 Task: Change the status of the Jira issue to 'Done' and review the automation rules related to issue transitions.
Action: Mouse moved to (794, 640)
Screenshot: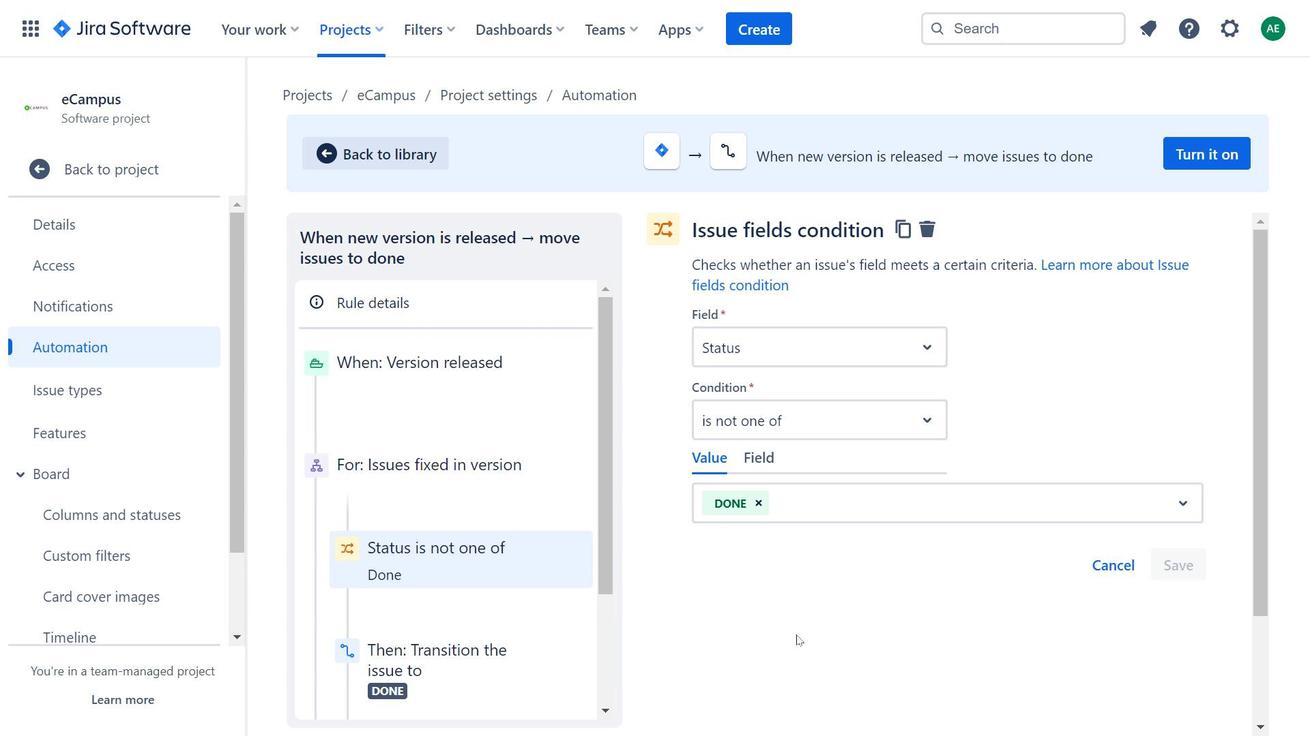 
Action: Mouse pressed left at (794, 640)
Screenshot: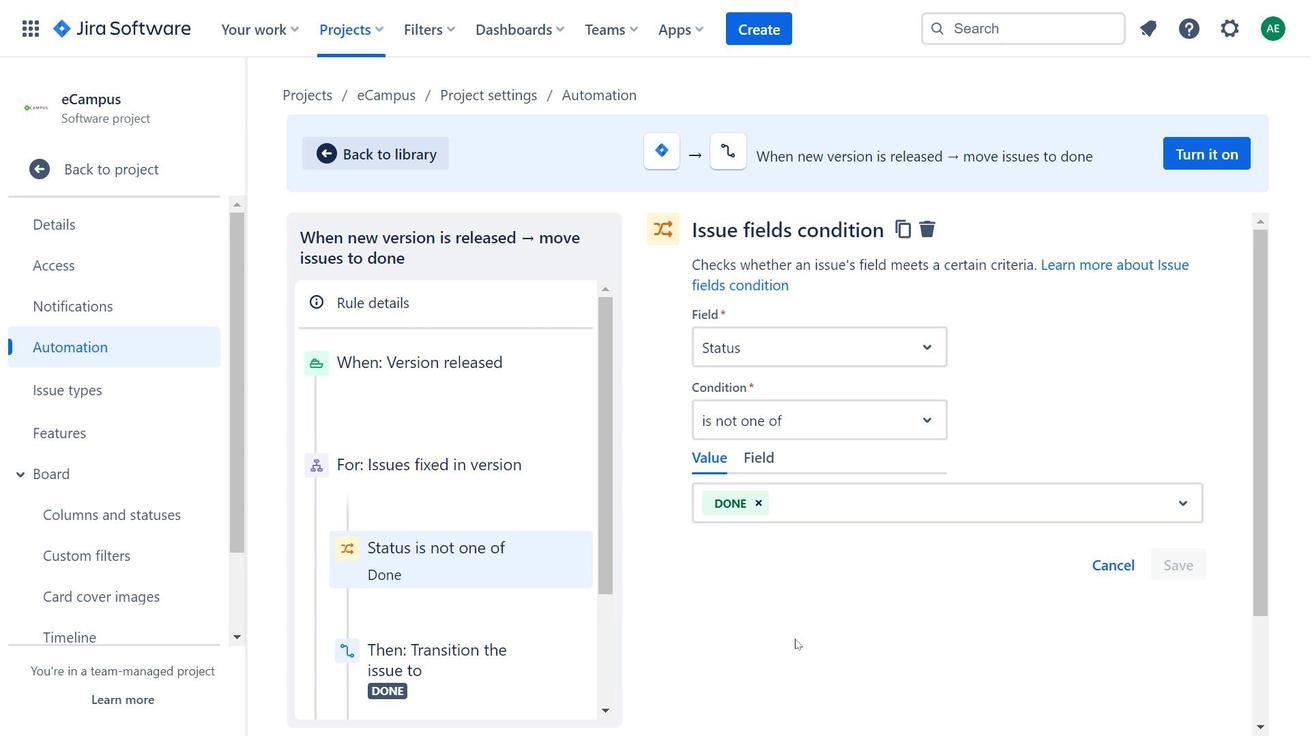 
Action: Mouse moved to (954, 638)
Screenshot: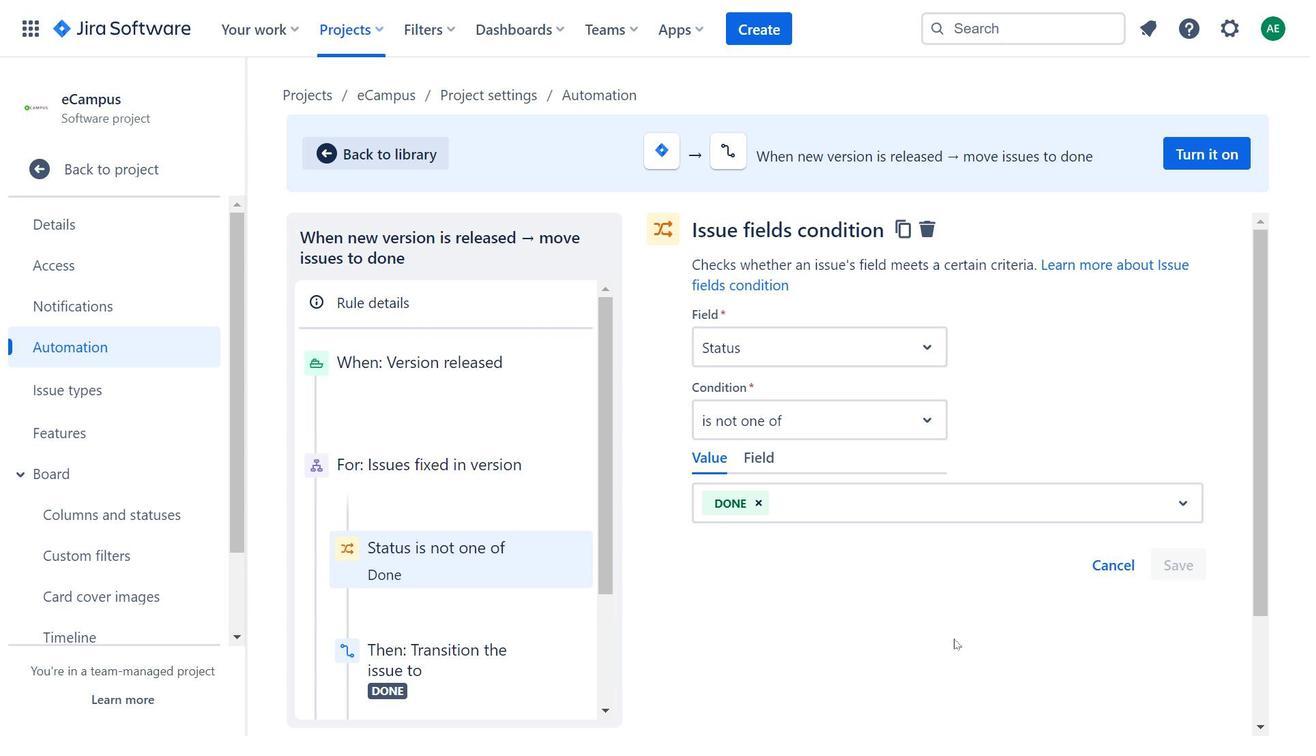 
Action: Mouse pressed left at (954, 638)
Screenshot: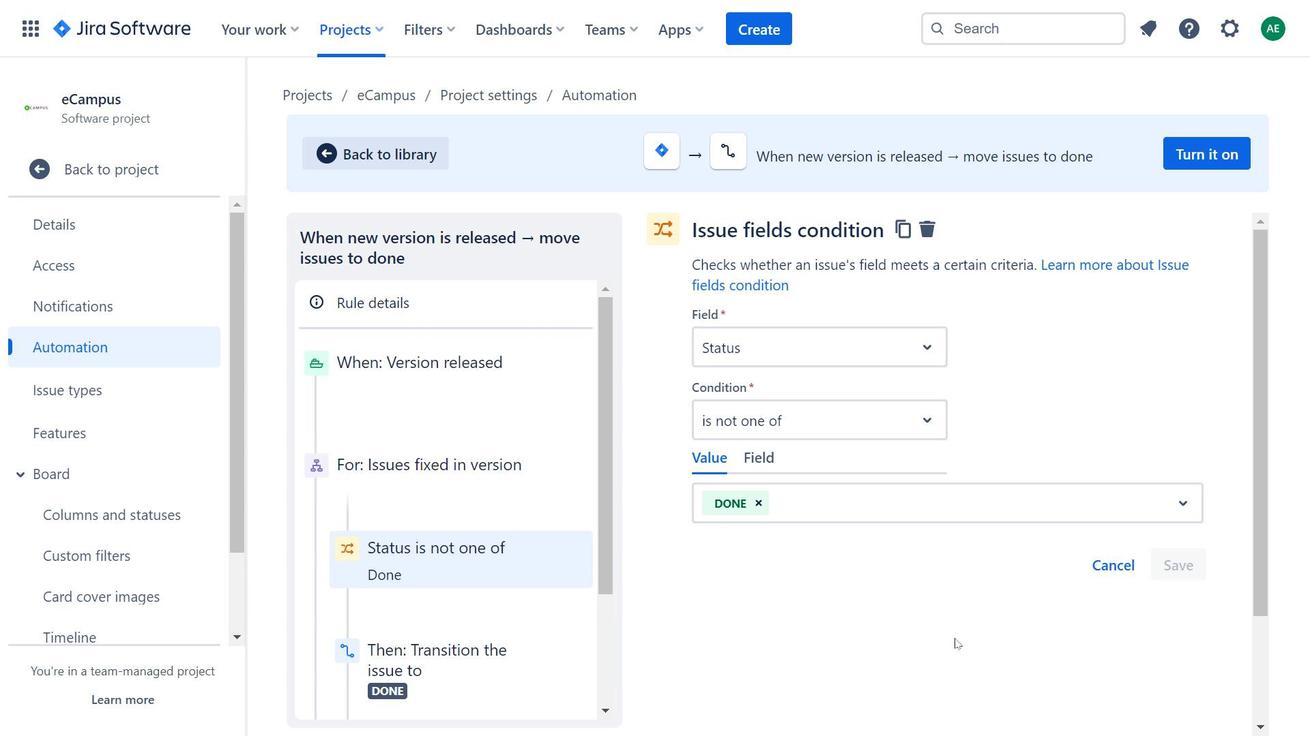 
Action: Mouse moved to (1004, 633)
Screenshot: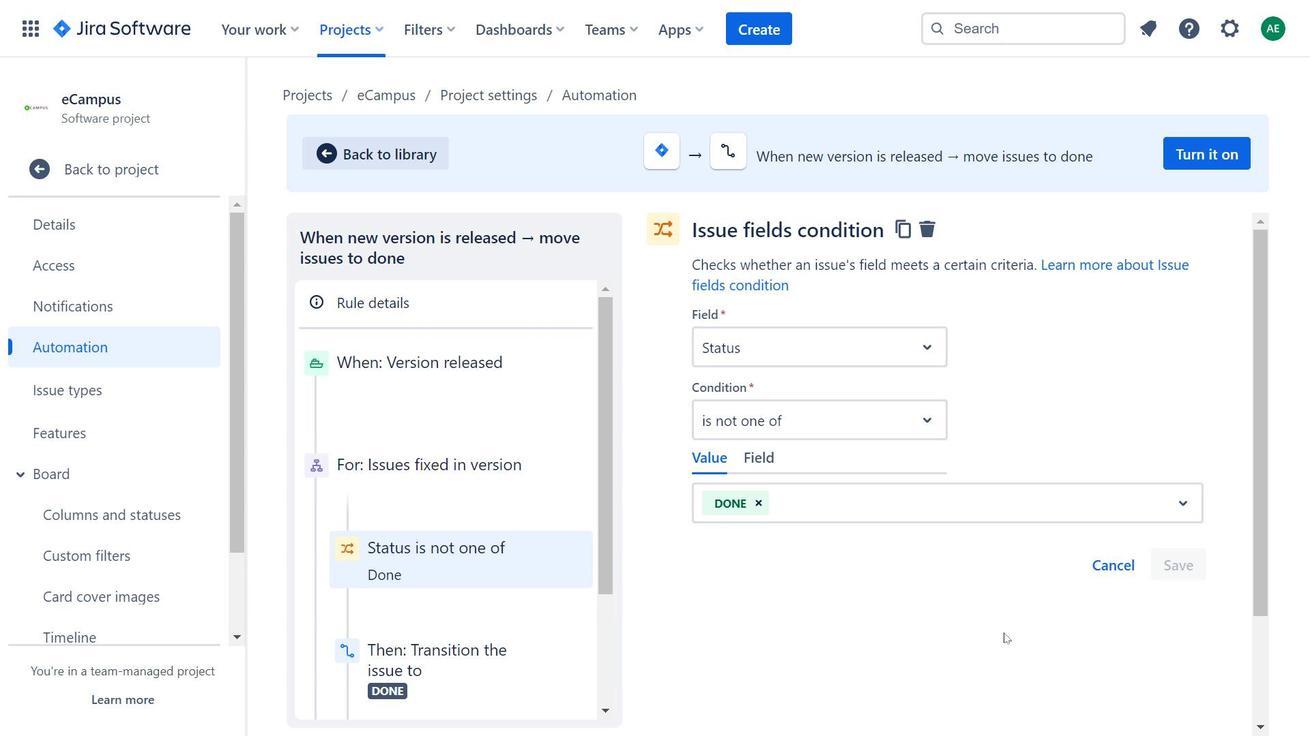 
Action: Mouse pressed left at (1004, 633)
Screenshot: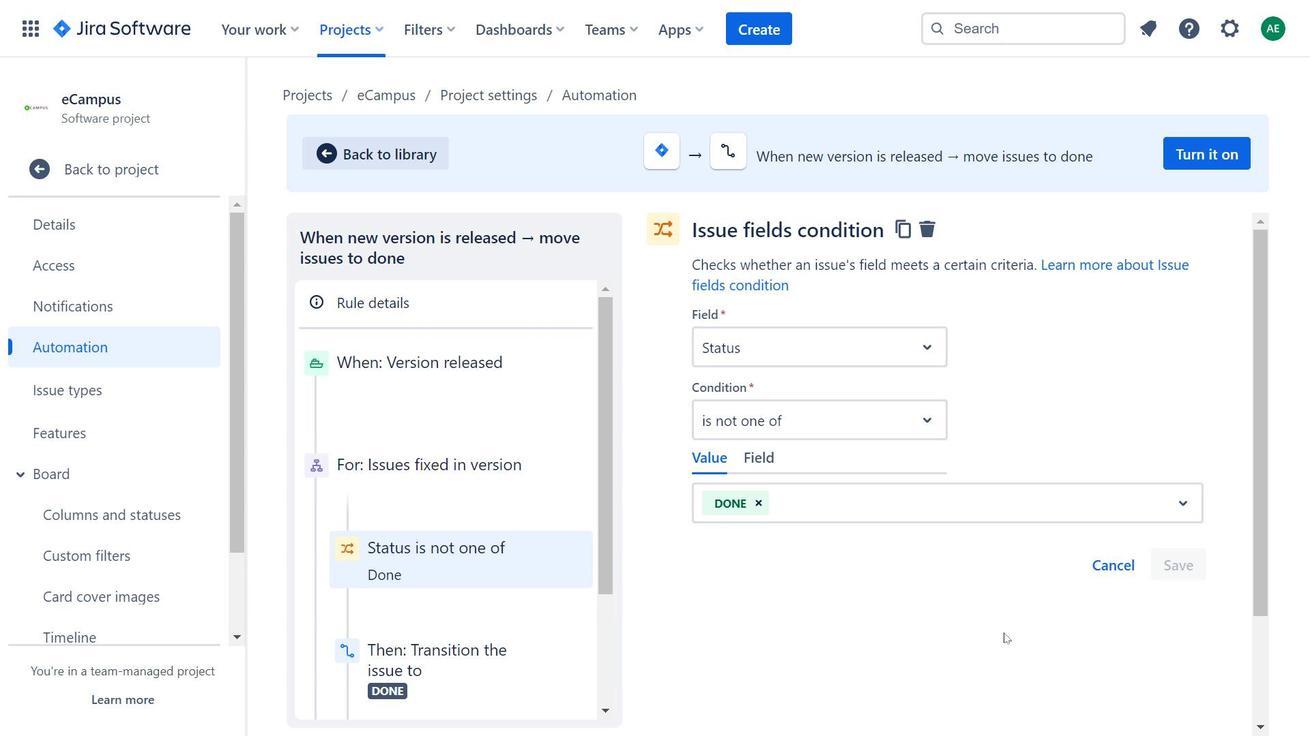 
Action: Mouse moved to (1004, 632)
Screenshot: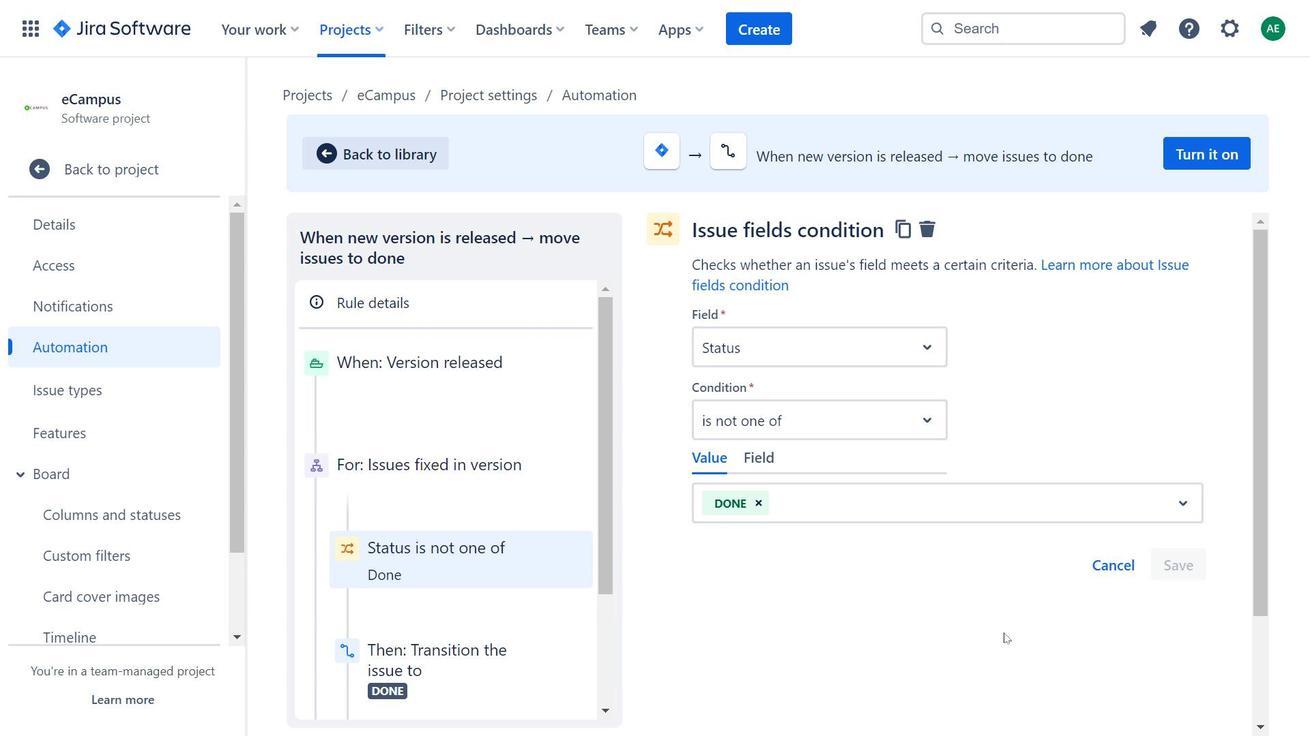 
Action: Mouse pressed left at (1004, 632)
Screenshot: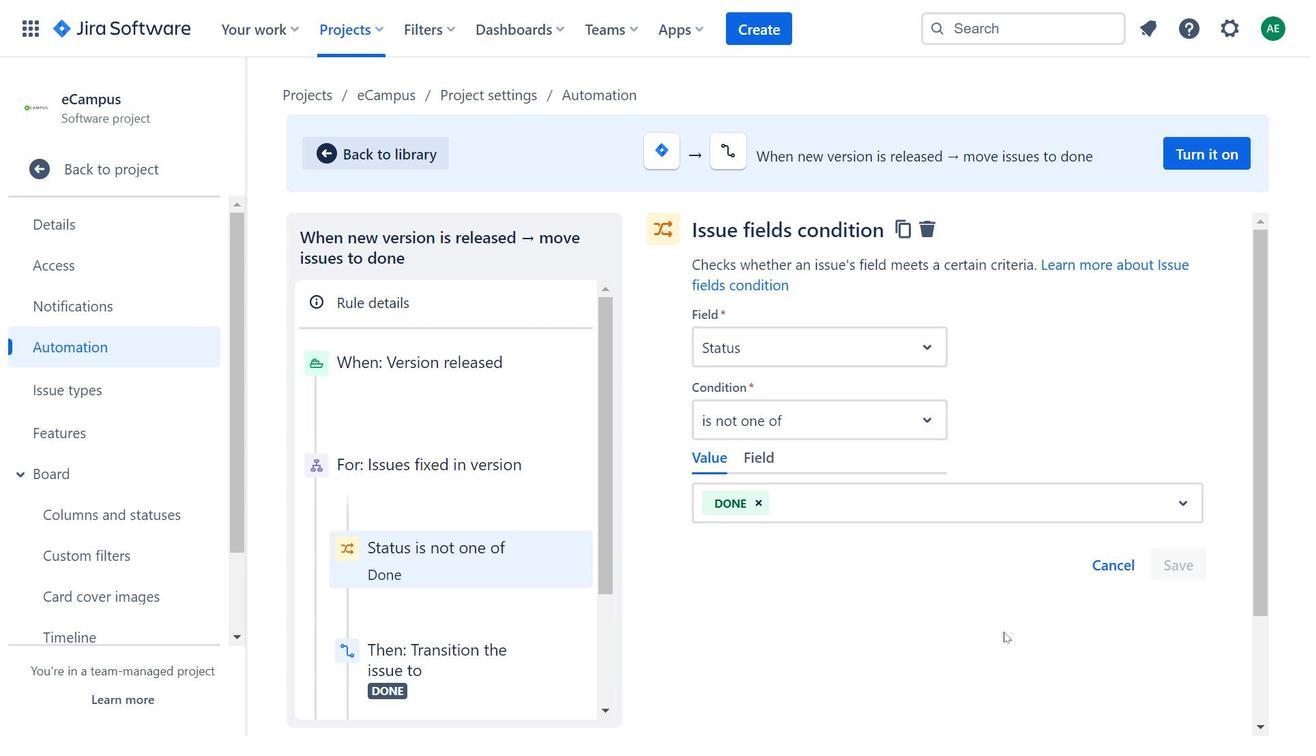
Action: Mouse moved to (846, 592)
Screenshot: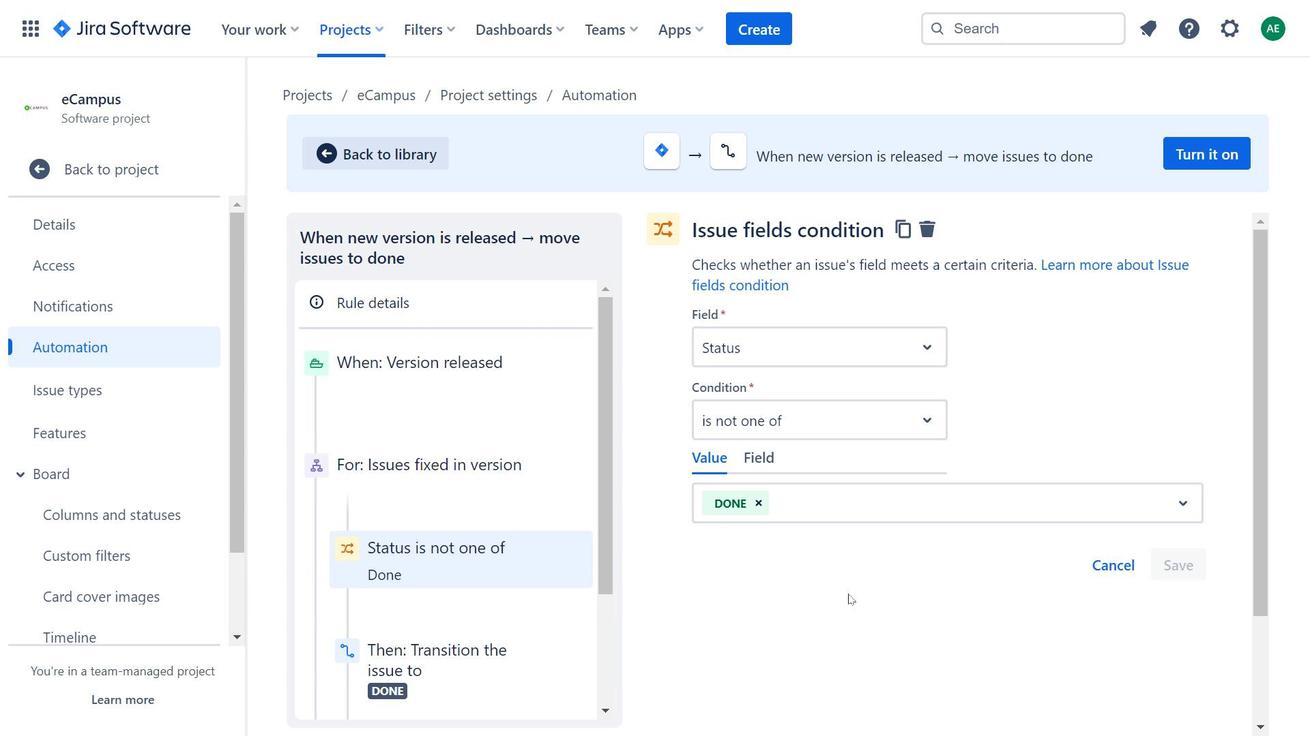 
Action: Mouse pressed left at (846, 592)
Screenshot: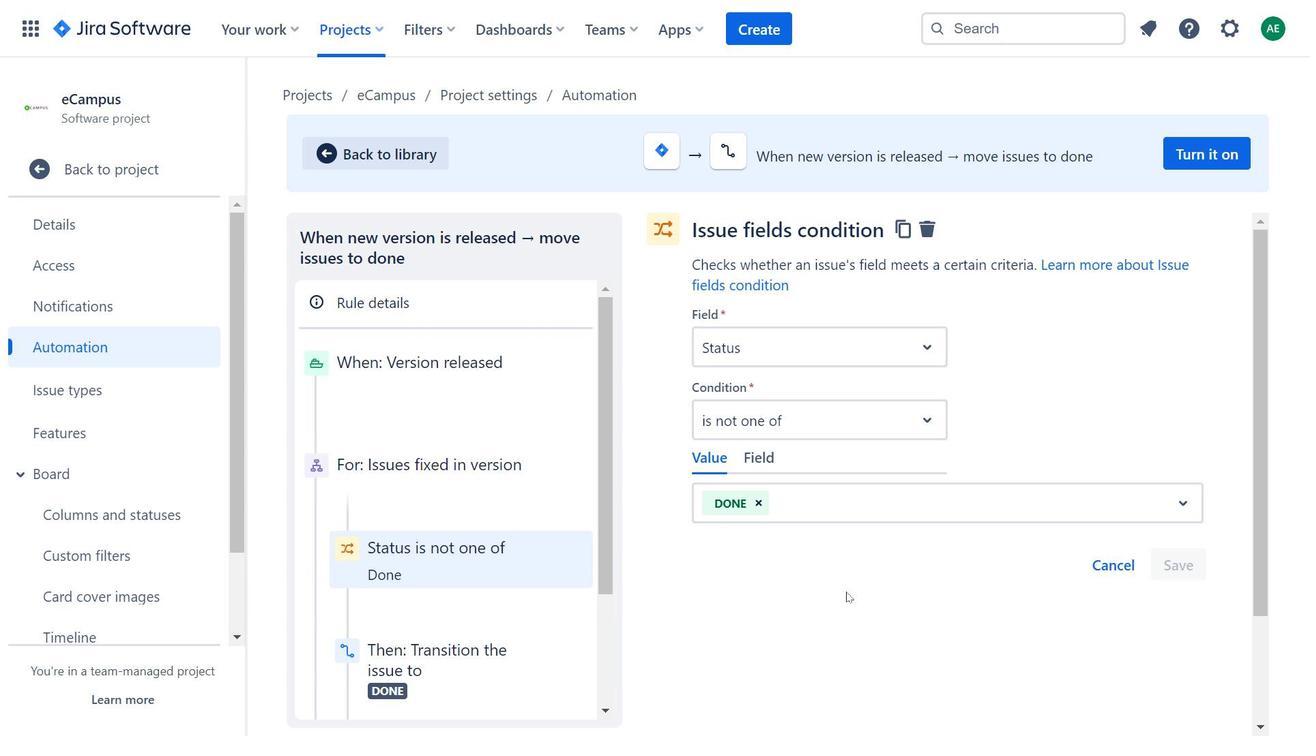 
Action: Mouse moved to (414, 157)
Screenshot: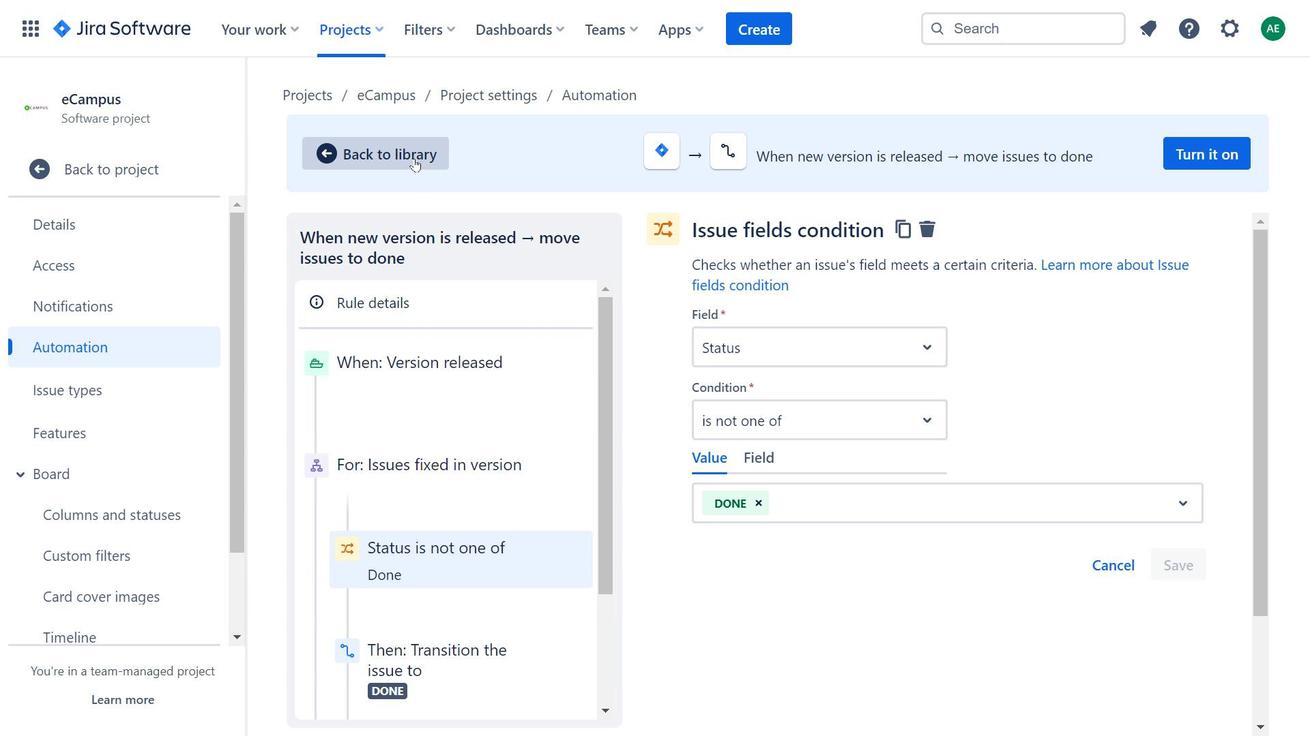 
Action: Mouse pressed left at (414, 157)
Screenshot: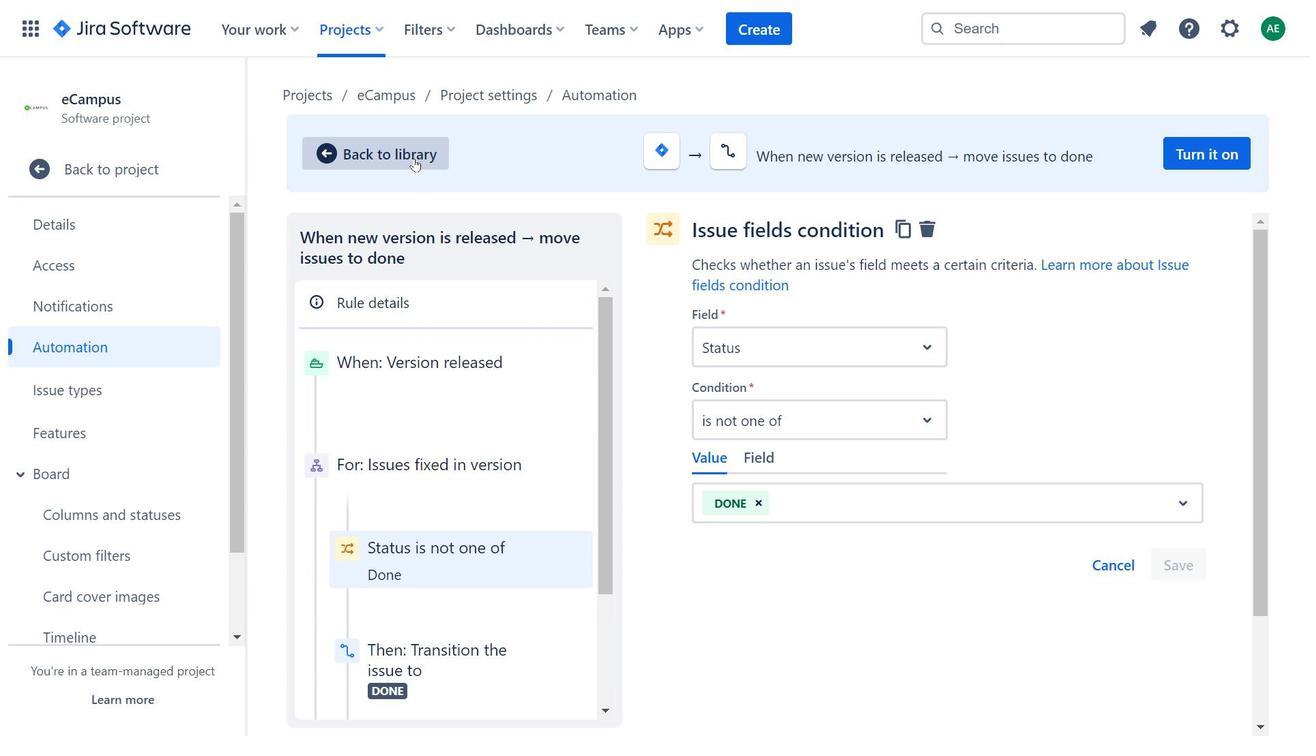 
Action: Mouse moved to (918, 186)
Screenshot: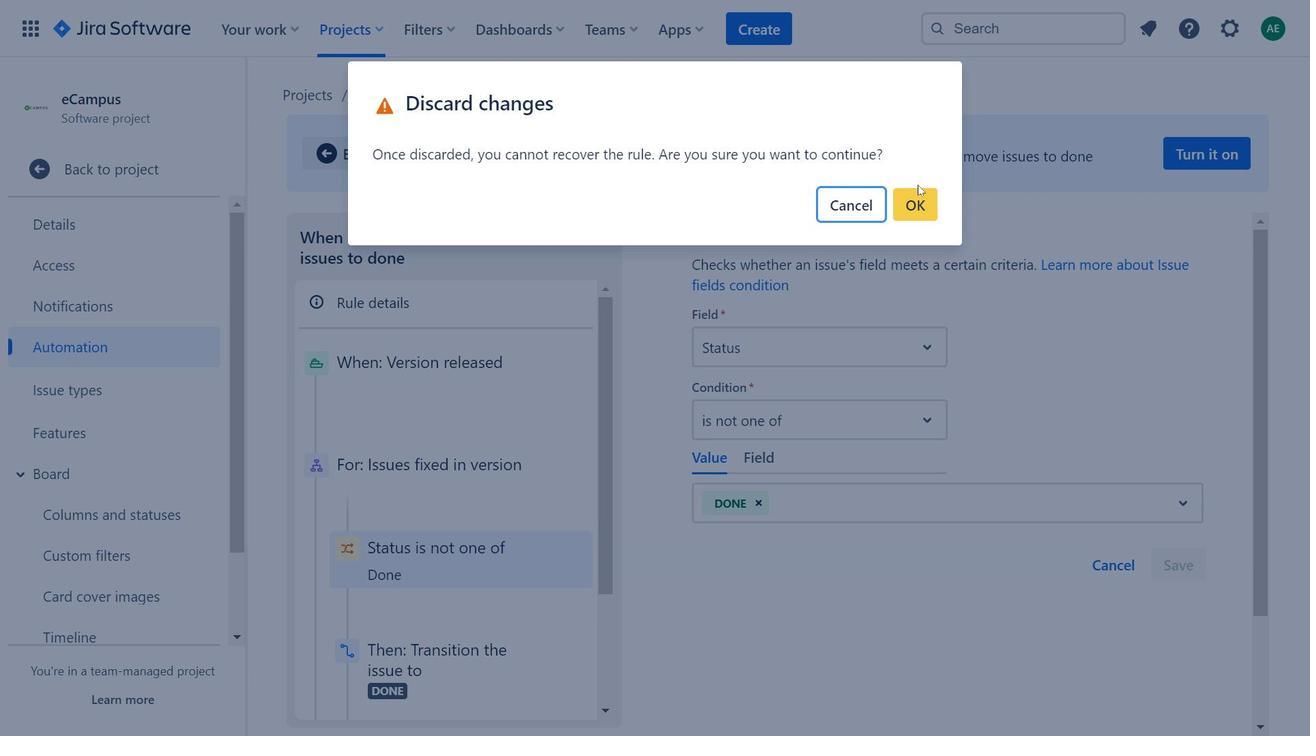 
Action: Mouse pressed left at (918, 186)
Screenshot: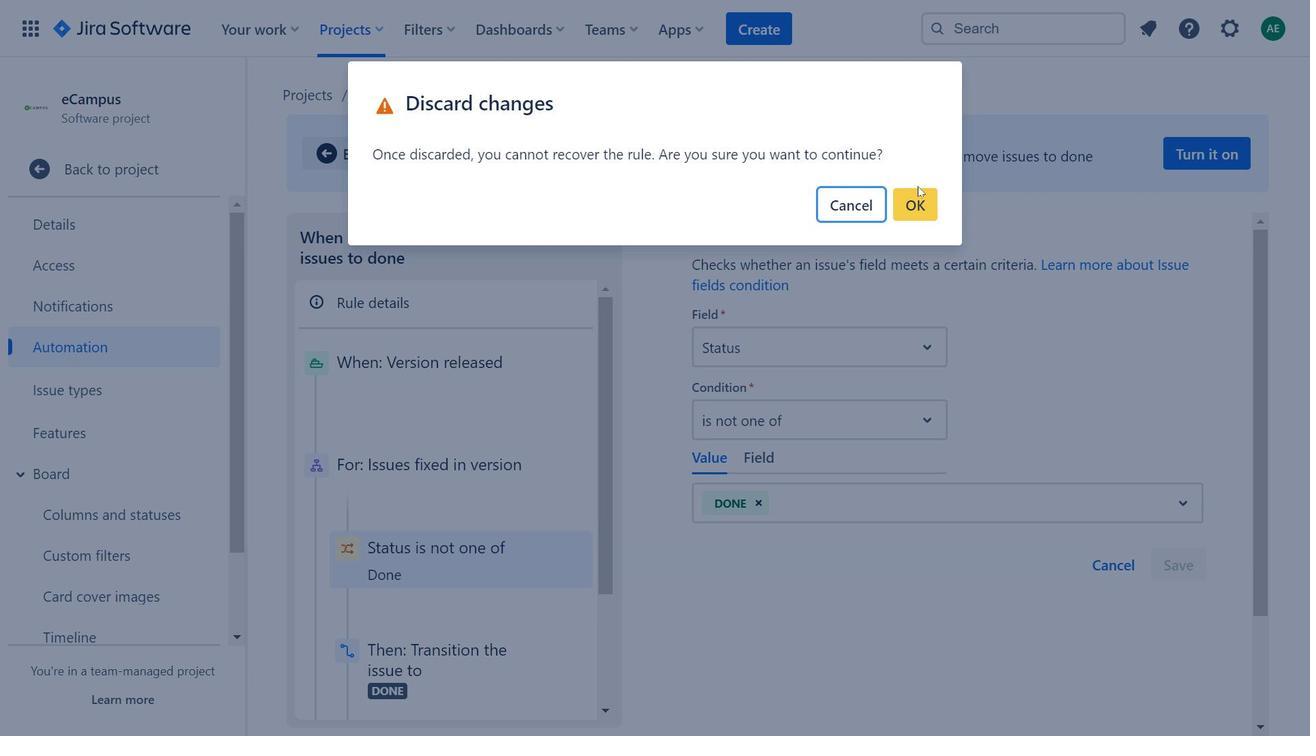 
Action: Mouse moved to (924, 195)
Screenshot: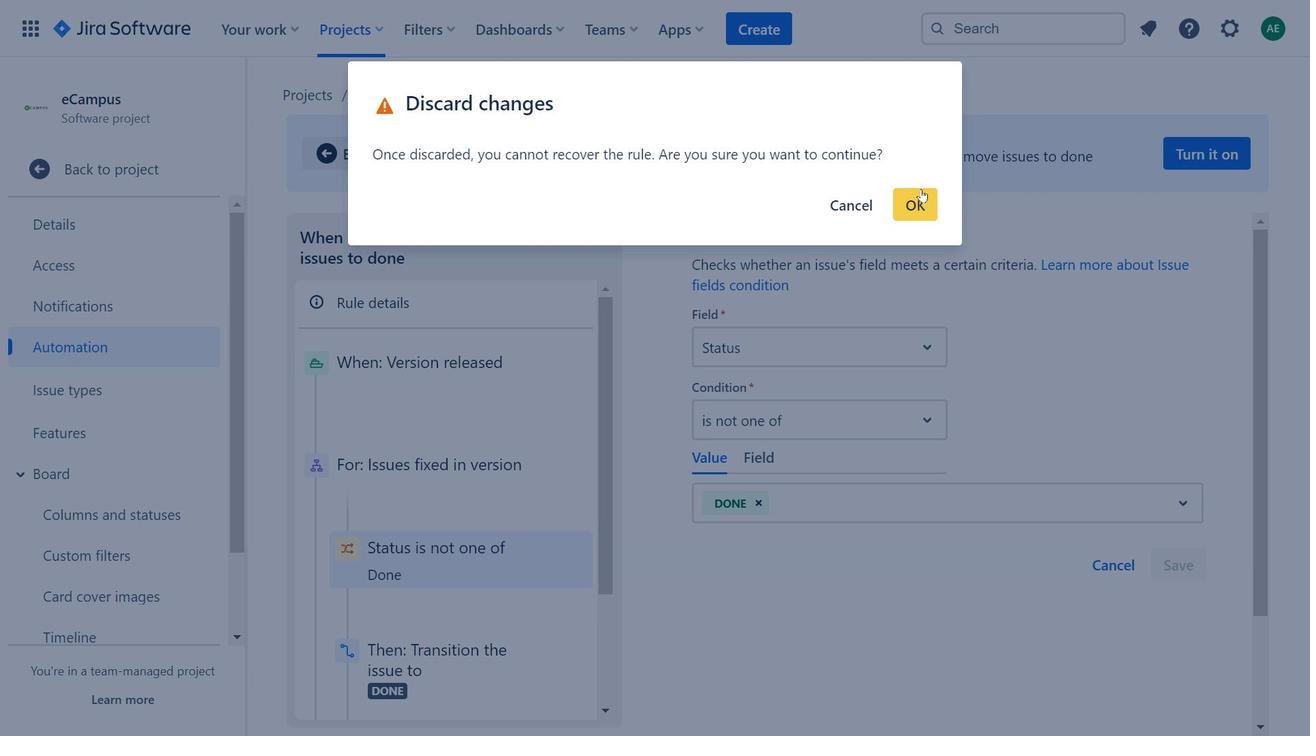 
Action: Mouse pressed left at (924, 195)
Screenshot: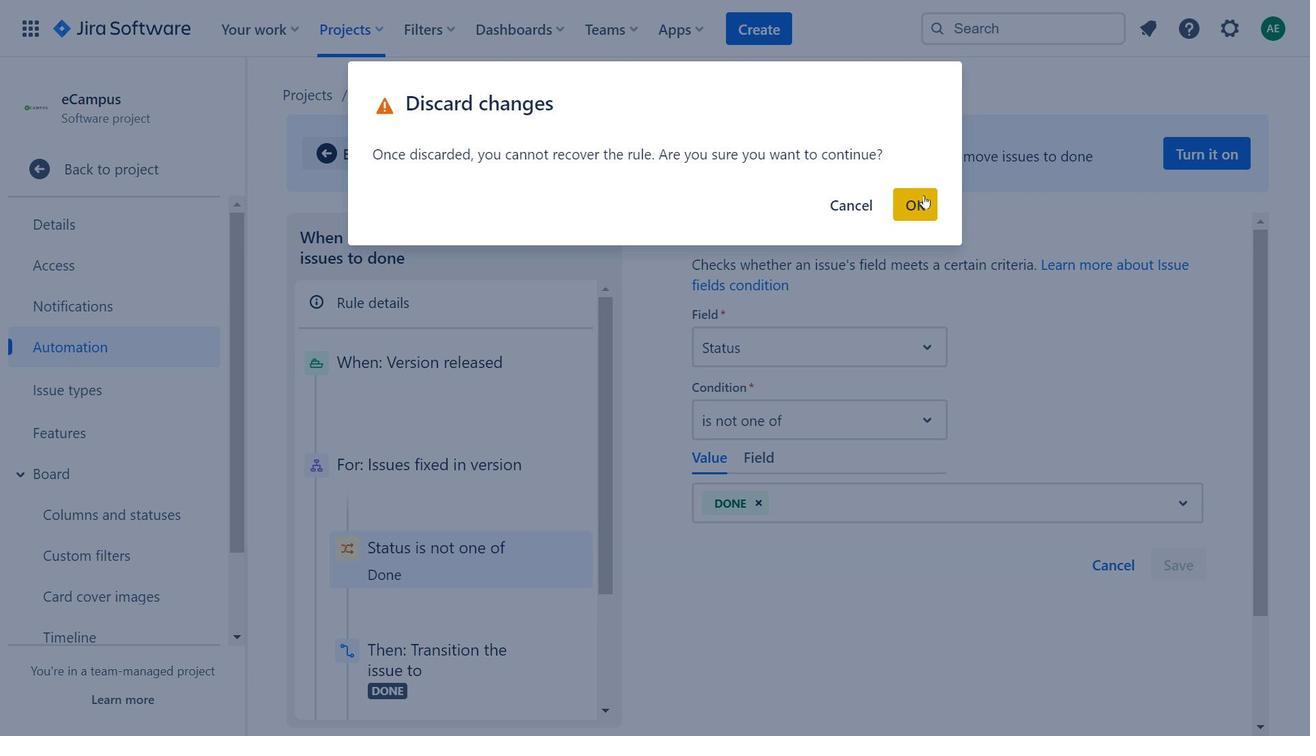 
Action: Mouse moved to (394, 94)
Screenshot: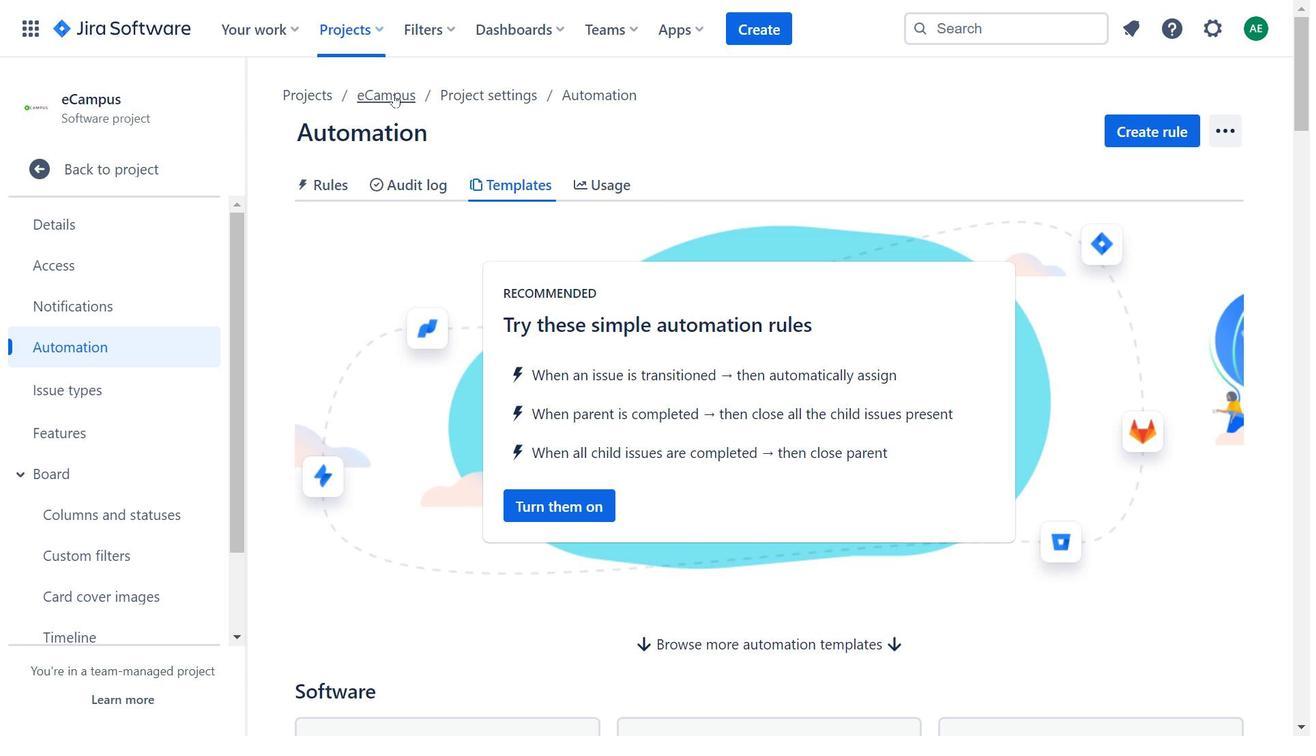 
Action: Mouse pressed left at (394, 94)
Screenshot: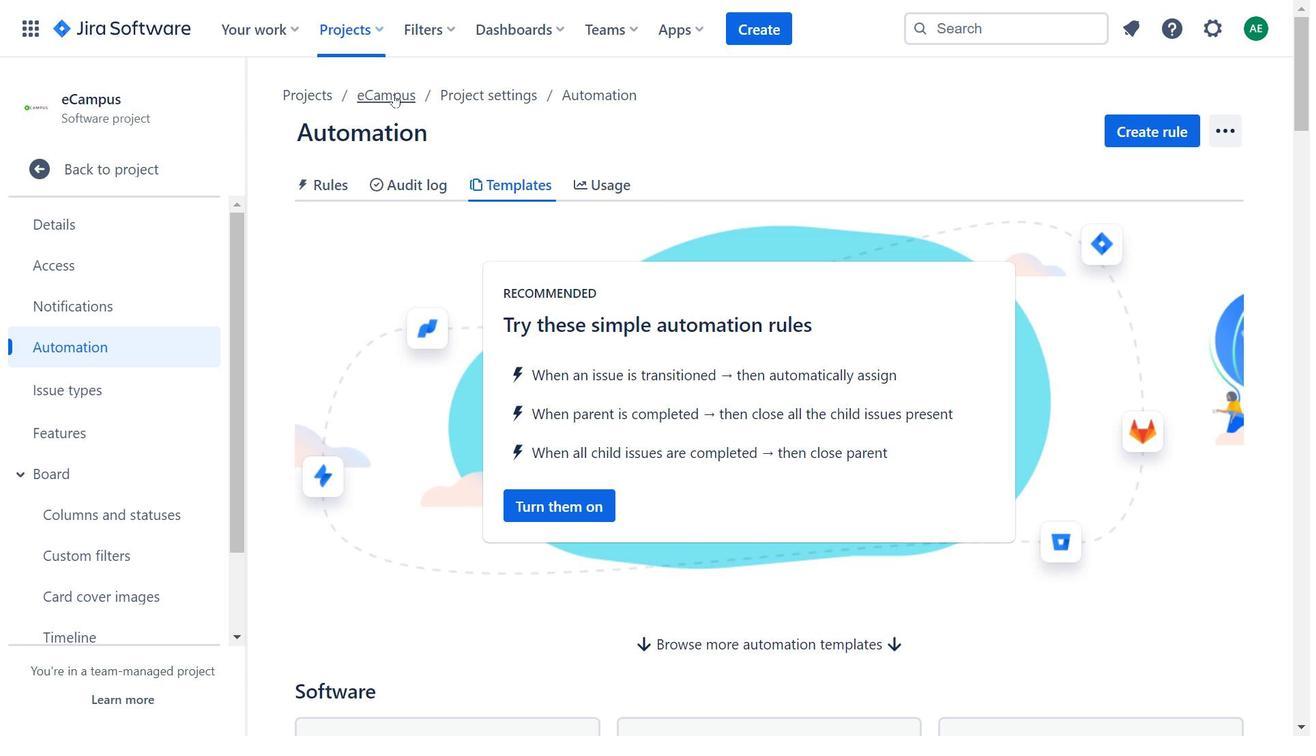 
Action: Mouse moved to (989, 160)
Screenshot: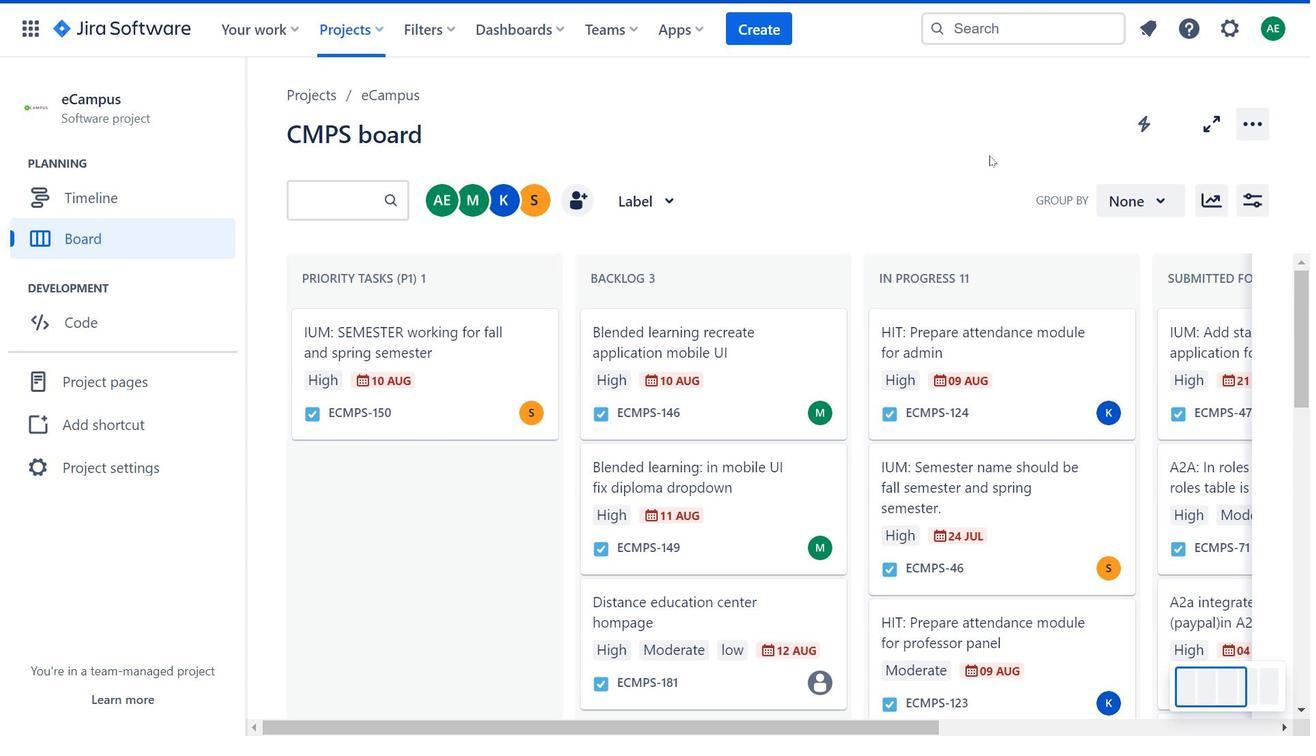 
Action: Mouse scrolled (989, 159) with delta (0, 0)
Screenshot: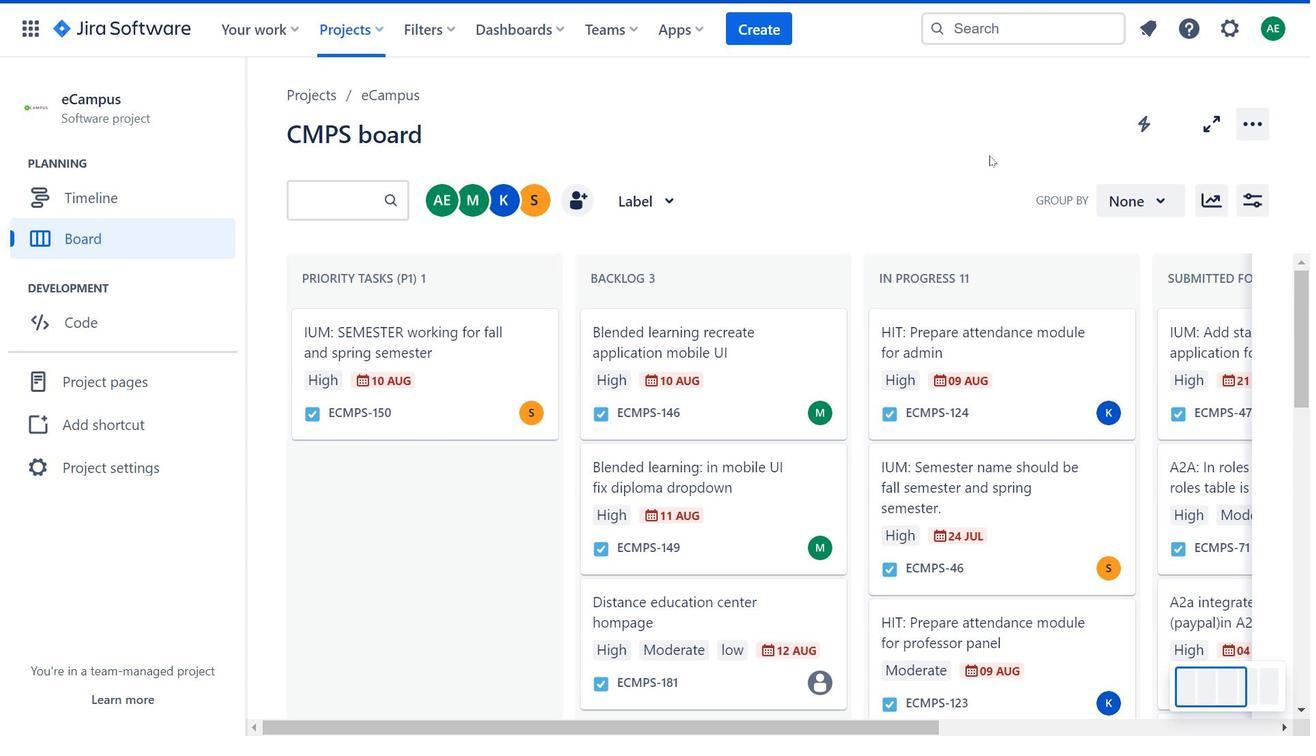 
Action: Mouse moved to (989, 161)
Screenshot: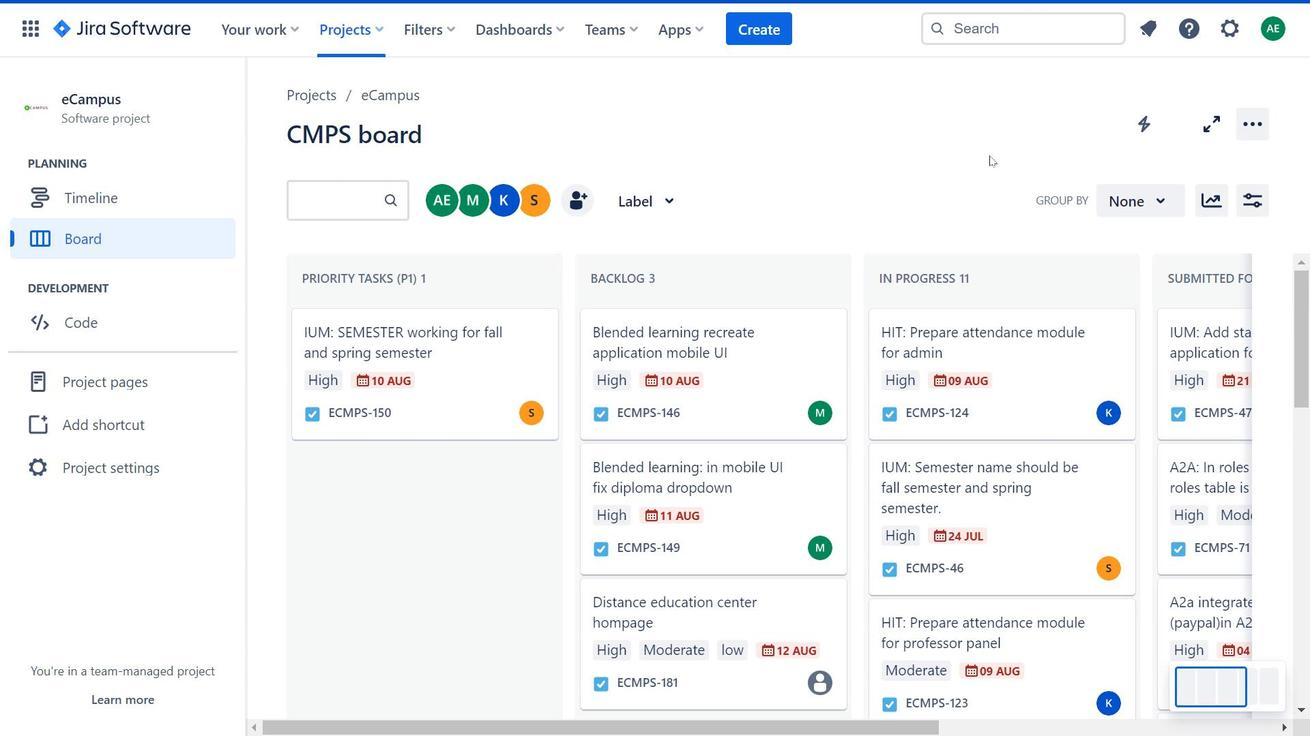 
Action: Mouse scrolled (989, 161) with delta (0, 0)
Screenshot: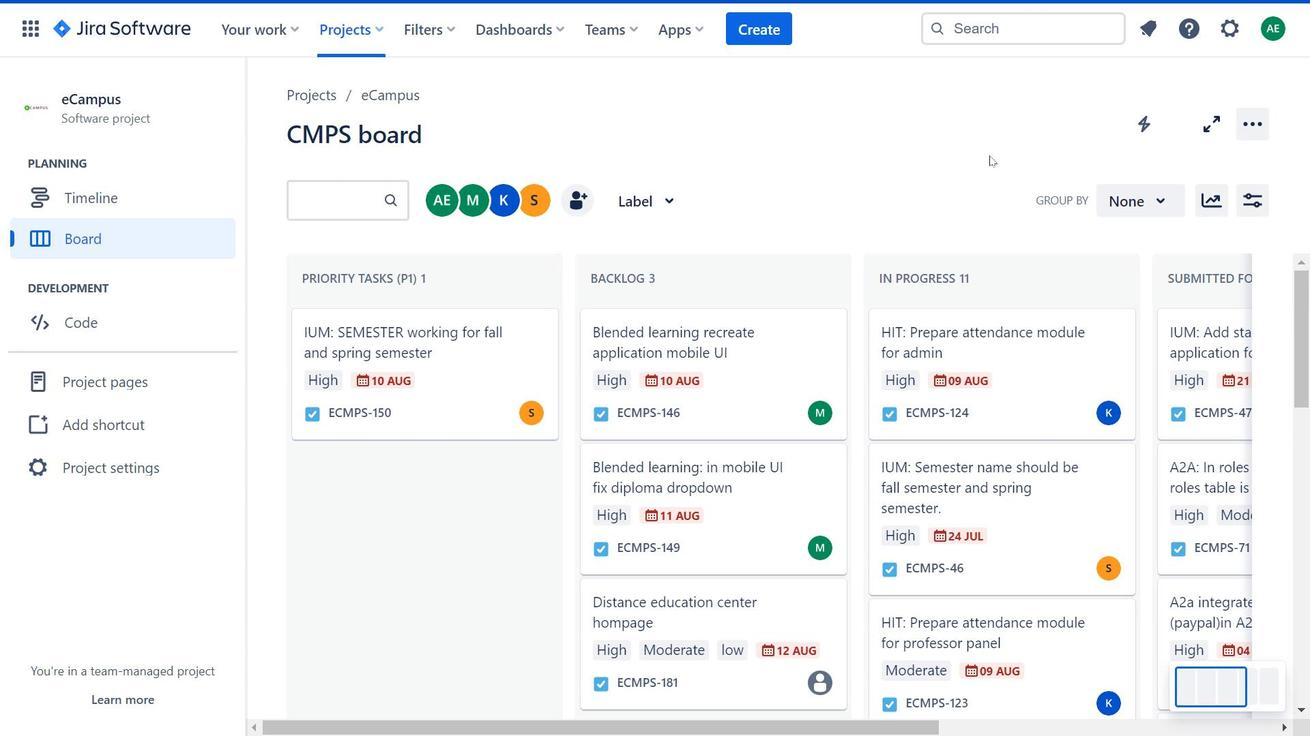 
Action: Mouse scrolled (989, 161) with delta (0, 0)
Screenshot: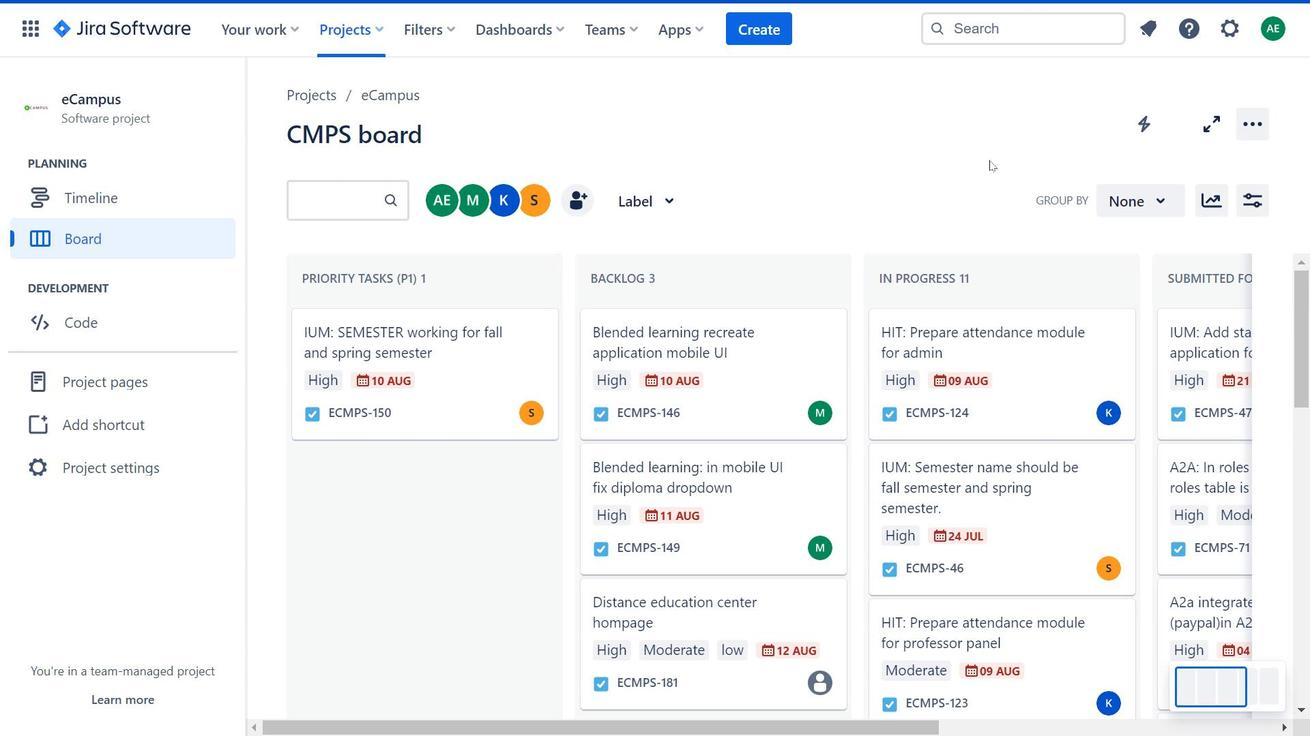 
Action: Mouse moved to (907, 348)
Screenshot: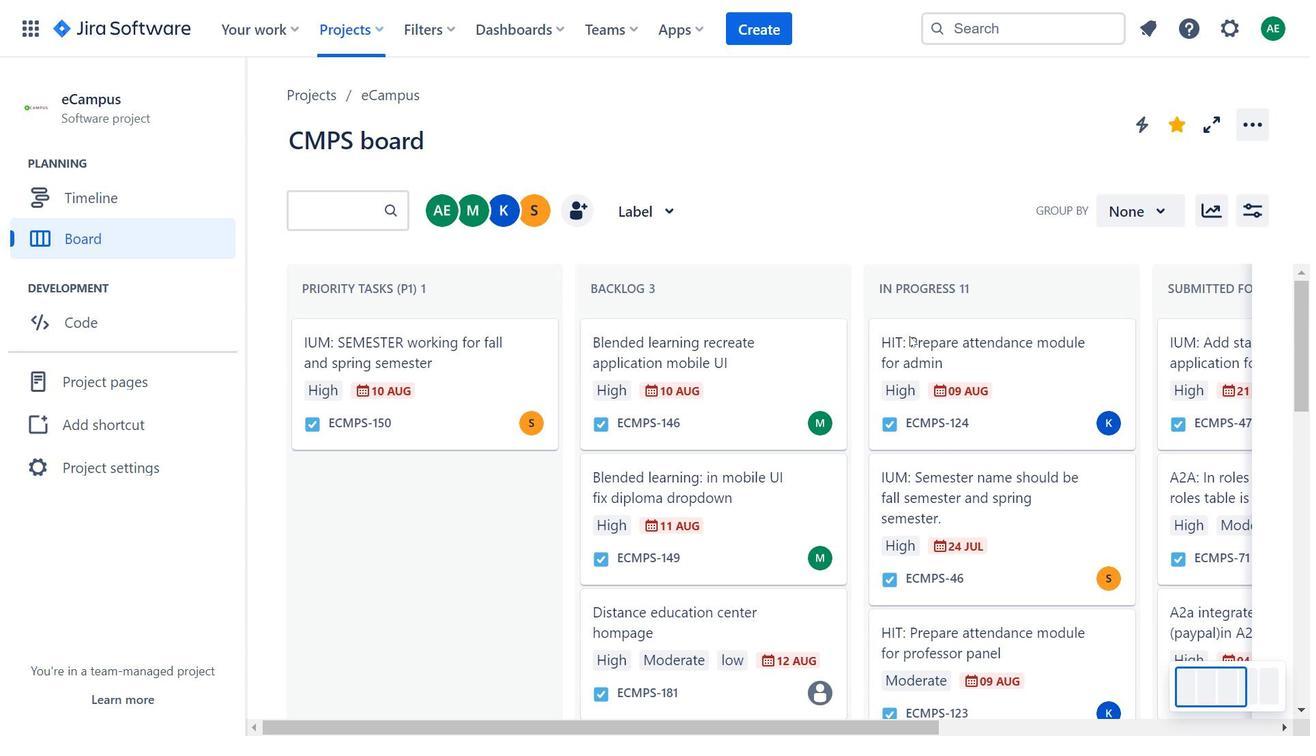 
Action: Mouse scrolled (907, 347) with delta (0, 0)
Screenshot: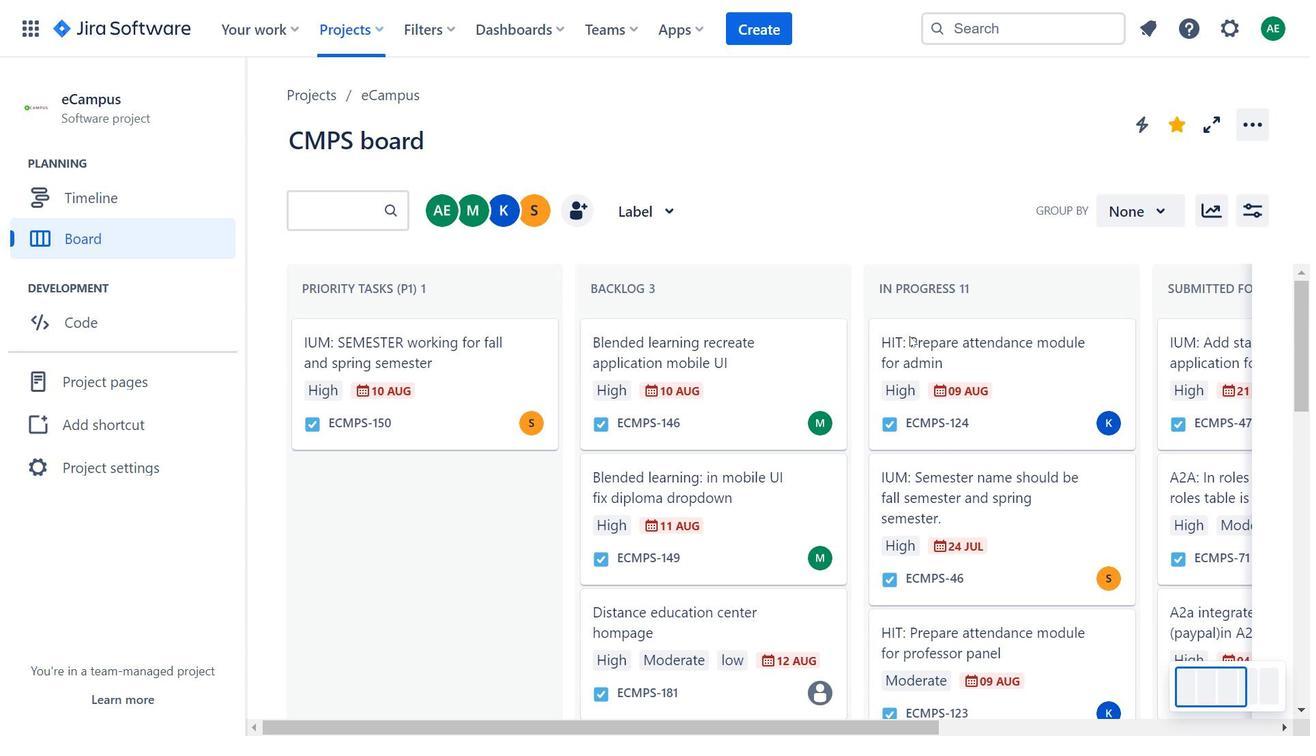 
Action: Mouse moved to (910, 380)
Screenshot: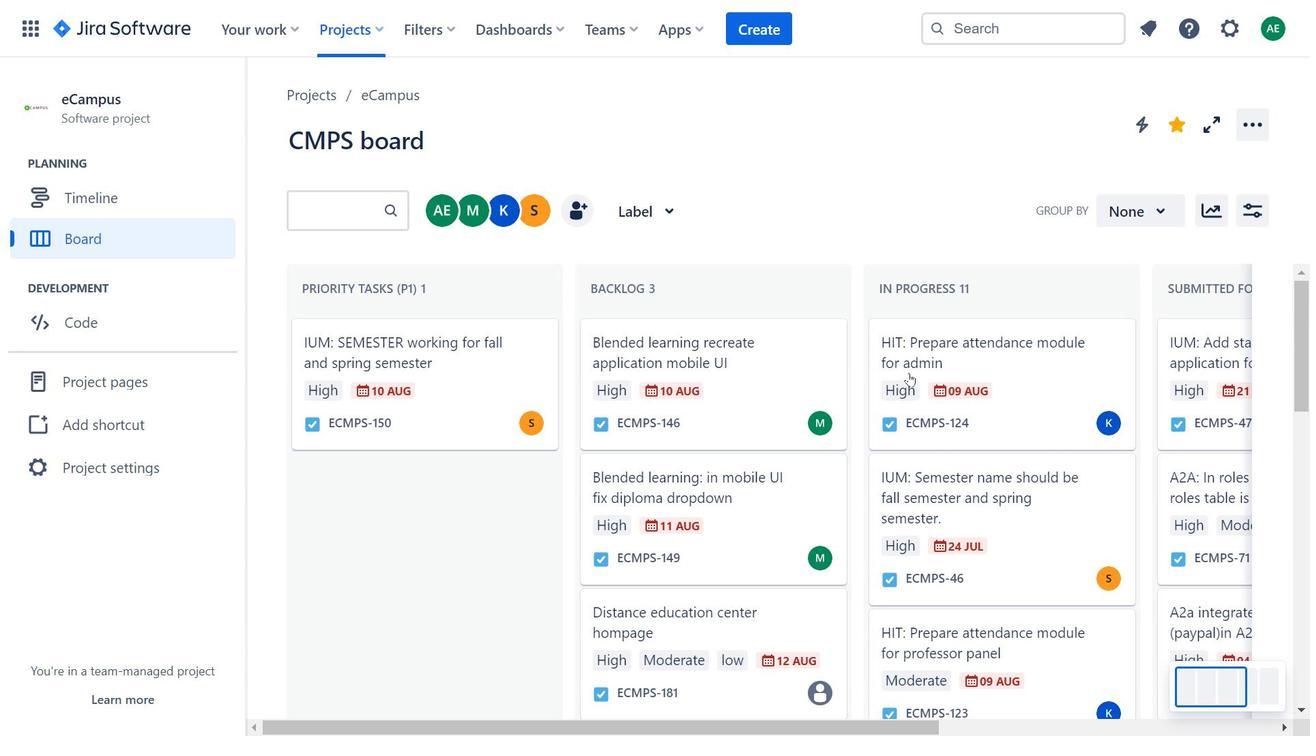 
Action: Mouse scrolled (910, 379) with delta (0, 0)
Screenshot: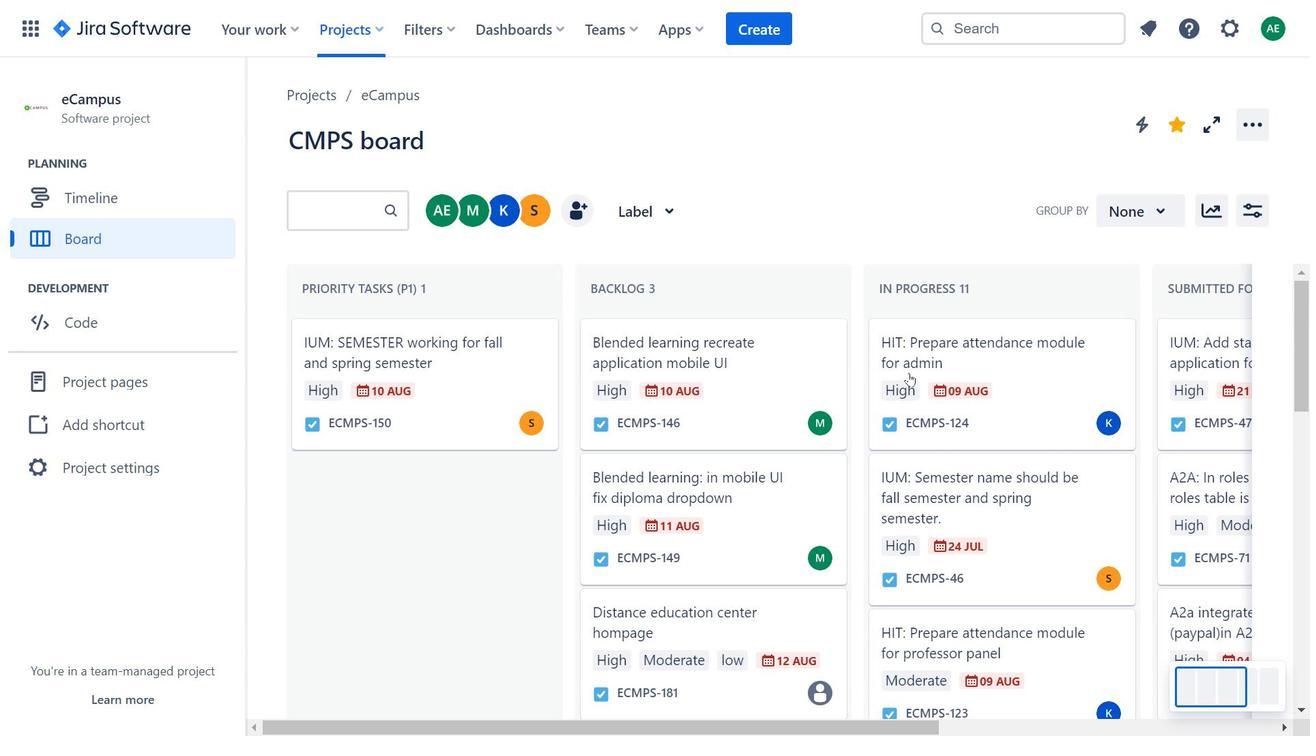 
Action: Mouse moved to (912, 381)
Screenshot: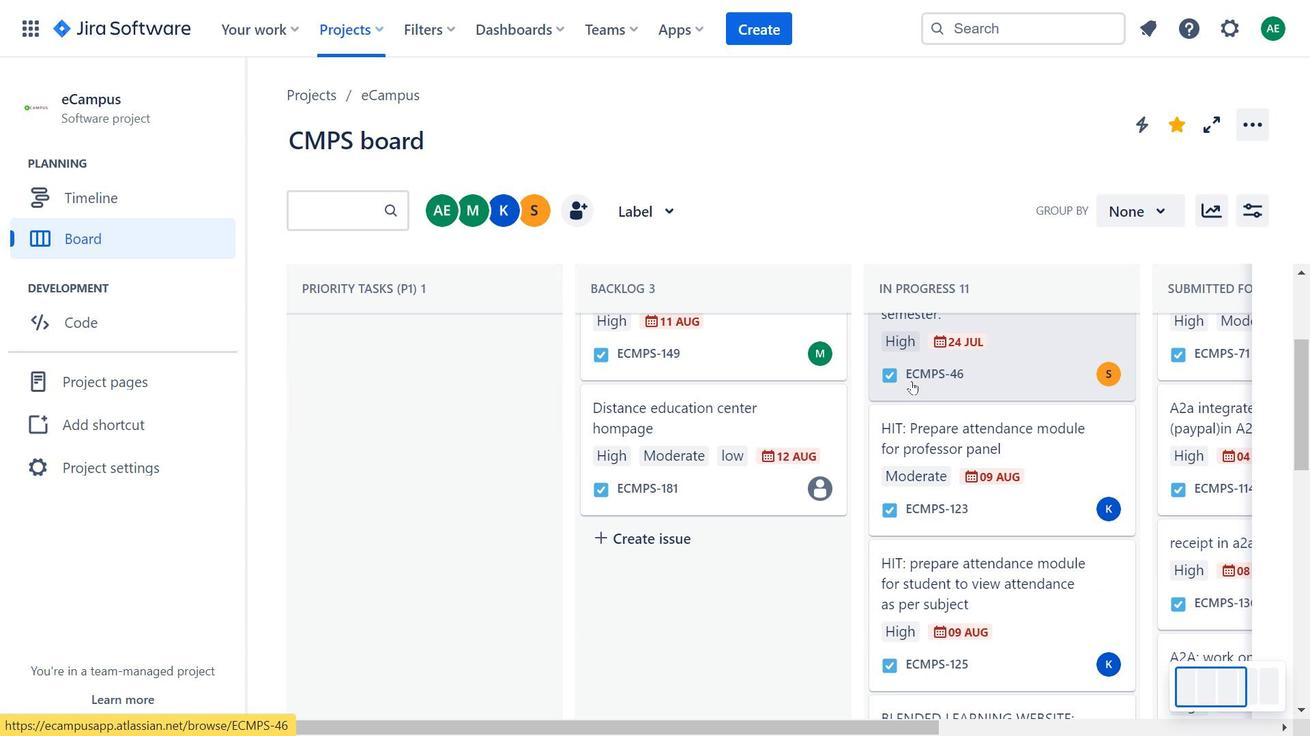 
Action: Mouse scrolled (912, 380) with delta (0, 0)
Screenshot: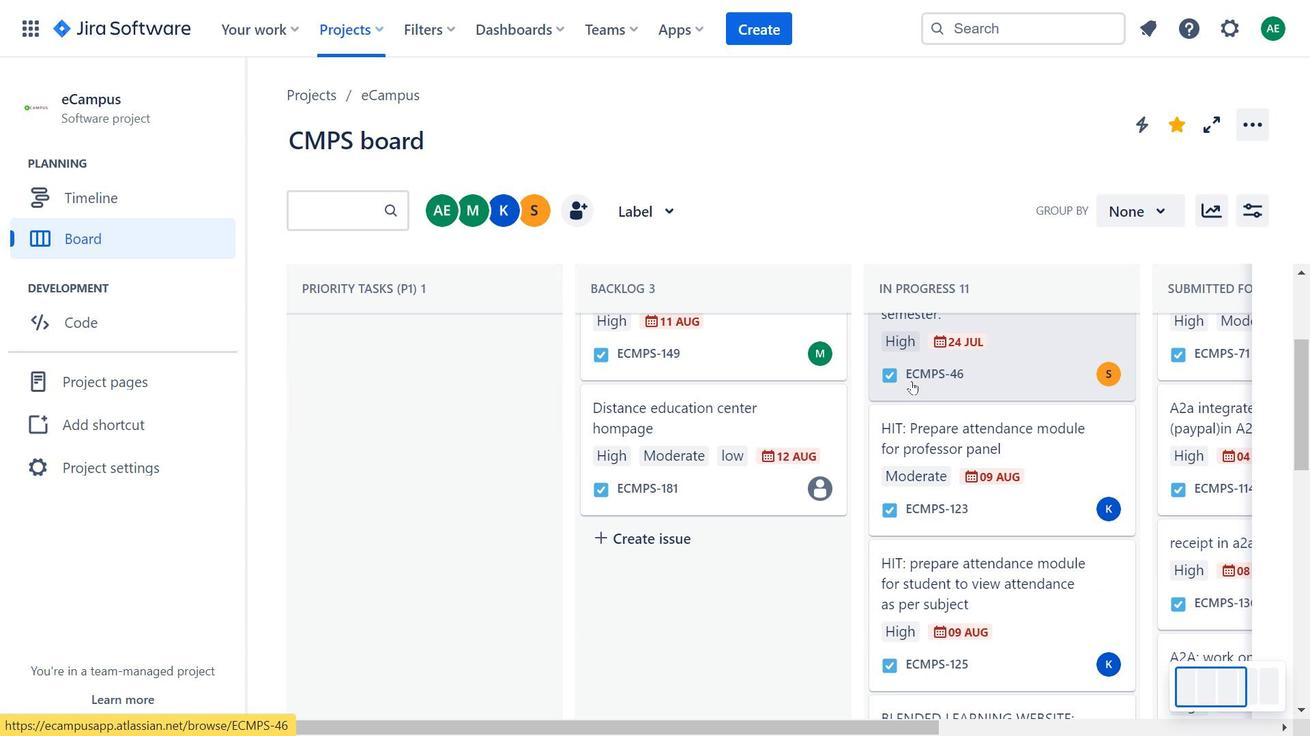 
Action: Mouse moved to (914, 384)
Screenshot: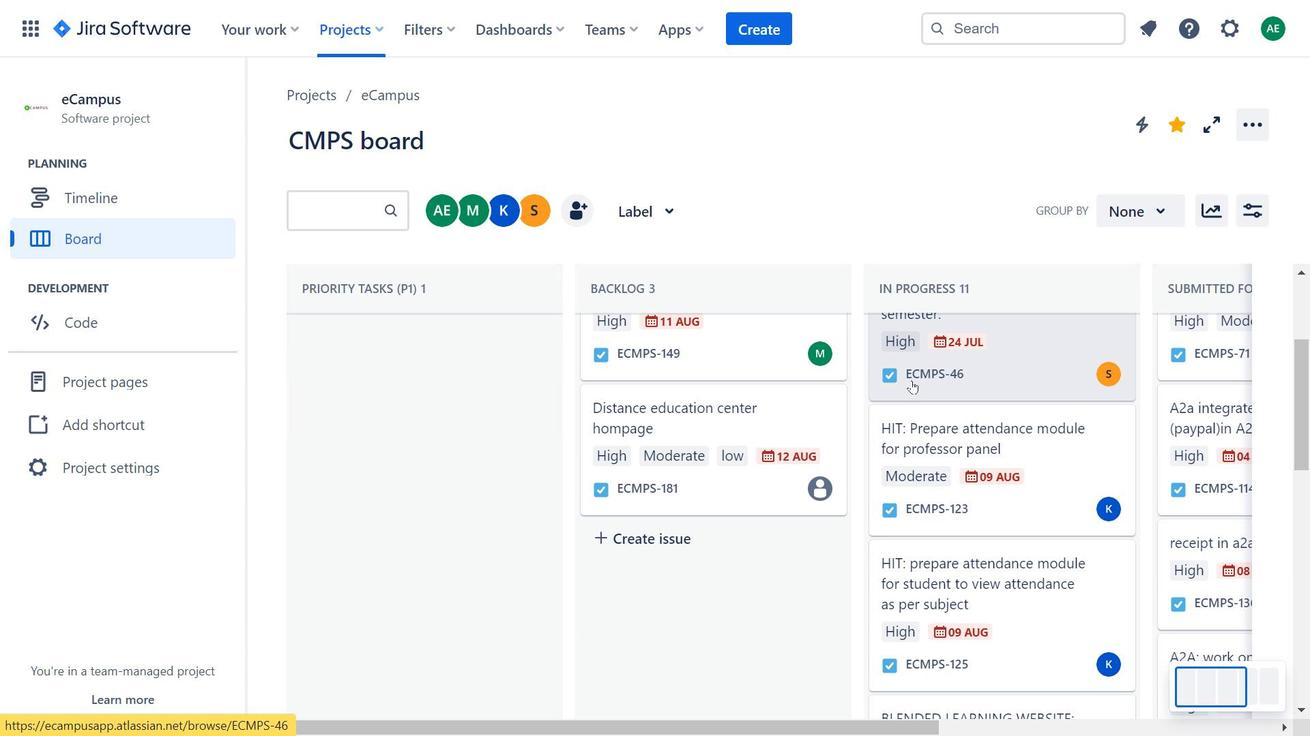 
Action: Mouse scrolled (914, 383) with delta (0, 0)
Screenshot: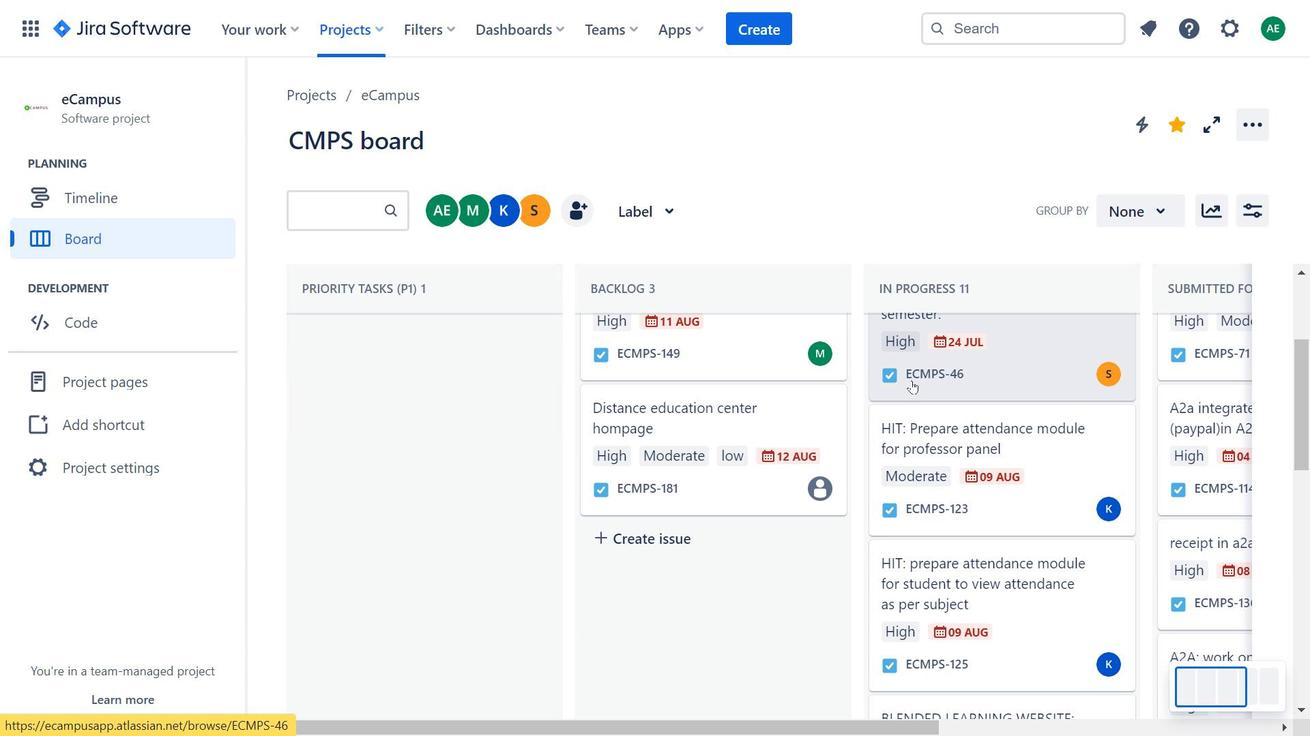 
Action: Mouse moved to (1026, 448)
Screenshot: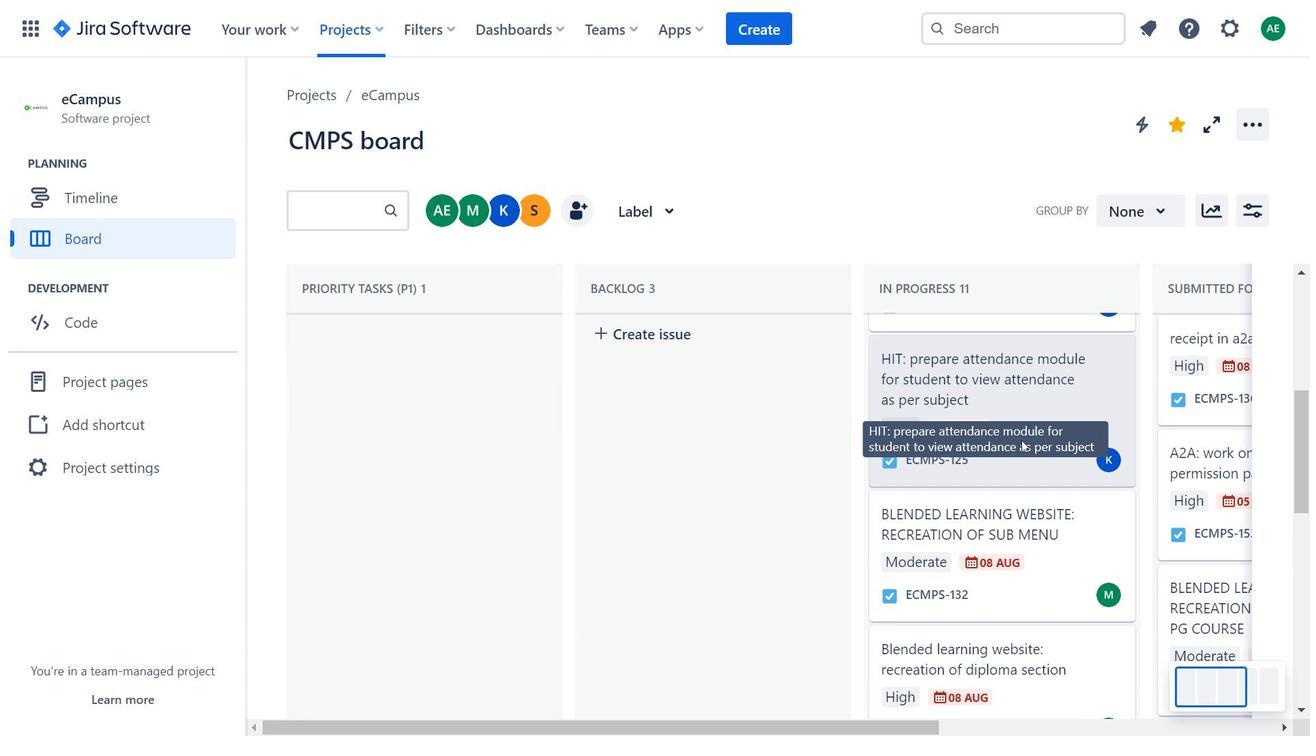 
Action: Mouse scrolled (1026, 447) with delta (0, 0)
Screenshot: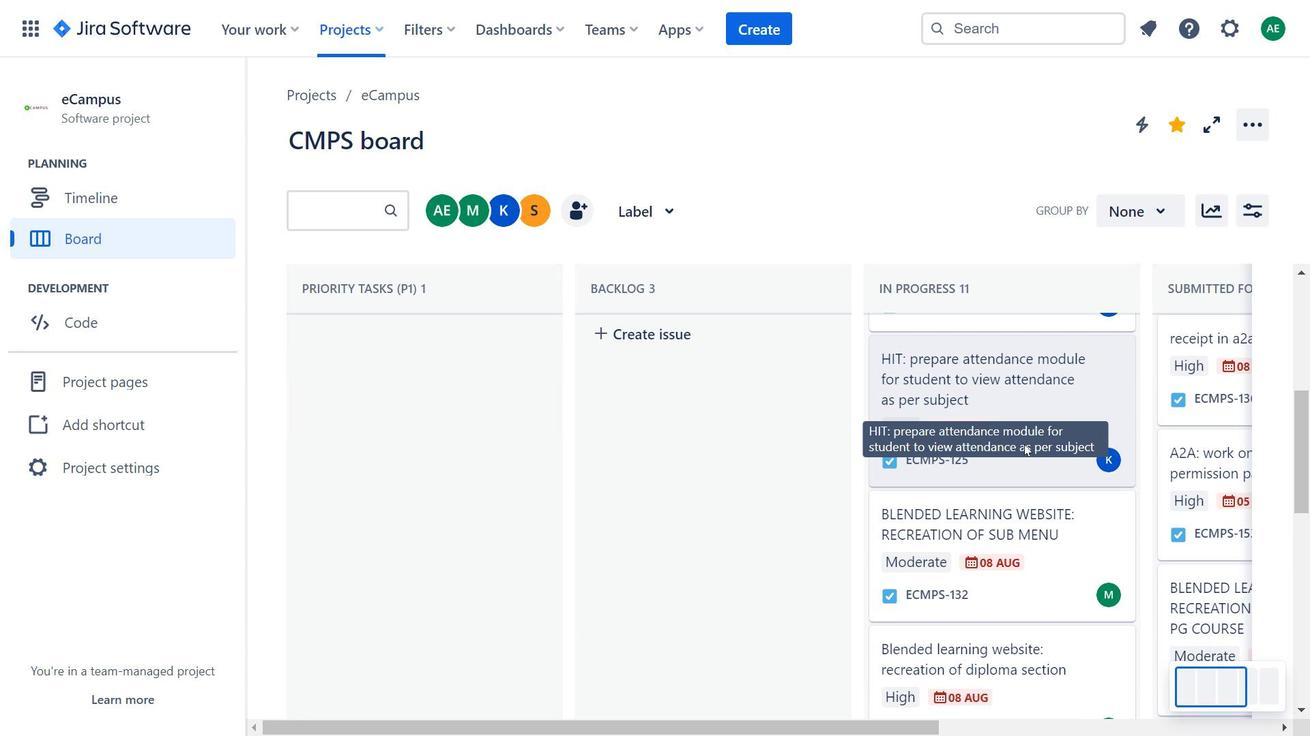 
Action: Mouse moved to (1029, 451)
Screenshot: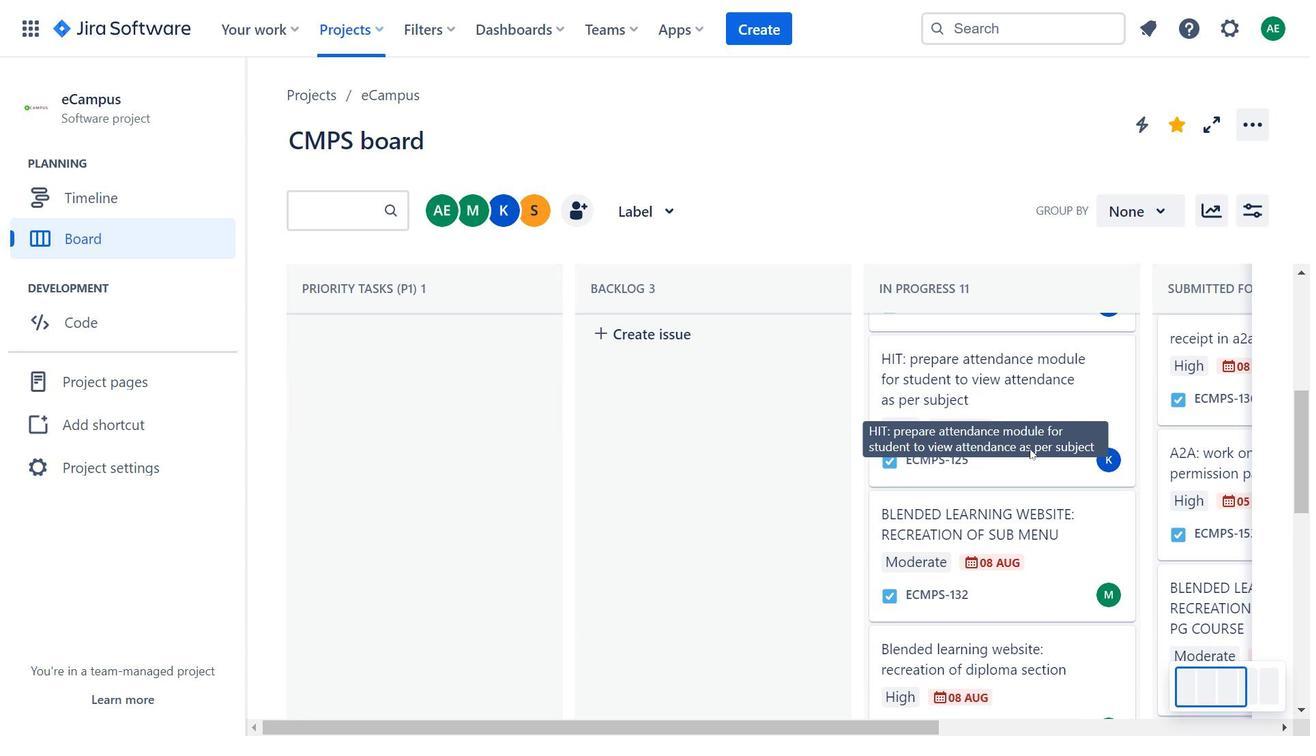 
Action: Mouse scrolled (1029, 450) with delta (0, 0)
Screenshot: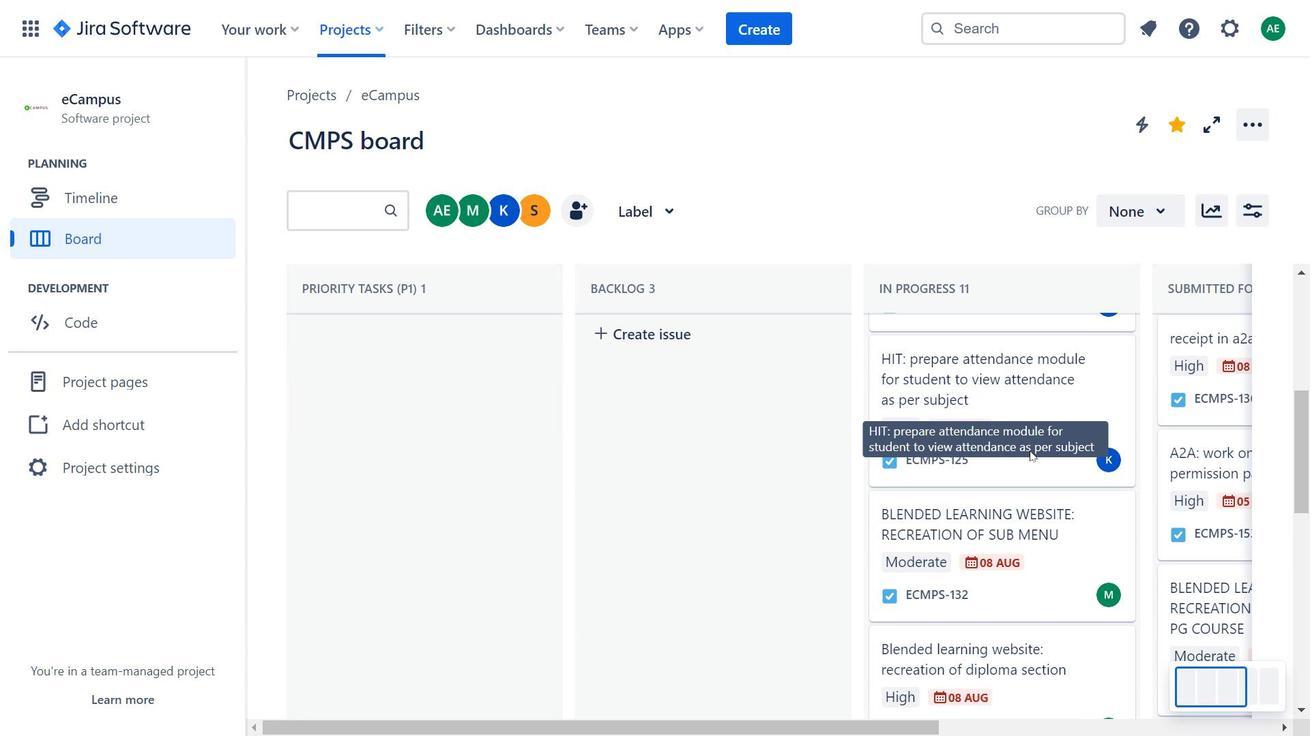 
Action: Mouse scrolled (1029, 450) with delta (0, 0)
Screenshot: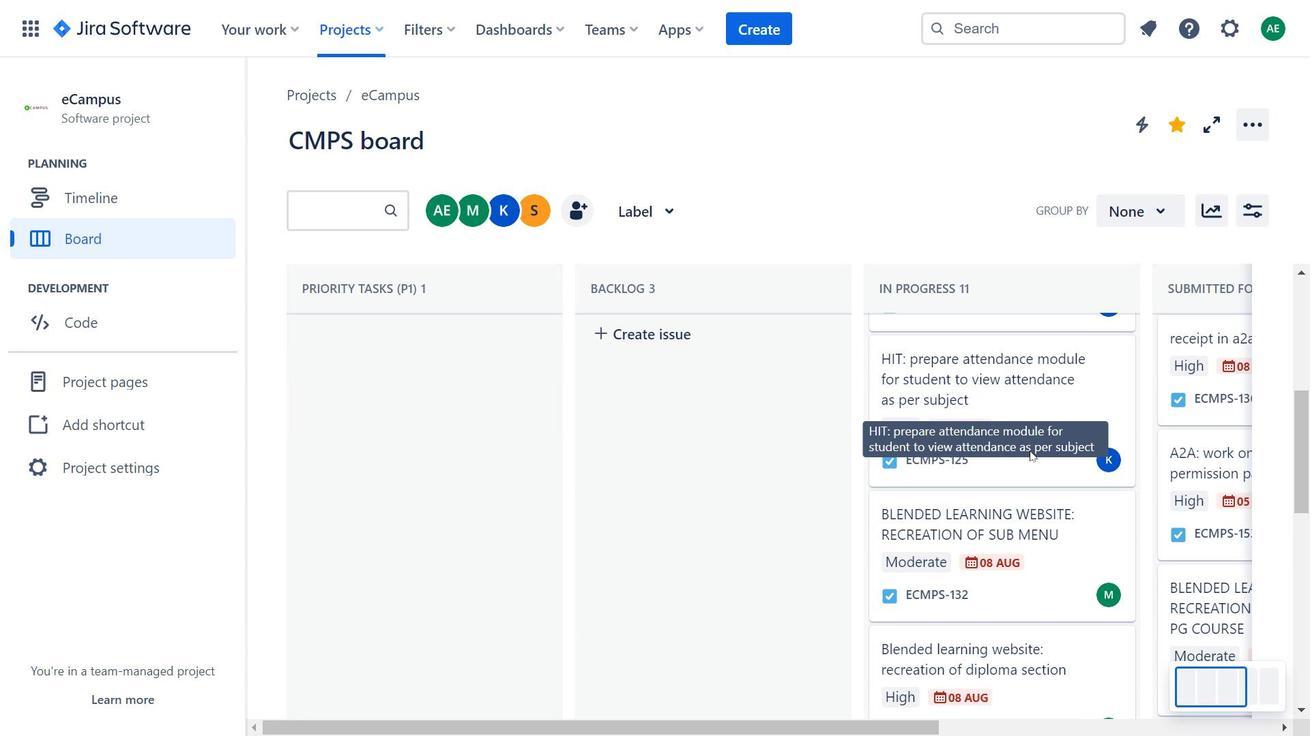 
Action: Mouse moved to (951, 515)
Screenshot: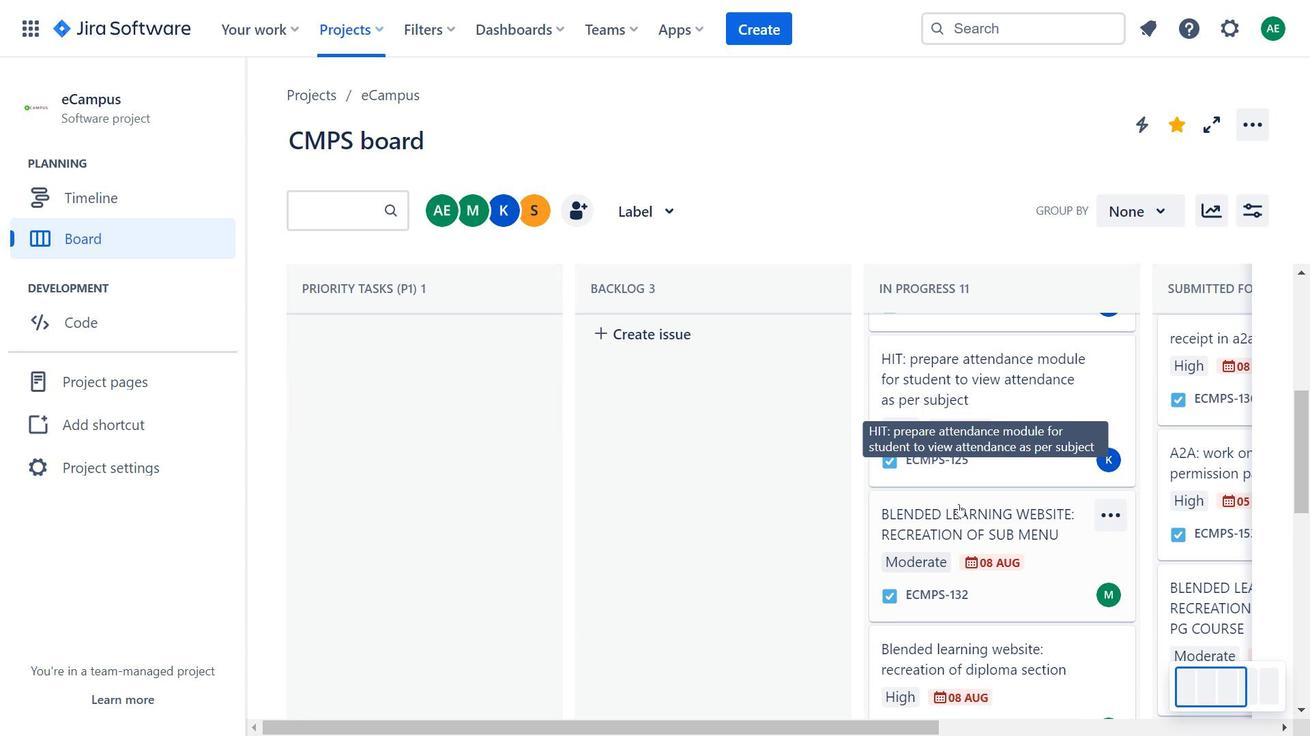 
Action: Mouse scrolled (951, 515) with delta (0, 0)
Screenshot: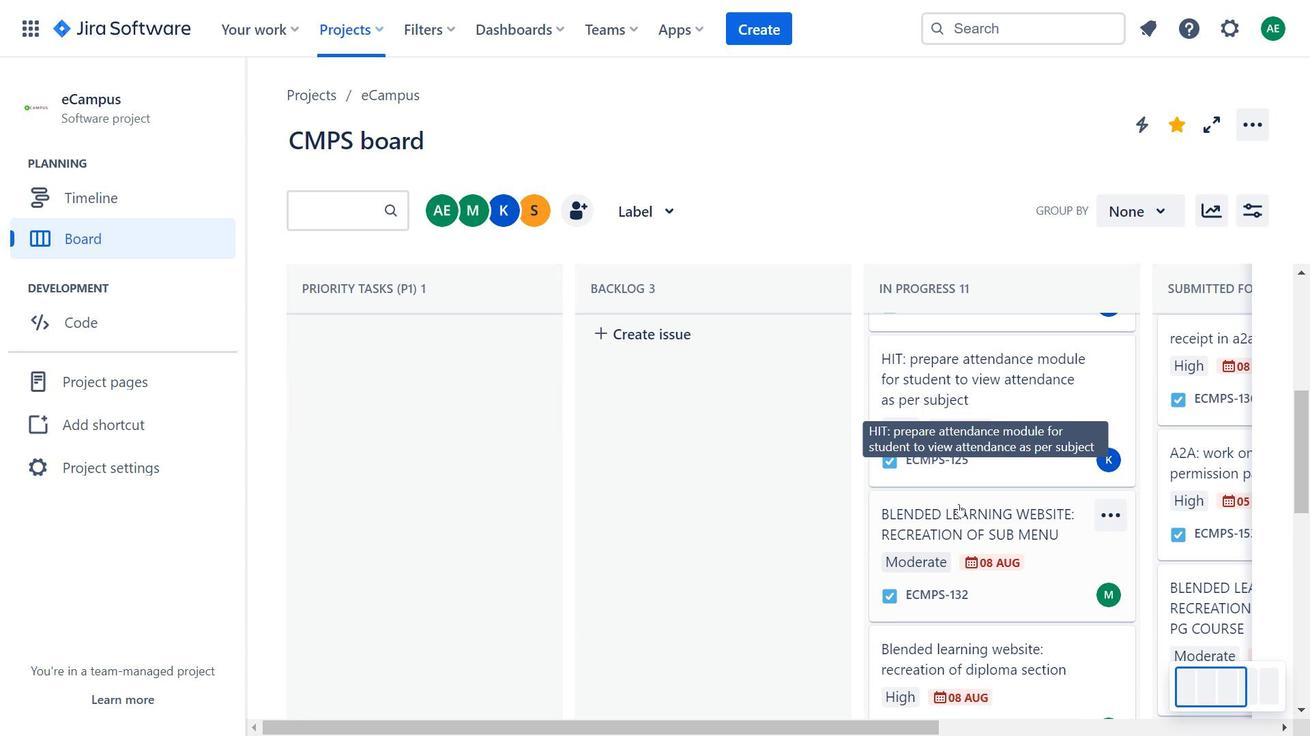 
Action: Mouse moved to (947, 527)
Screenshot: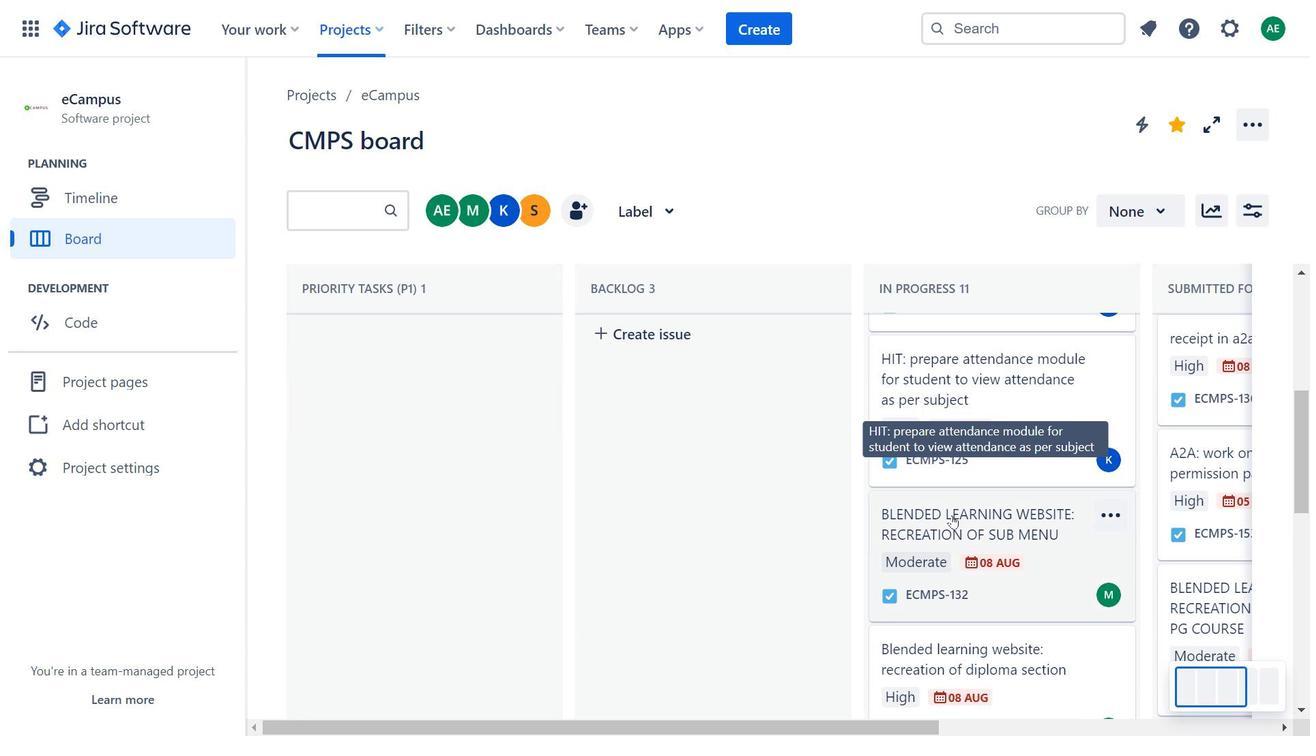 
Action: Mouse scrolled (947, 526) with delta (0, 0)
Screenshot: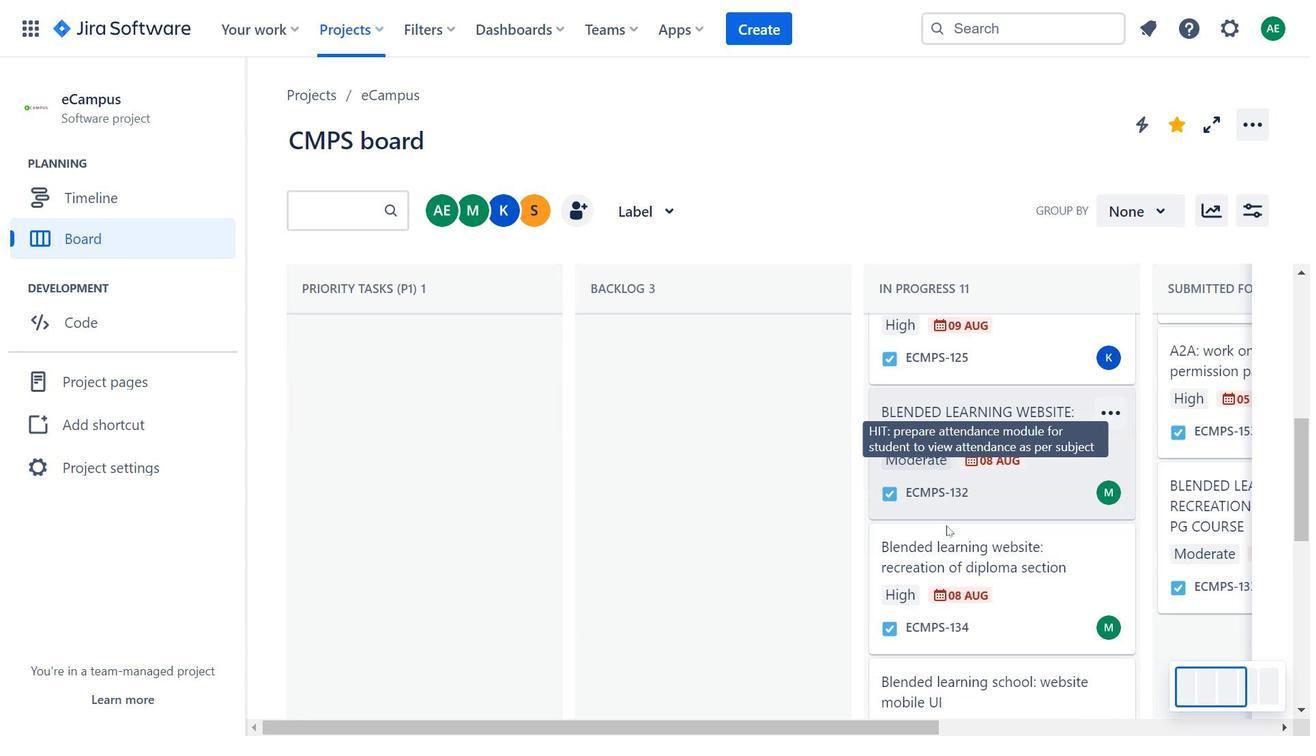 
Action: Mouse moved to (947, 532)
Screenshot: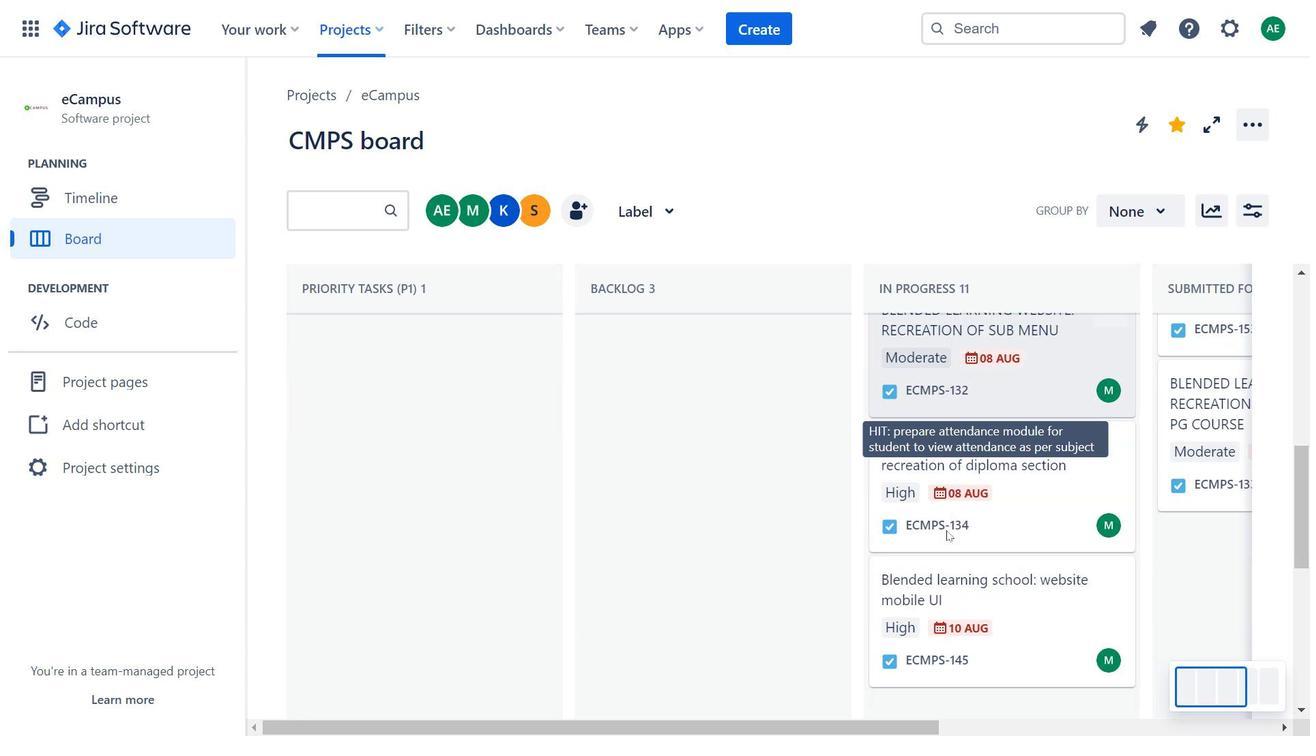 
Action: Mouse scrolled (947, 531) with delta (0, 0)
Screenshot: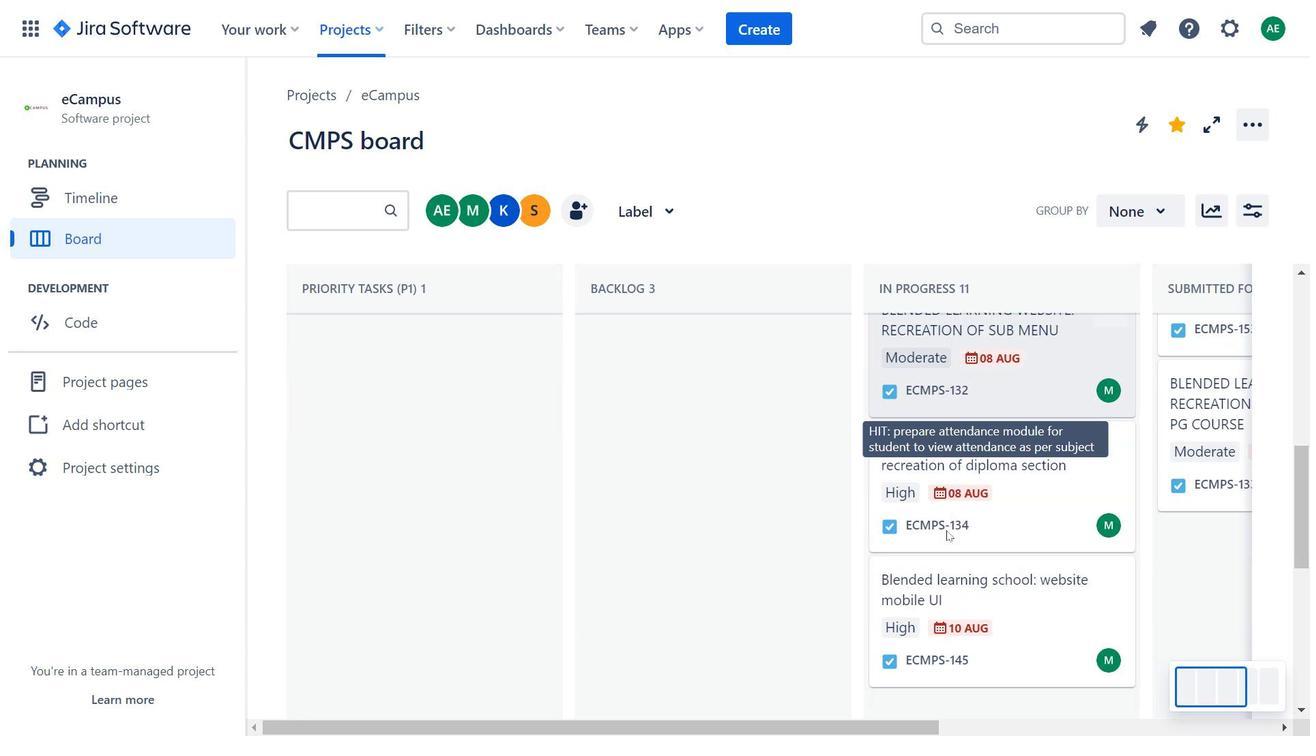
Action: Mouse moved to (947, 530)
Screenshot: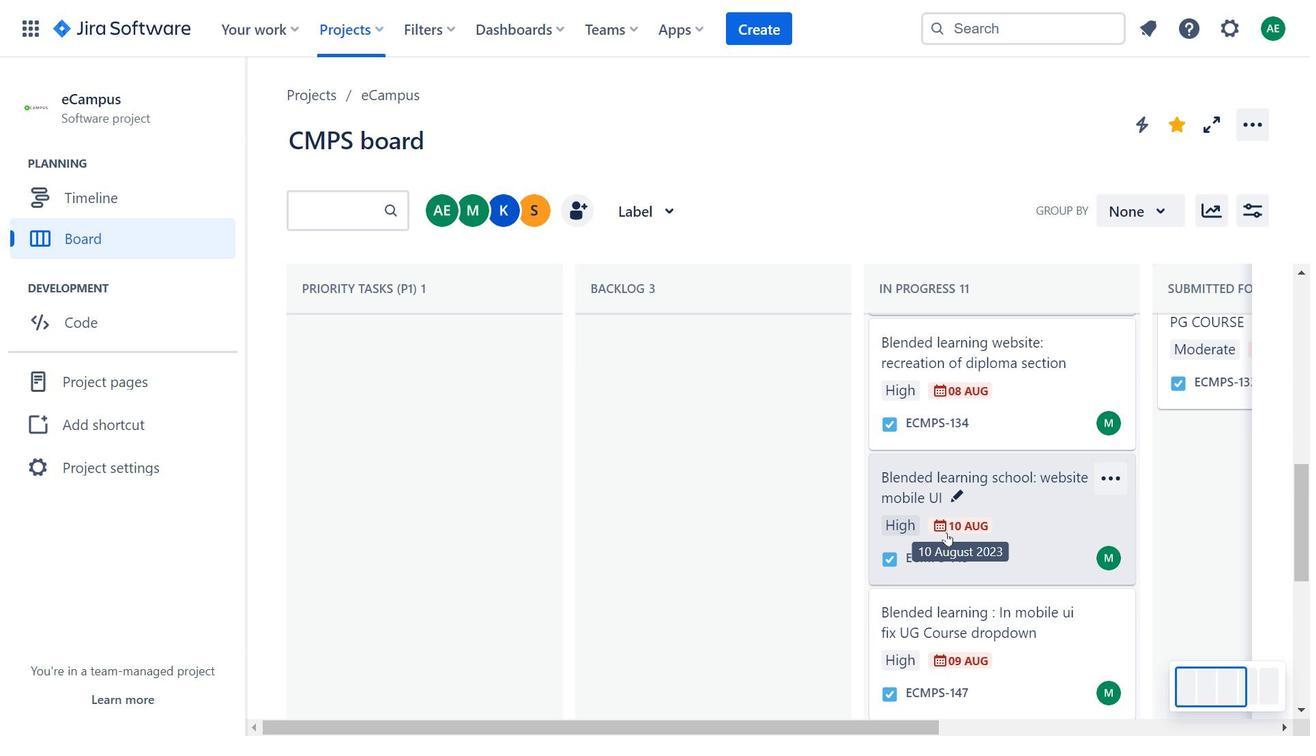 
Action: Mouse scrolled (947, 530) with delta (0, 0)
Screenshot: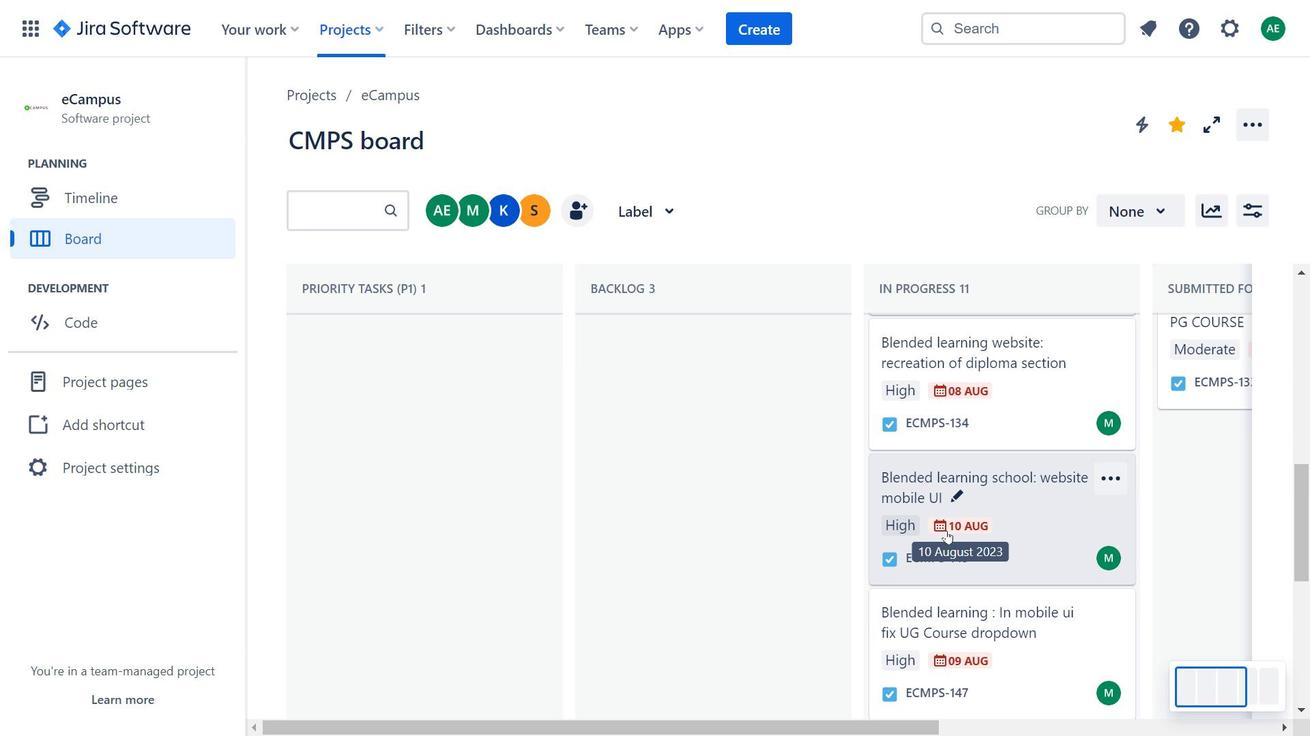 
Action: Mouse moved to (947, 528)
Screenshot: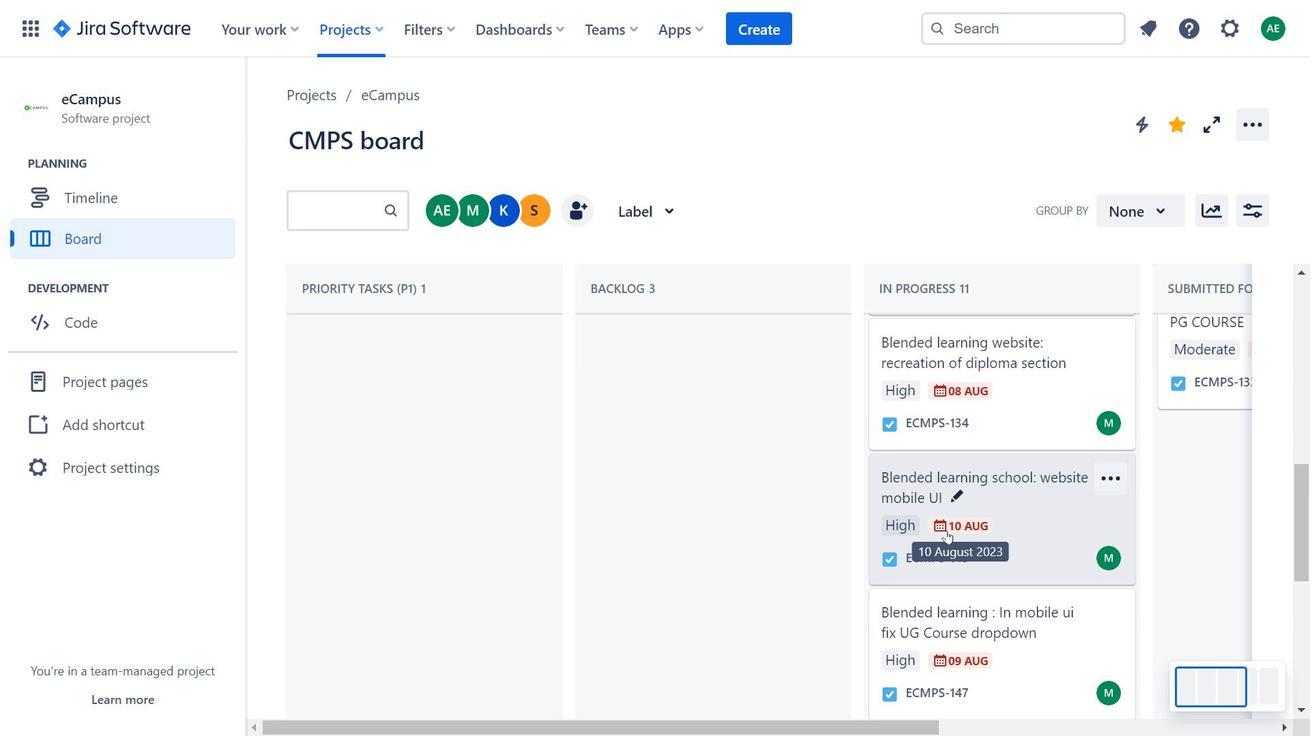 
Action: Mouse scrolled (947, 527) with delta (0, 0)
Screenshot: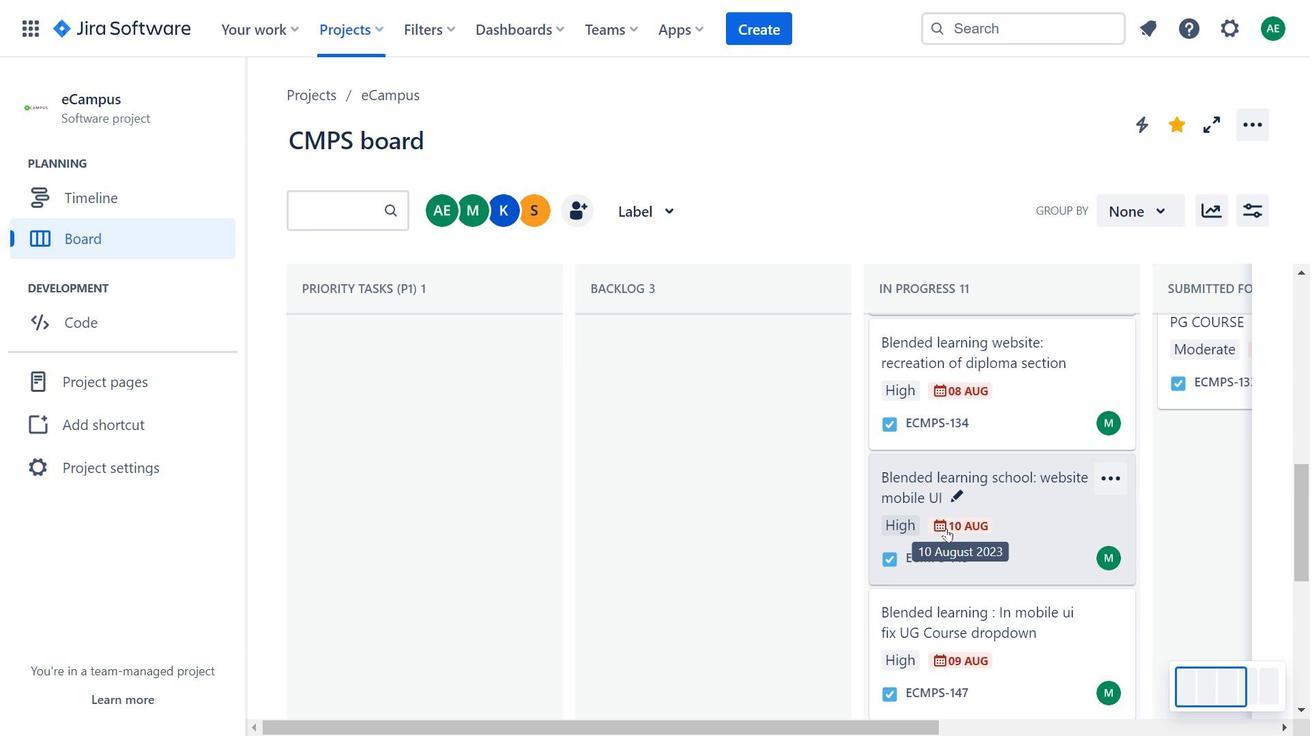 
Action: Mouse moved to (954, 472)
Screenshot: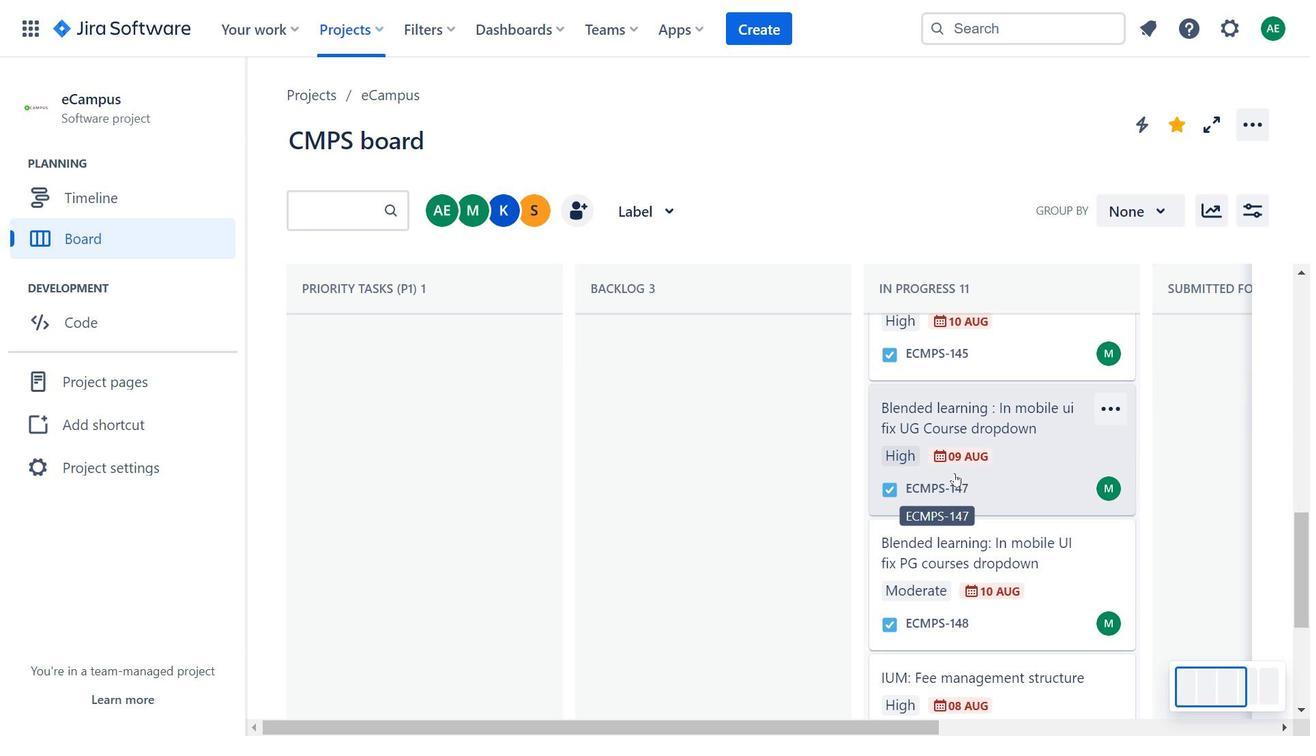 
Action: Mouse scrolled (954, 472) with delta (0, 0)
Screenshot: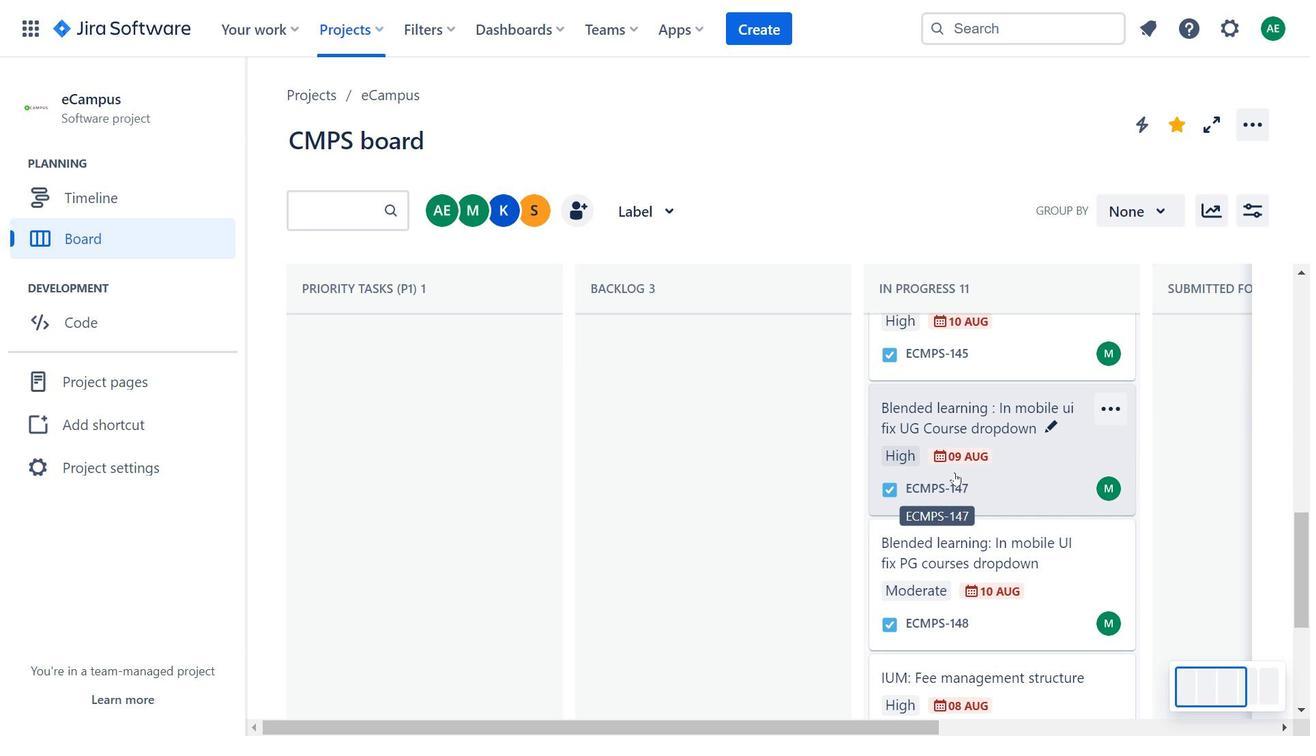 
Action: Mouse scrolled (954, 472) with delta (0, 0)
Screenshot: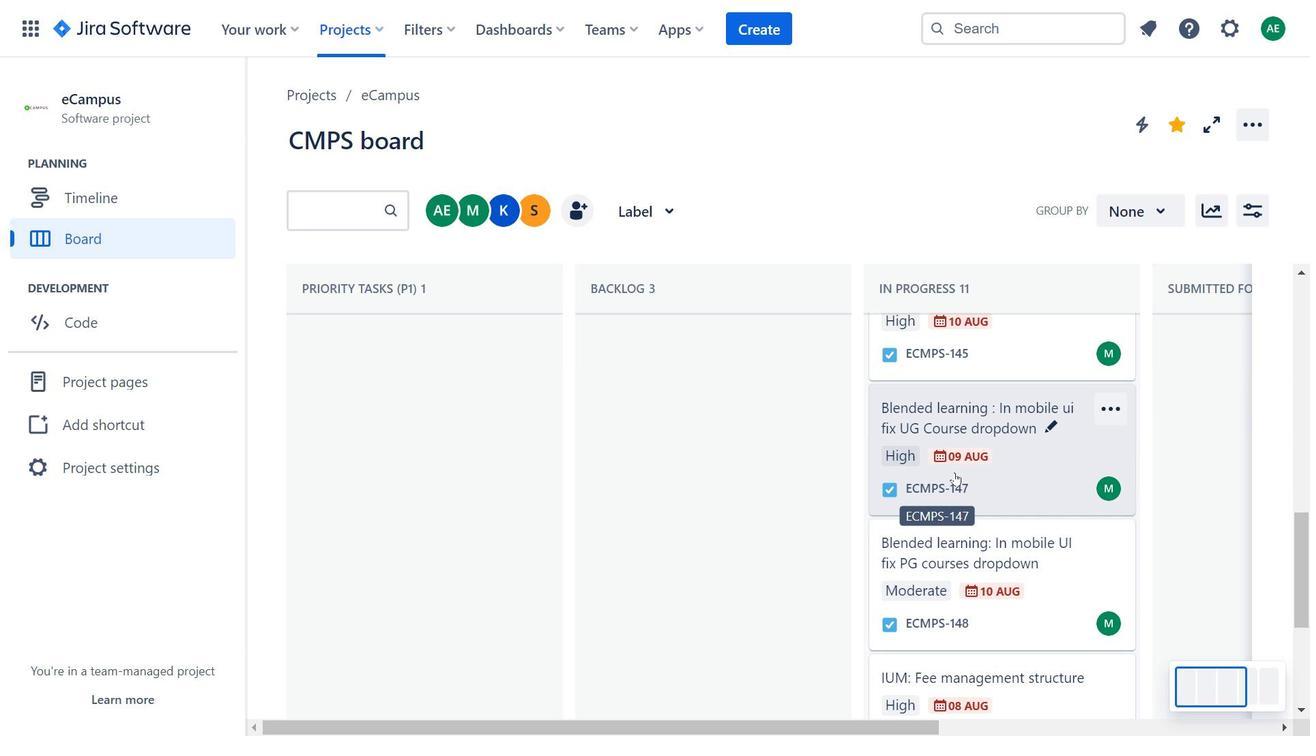 
Action: Mouse moved to (1035, 627)
Screenshot: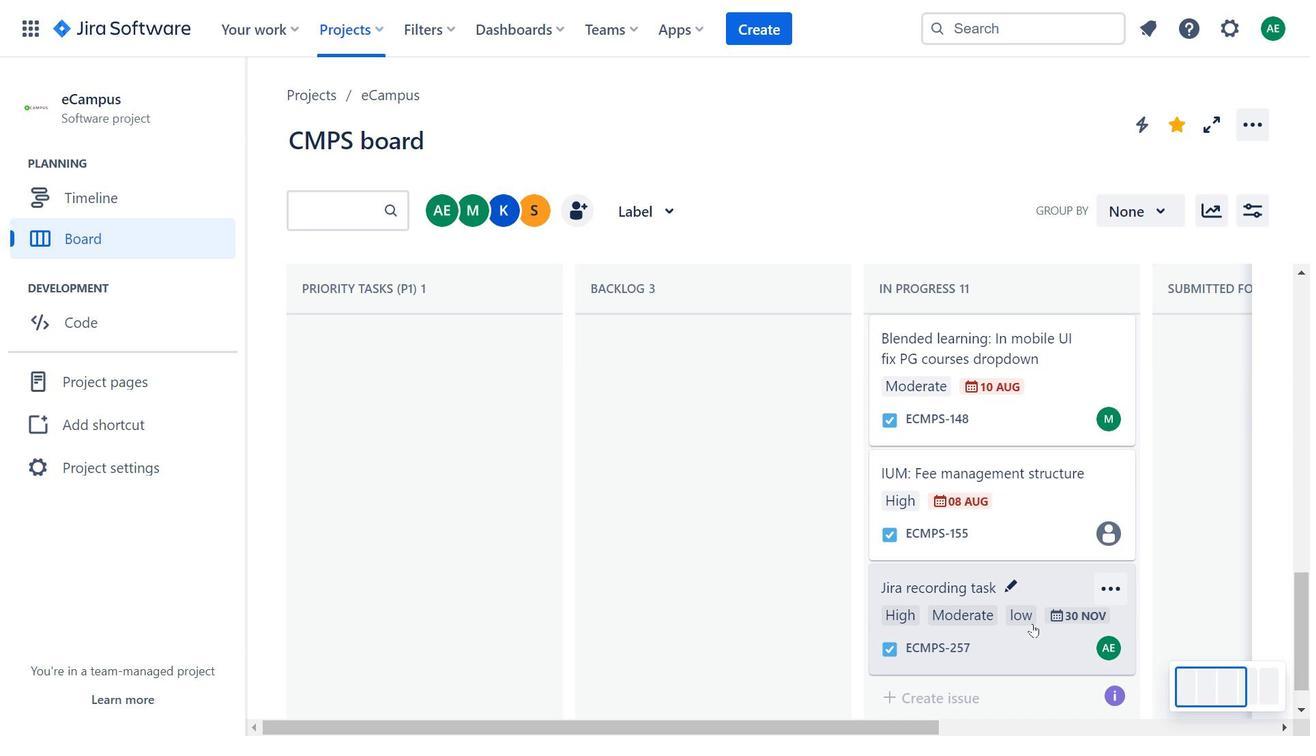 
Action: Mouse pressed left at (1035, 627)
Screenshot: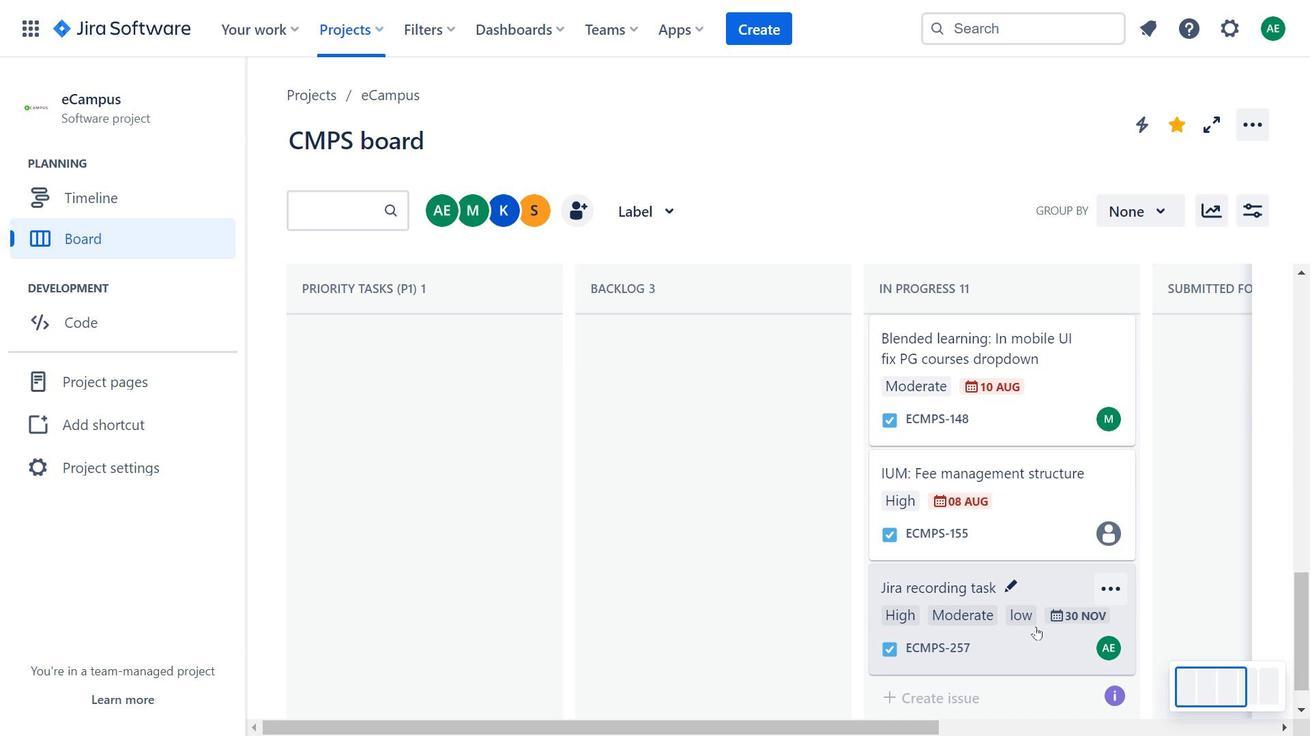 
Action: Mouse moved to (343, 238)
Screenshot: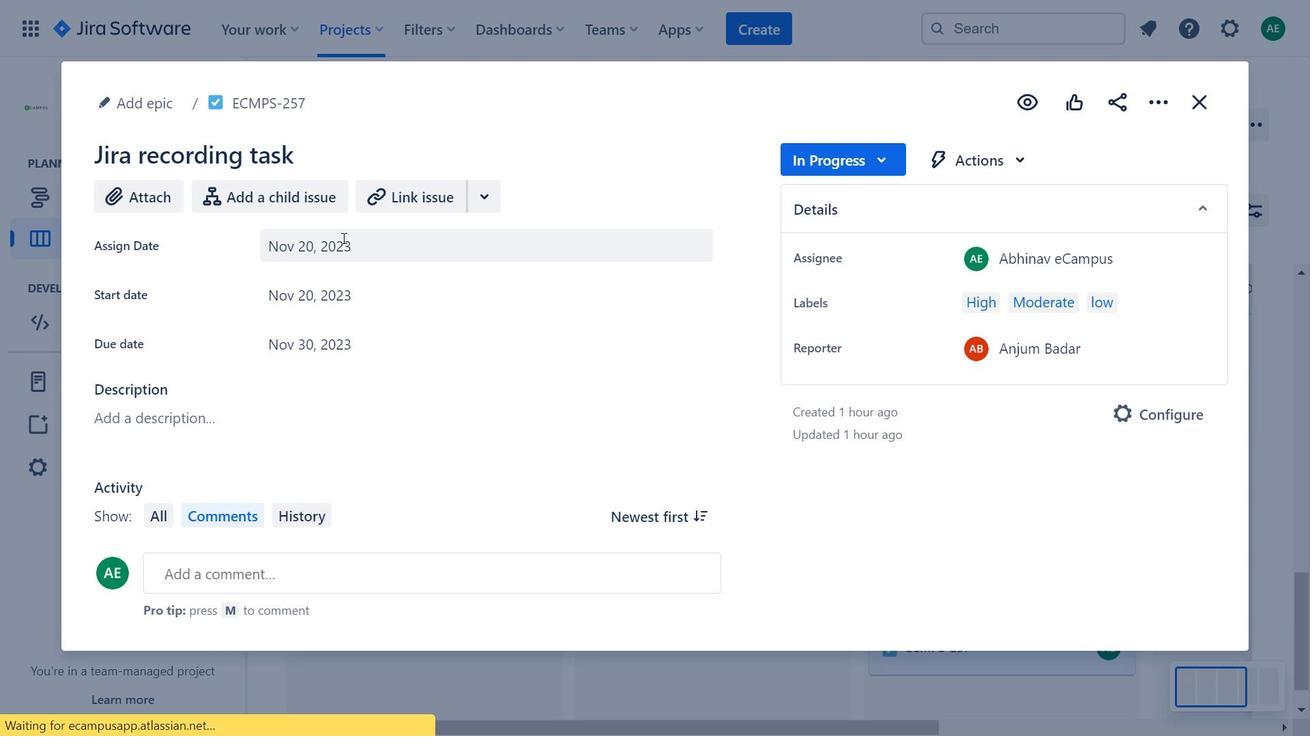 
Action: Mouse pressed left at (343, 238)
Screenshot: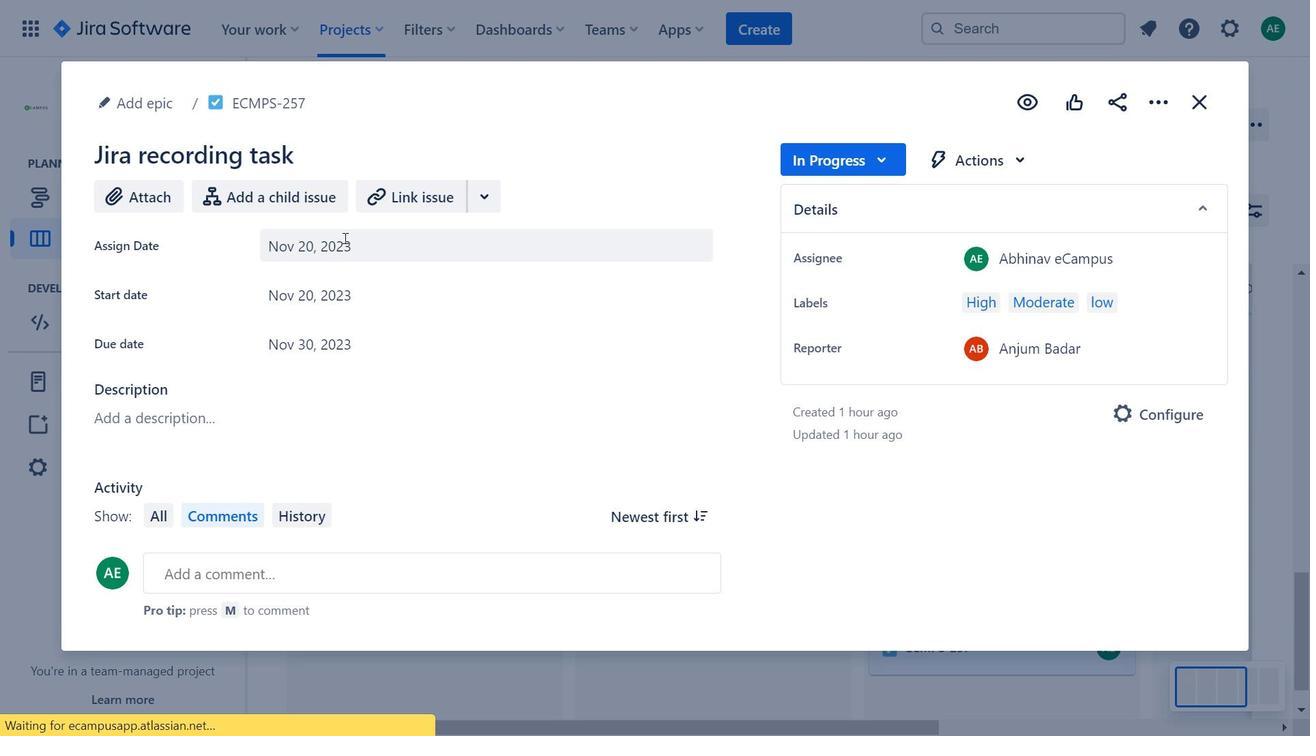 
Action: Mouse moved to (1001, 150)
Screenshot: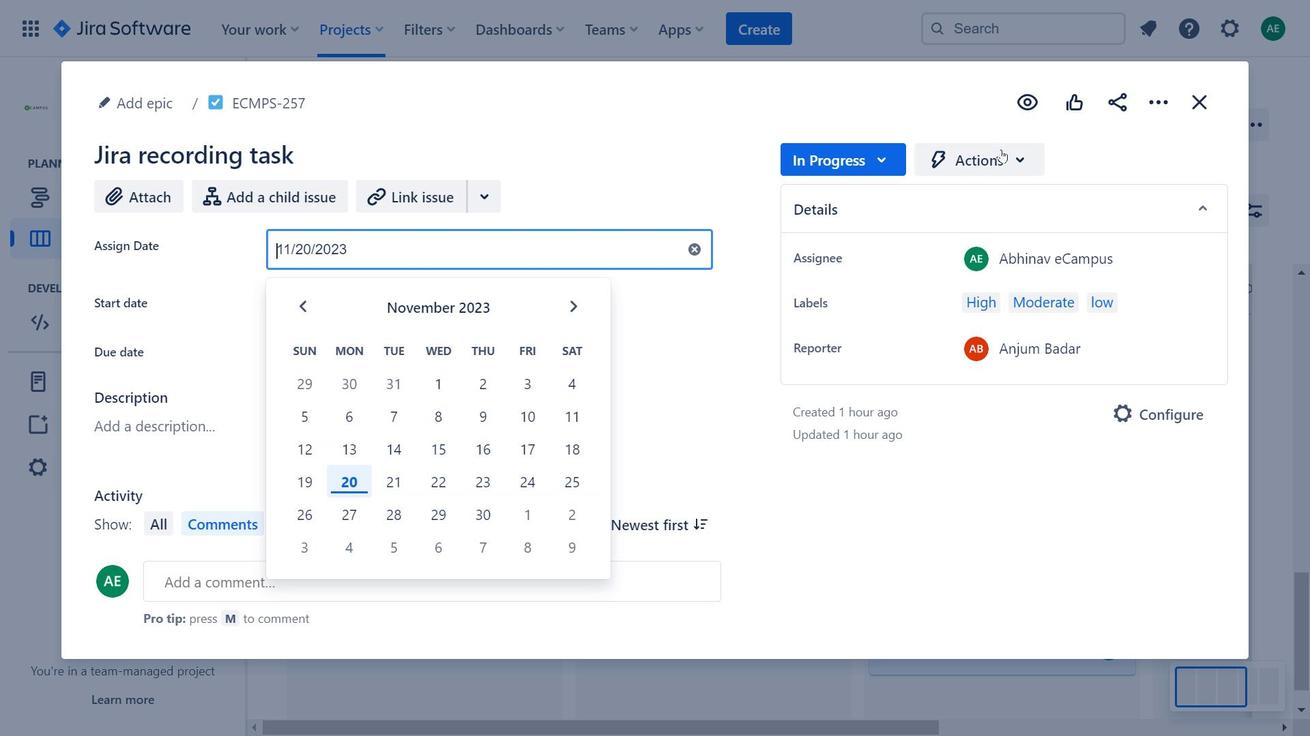
Action: Mouse pressed left at (1001, 150)
Screenshot: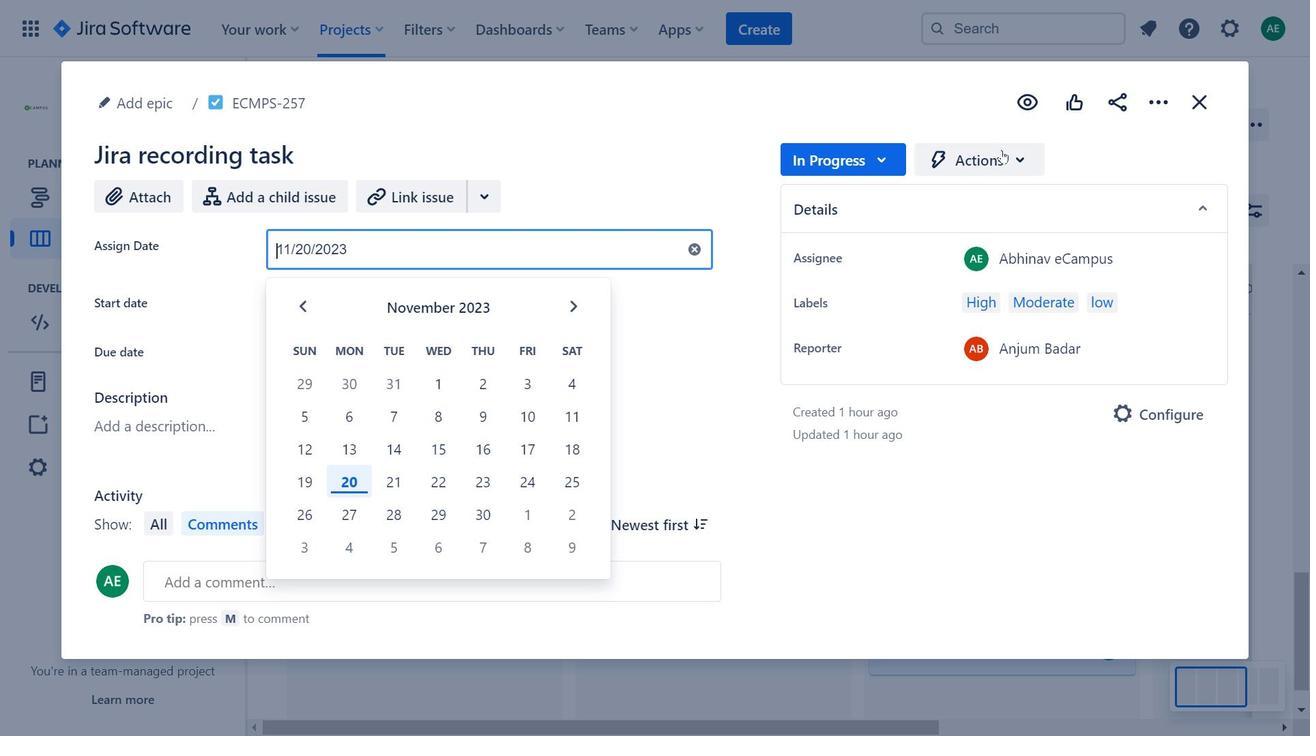
Action: Mouse moved to (884, 144)
Screenshot: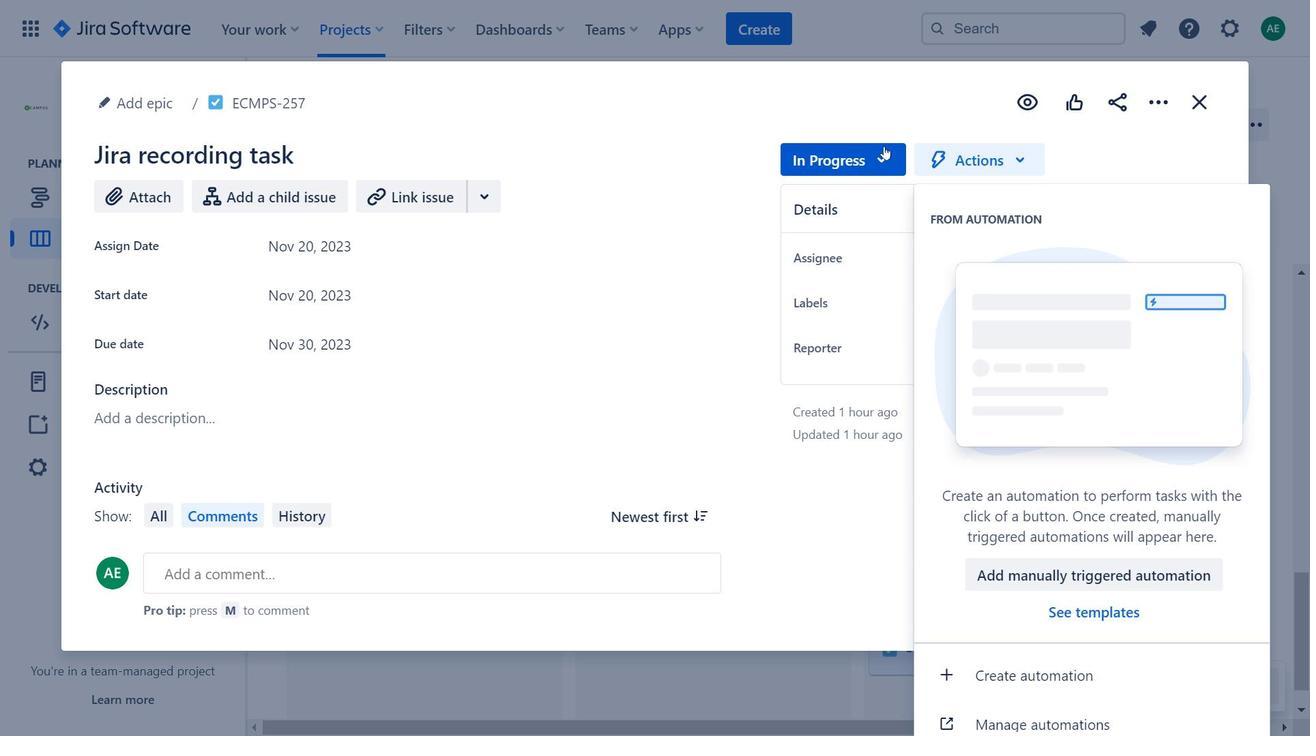 
Action: Mouse pressed left at (884, 144)
Screenshot: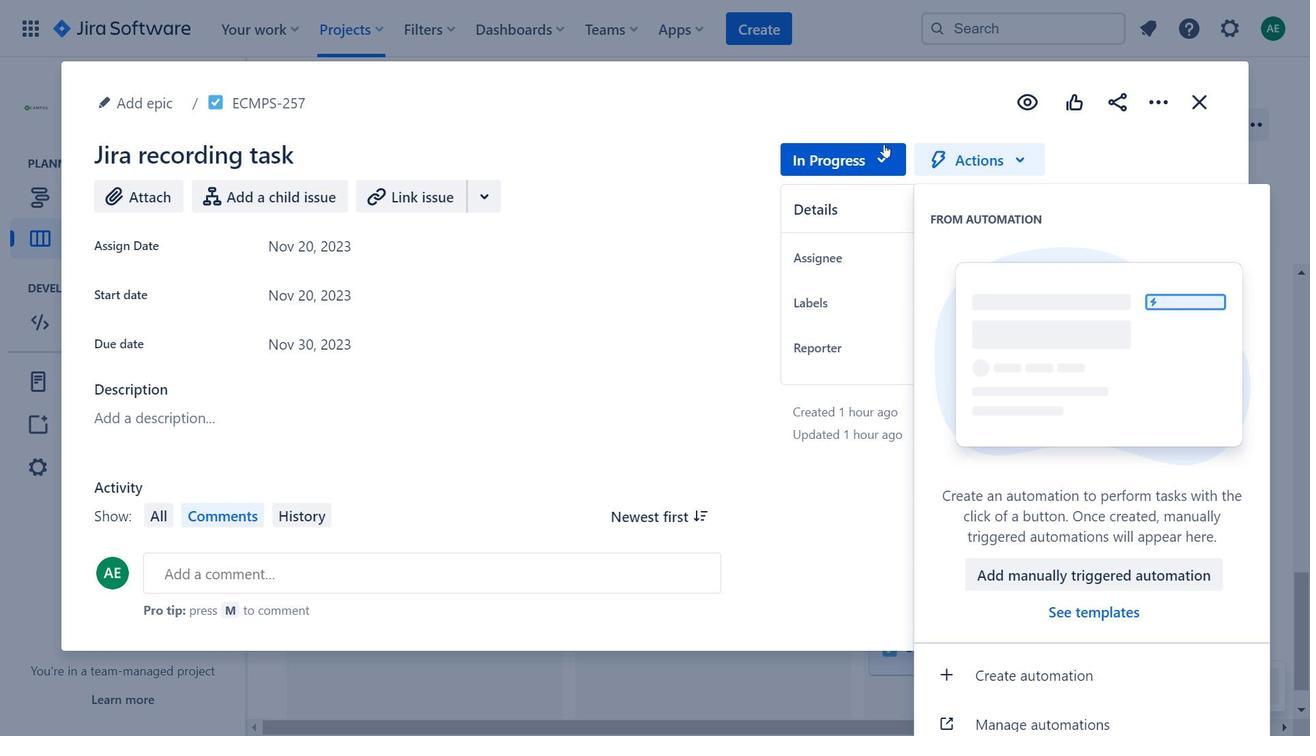 
Action: Mouse moved to (1157, 108)
Screenshot: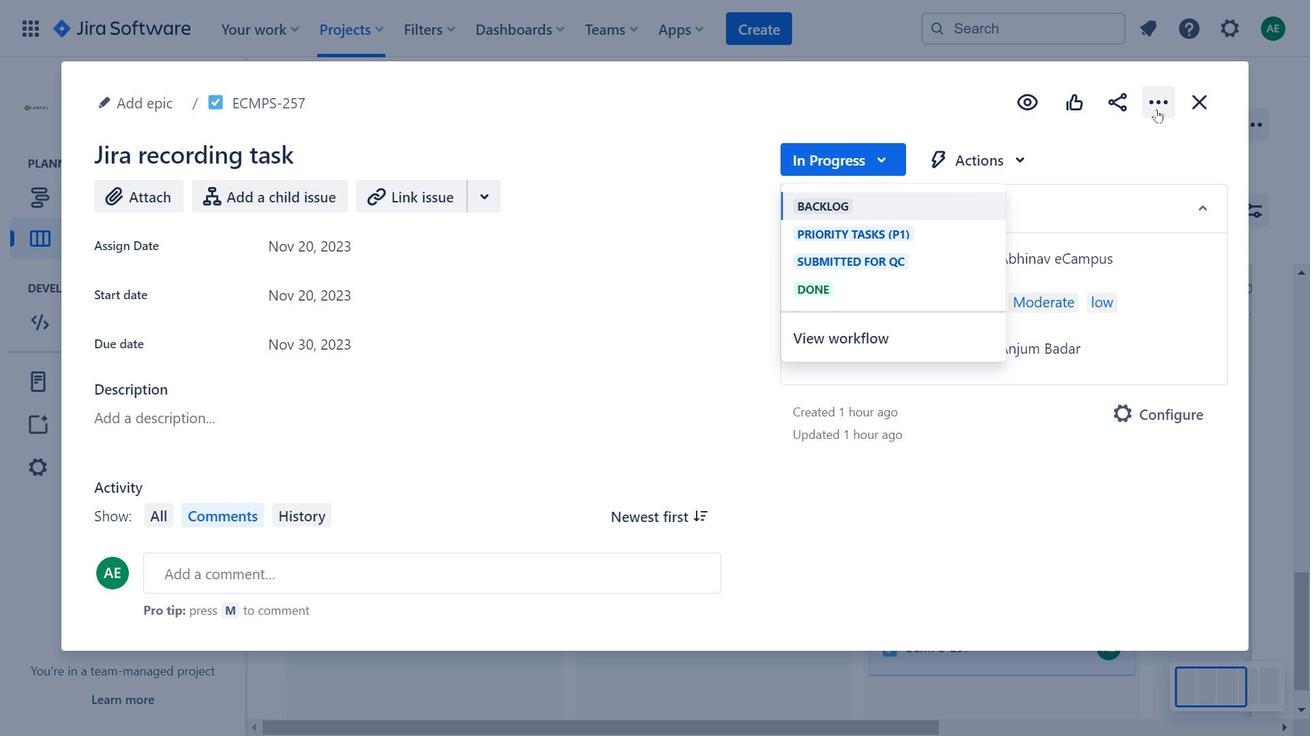 
Action: Mouse pressed left at (1157, 108)
Screenshot: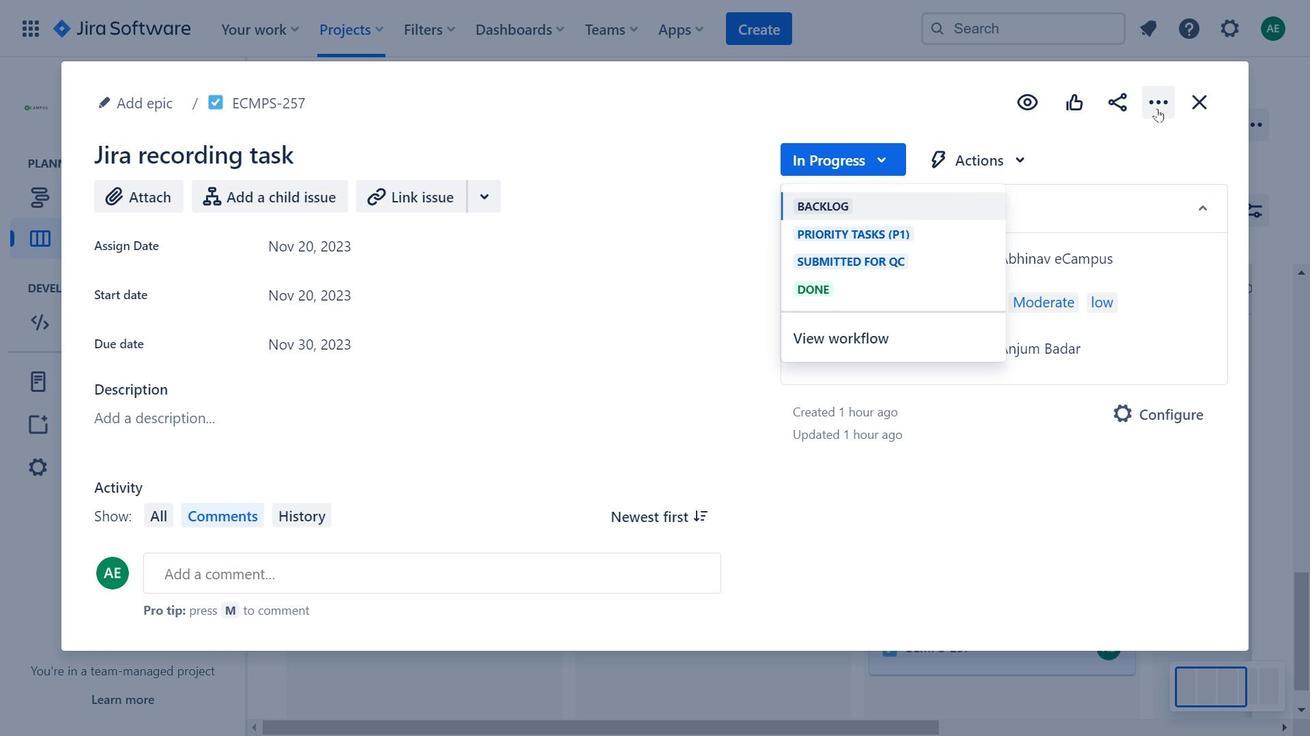 
Action: Mouse moved to (617, 103)
Screenshot: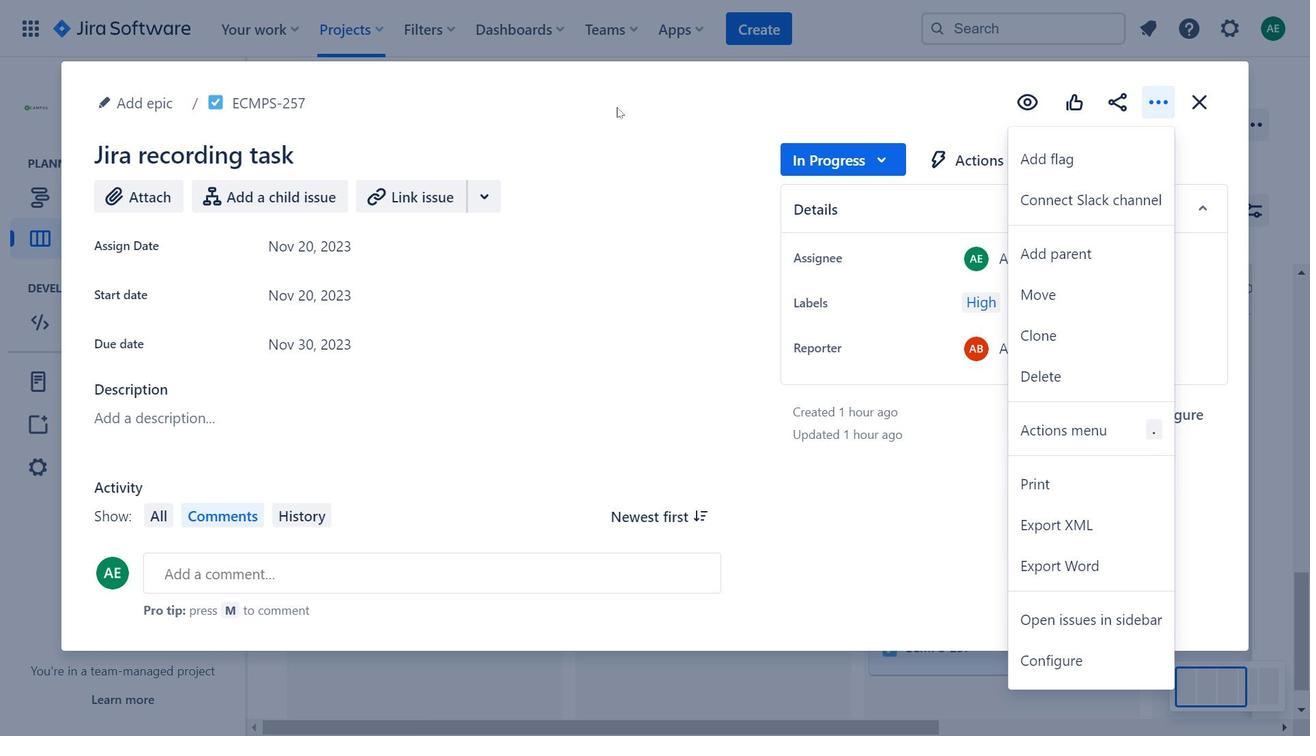 
Action: Mouse pressed left at (617, 103)
Screenshot: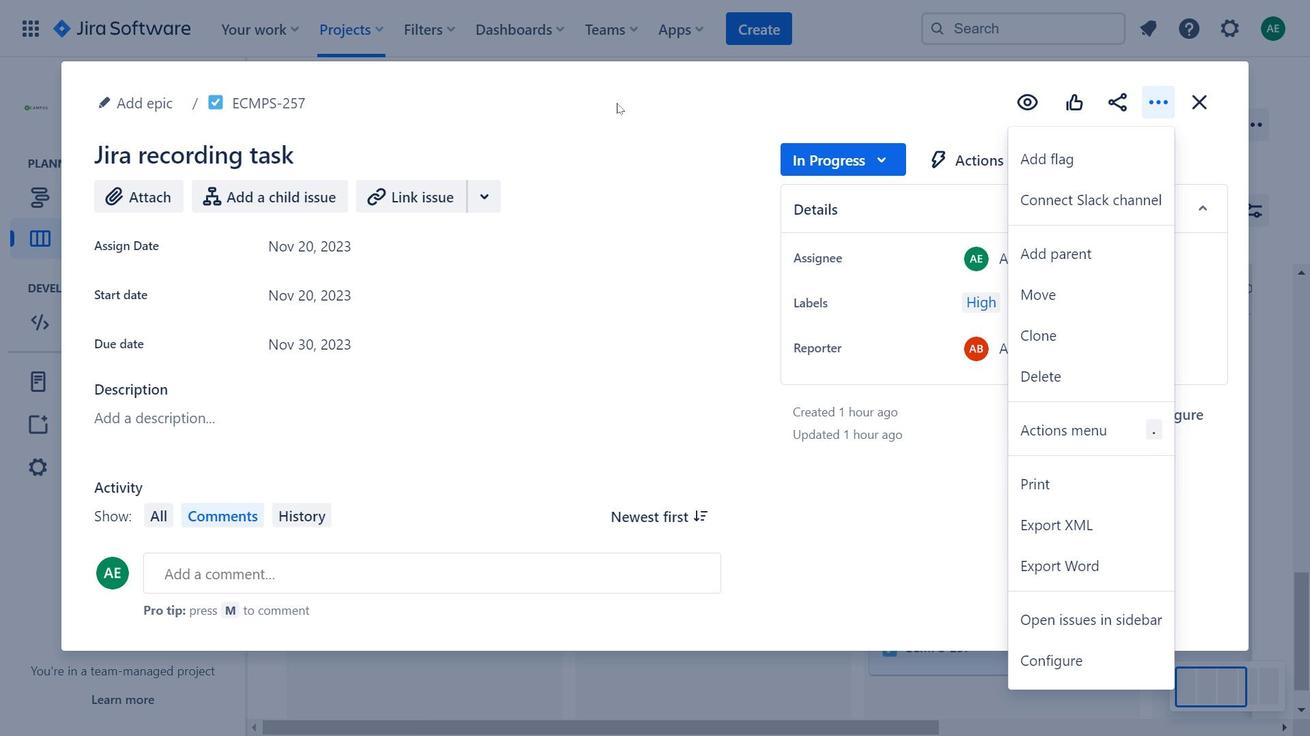 
Action: Mouse moved to (1211, 107)
Screenshot: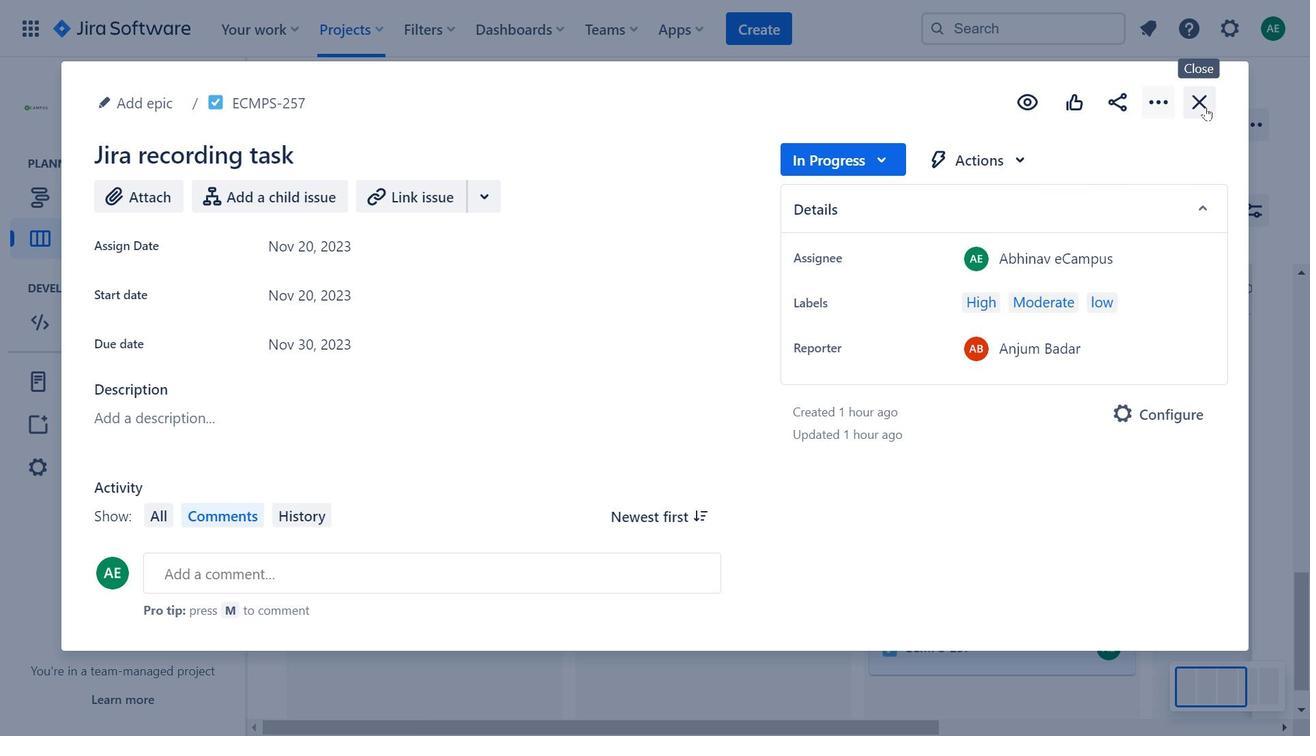 
Action: Mouse pressed left at (1211, 107)
Screenshot: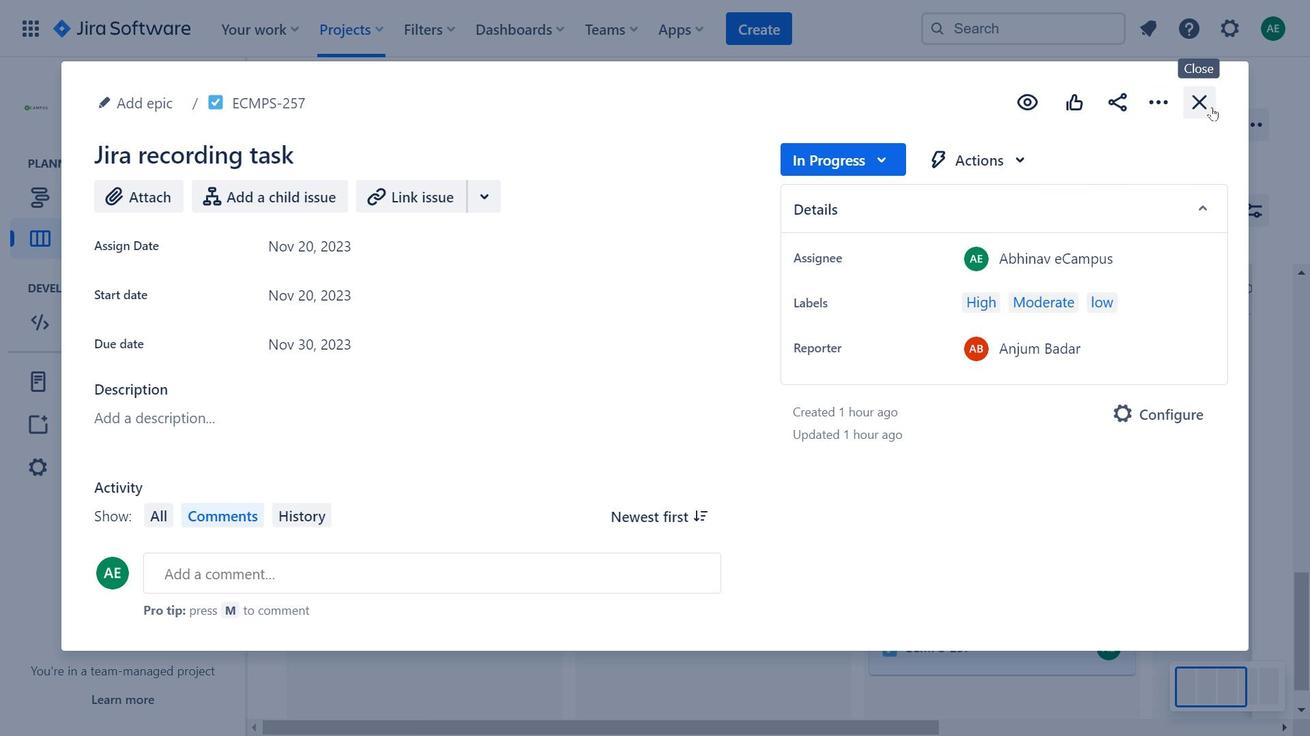 
Action: Mouse moved to (1008, 631)
Screenshot: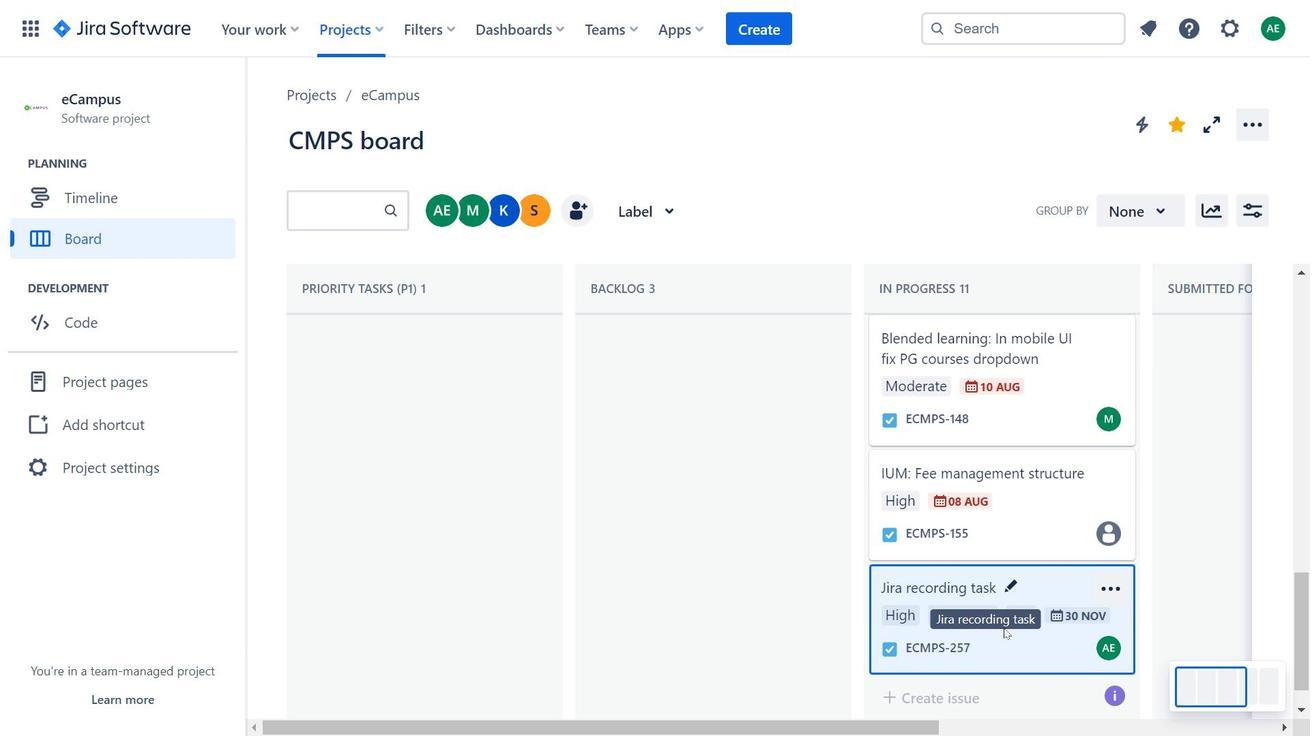 
Action: Mouse pressed left at (1008, 631)
Screenshot: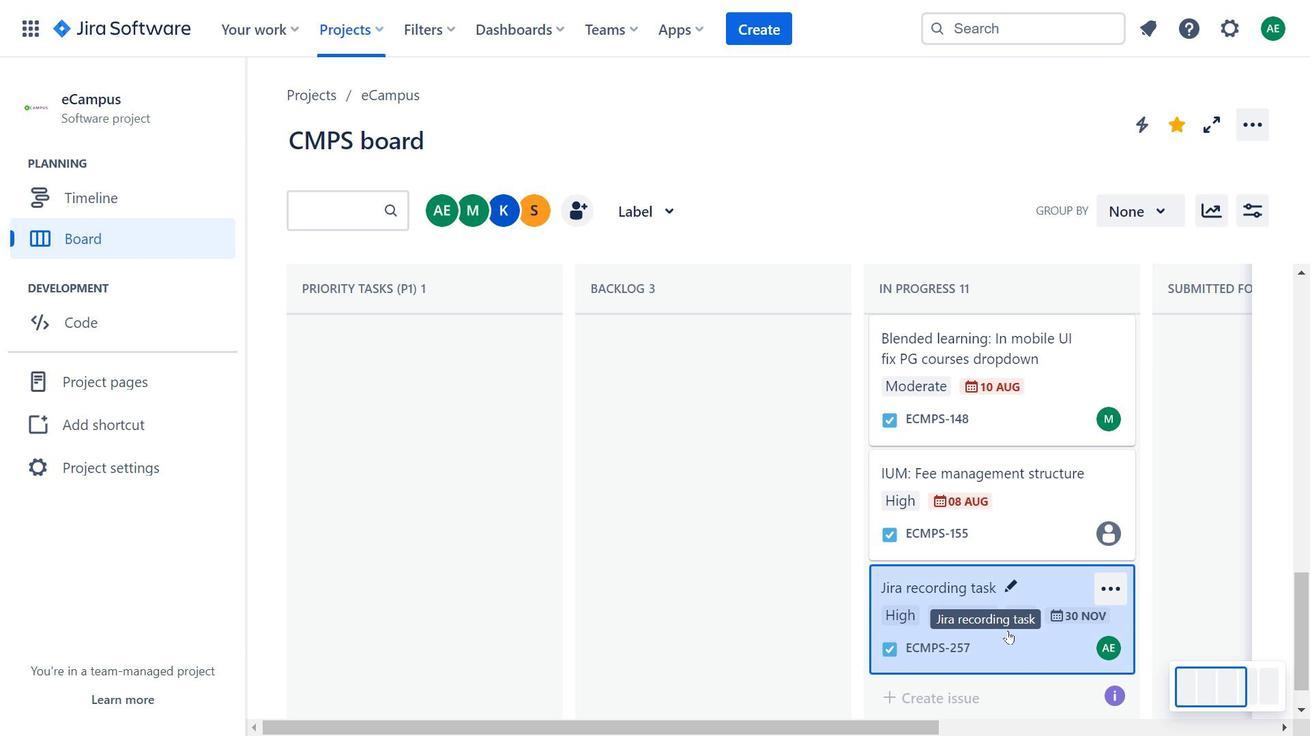 
Action: Mouse moved to (686, 241)
Screenshot: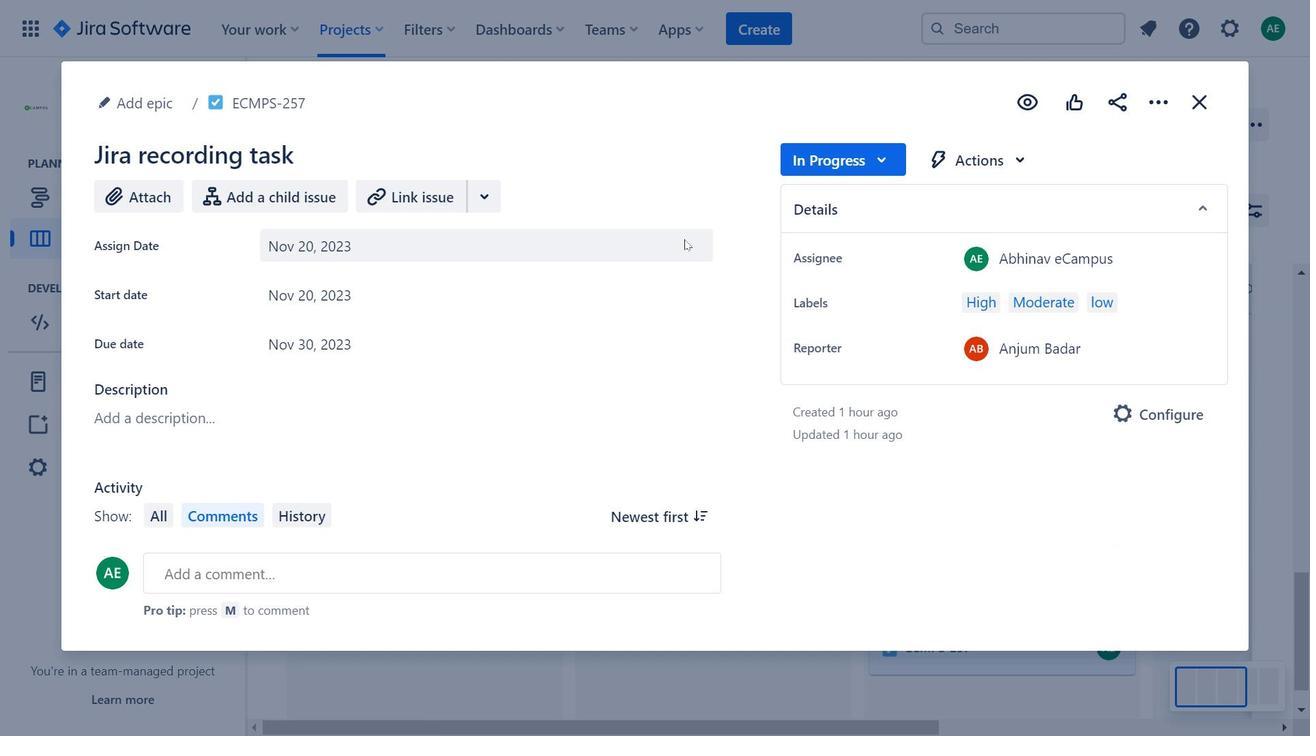 
Action: Mouse pressed left at (686, 241)
Screenshot: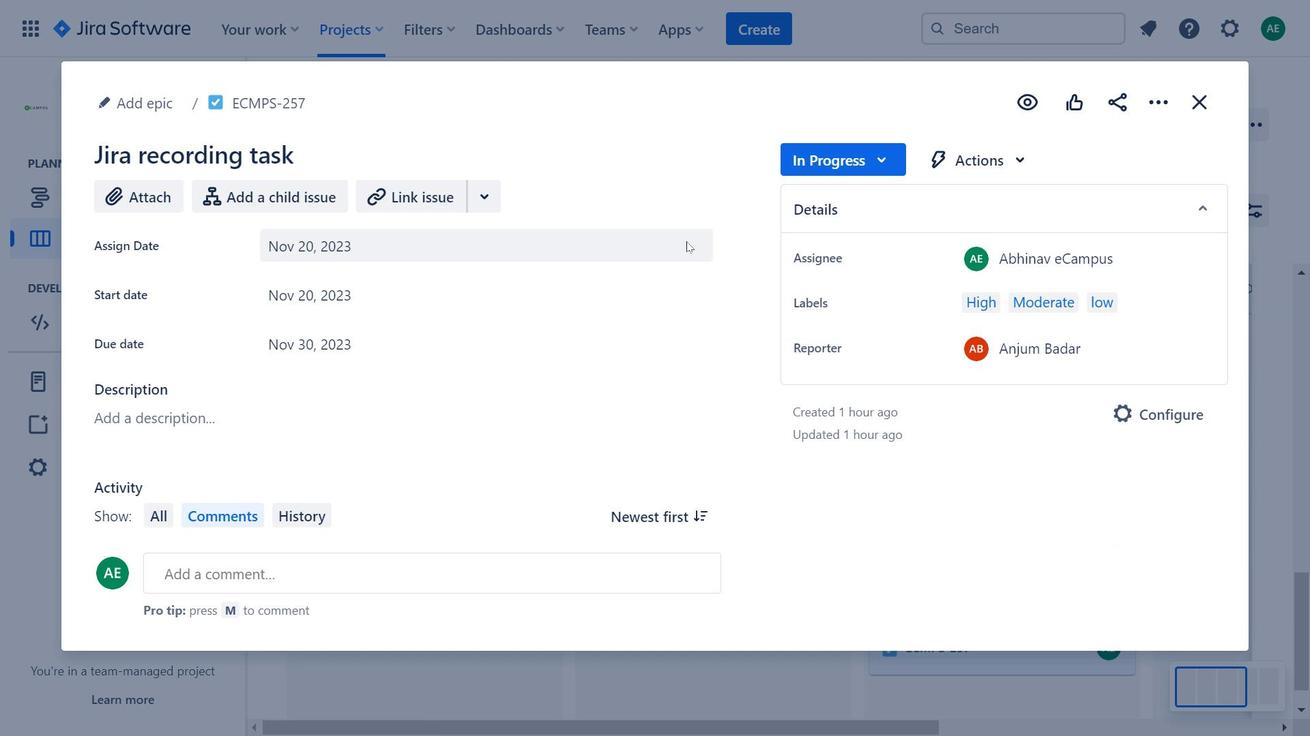 
Action: Mouse moved to (910, 167)
Screenshot: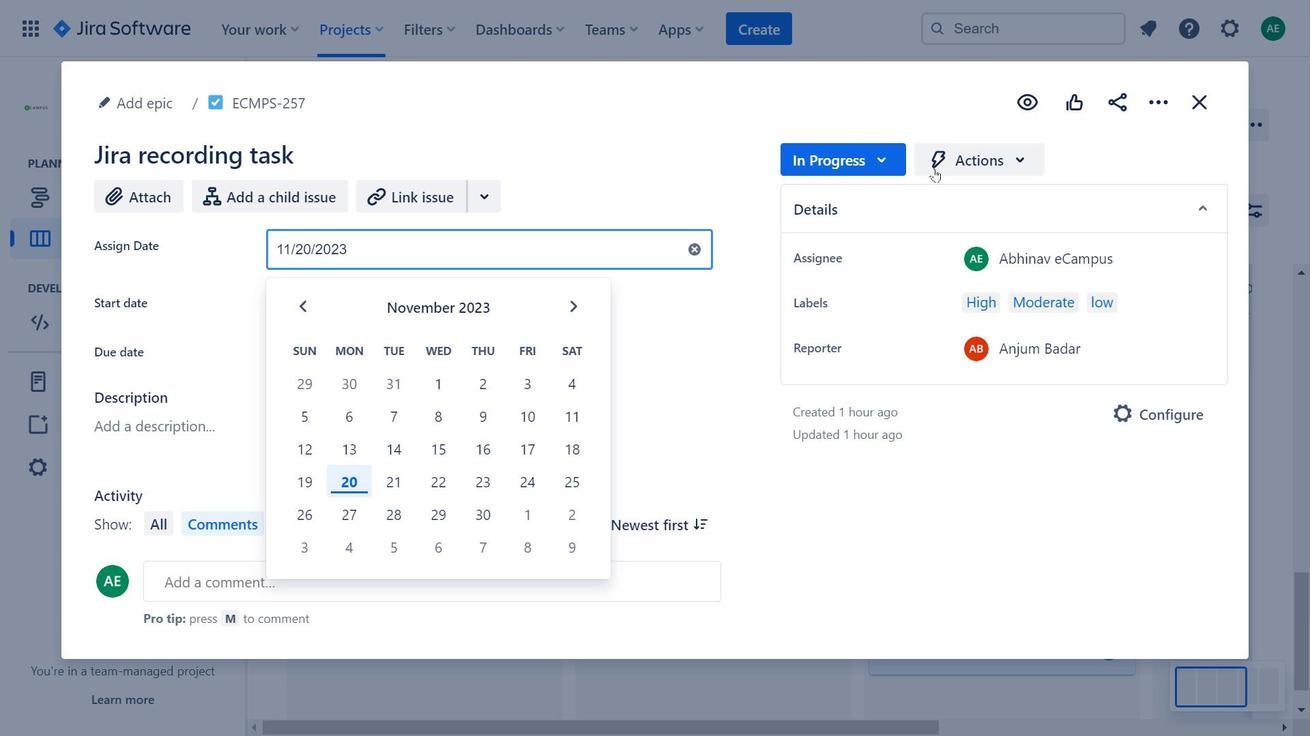 
Action: Mouse pressed left at (910, 167)
Screenshot: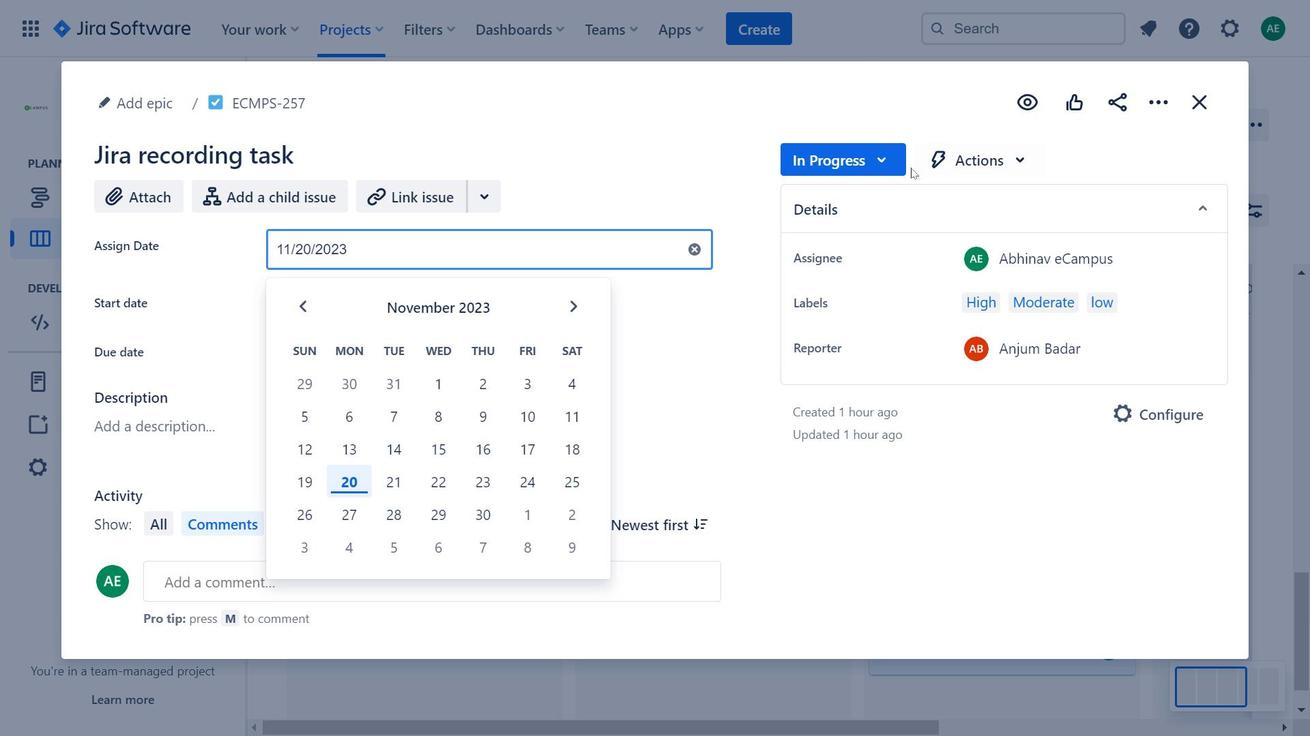 
Action: Mouse moved to (900, 166)
Screenshot: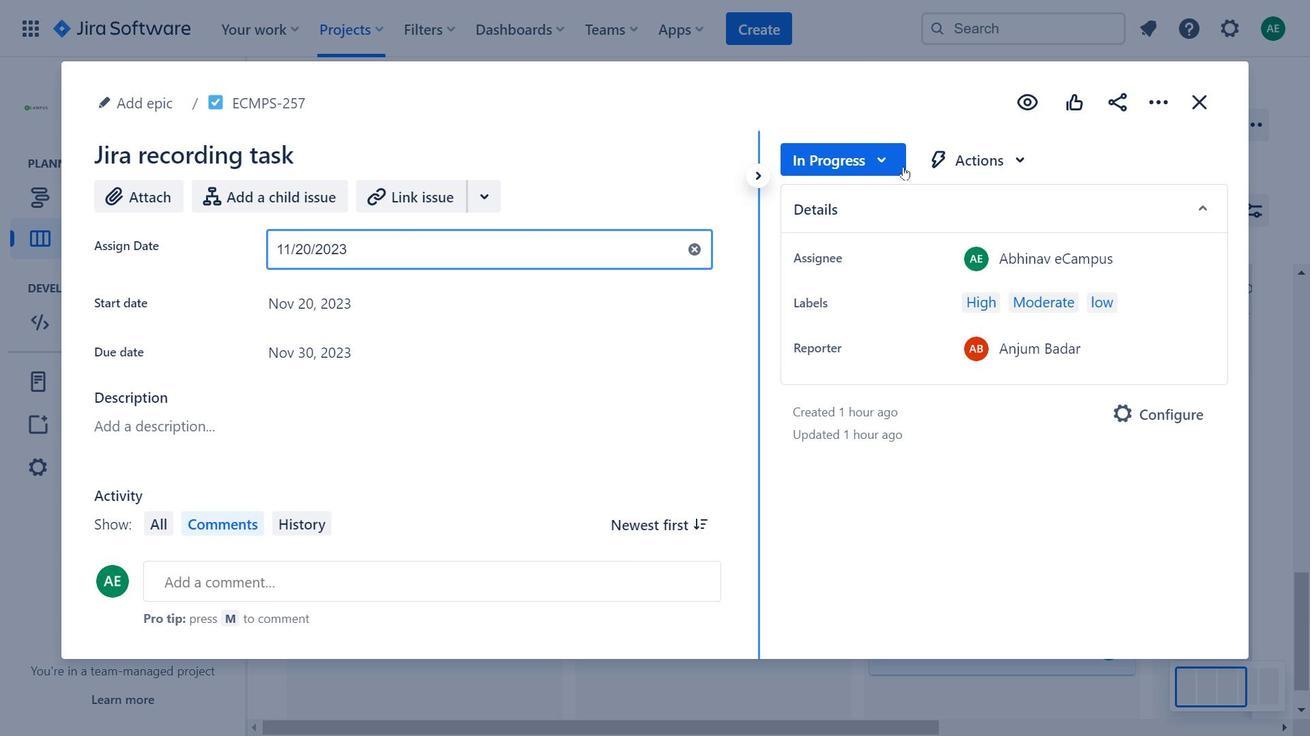 
Action: Mouse pressed left at (900, 166)
Screenshot: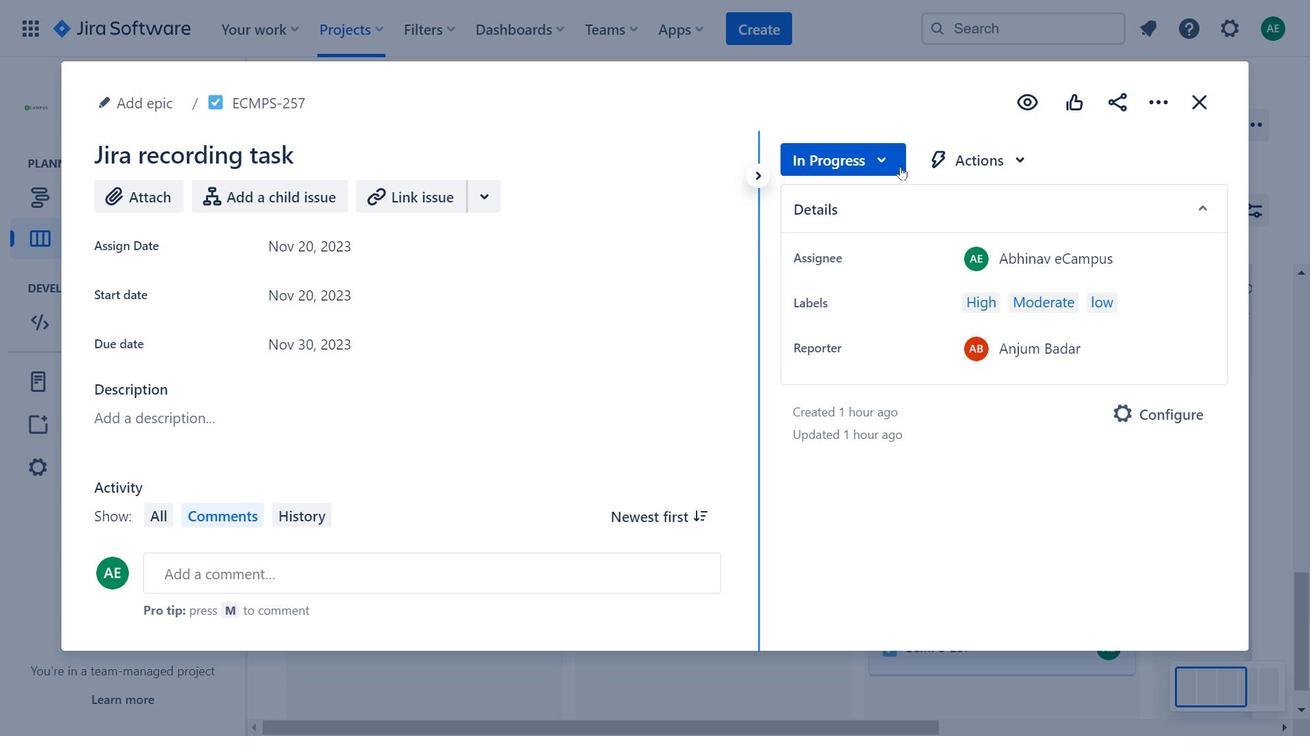
Action: Mouse moved to (1164, 106)
Screenshot: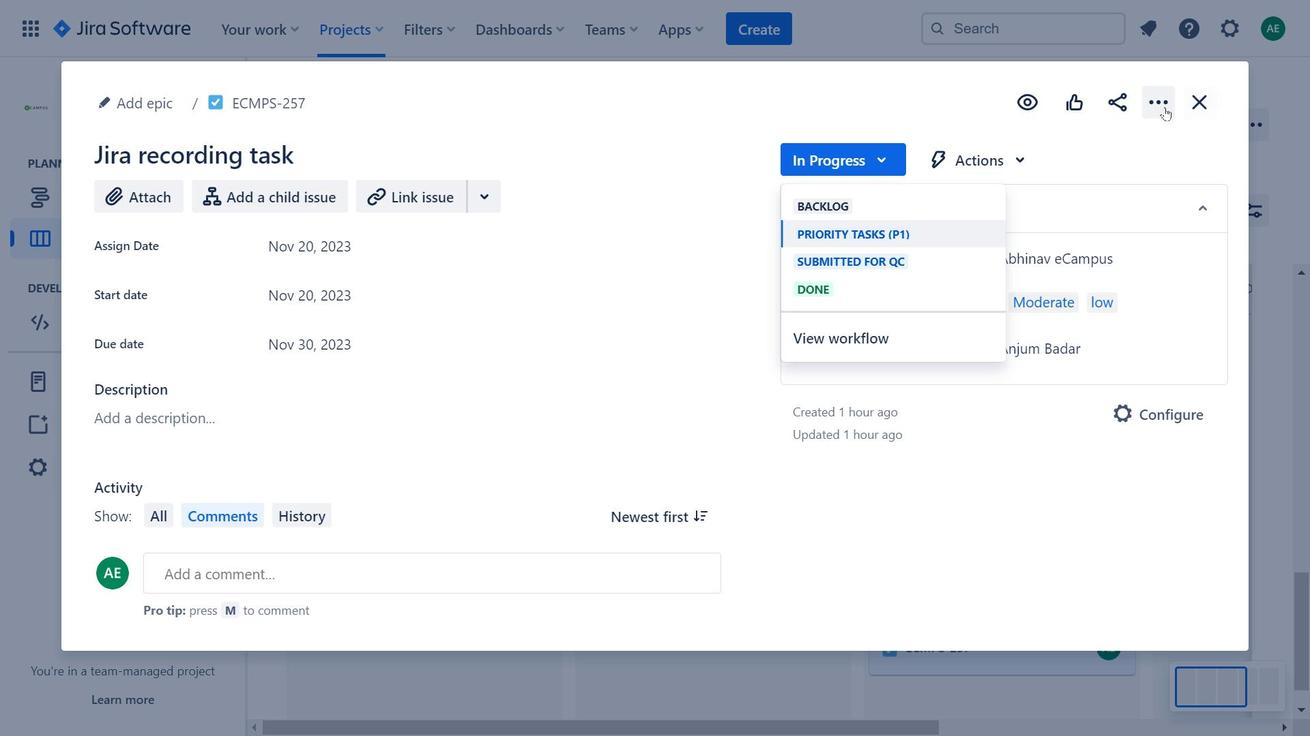 
Action: Mouse pressed left at (1164, 106)
Screenshot: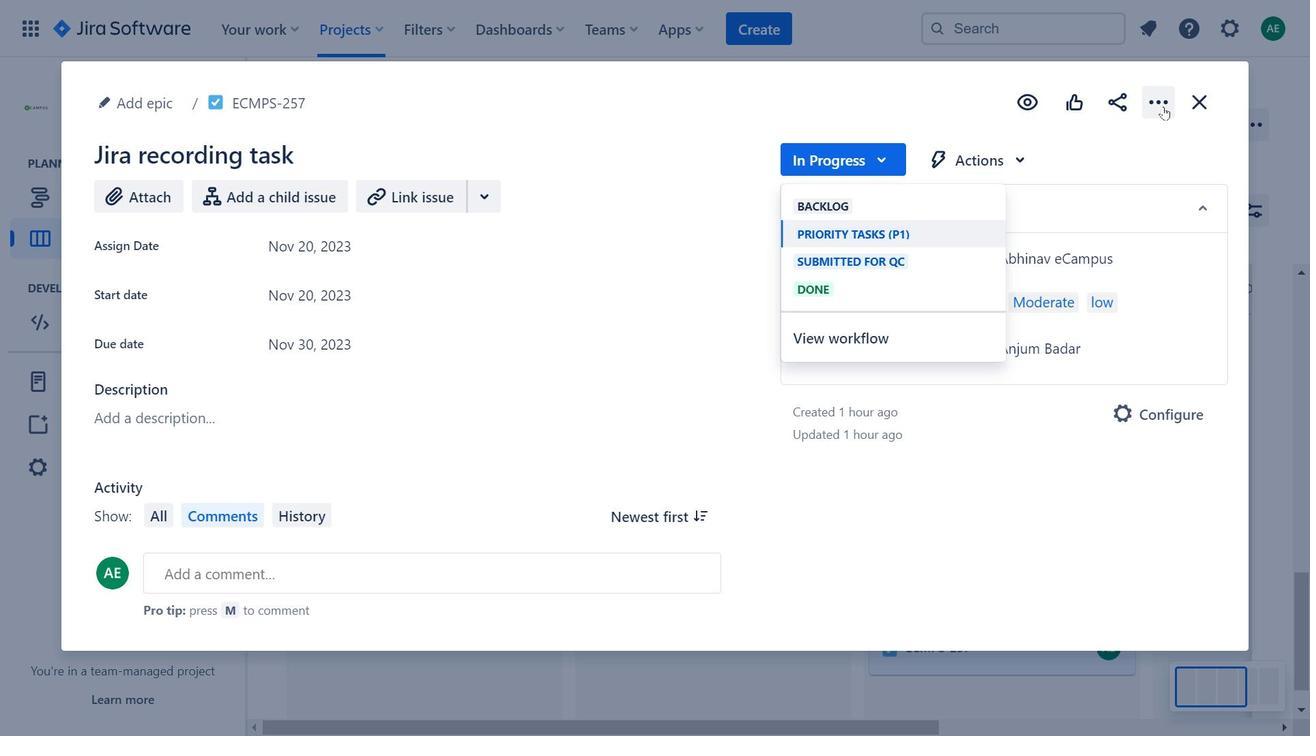 
Action: Mouse moved to (1206, 109)
Screenshot: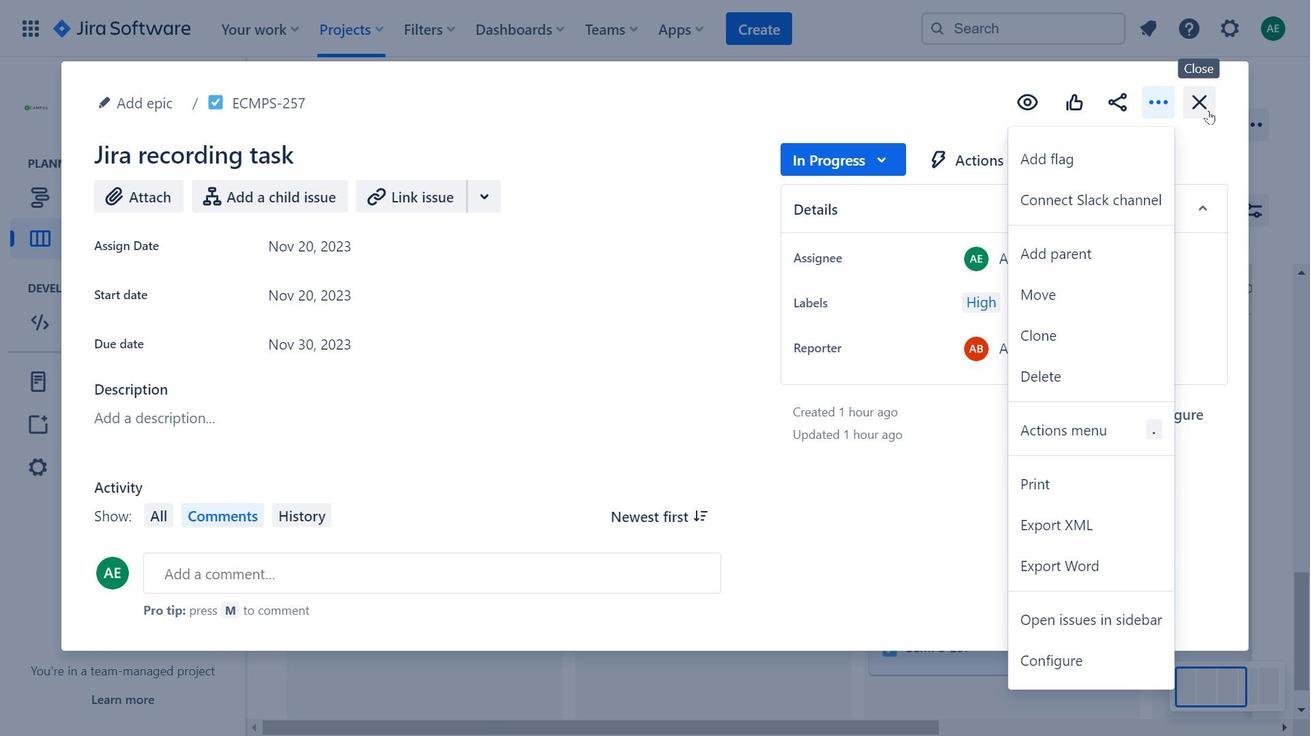 
Action: Mouse pressed left at (1206, 109)
Screenshot: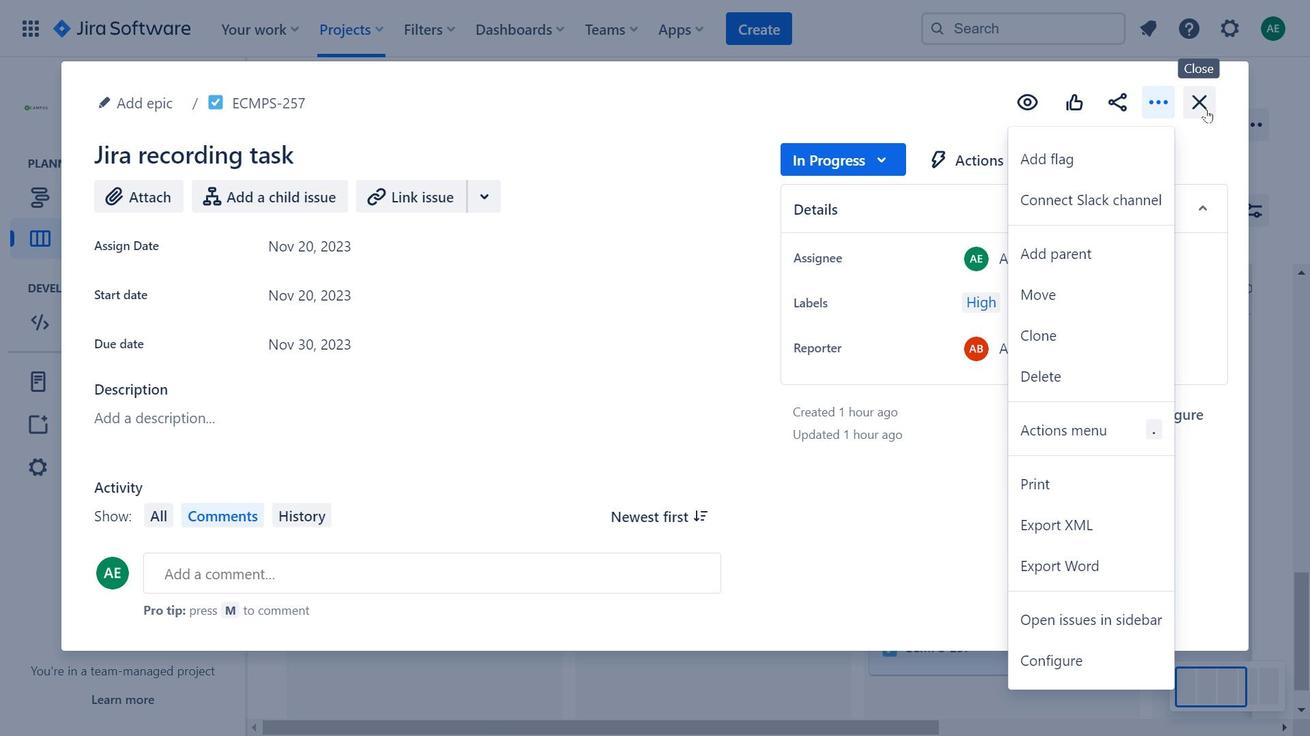 
Action: Mouse moved to (1117, 482)
Screenshot: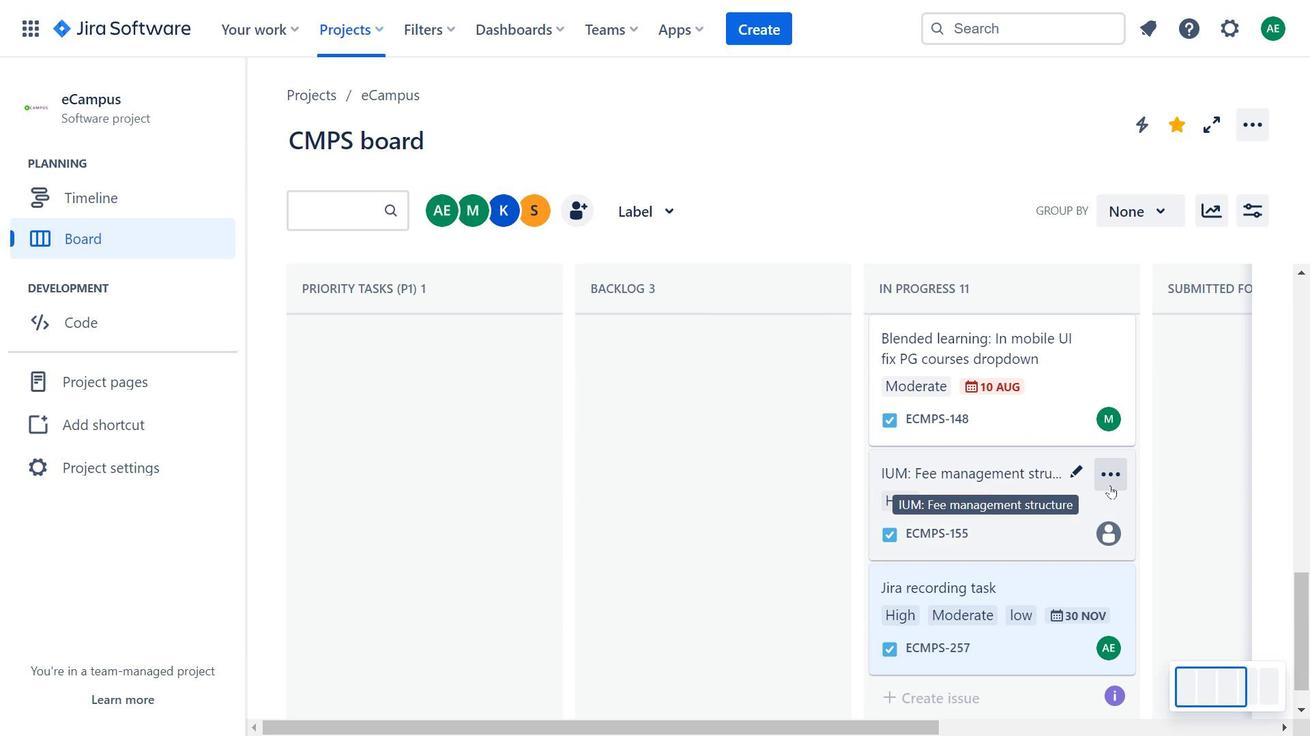 
Action: Mouse scrolled (1117, 483) with delta (0, 0)
Screenshot: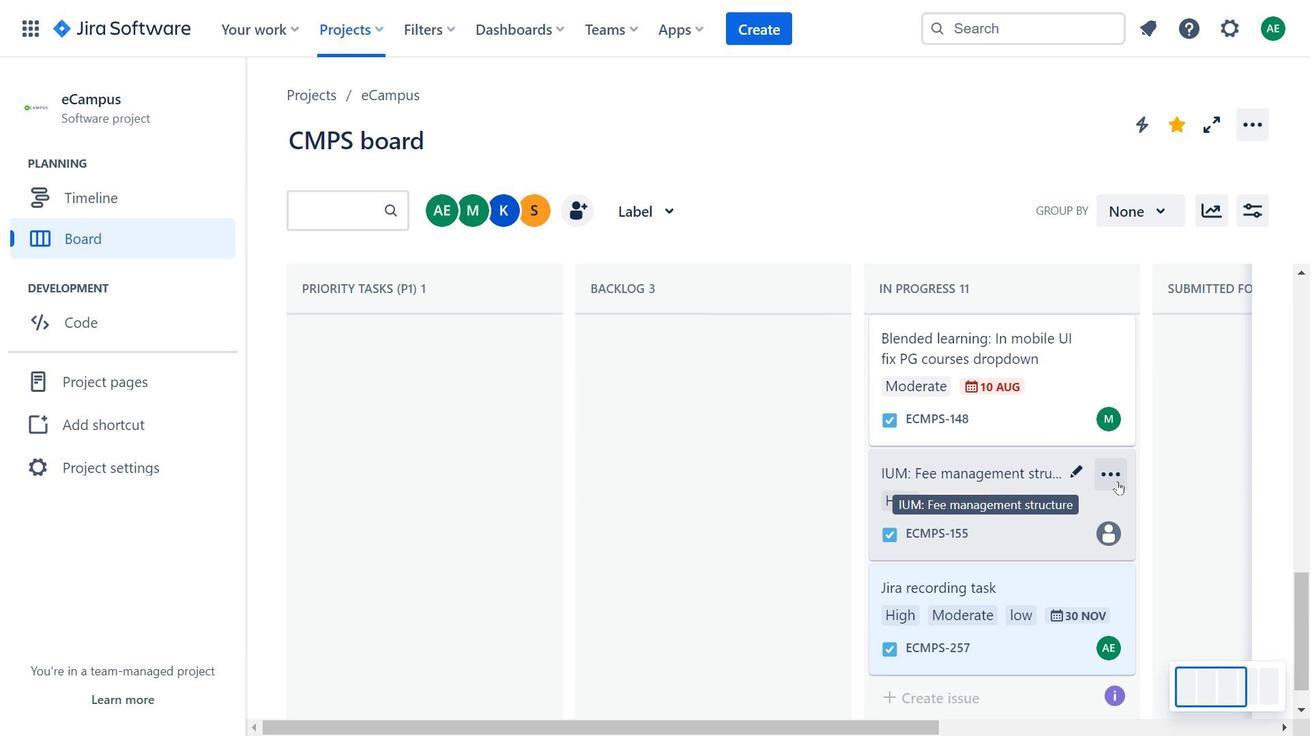 
Action: Mouse moved to (1118, 481)
Screenshot: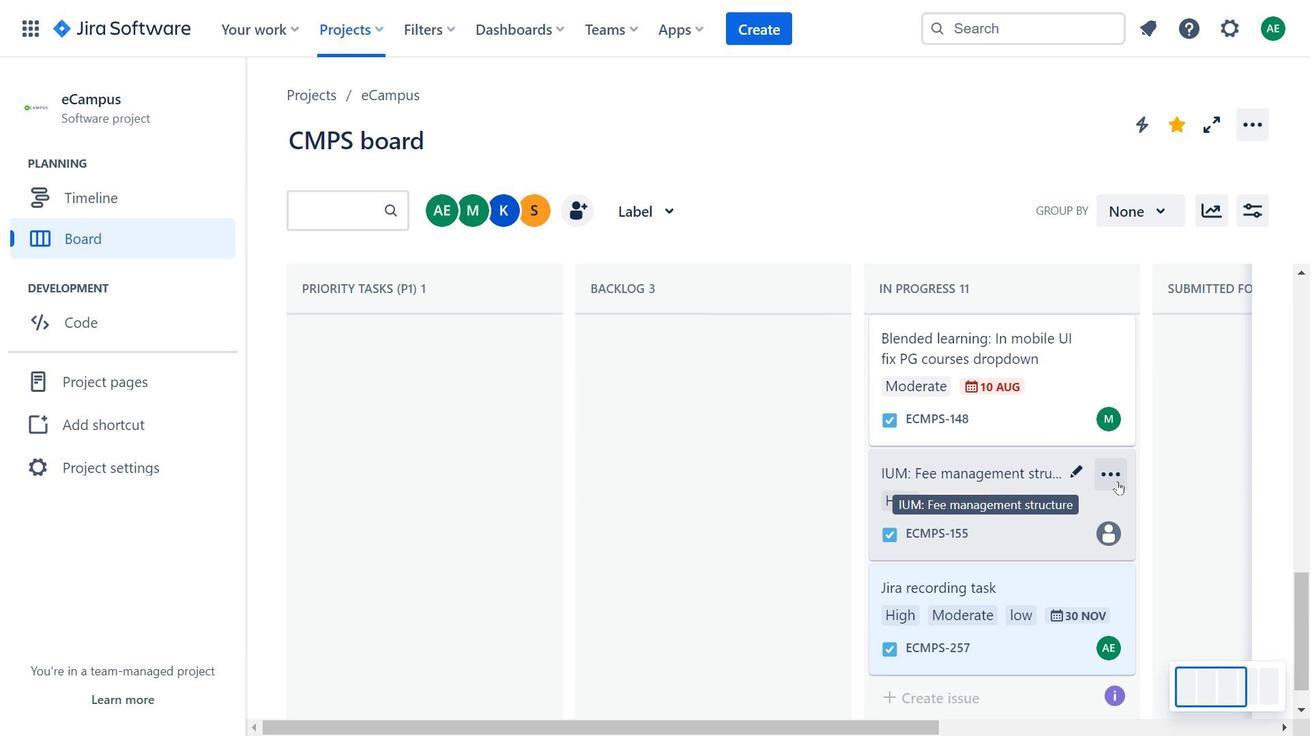 
Action: Mouse scrolled (1118, 482) with delta (0, 0)
Screenshot: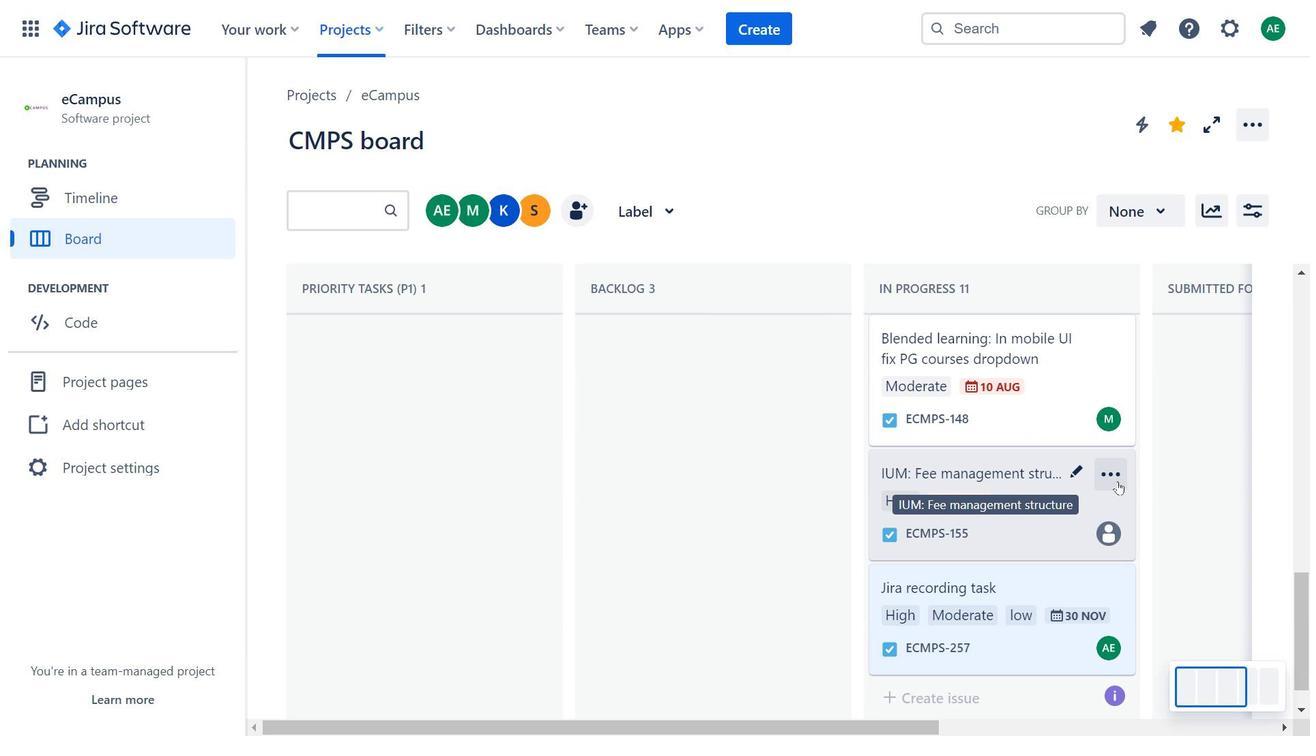 
Action: Mouse moved to (1123, 481)
Screenshot: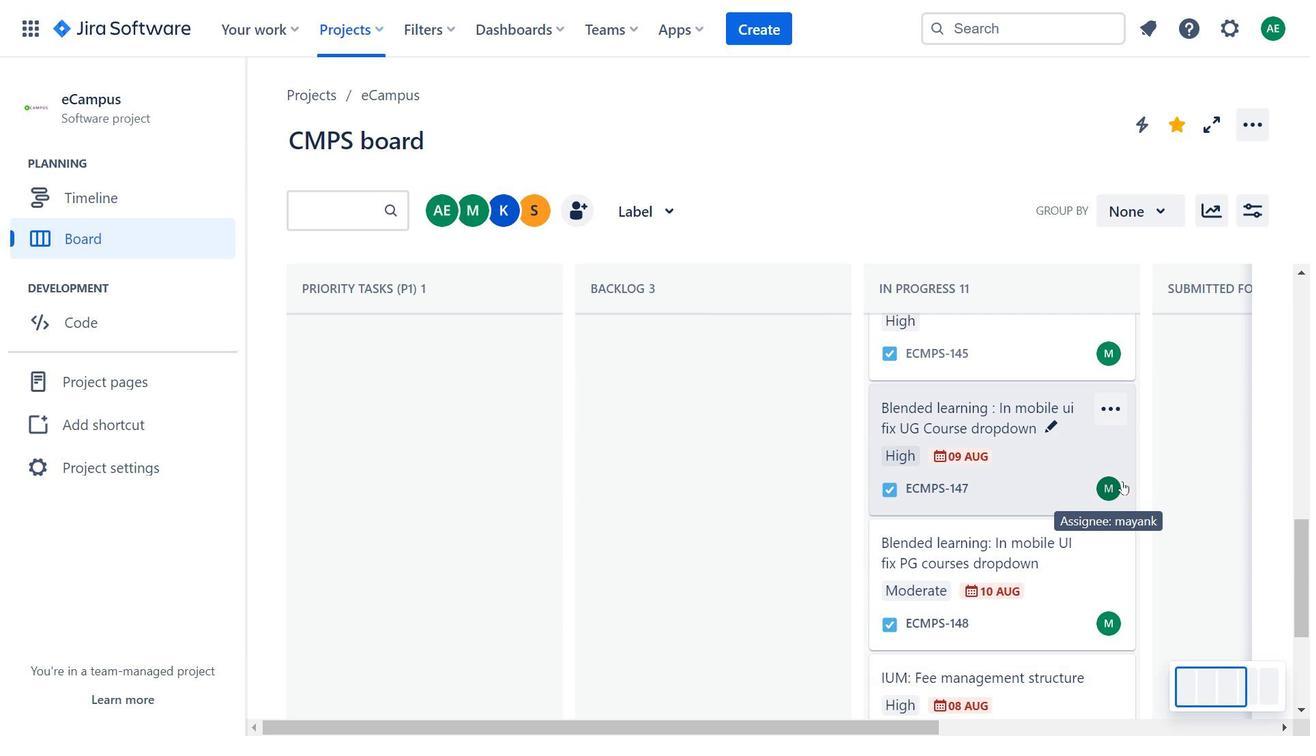 
Action: Mouse scrolled (1123, 481) with delta (0, 0)
Screenshot: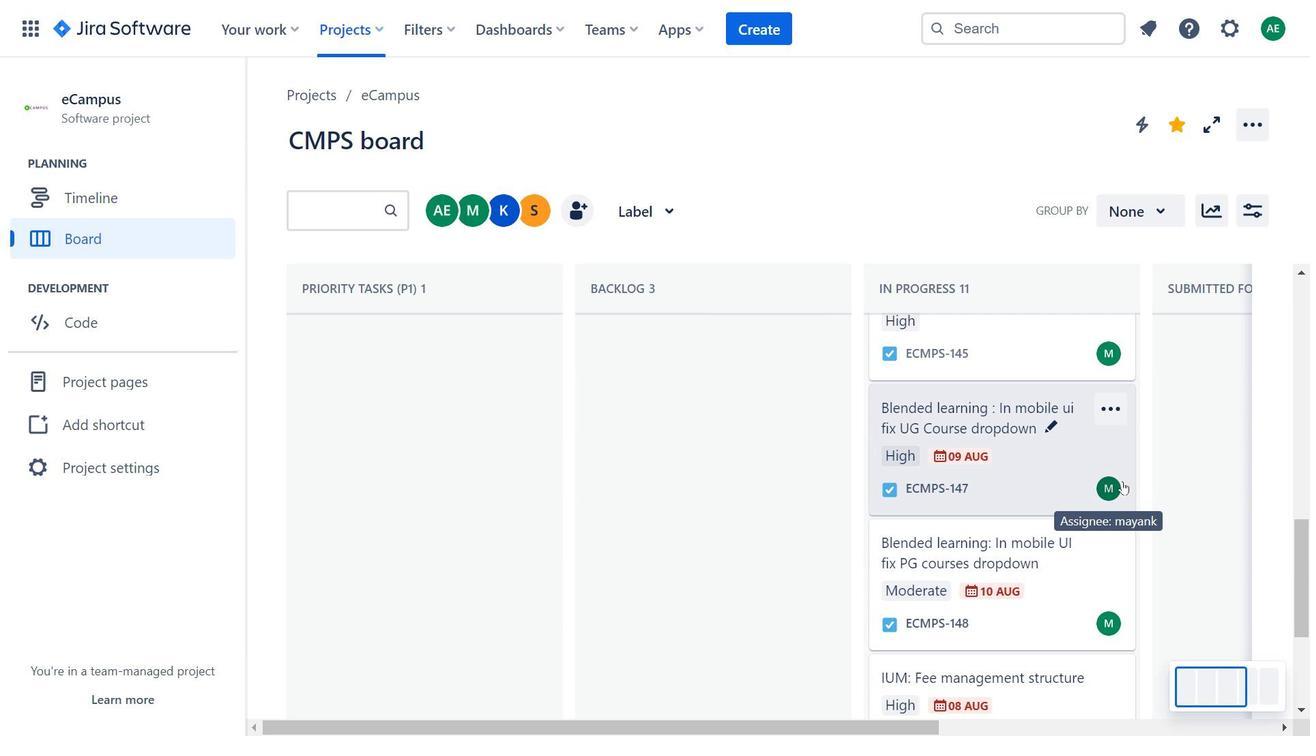 
Action: Mouse scrolled (1123, 481) with delta (0, 0)
Screenshot: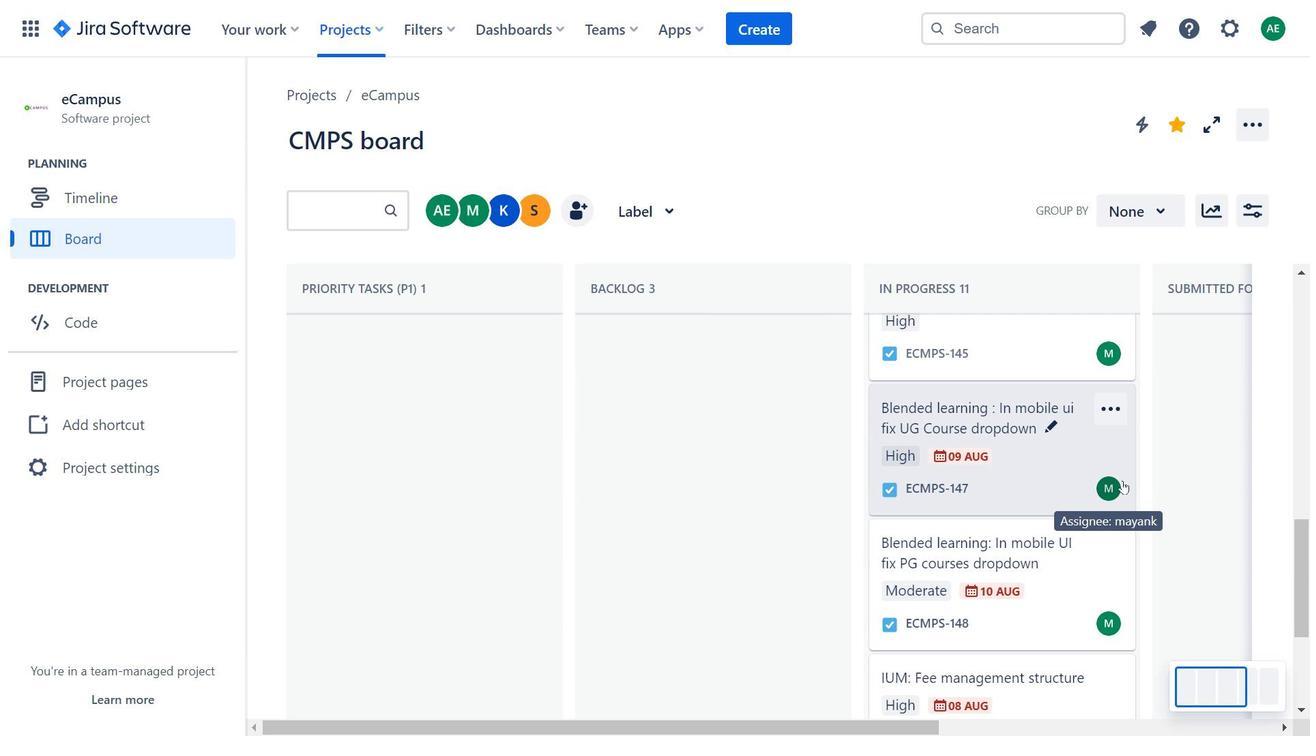 
Action: Mouse scrolled (1123, 481) with delta (0, 0)
Screenshot: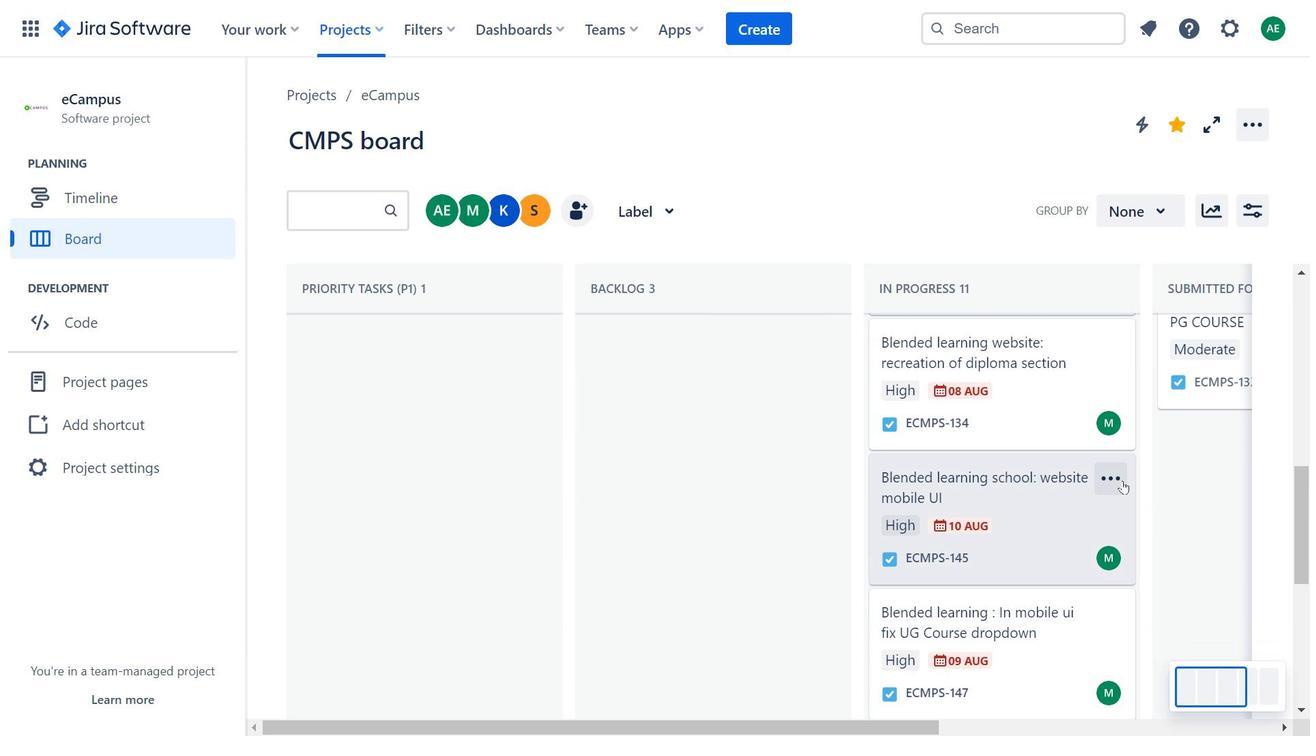 
Action: Mouse scrolled (1123, 481) with delta (0, 0)
Screenshot: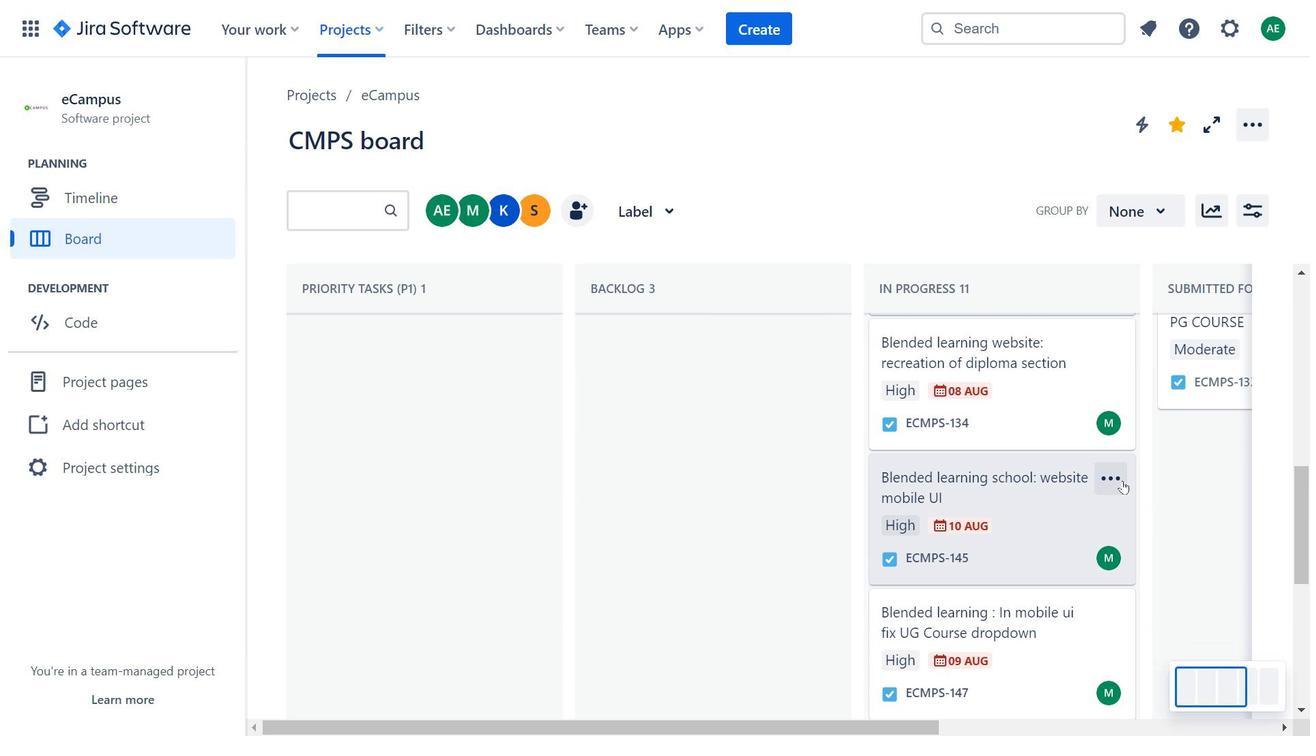
Action: Mouse scrolled (1123, 481) with delta (0, 0)
Screenshot: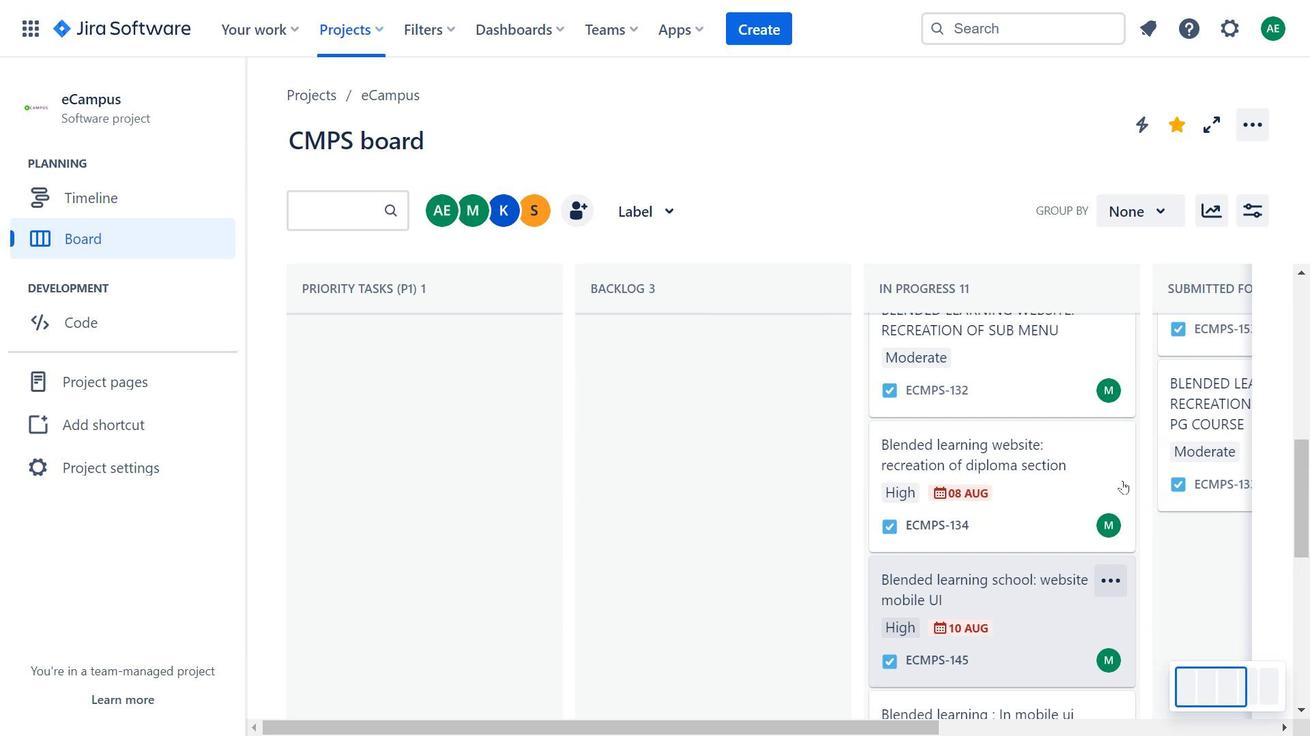 
Action: Mouse moved to (1222, 680)
Screenshot: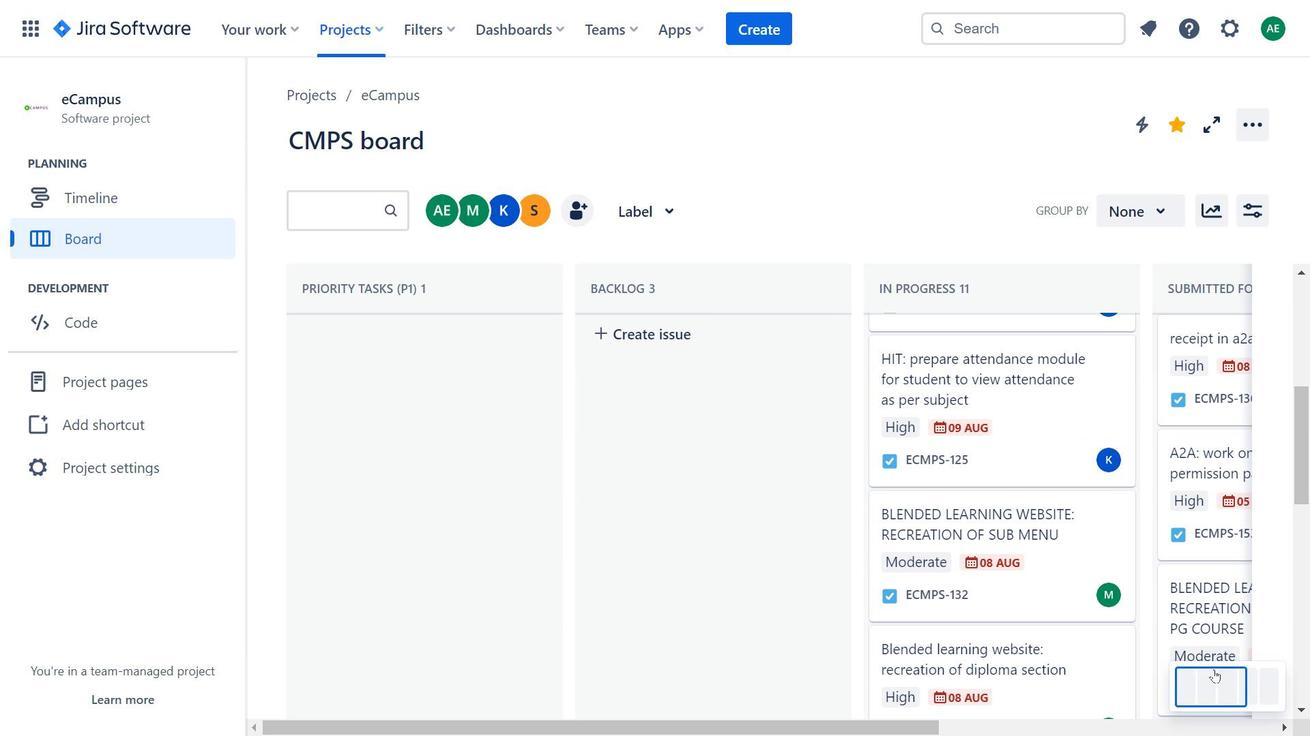 
Action: Mouse pressed left at (1222, 680)
Screenshot: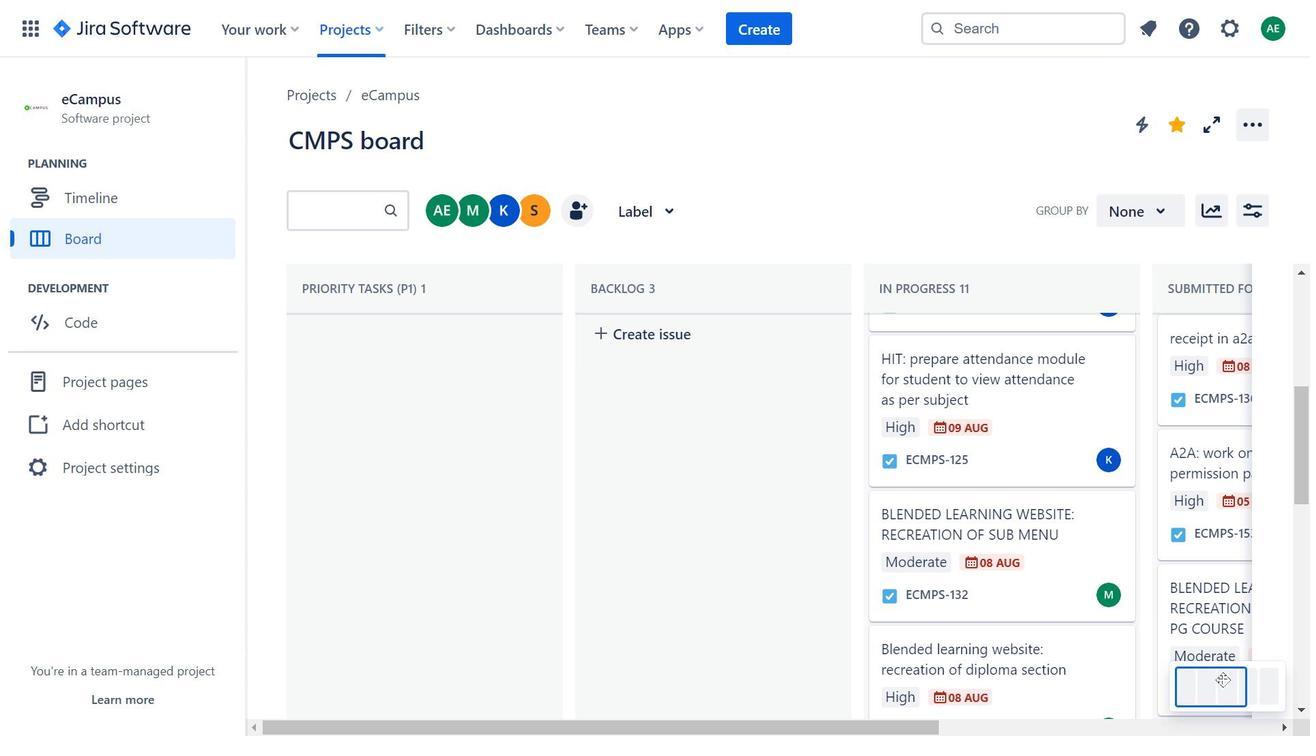 
Action: Mouse moved to (942, 463)
Screenshot: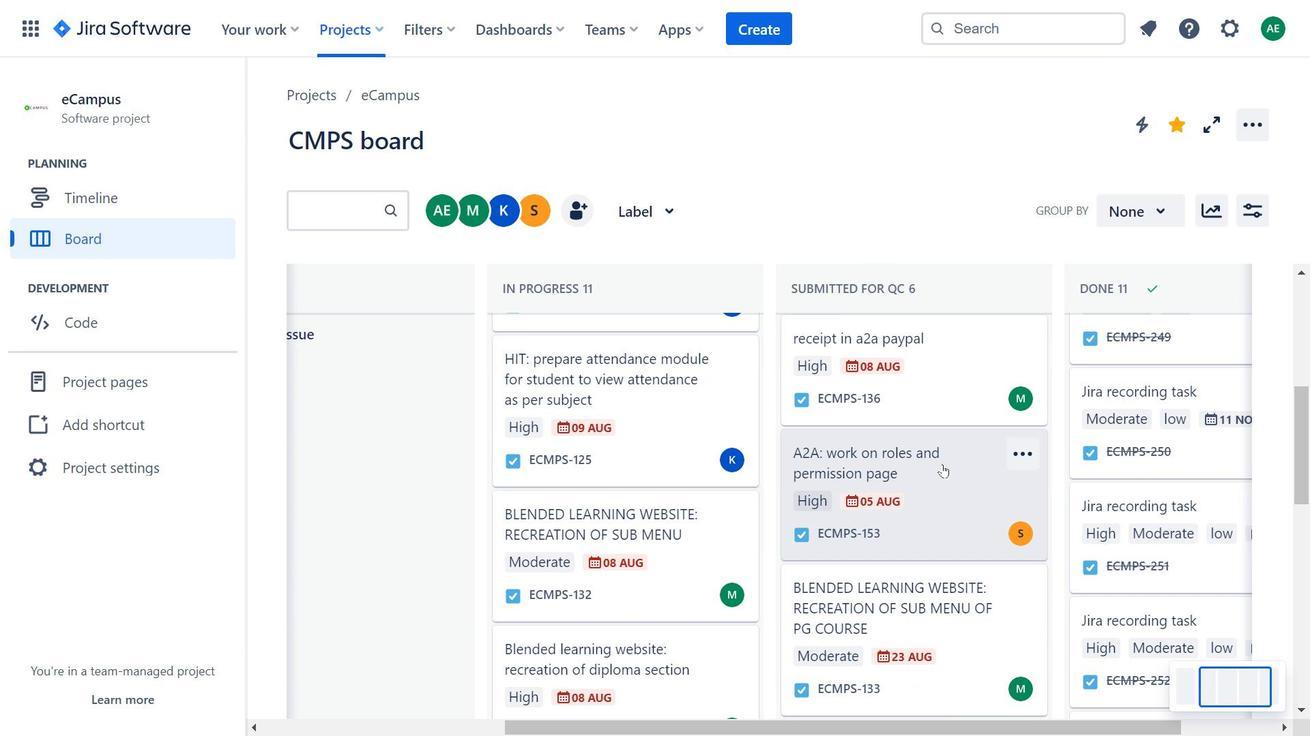 
Action: Mouse scrolled (942, 463) with delta (0, 0)
Screenshot: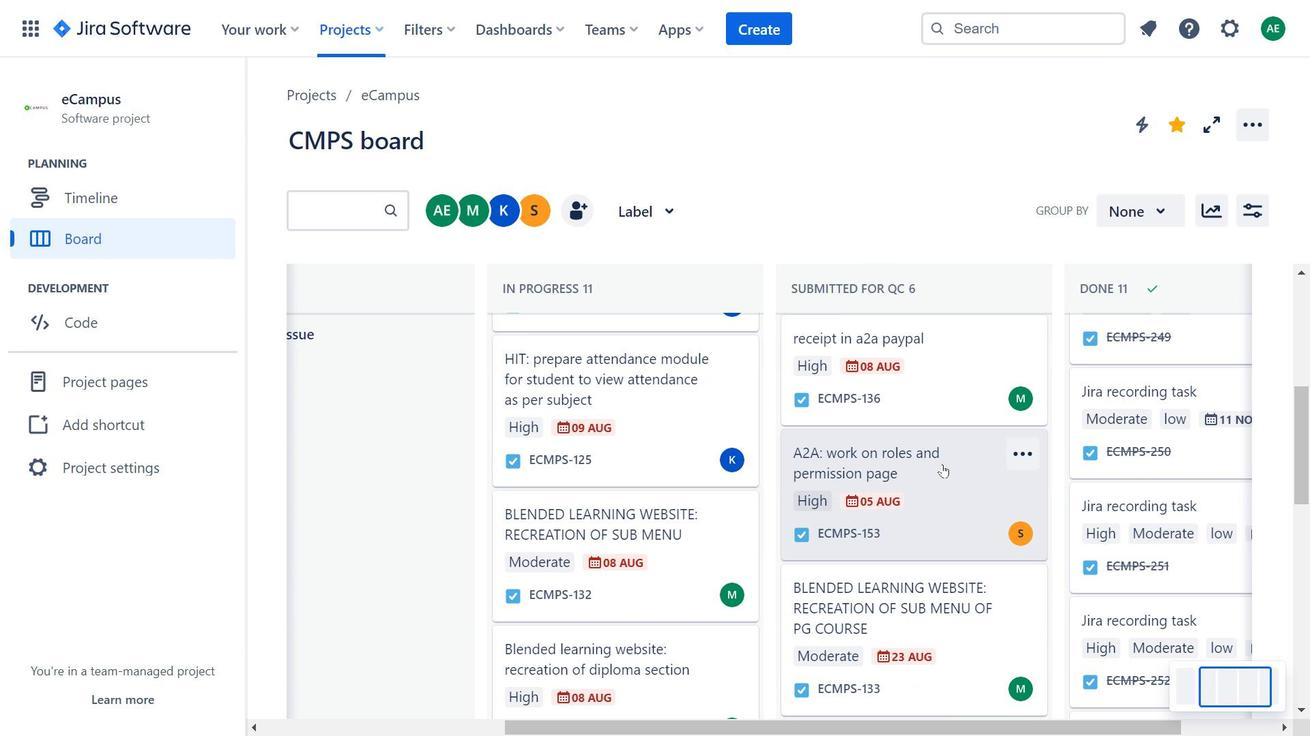 
Action: Mouse moved to (943, 463)
Screenshot: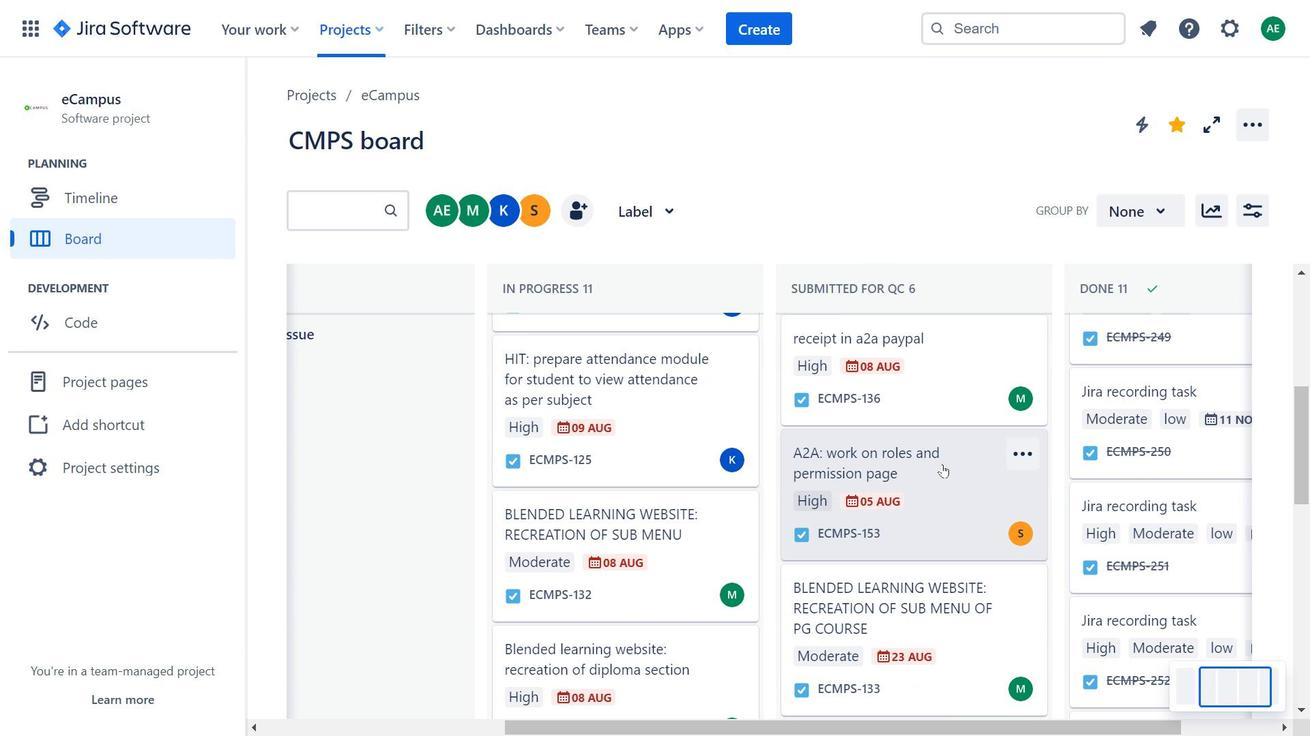 
Action: Mouse scrolled (943, 463) with delta (0, 0)
Screenshot: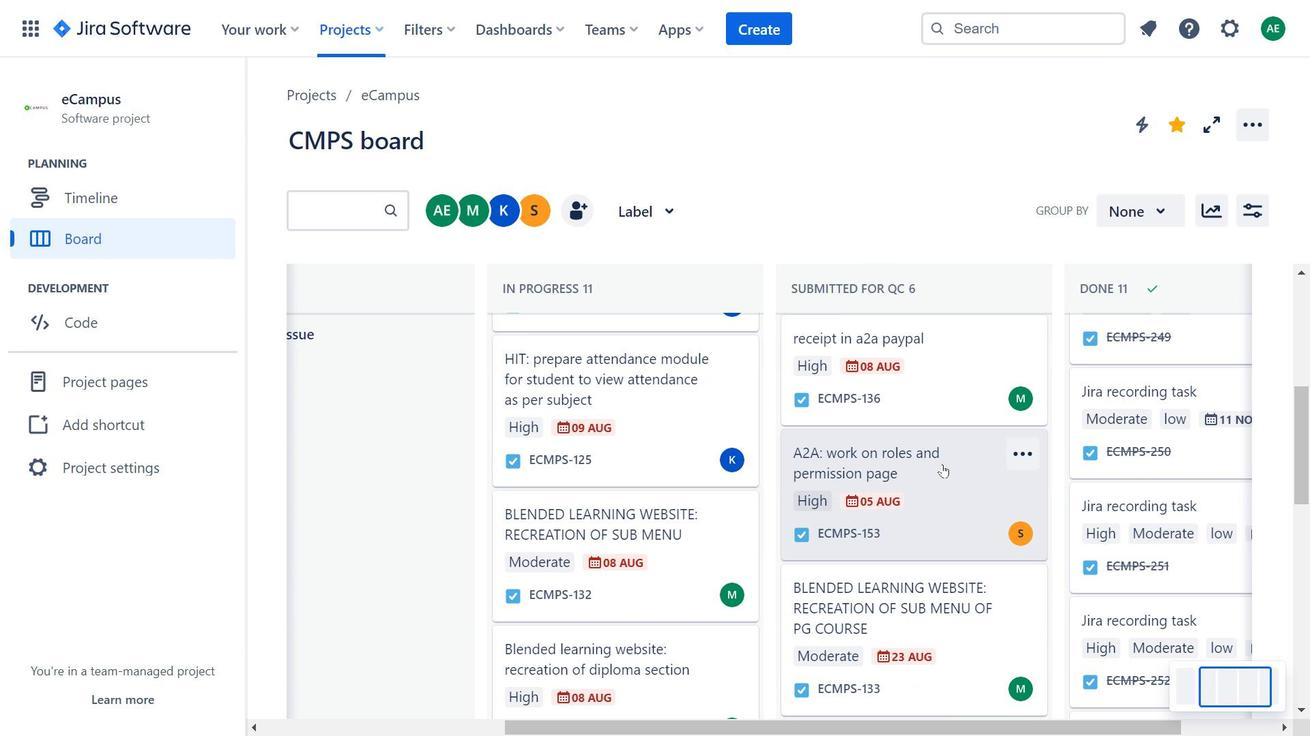 
Action: Mouse moved to (945, 463)
Screenshot: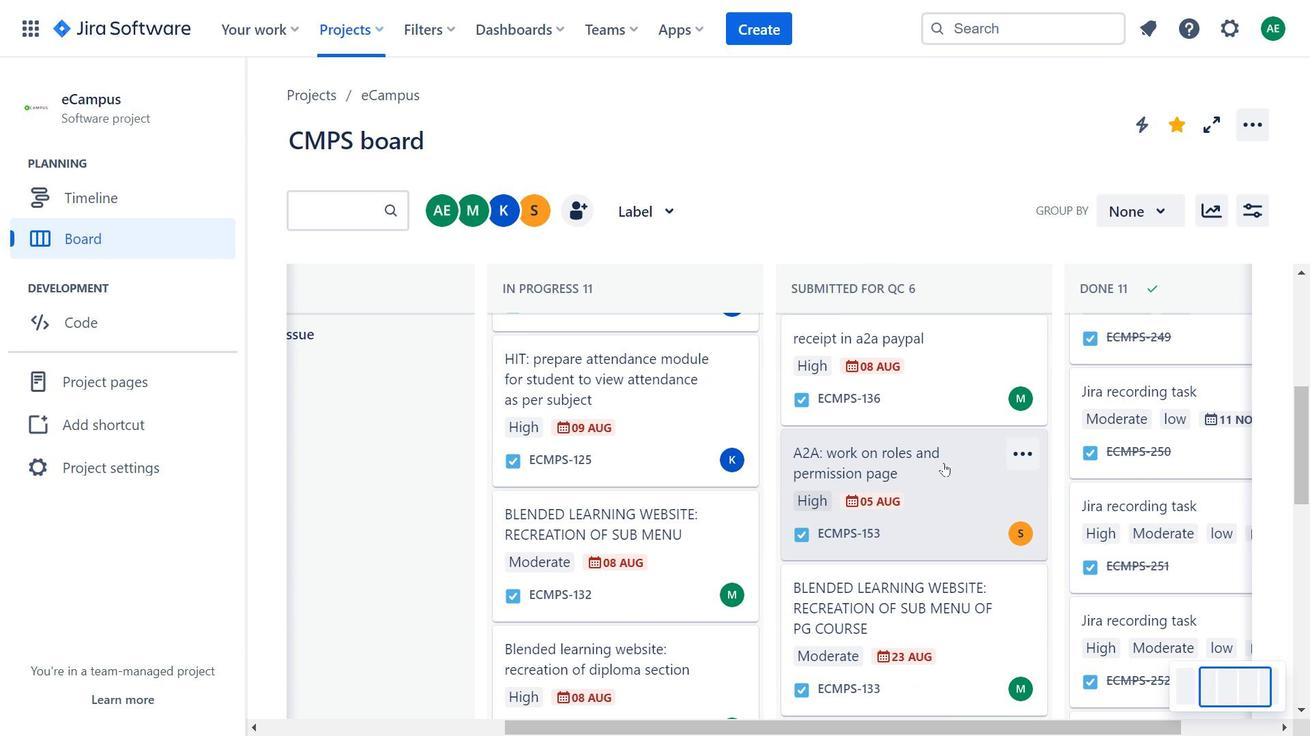 
Action: Mouse scrolled (945, 463) with delta (0, 0)
Screenshot: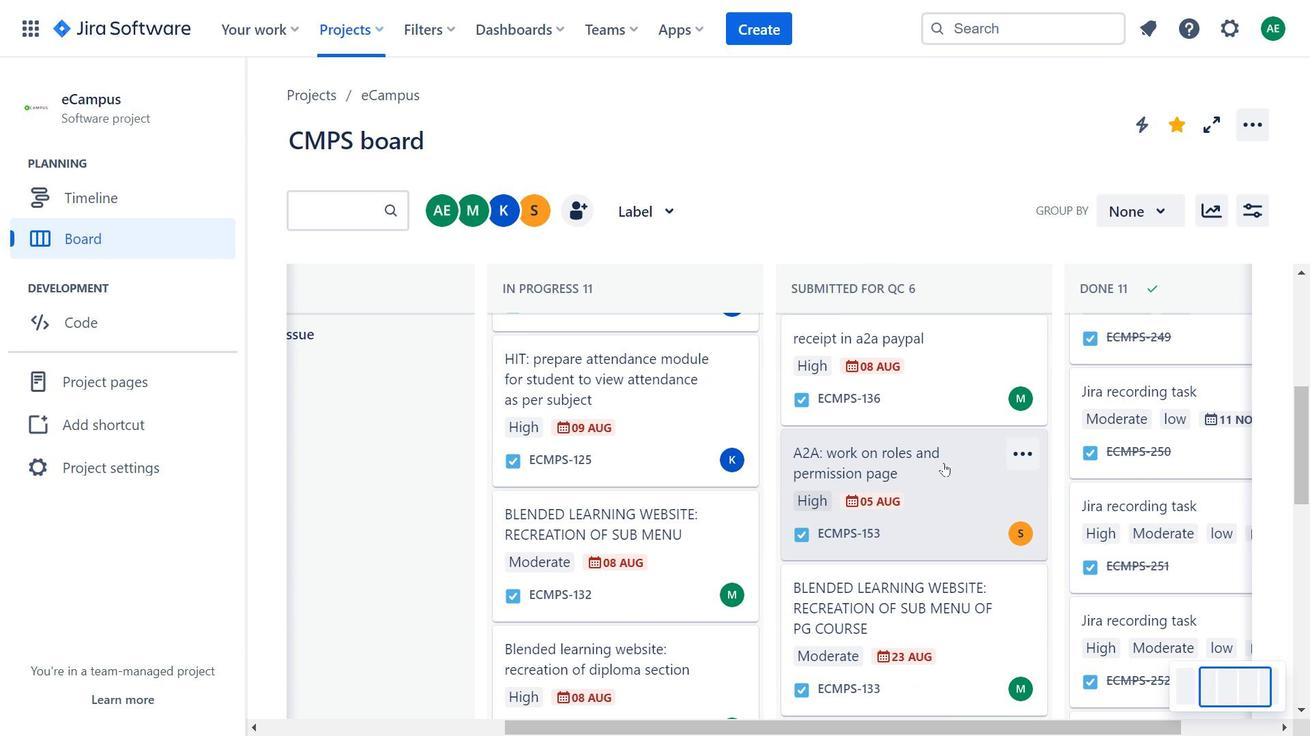 
Action: Mouse moved to (975, 384)
Screenshot: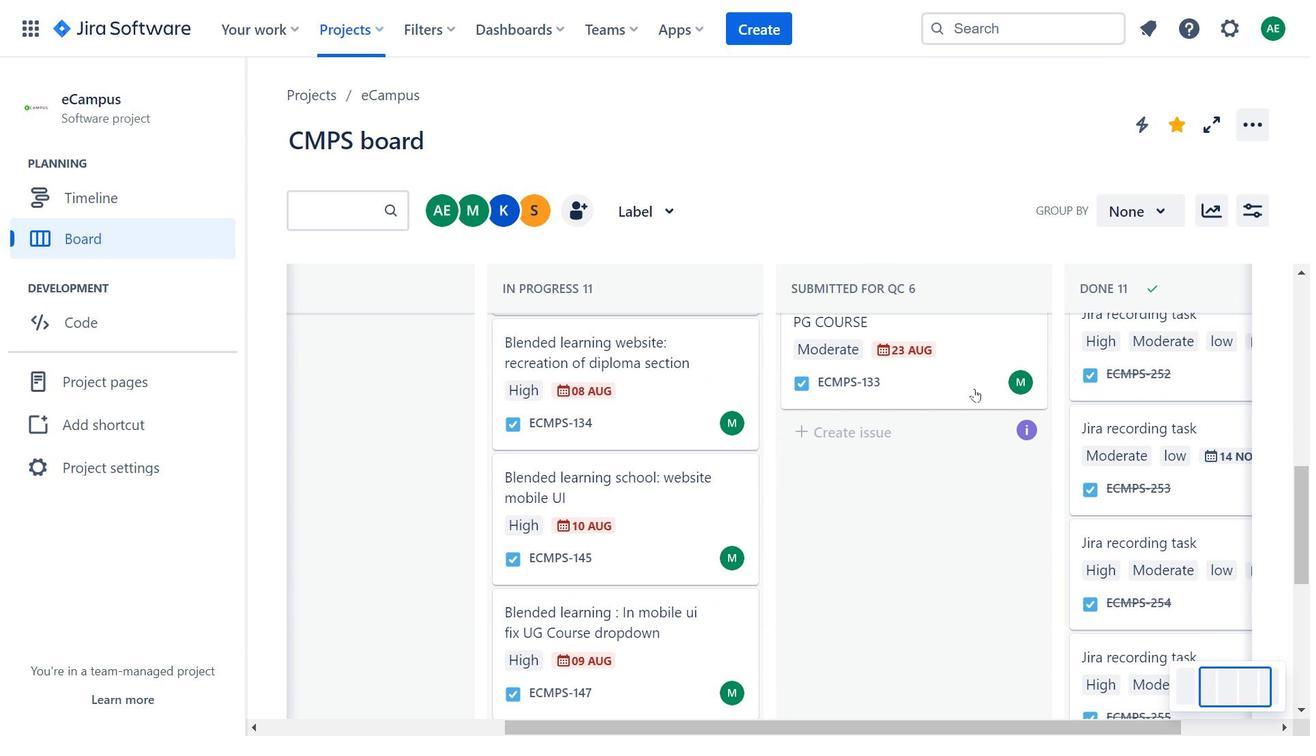 
Action: Mouse pressed left at (975, 384)
Screenshot: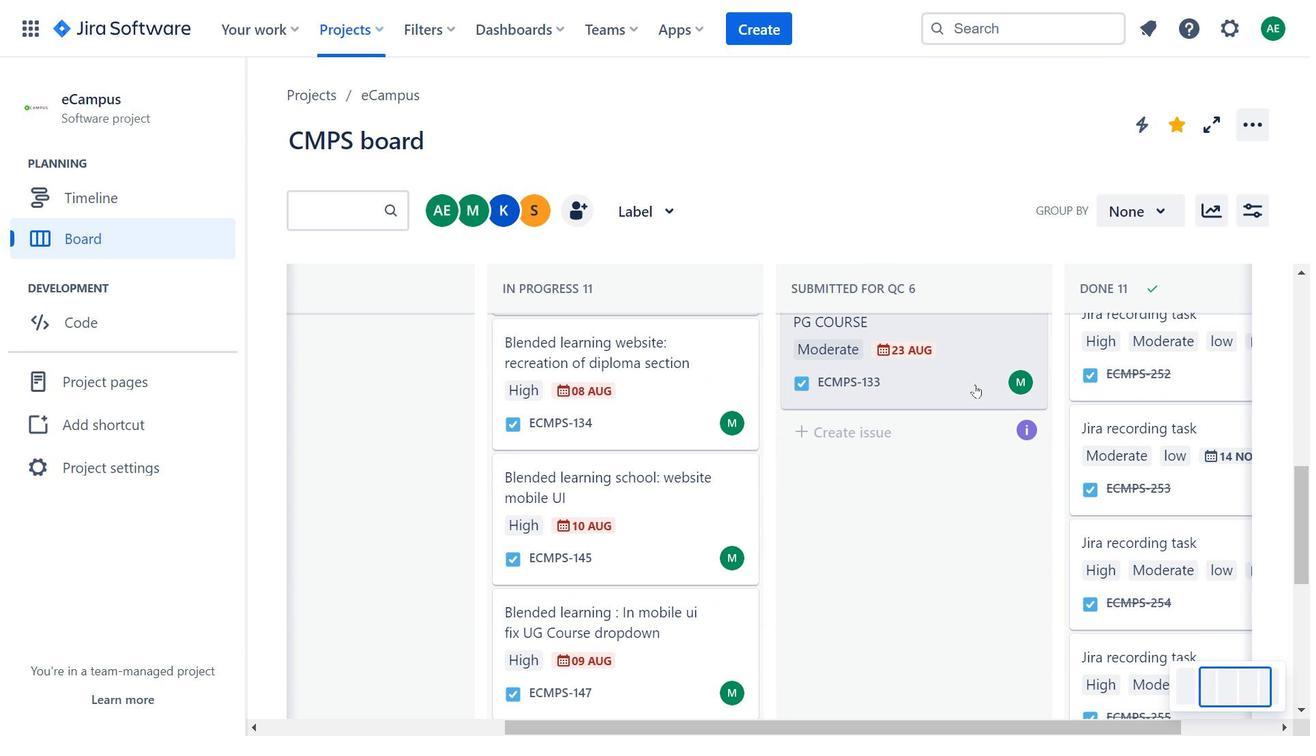 
Action: Mouse moved to (972, 626)
Screenshot: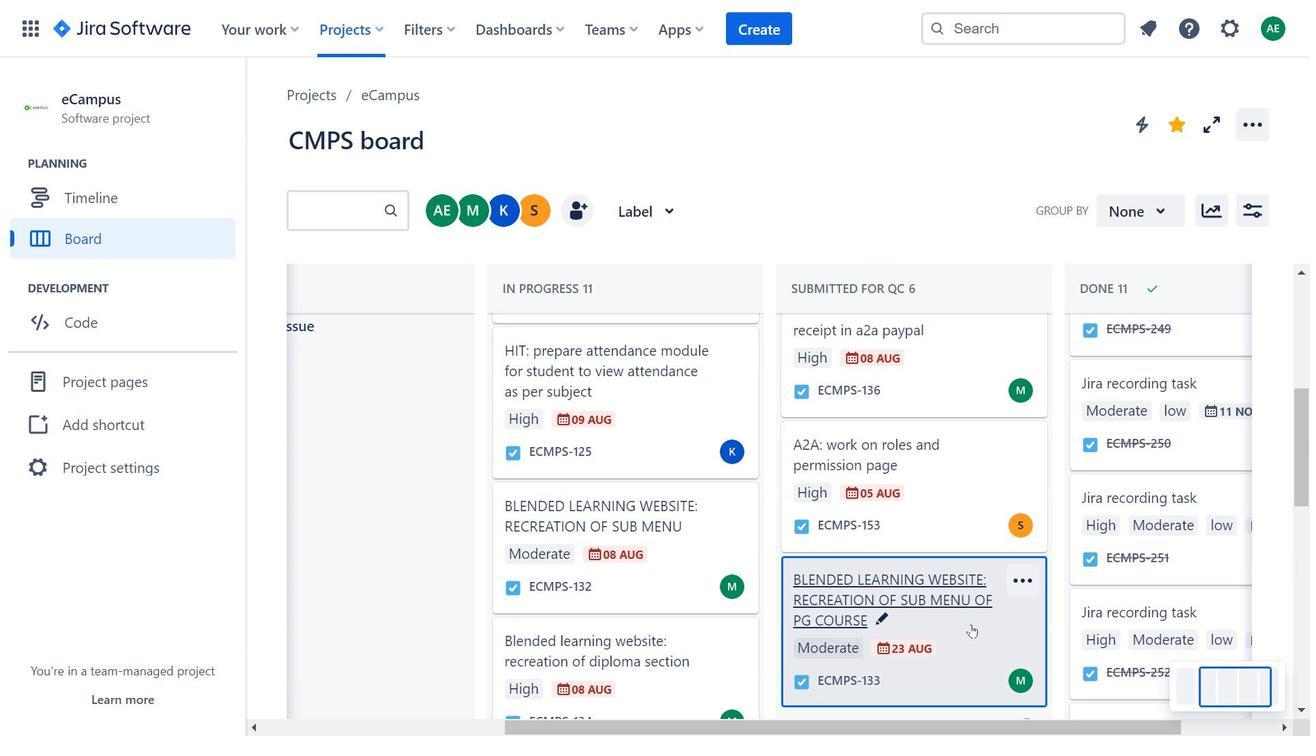 
Action: Mouse pressed left at (972, 626)
Screenshot: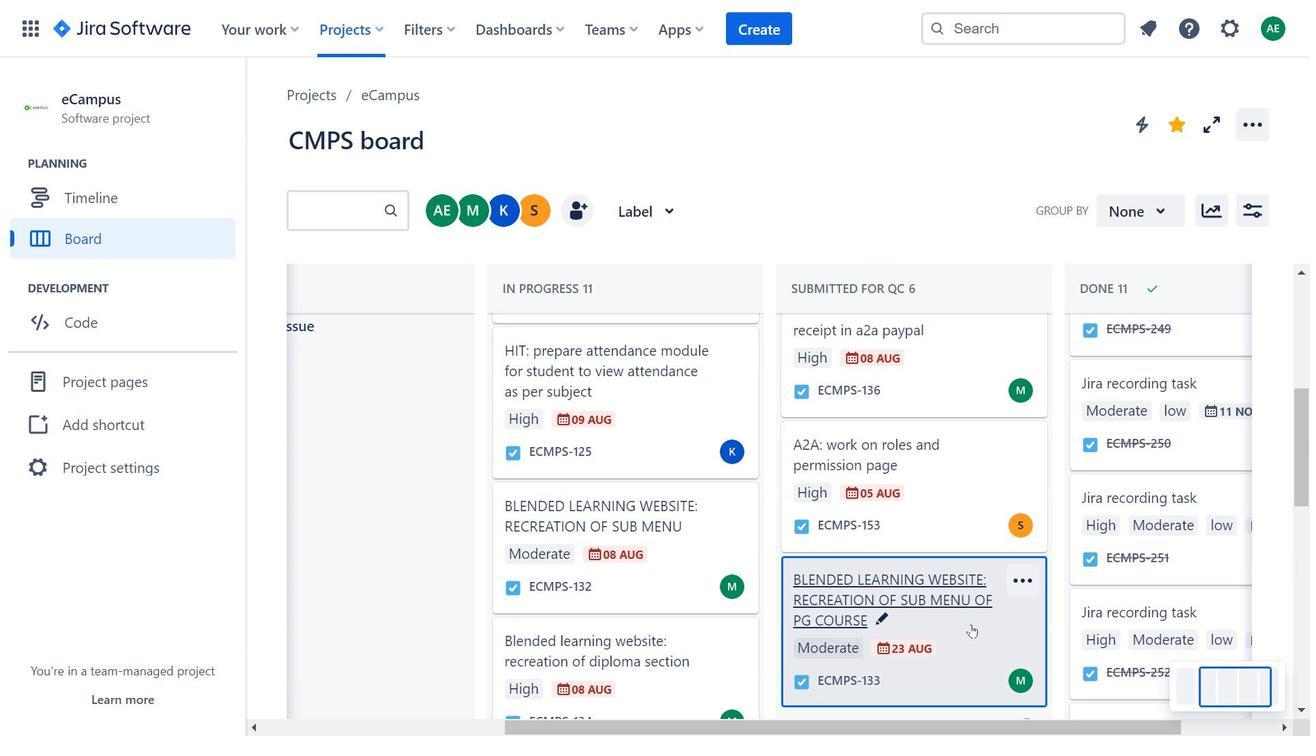 
Action: Mouse moved to (409, 268)
Screenshot: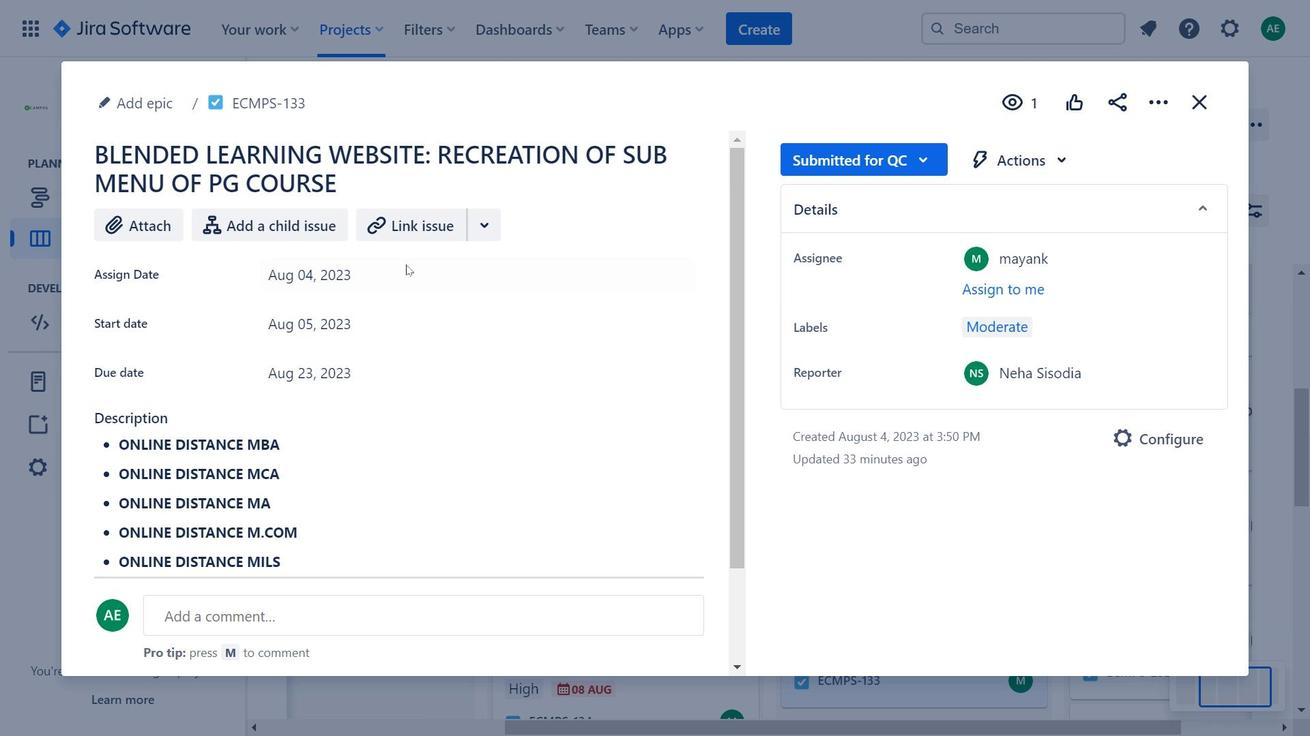 
Action: Mouse pressed left at (409, 268)
Screenshot: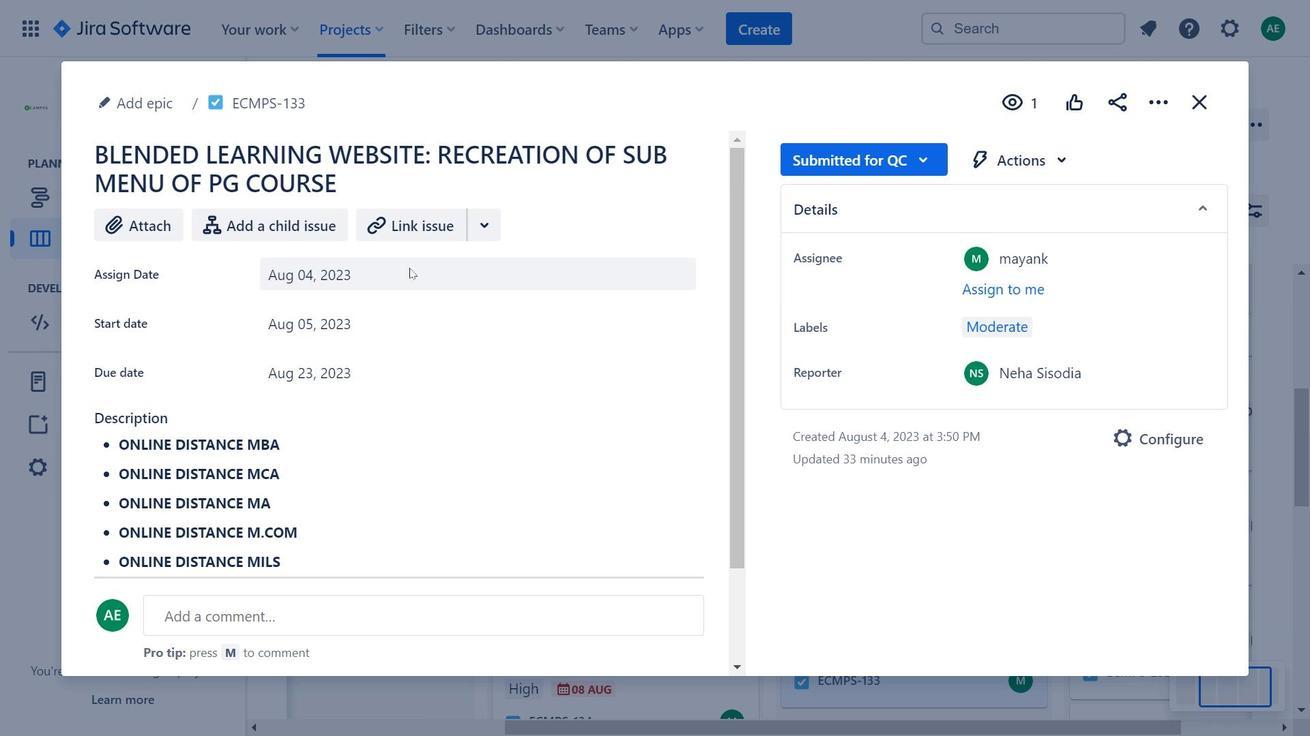 
Action: Mouse moved to (695, 330)
Screenshot: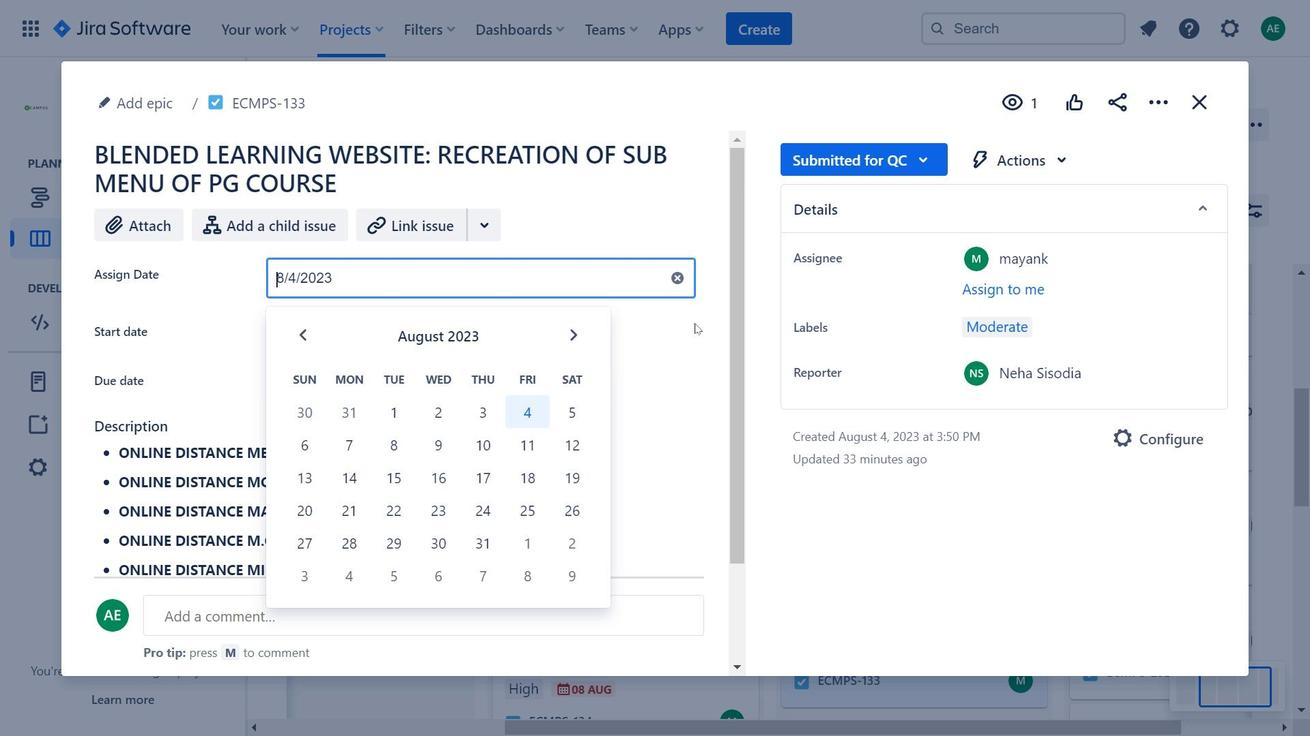 
Action: Mouse scrolled (695, 330) with delta (0, 0)
Screenshot: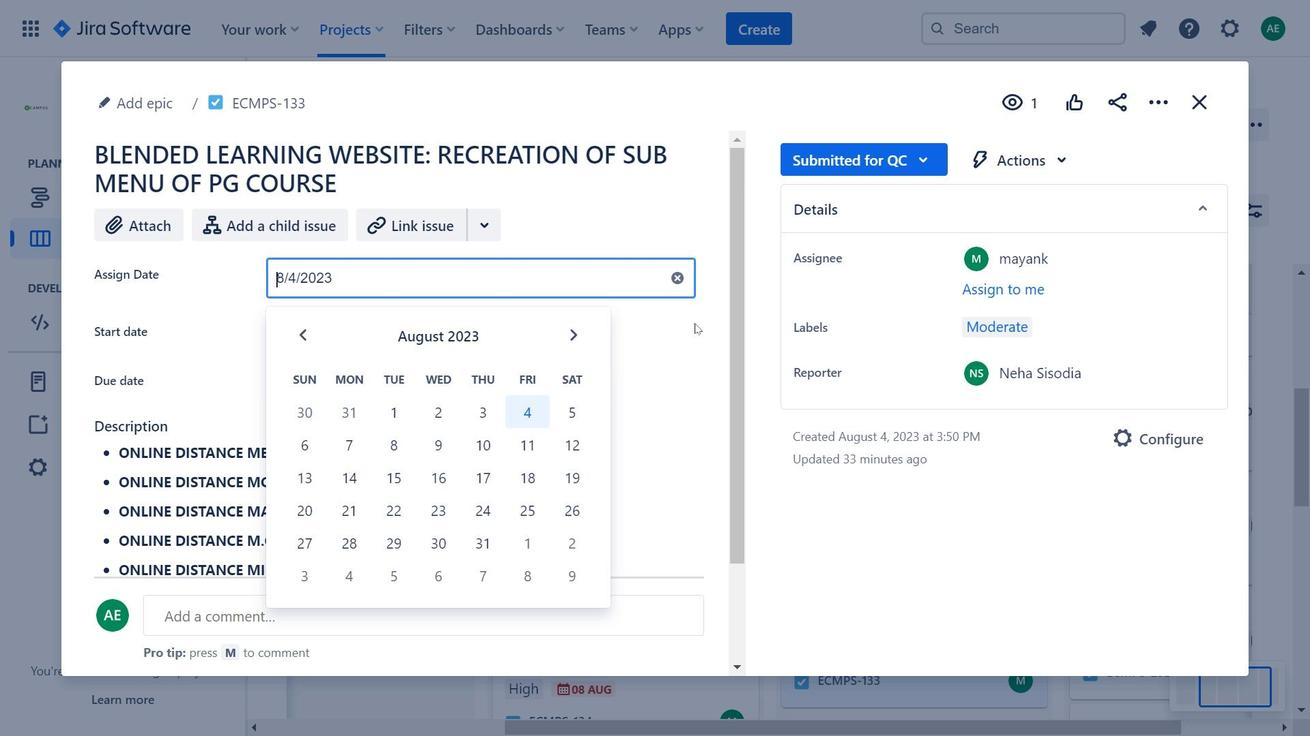 
Action: Mouse moved to (695, 332)
Screenshot: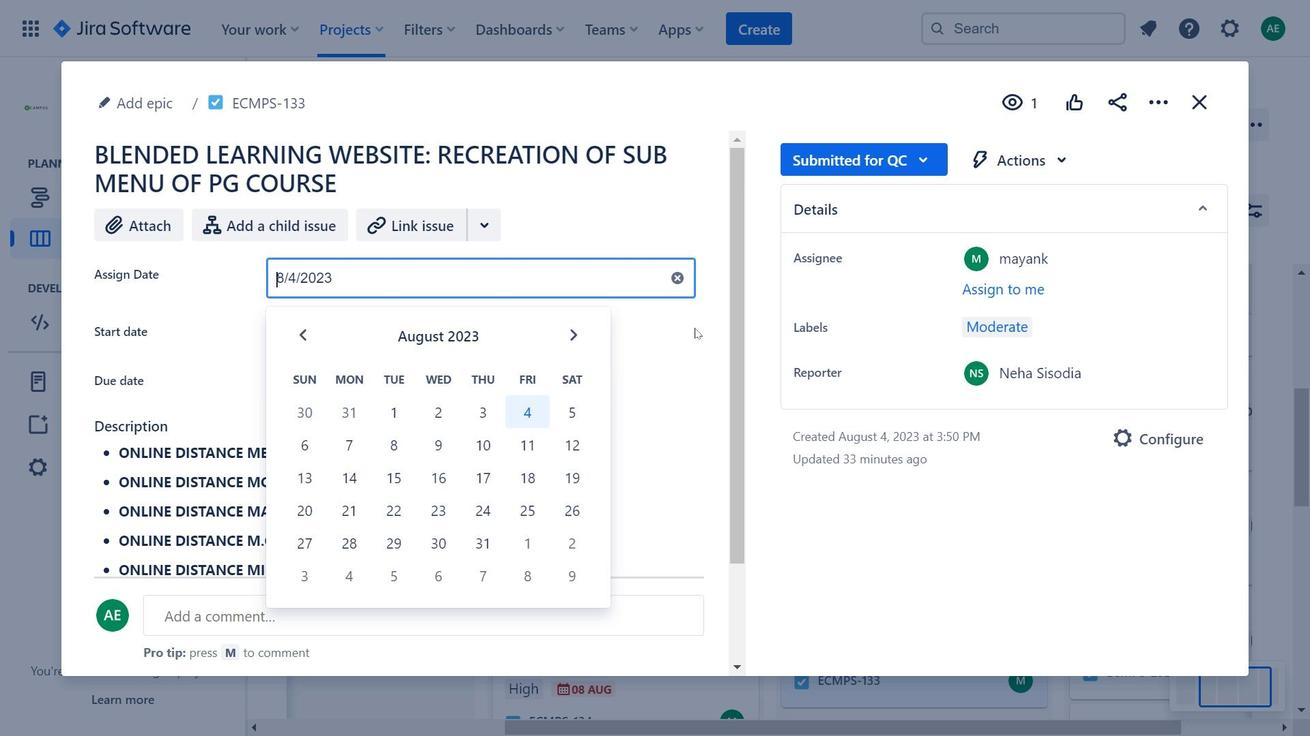 
Action: Mouse scrolled (695, 331) with delta (0, 0)
Screenshot: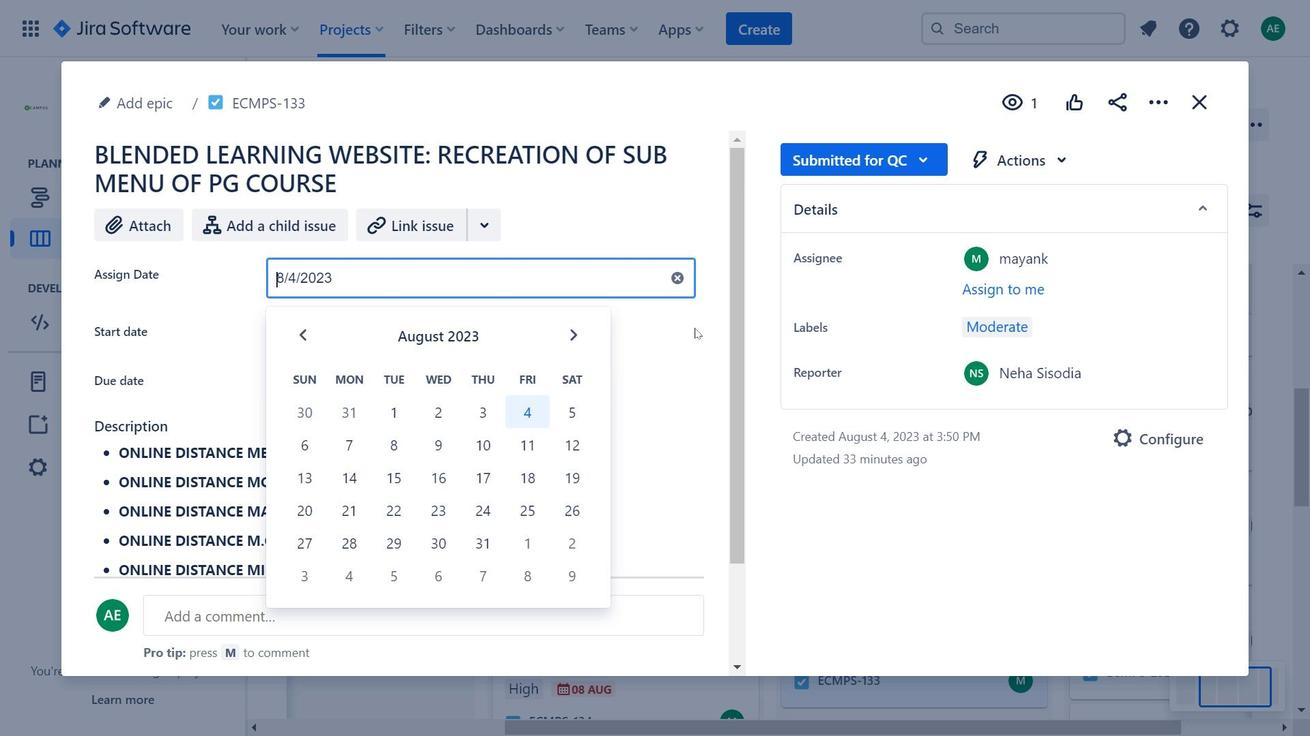 
Action: Mouse moved to (695, 338)
Screenshot: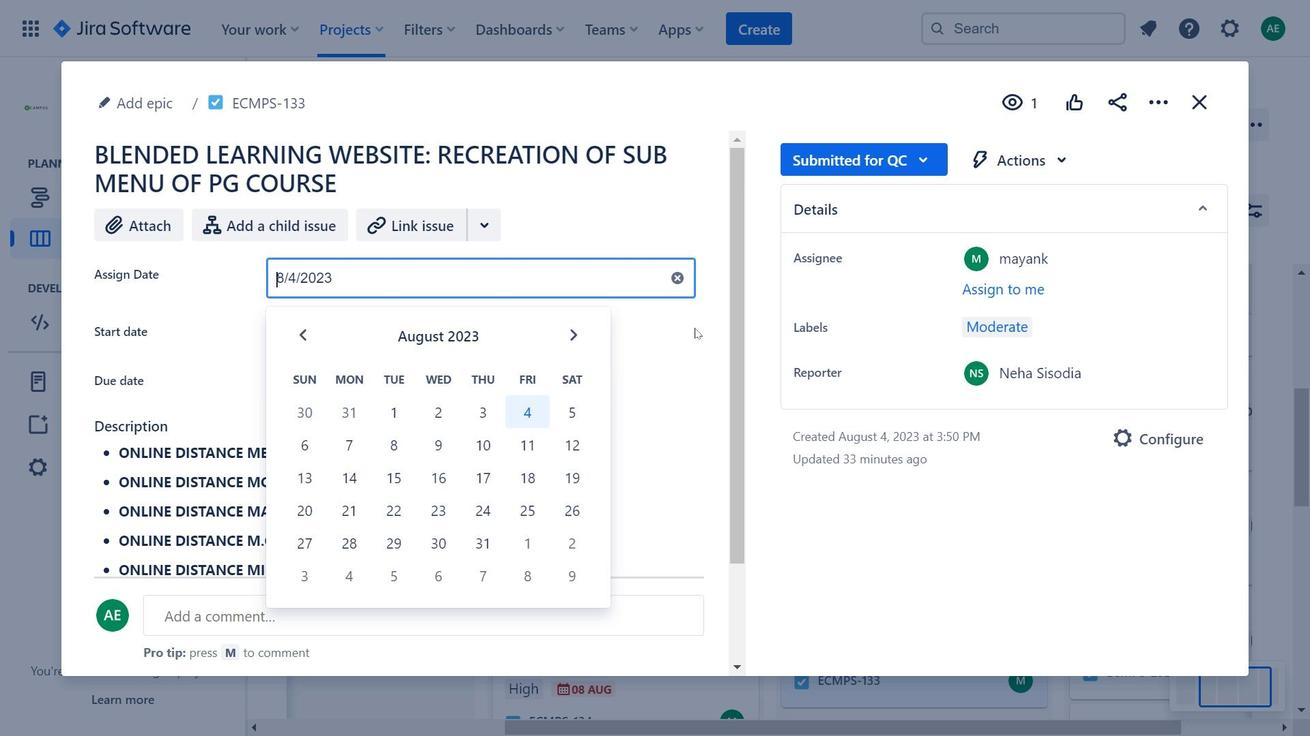 
Action: Mouse scrolled (695, 337) with delta (0, 0)
Screenshot: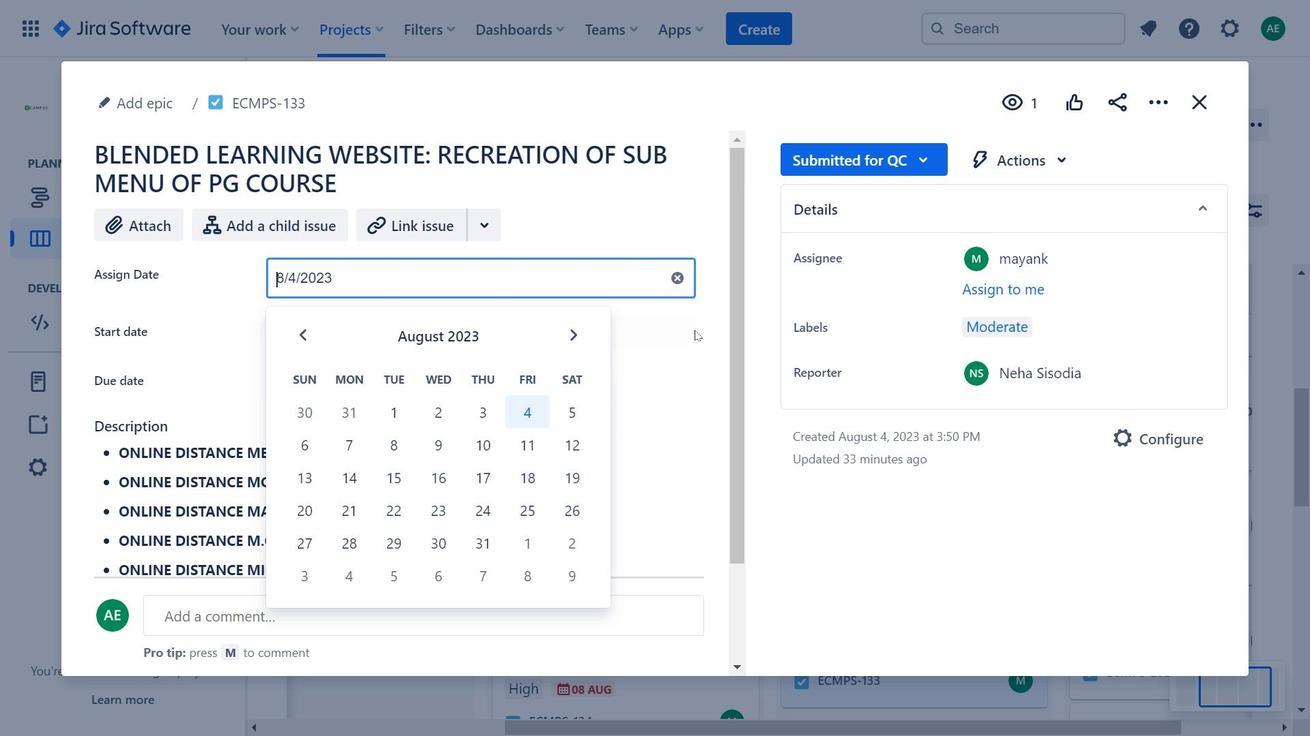 
Action: Mouse moved to (906, 165)
Screenshot: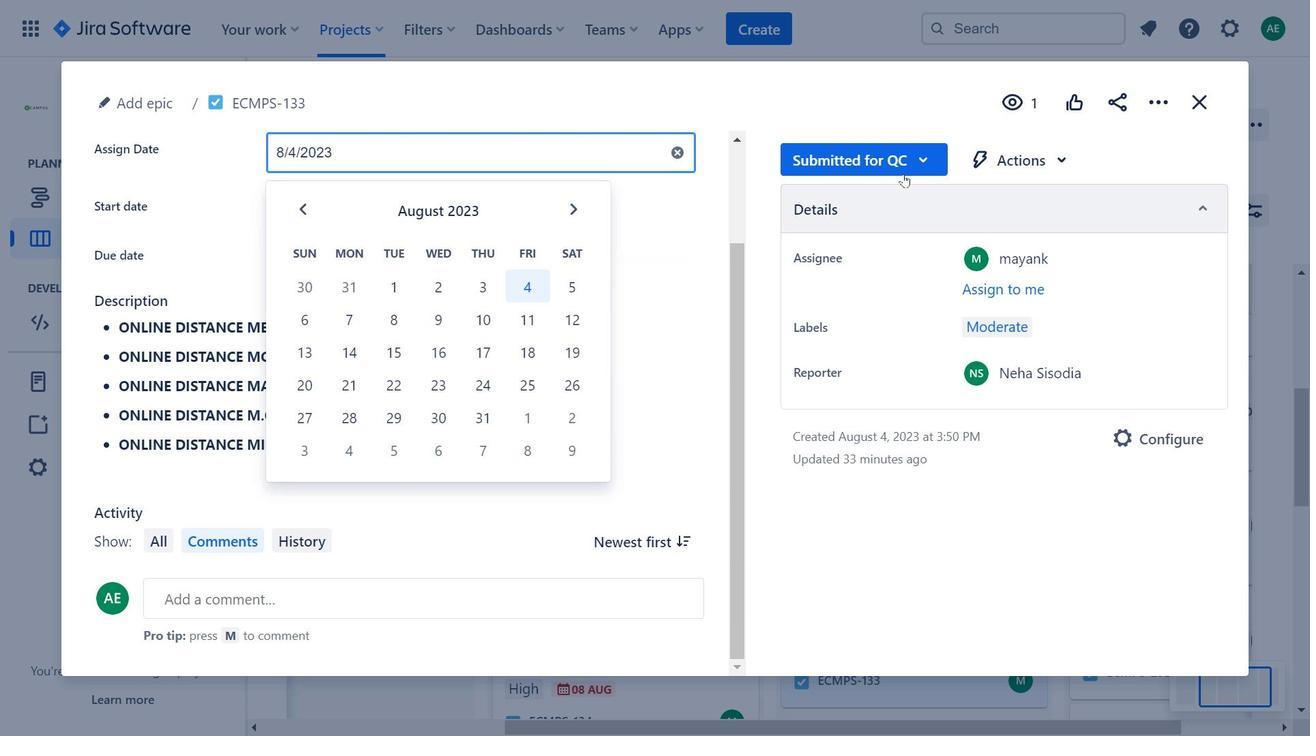 
Action: Mouse pressed left at (906, 165)
Screenshot: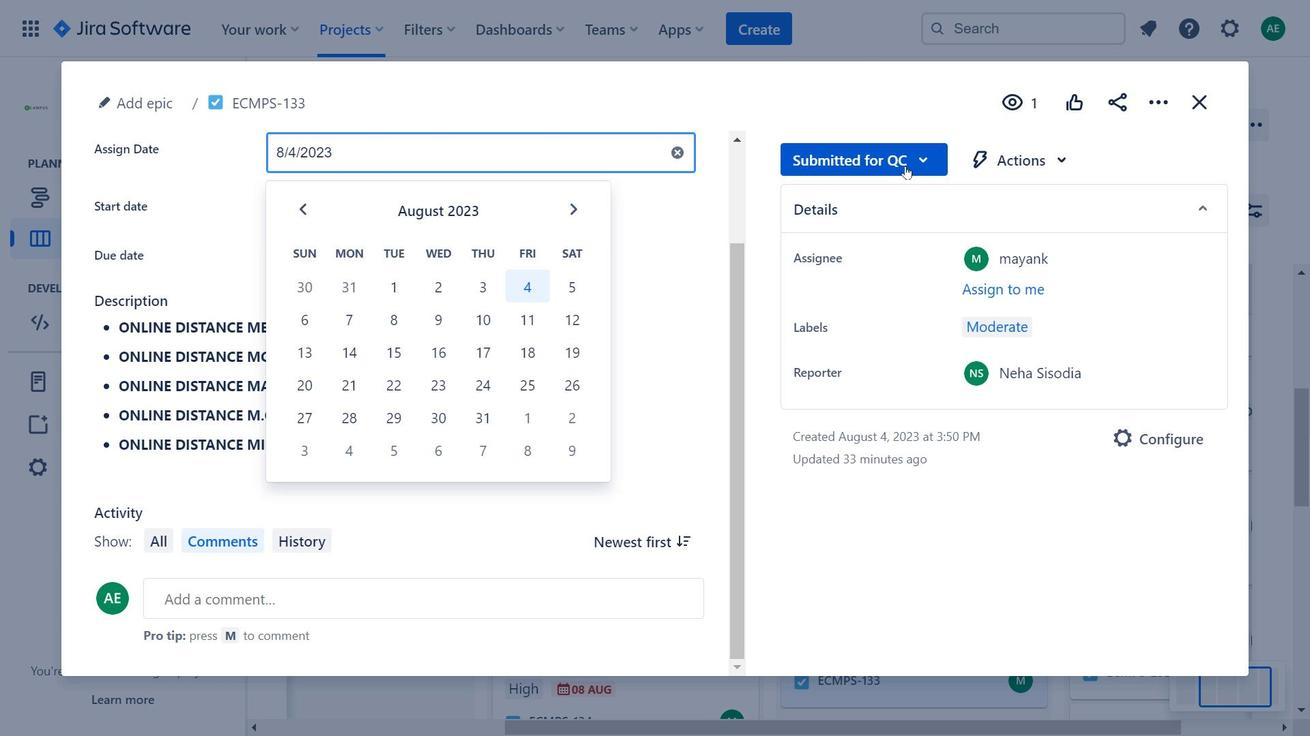 
Action: Mouse moved to (1155, 102)
Screenshot: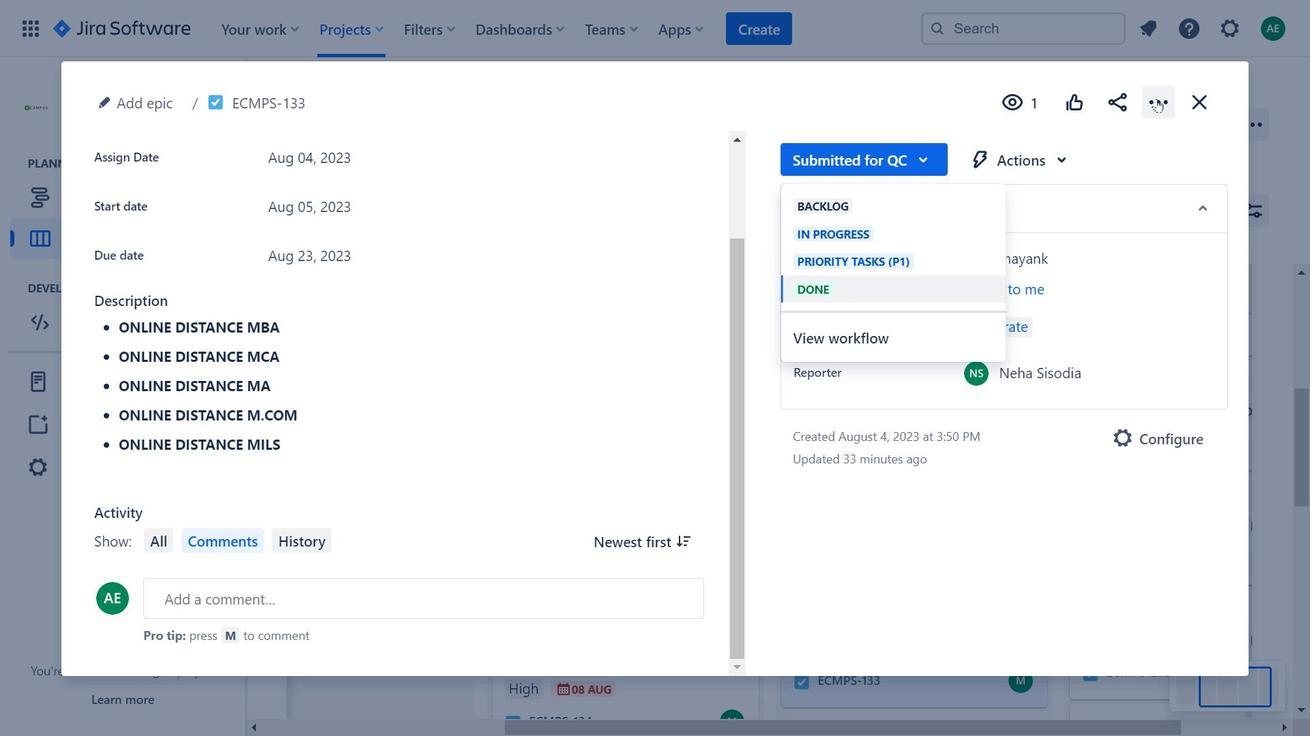 
Action: Mouse pressed left at (1155, 102)
Screenshot: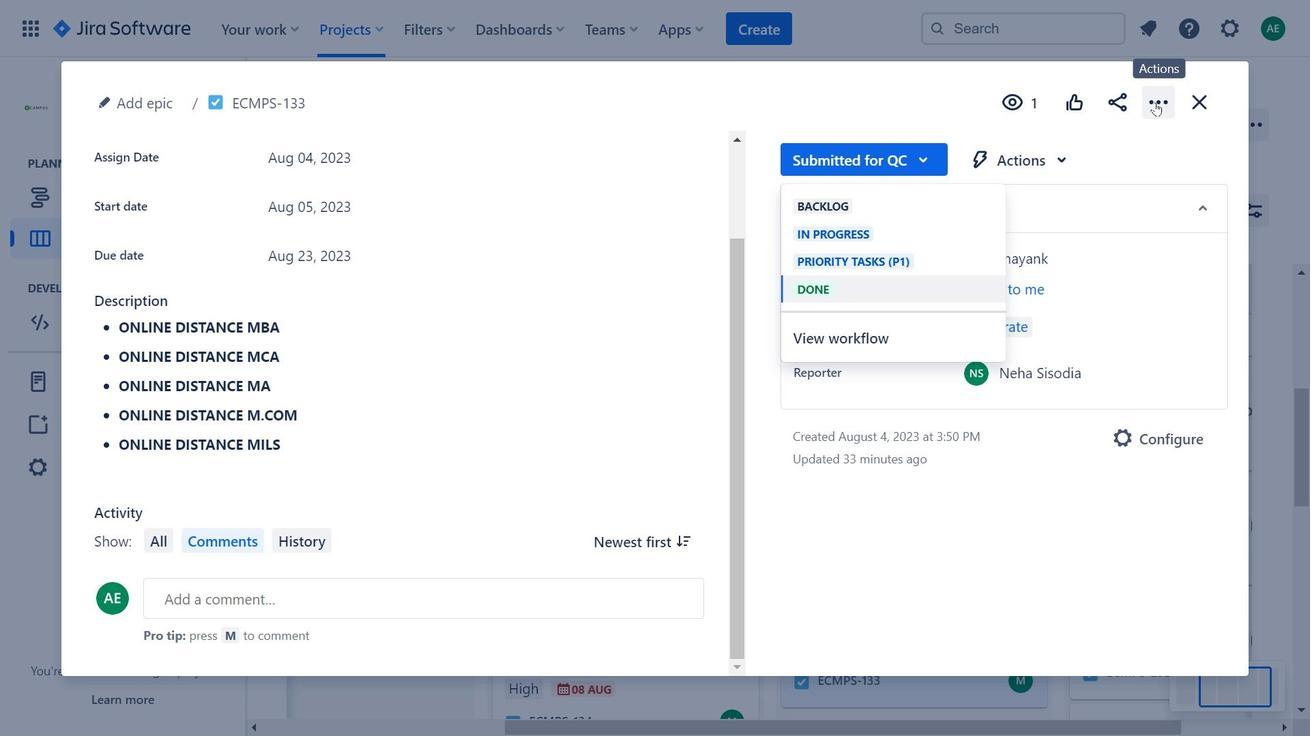 
Action: Mouse moved to (442, 293)
Screenshot: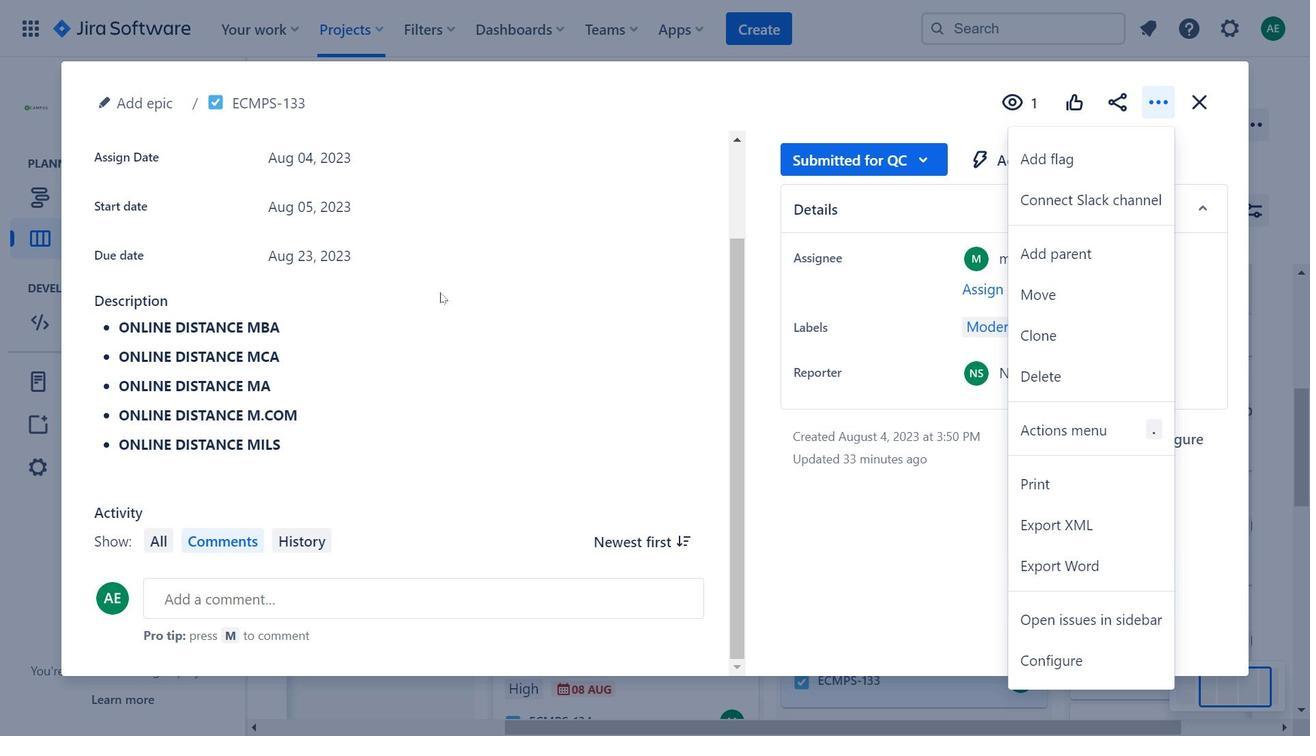 
Action: Mouse scrolled (442, 294) with delta (0, 0)
Screenshot: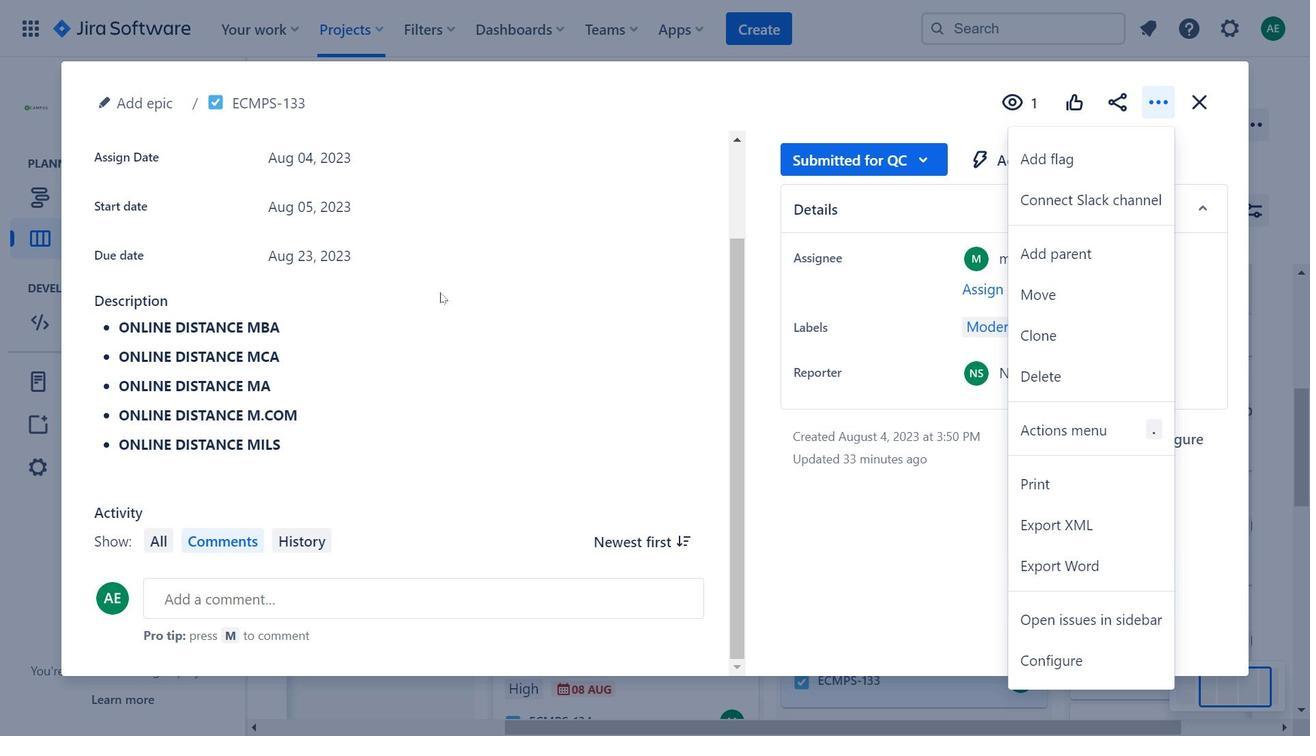 
Action: Mouse moved to (443, 294)
Screenshot: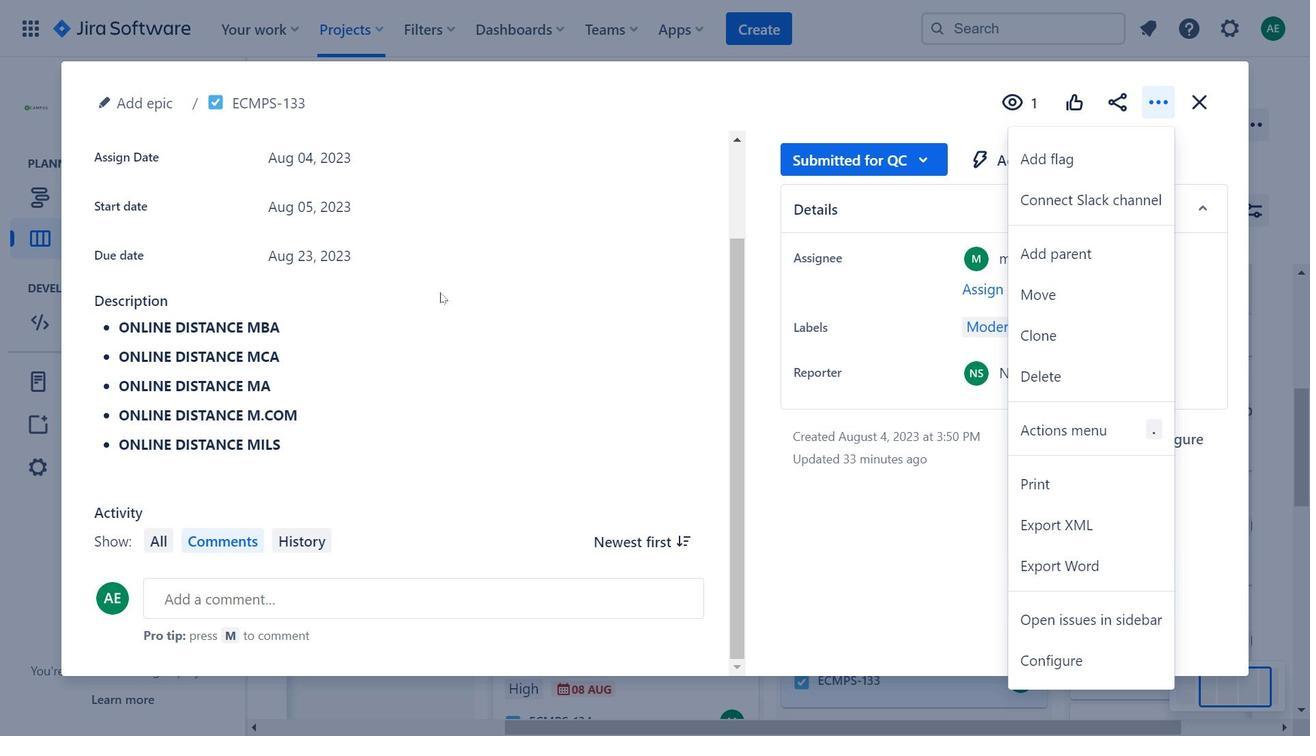 
Action: Mouse scrolled (443, 294) with delta (0, 0)
Screenshot: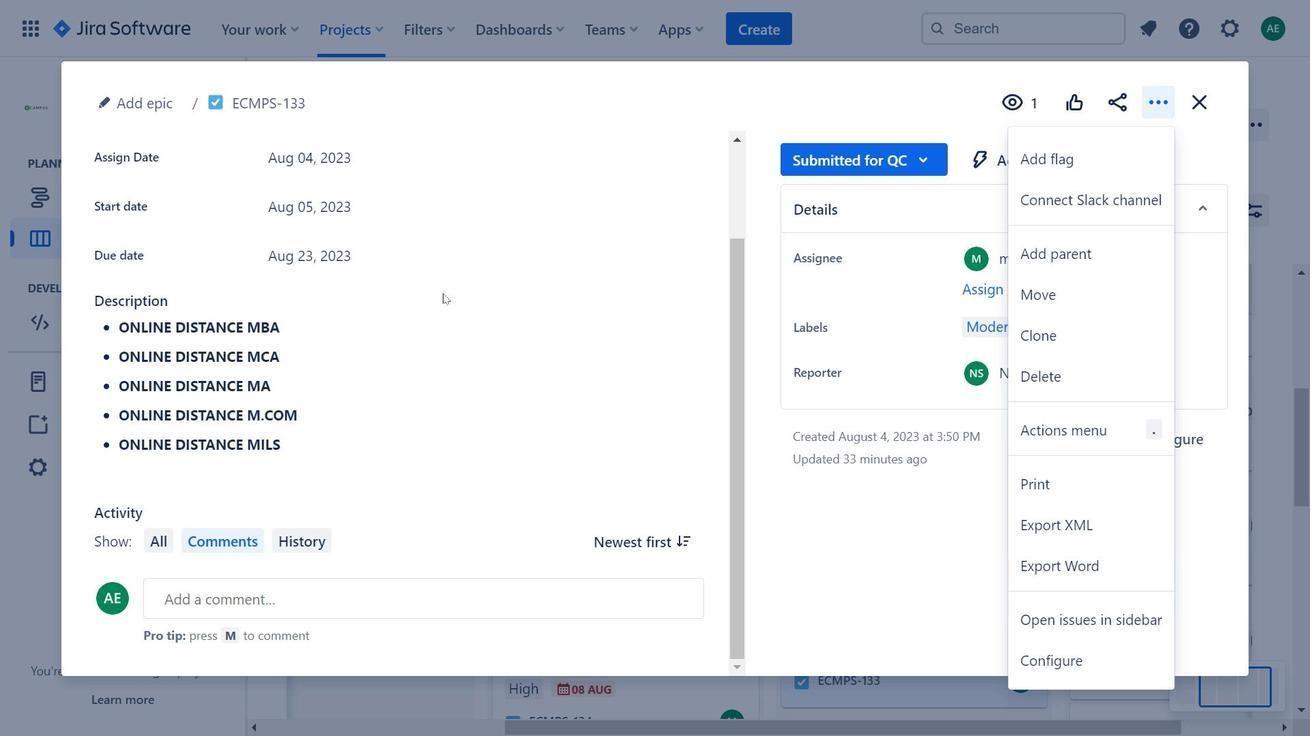 
Action: Mouse moved to (447, 296)
Screenshot: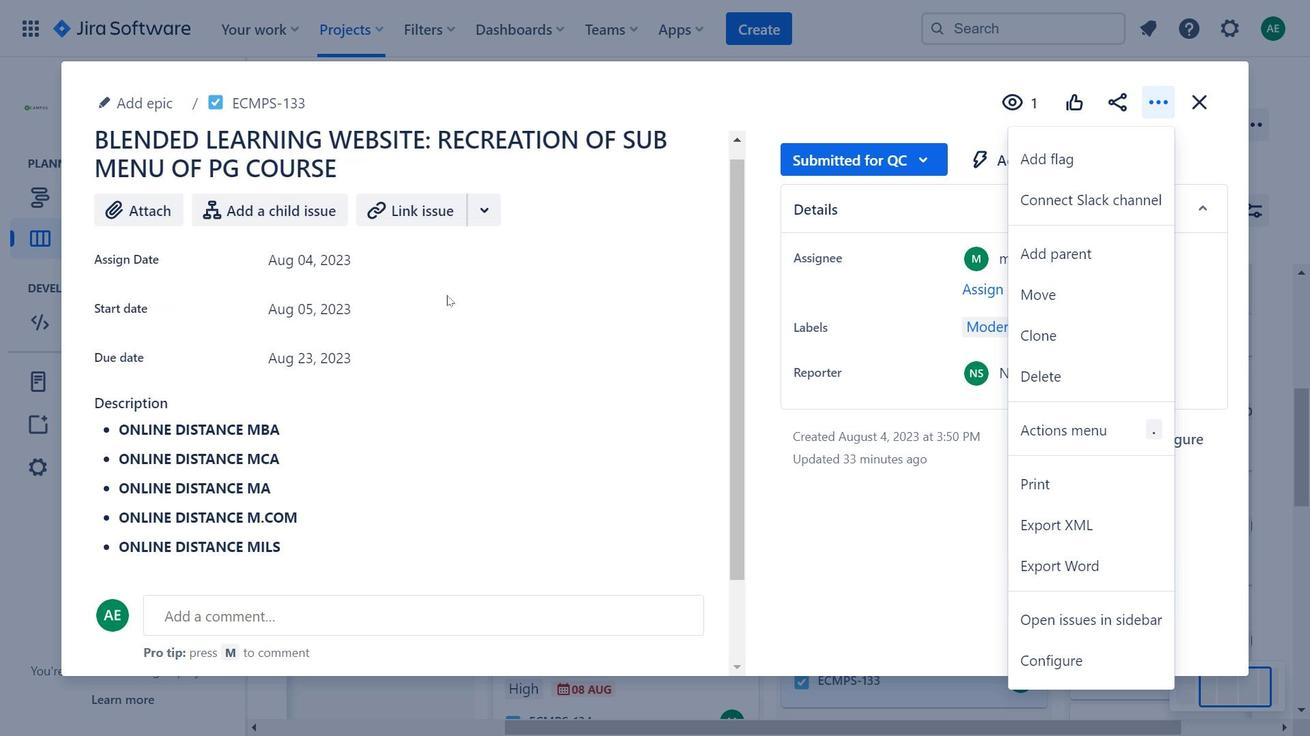 
Action: Mouse scrolled (447, 296) with delta (0, 0)
Screenshot: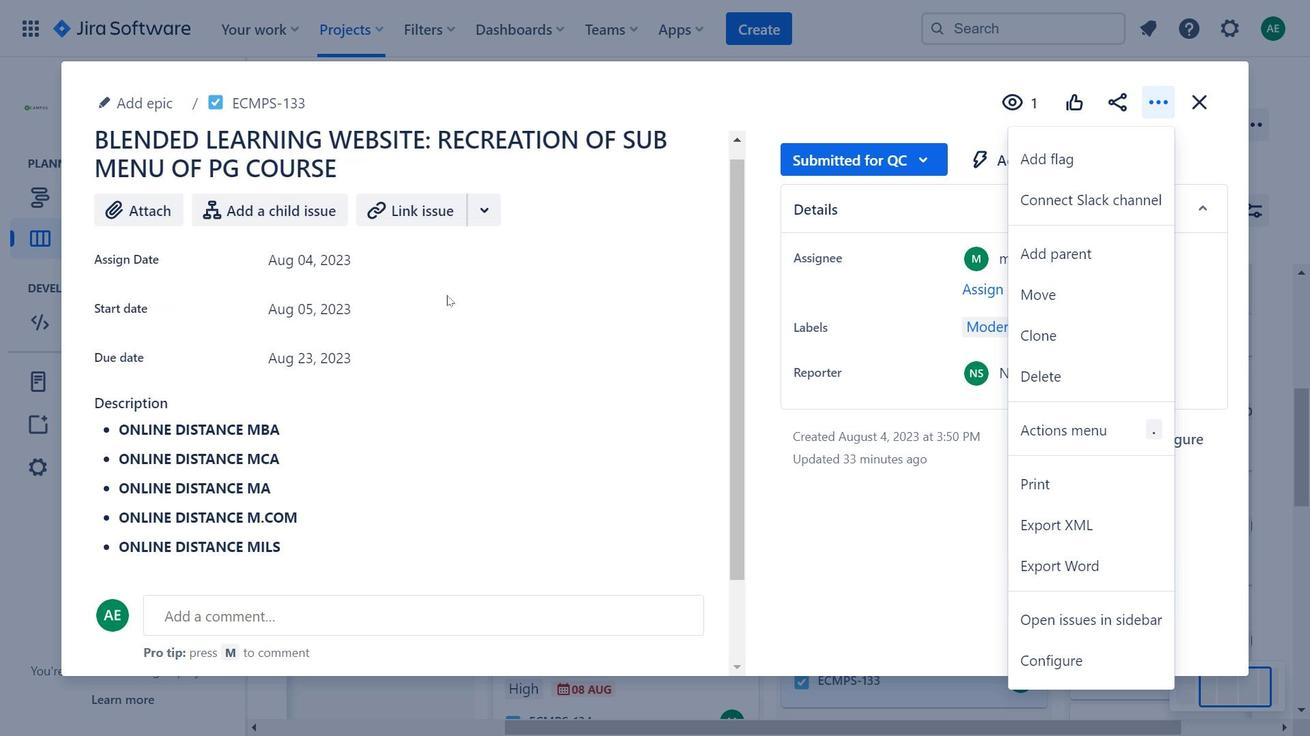 
Action: Mouse moved to (921, 98)
Screenshot: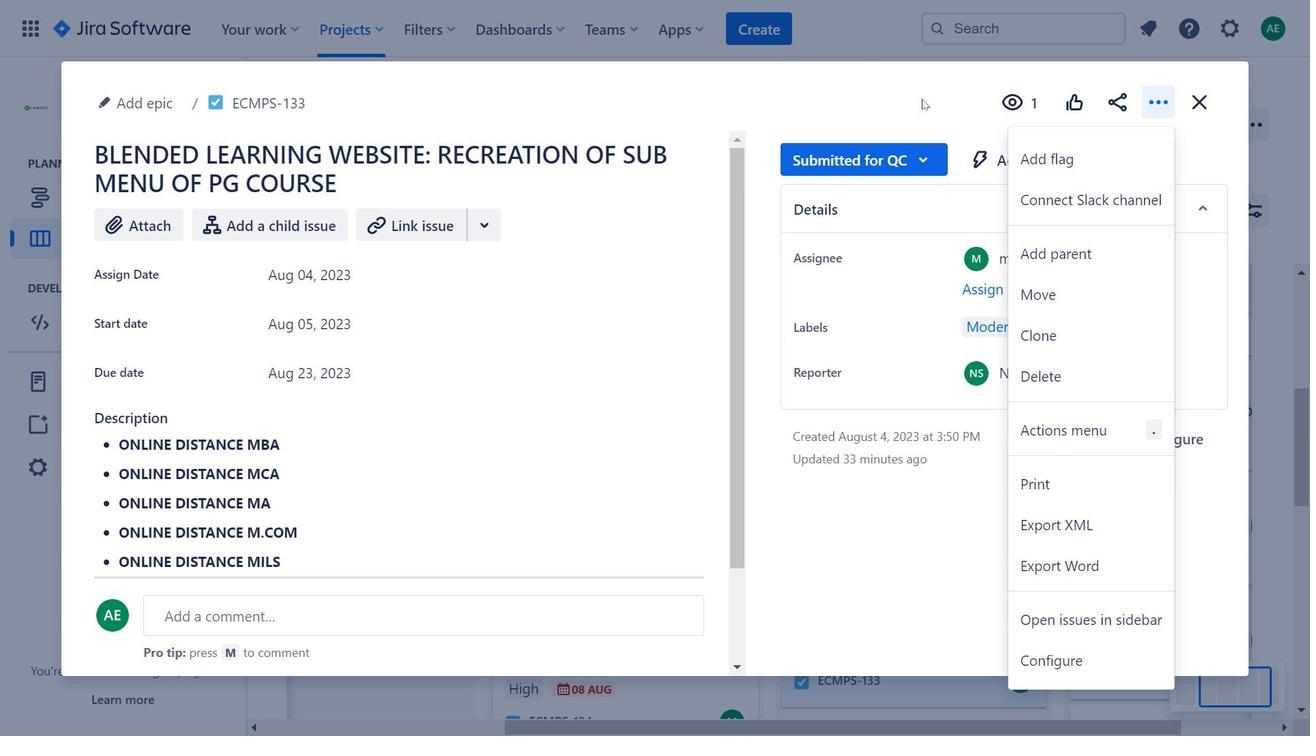 
Action: Mouse pressed left at (921, 98)
Screenshot: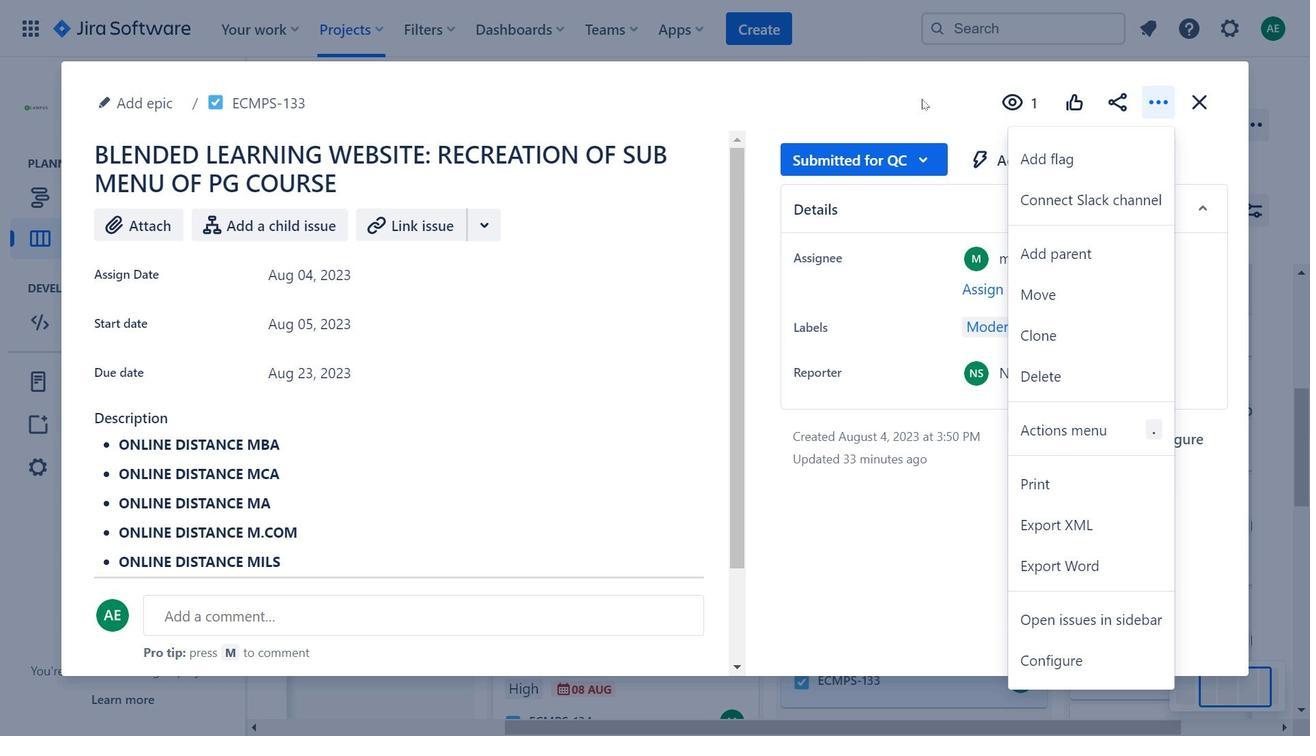 
Action: Mouse moved to (1015, 160)
Screenshot: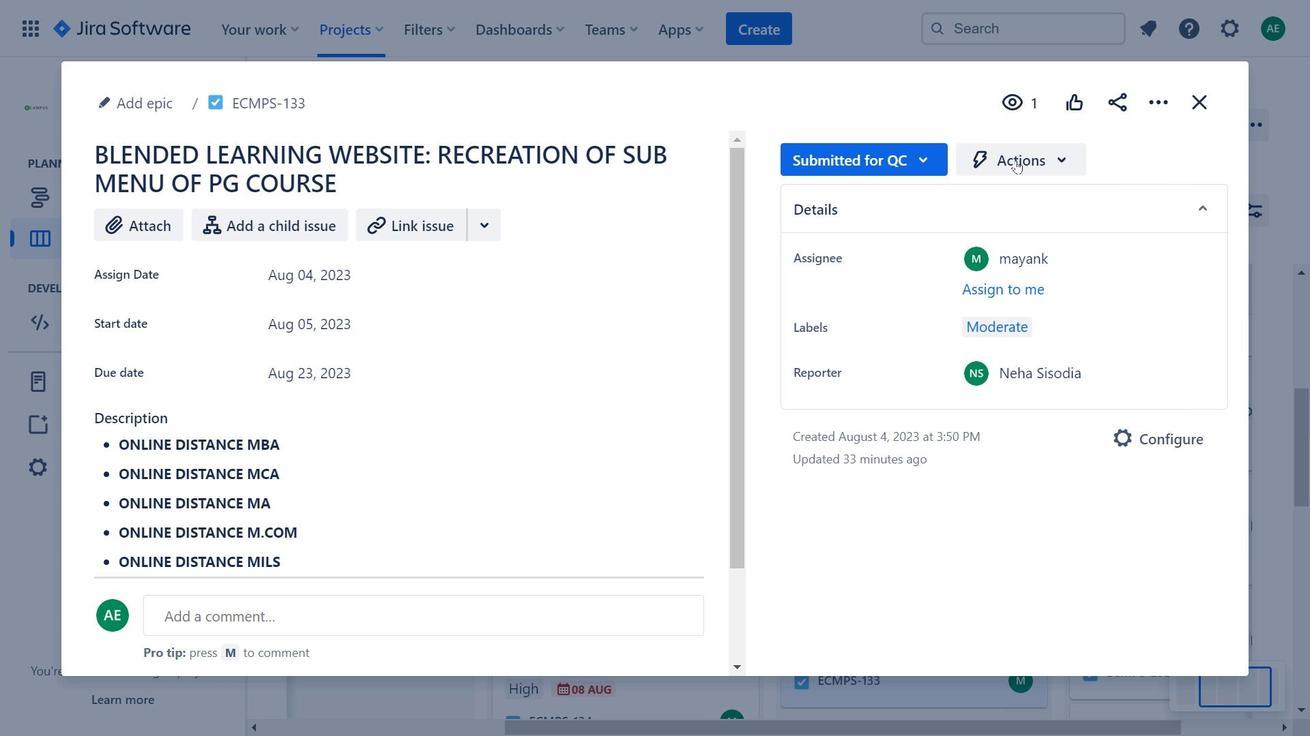 
Action: Mouse pressed left at (1015, 160)
Screenshot: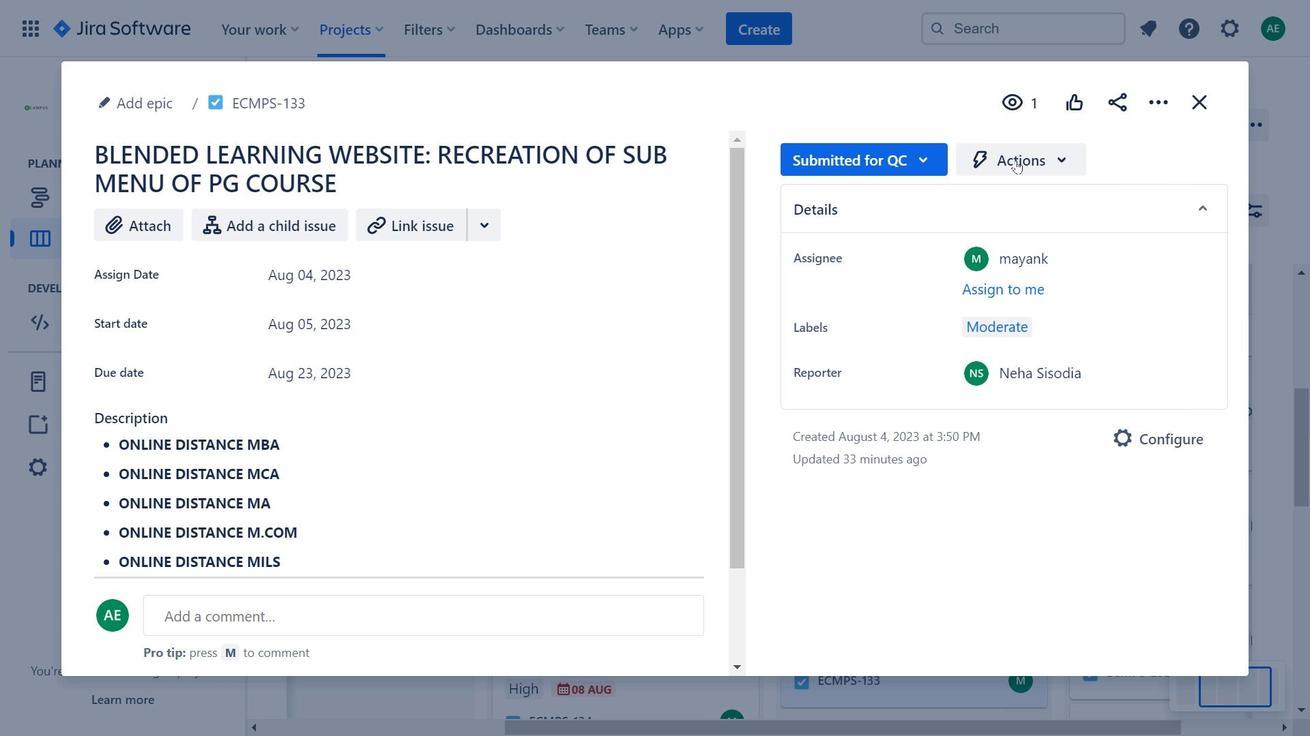 
Action: Mouse moved to (1153, 607)
Screenshot: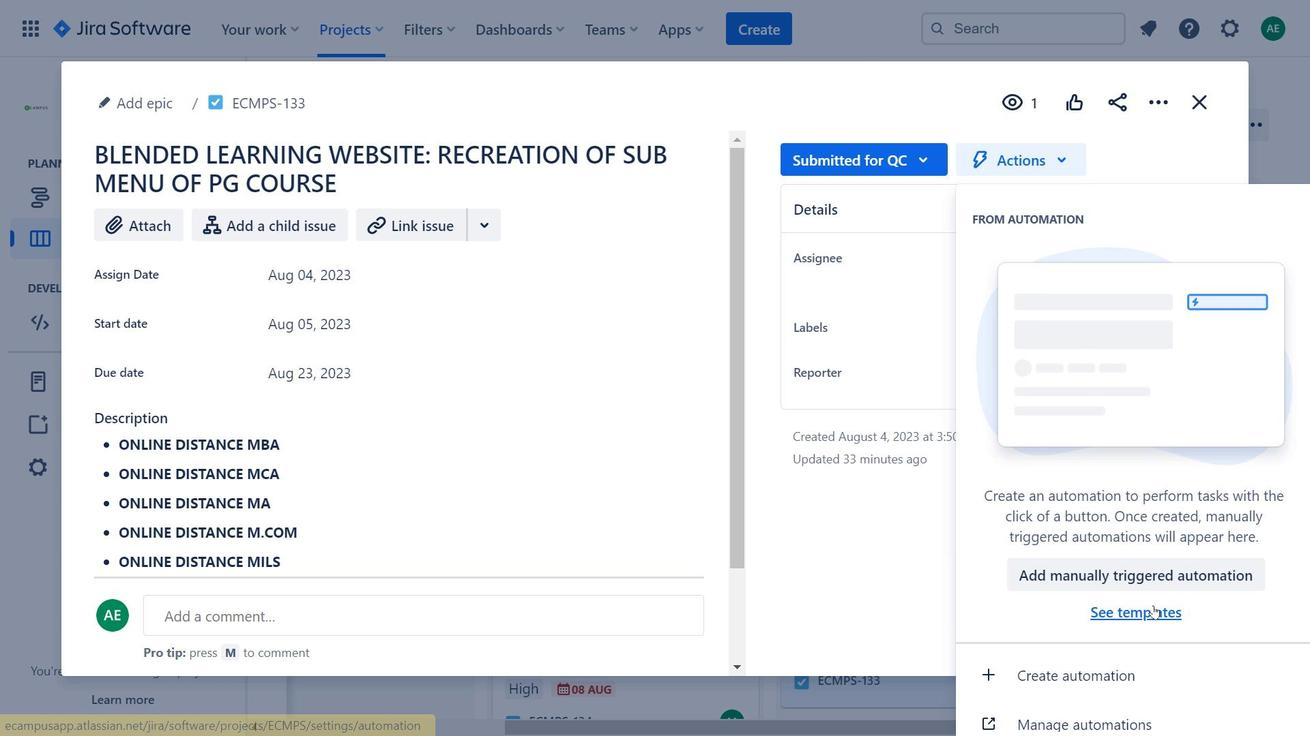 
Action: Mouse pressed left at (1153, 607)
Screenshot: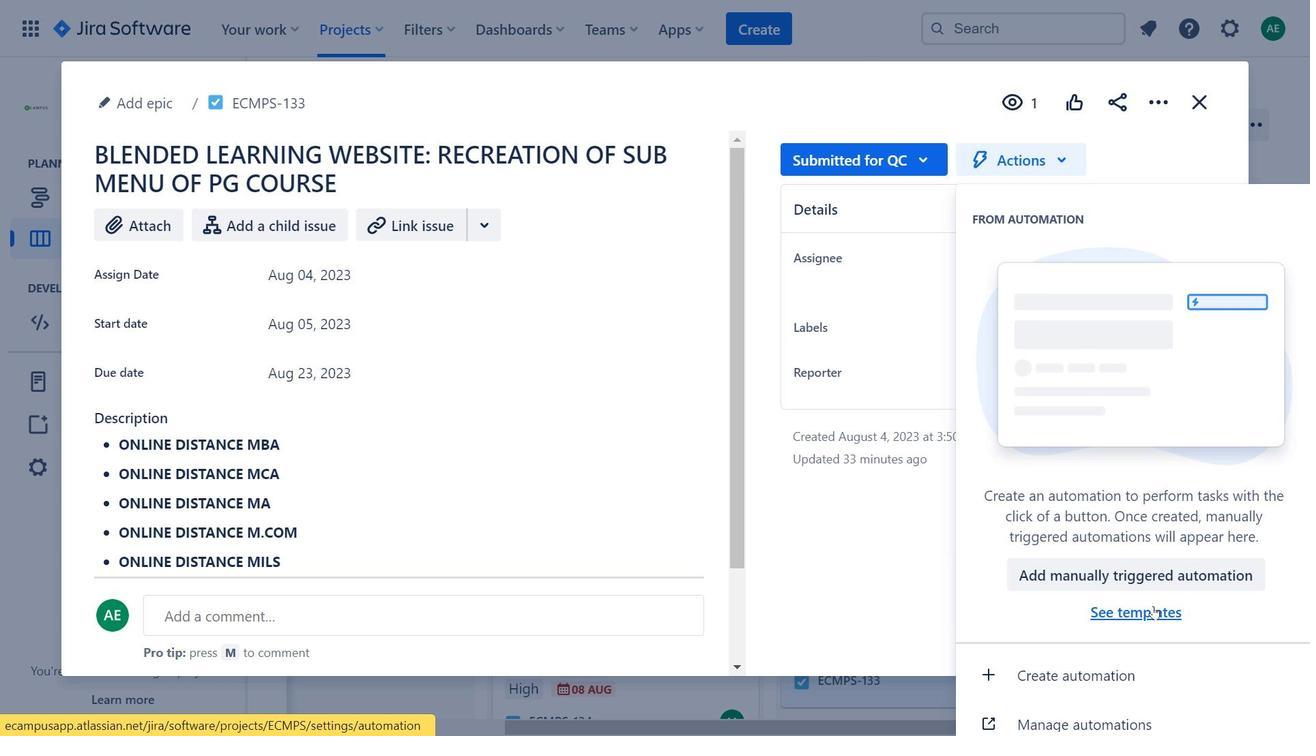 
Action: Mouse moved to (651, 345)
Screenshot: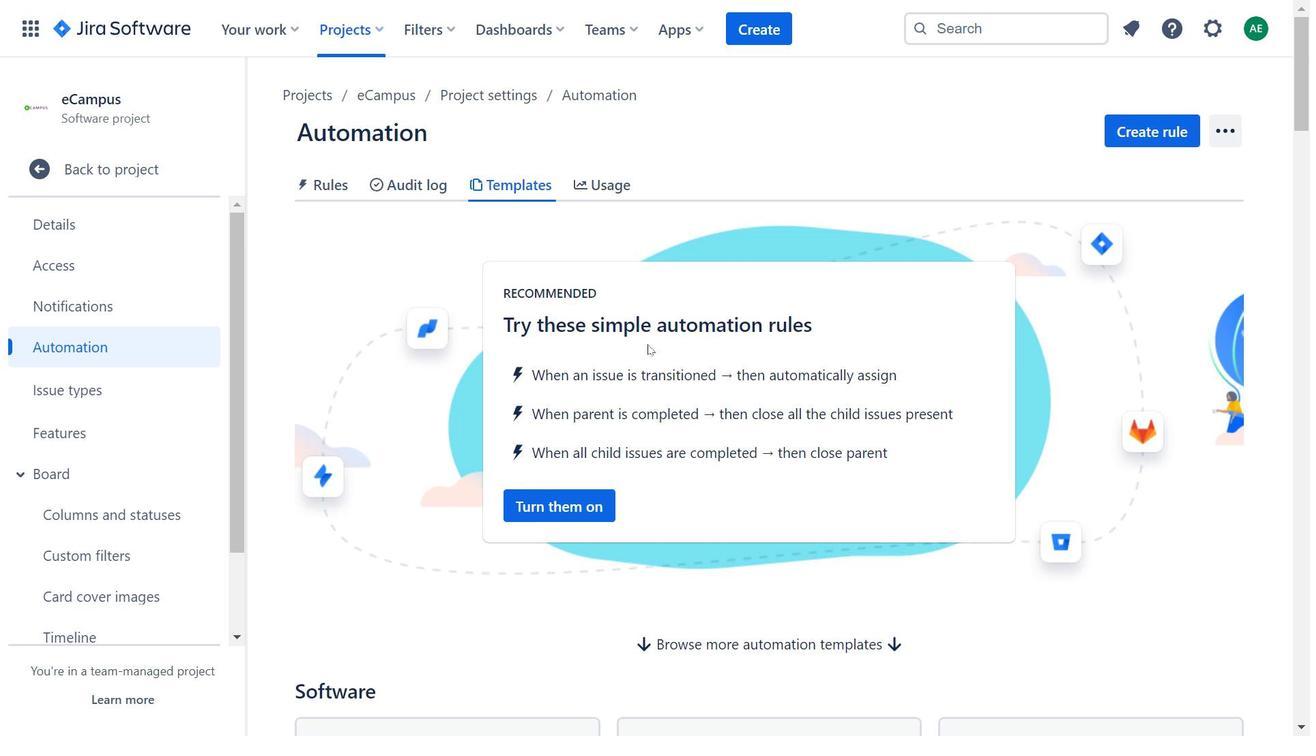 
Action: Mouse scrolled (651, 344) with delta (0, 0)
Screenshot: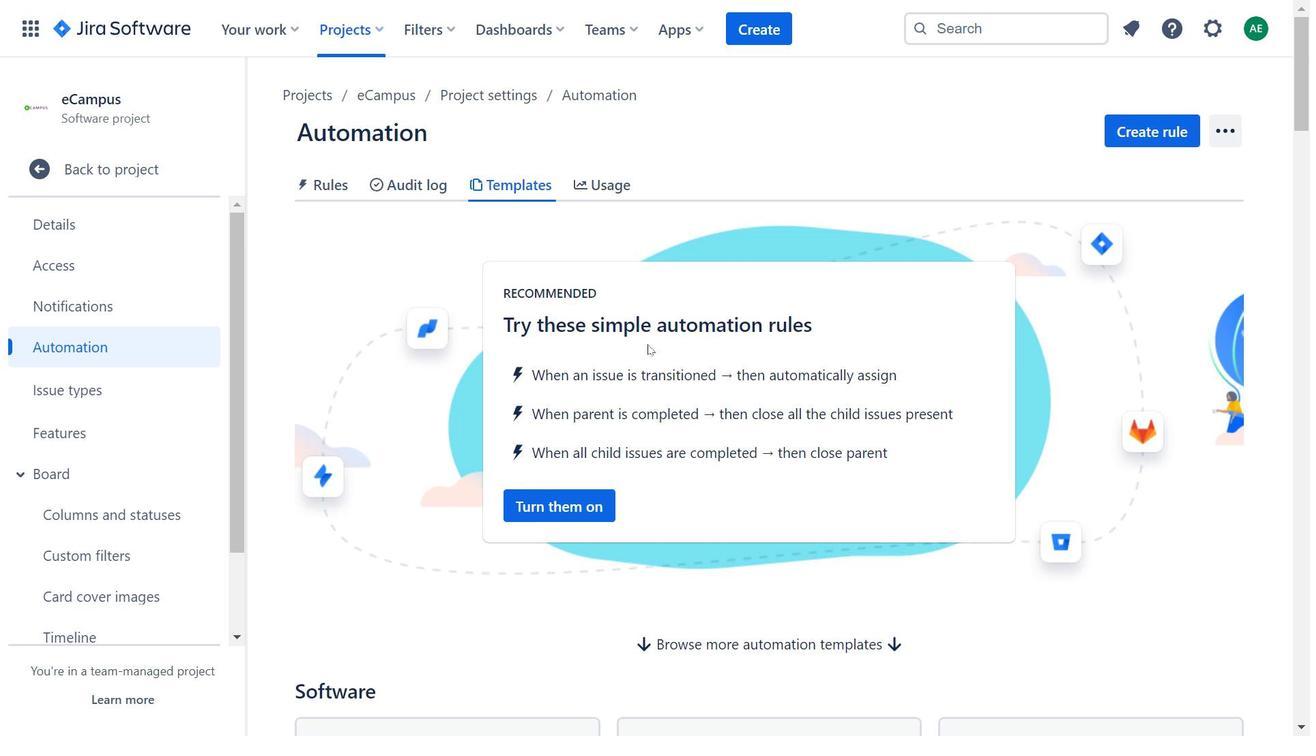 
Action: Mouse moved to (652, 345)
Screenshot: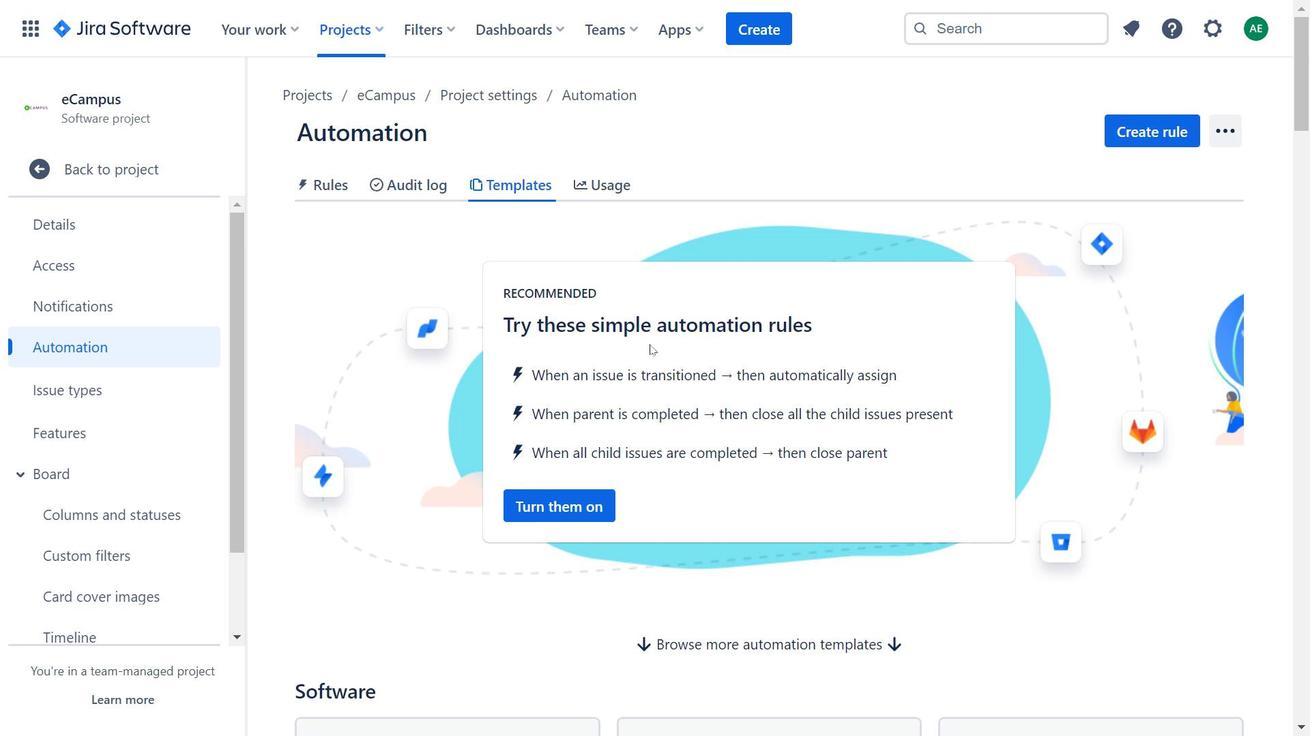 
Action: Mouse scrolled (652, 345) with delta (0, 0)
Screenshot: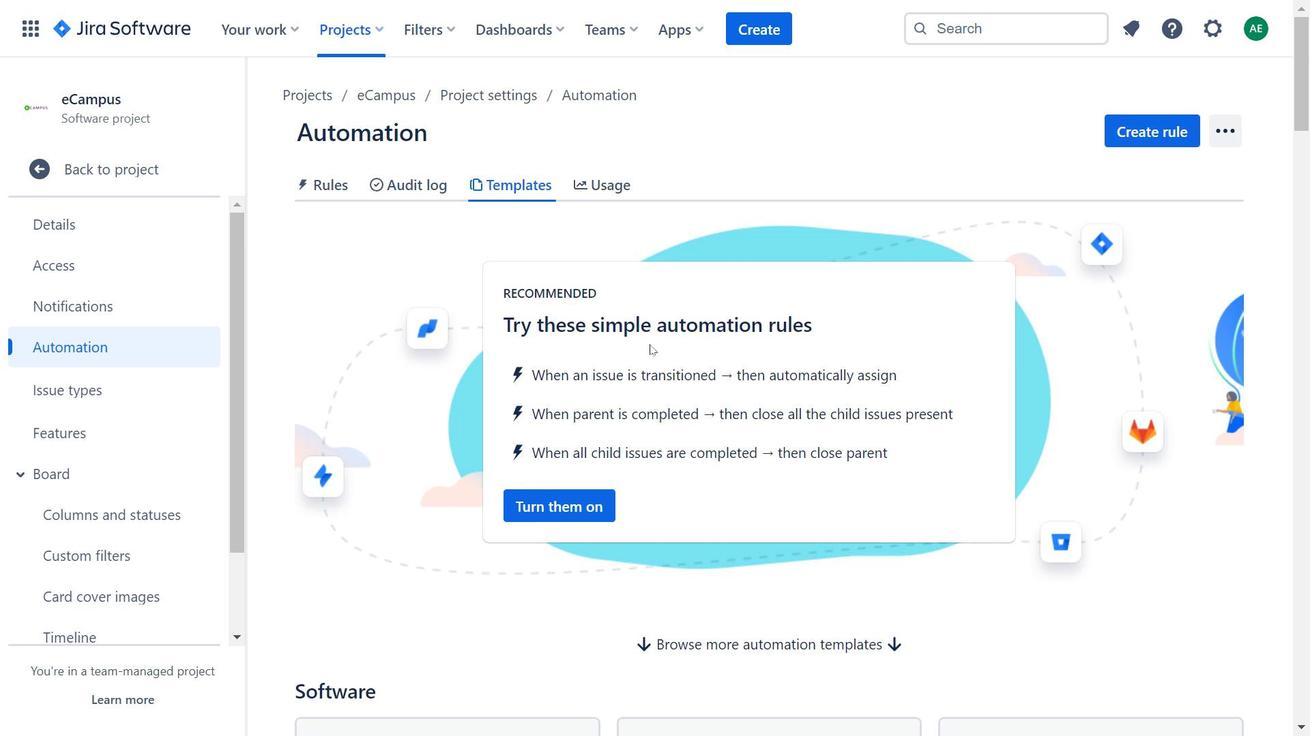 
Action: Mouse moved to (661, 354)
Screenshot: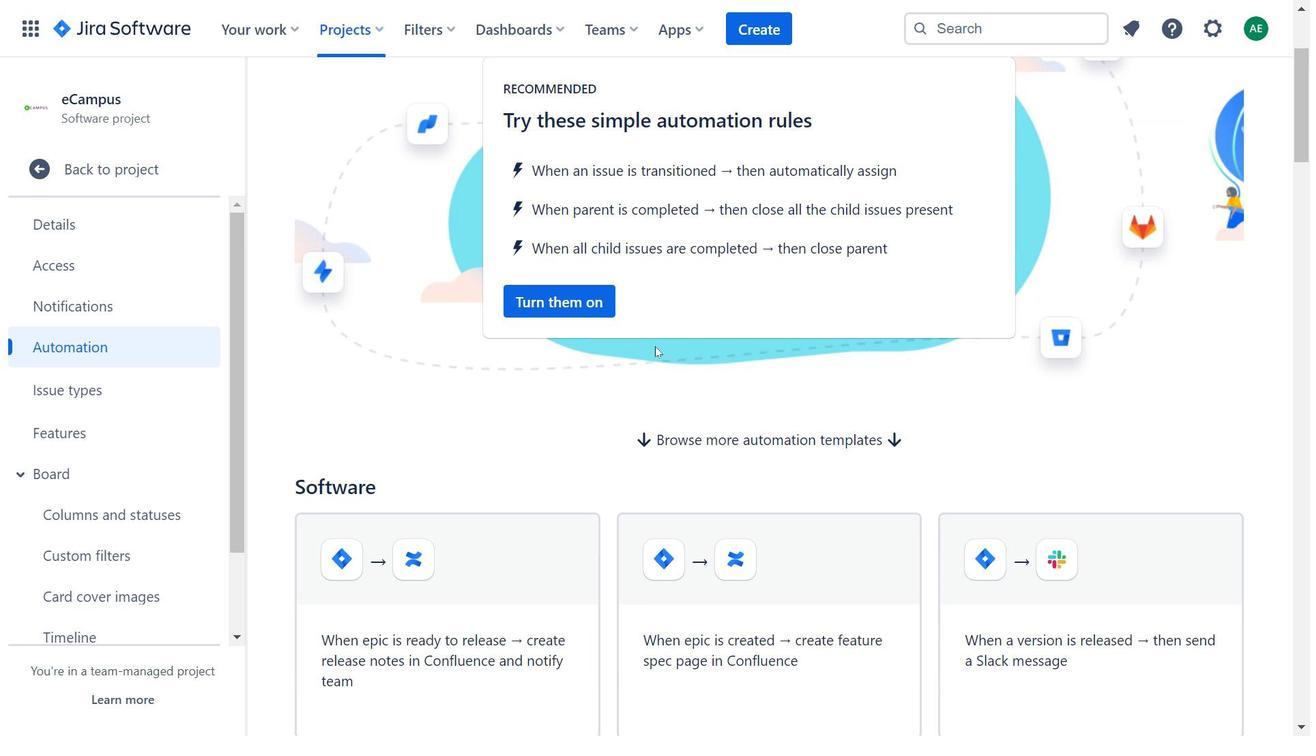 
Action: Mouse scrolled (661, 353) with delta (0, 0)
Screenshot: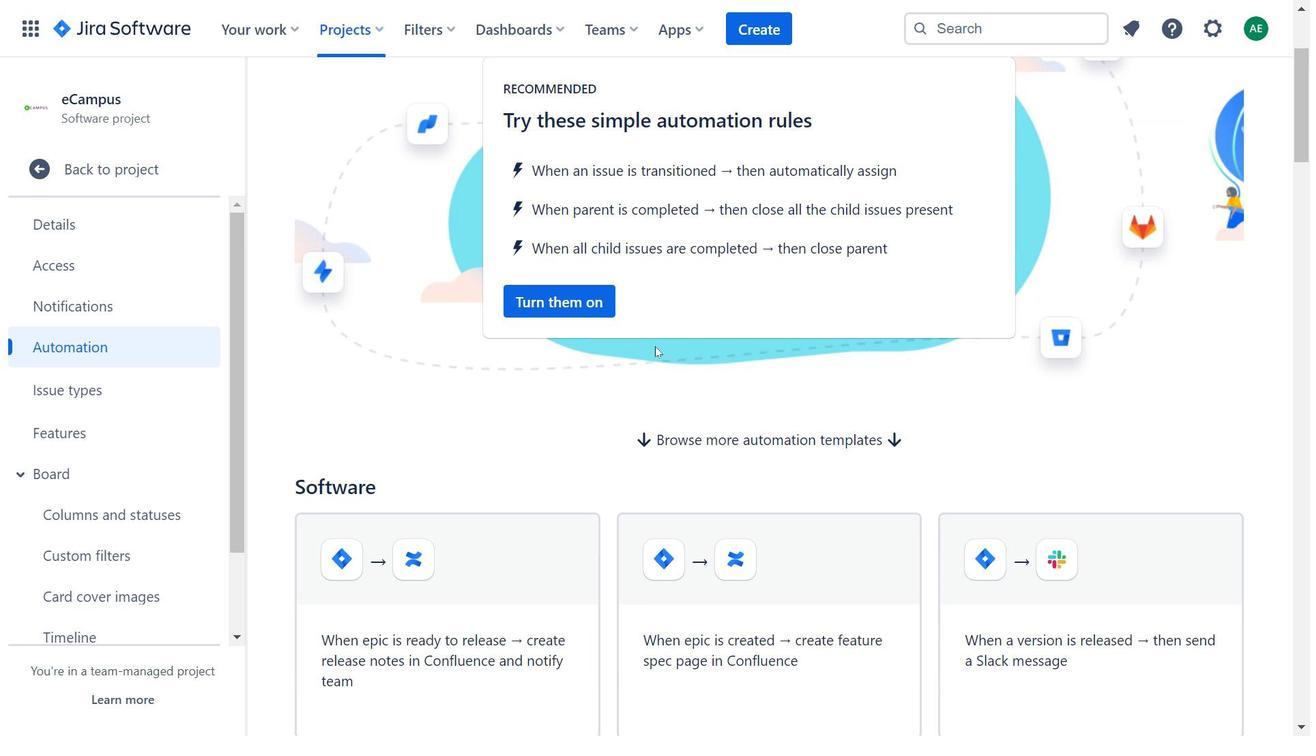 
Action: Mouse moved to (664, 358)
Screenshot: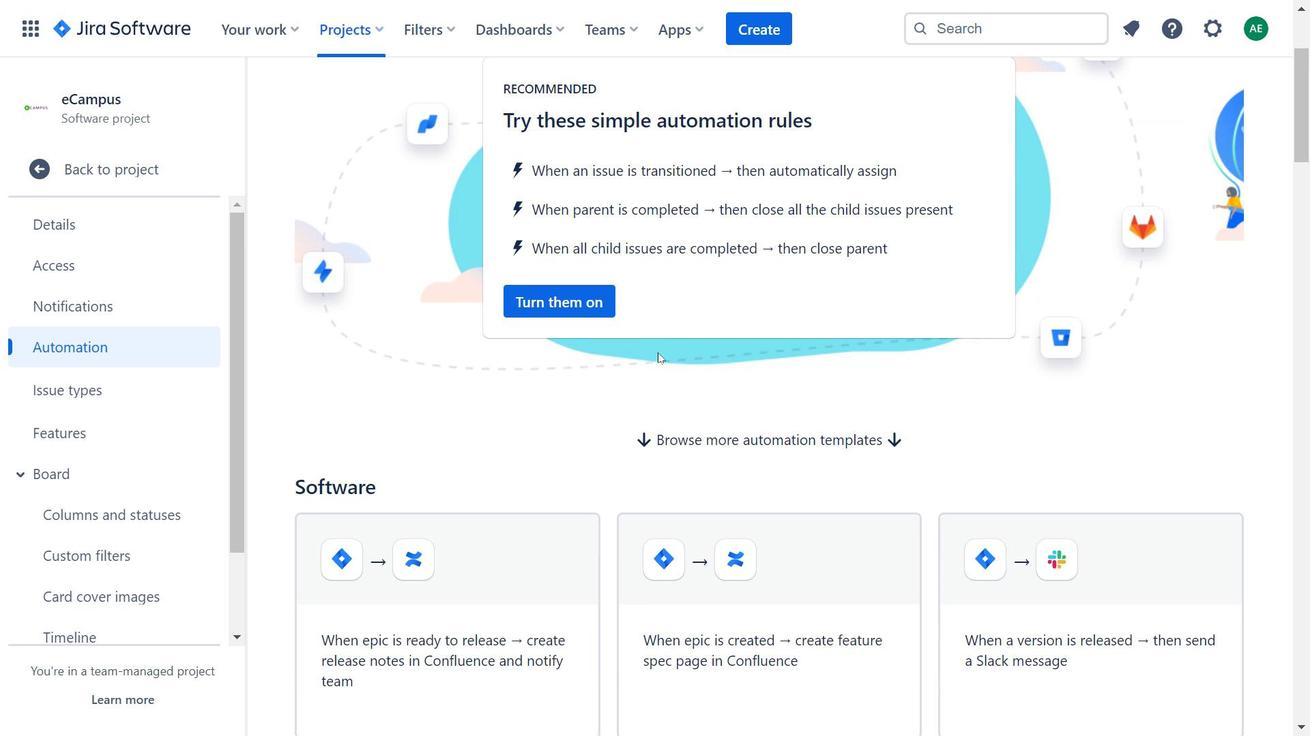 
Action: Mouse scrolled (664, 358) with delta (0, 0)
Screenshot: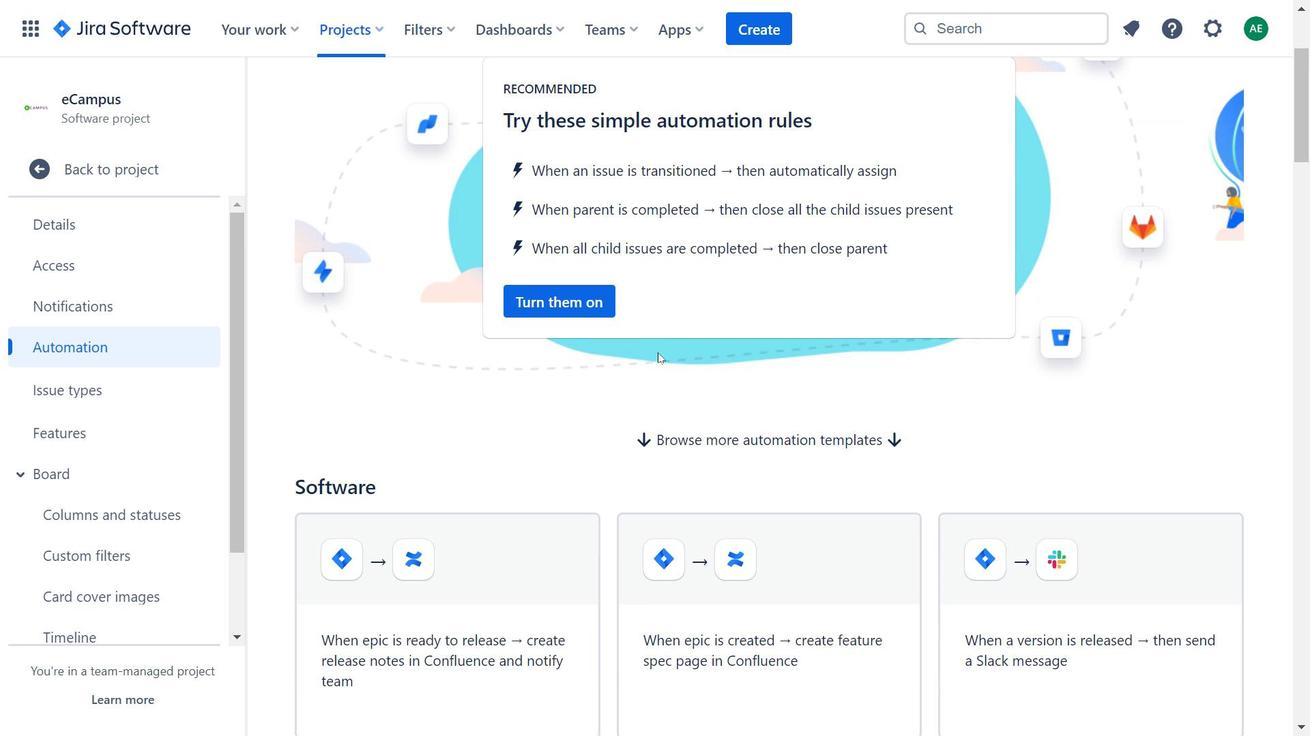
Action: Mouse moved to (667, 363)
Screenshot: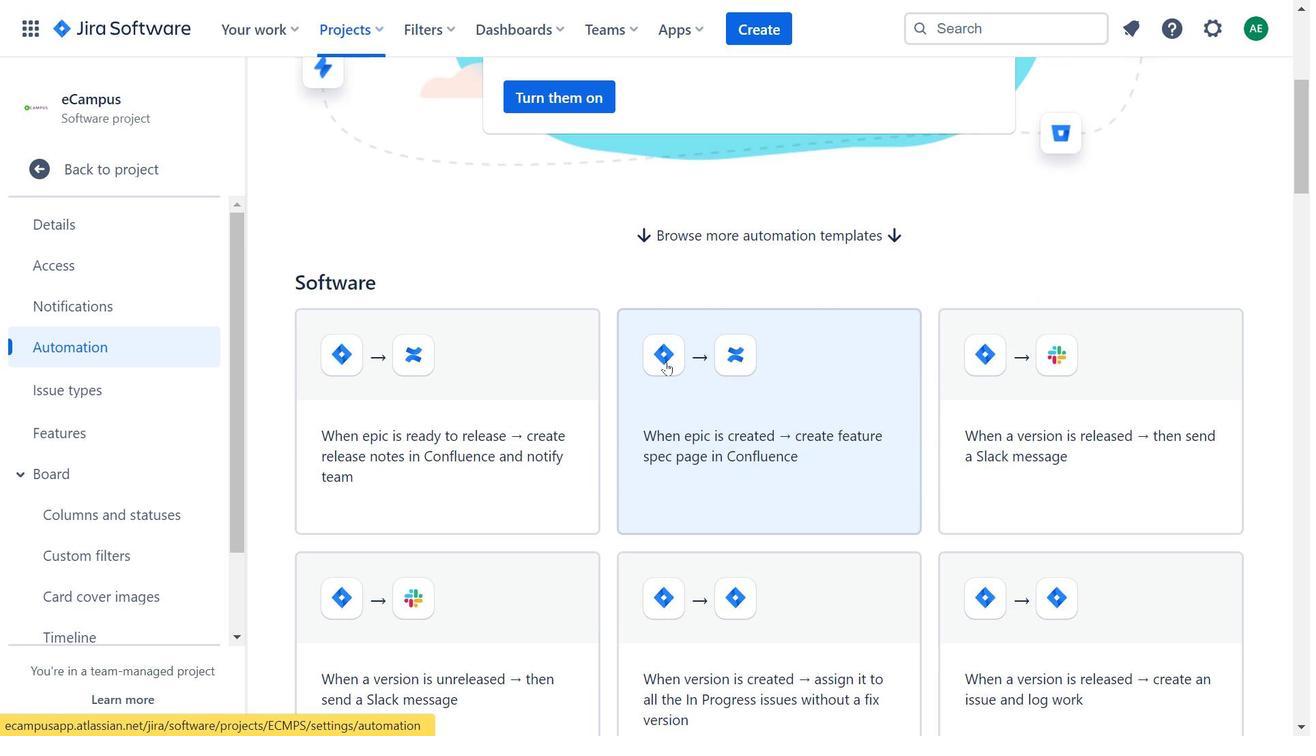 
Action: Mouse scrolled (667, 362) with delta (0, 0)
Screenshot: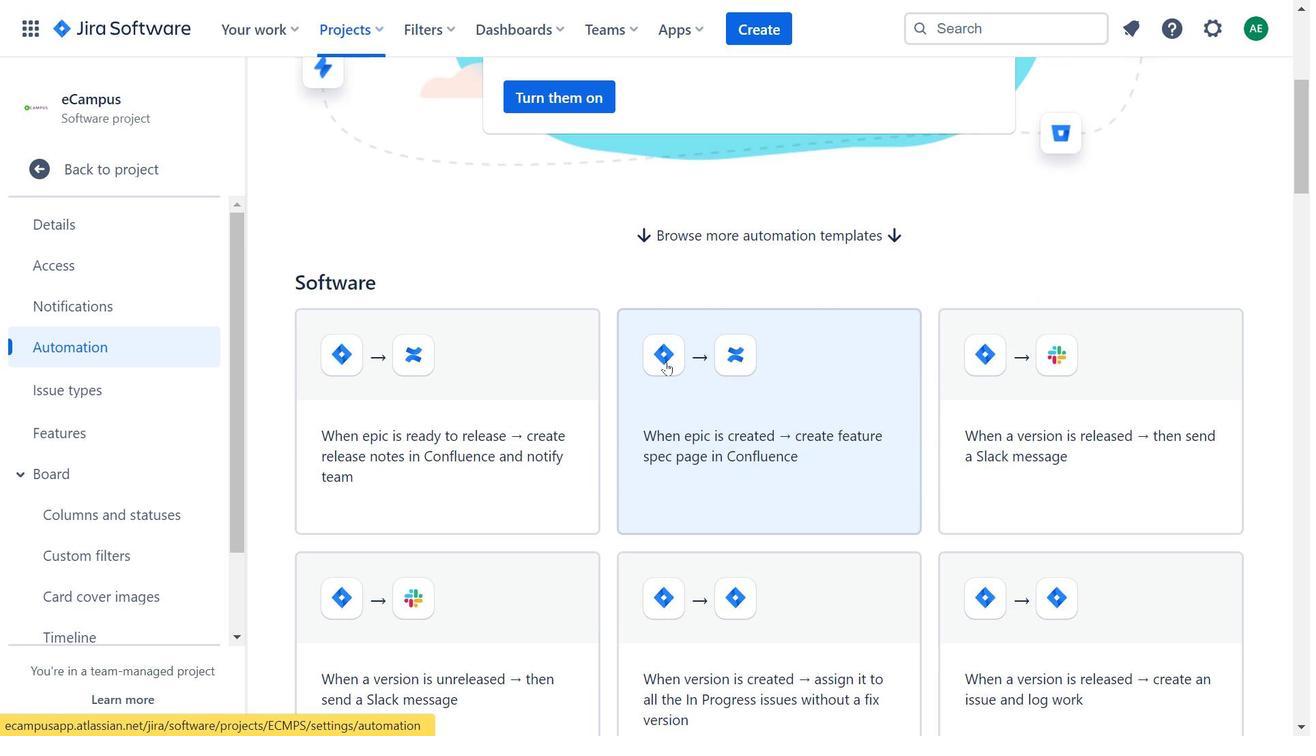 
Action: Mouse moved to (669, 366)
Screenshot: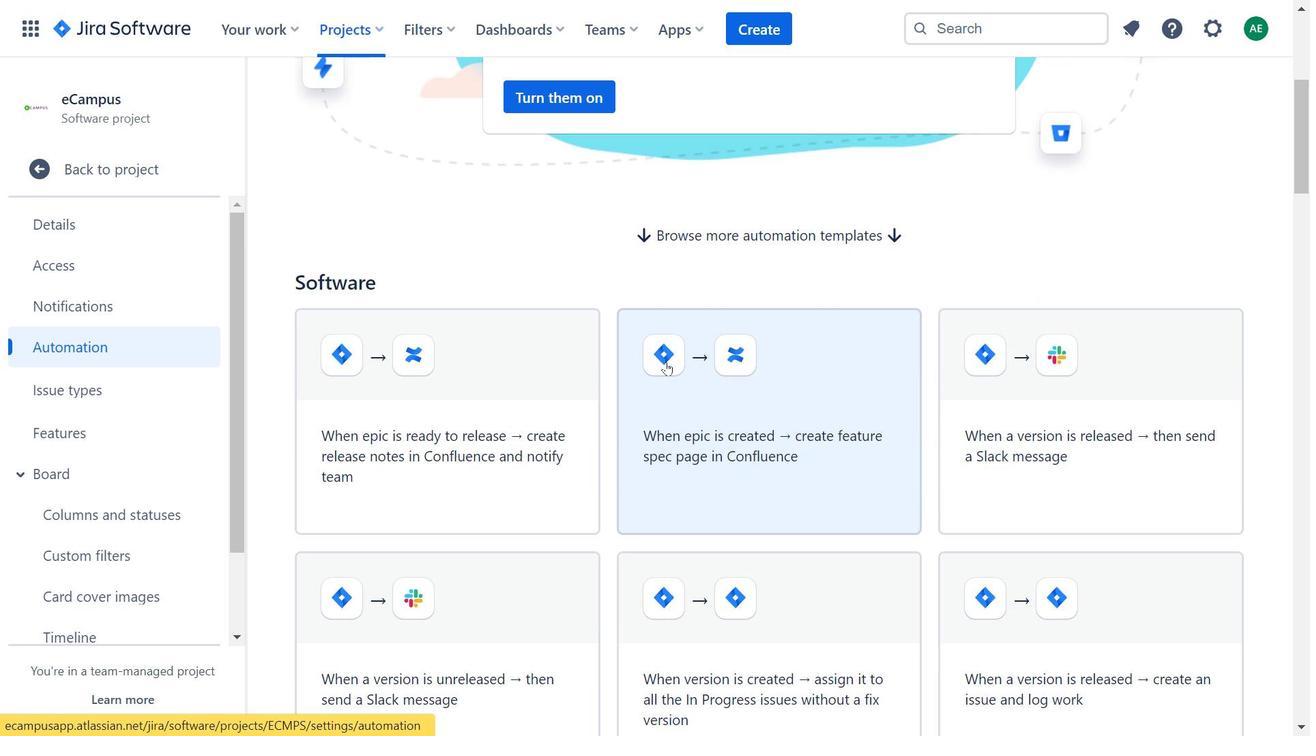 
Action: Mouse scrolled (669, 365) with delta (0, 0)
Screenshot: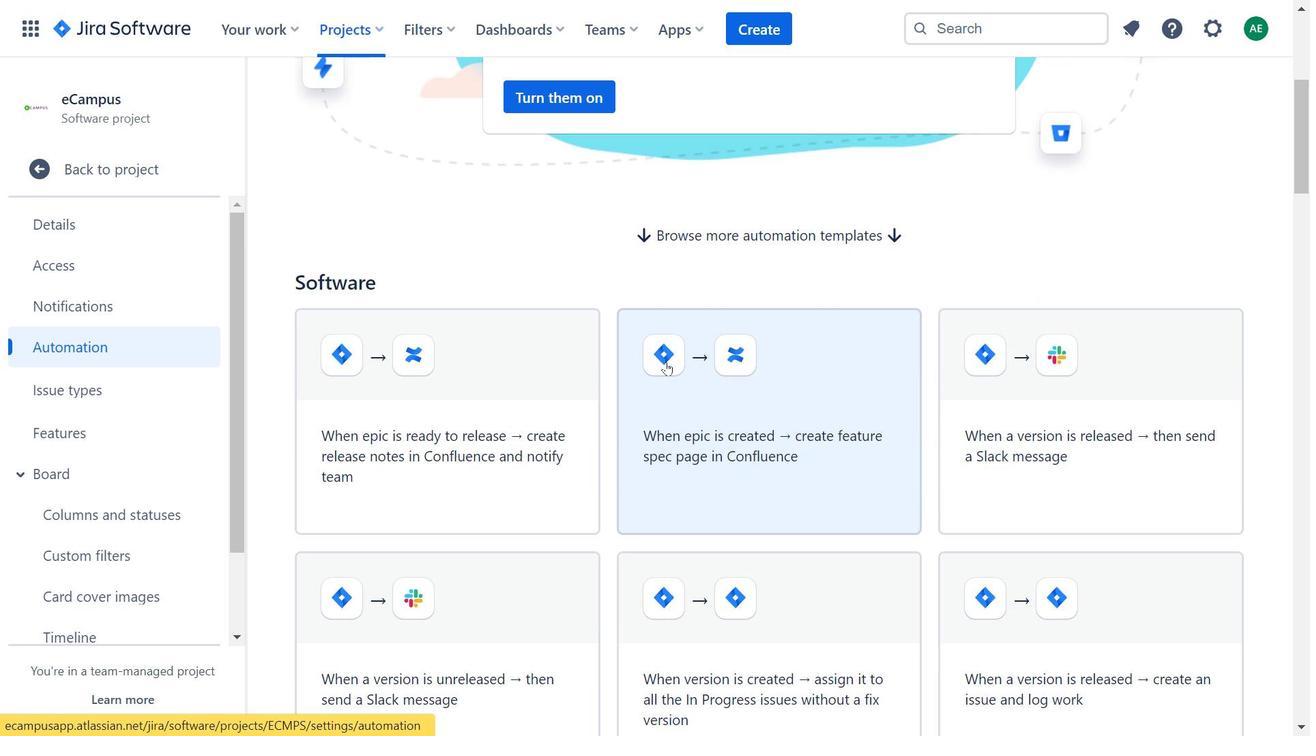 
Action: Mouse moved to (672, 375)
Screenshot: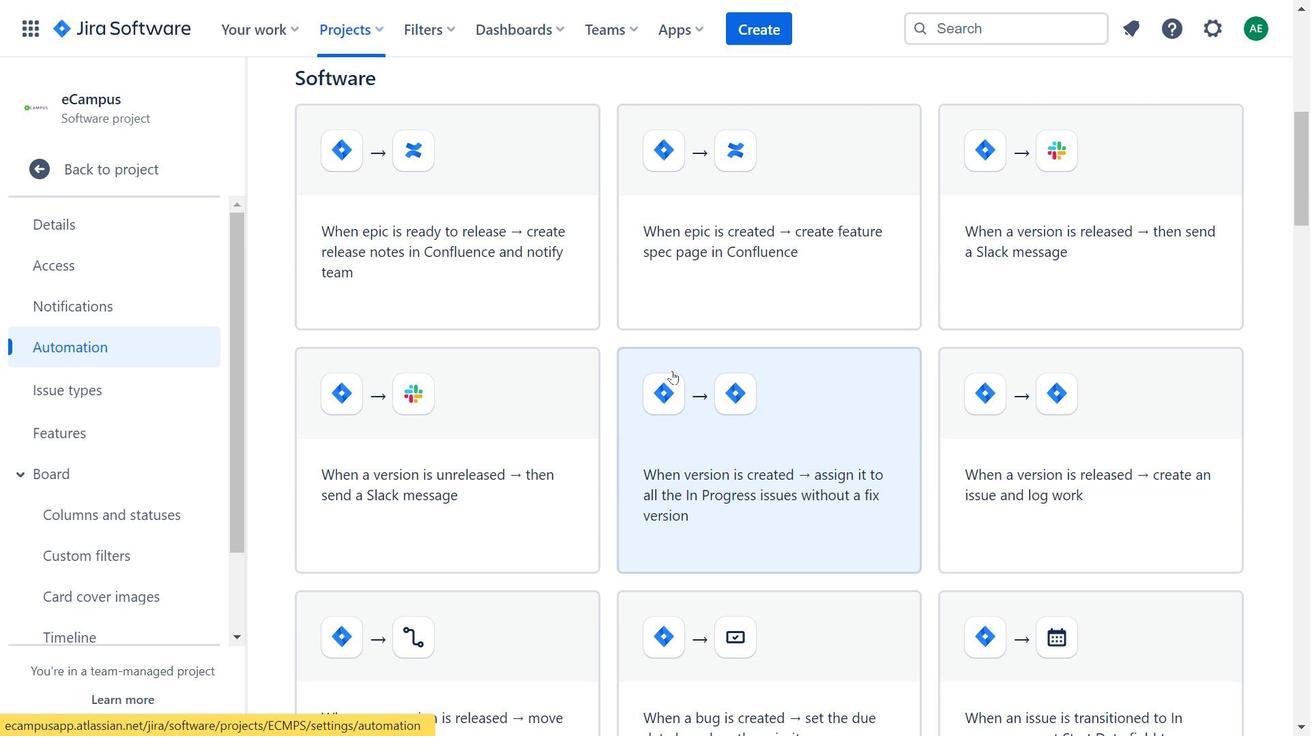 
Action: Mouse scrolled (672, 374) with delta (0, 0)
Screenshot: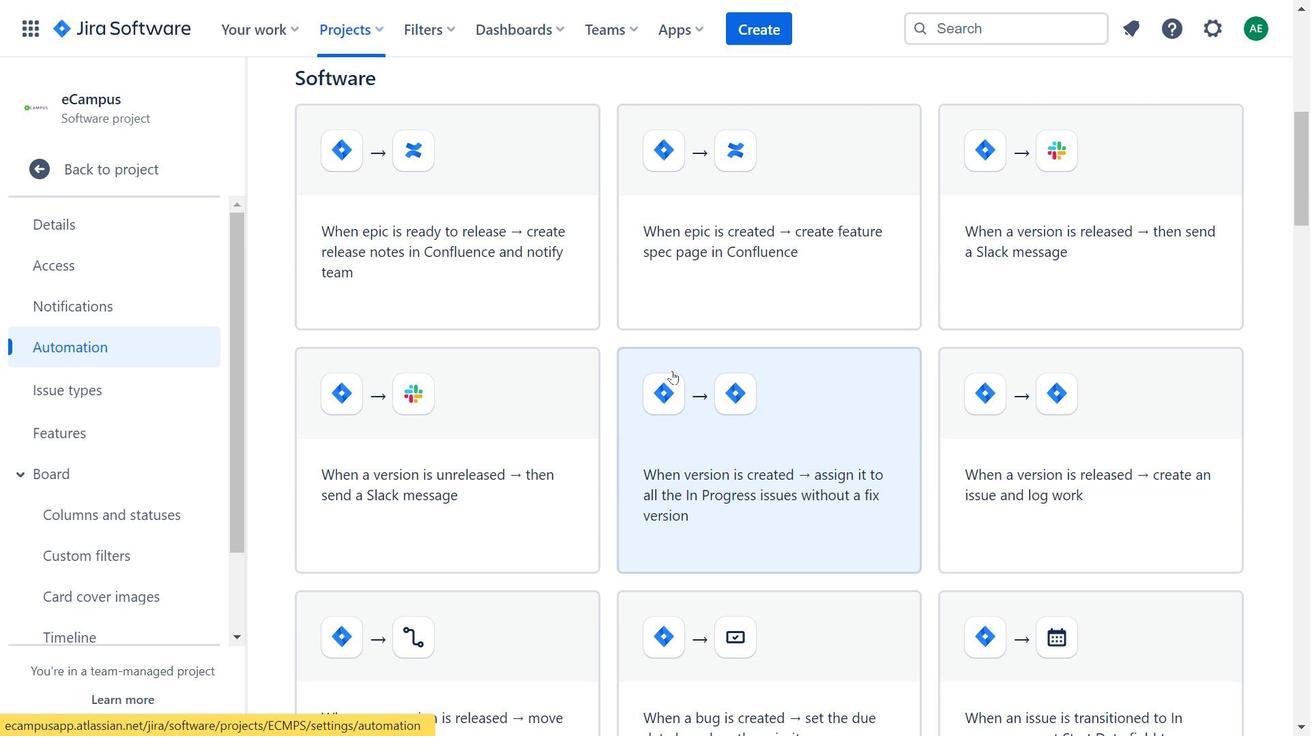 
Action: Mouse moved to (673, 375)
Screenshot: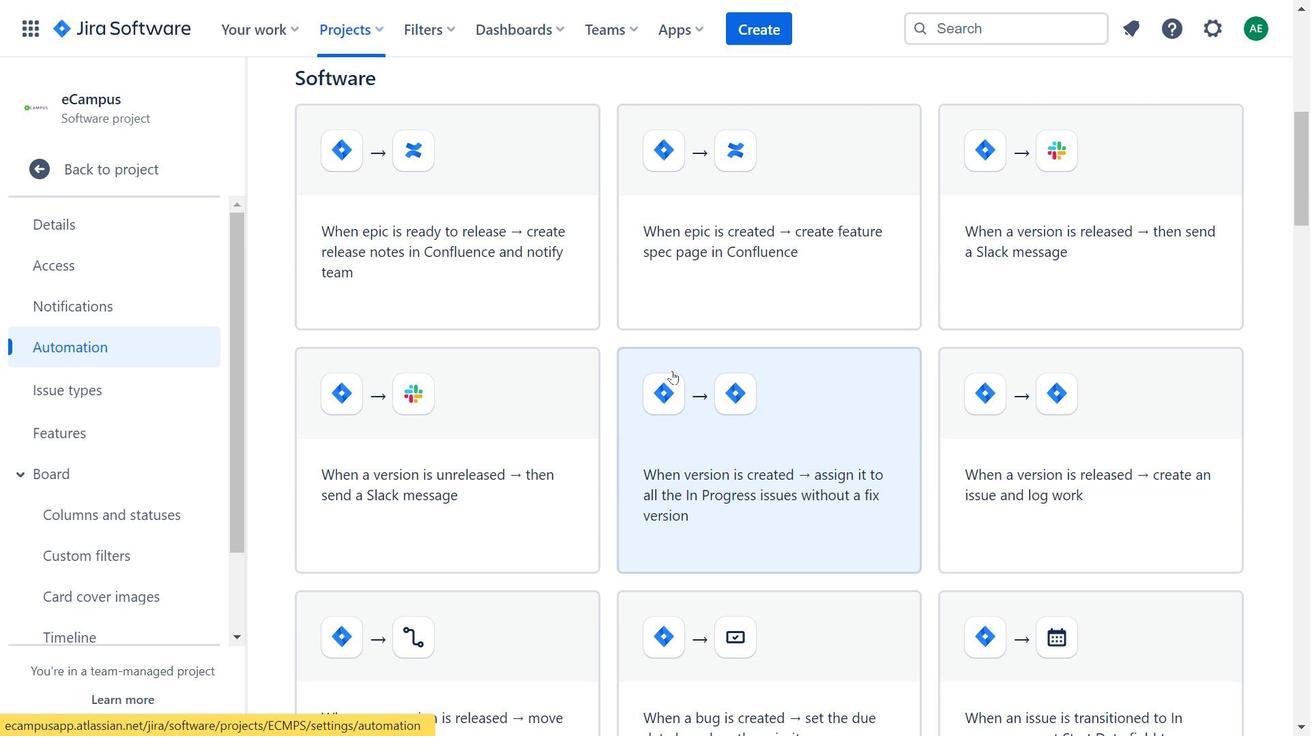 
Action: Mouse scrolled (673, 375) with delta (0, 0)
Screenshot: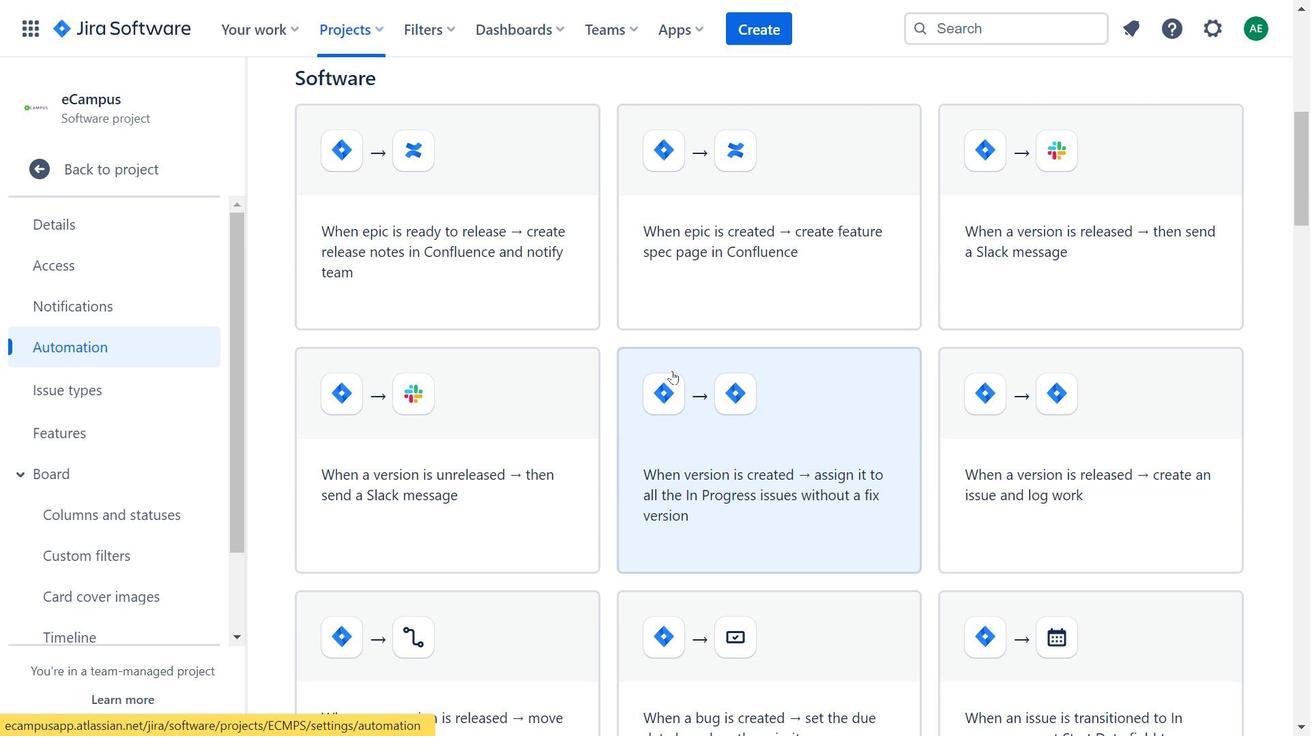 
Action: Mouse moved to (480, 494)
Screenshot: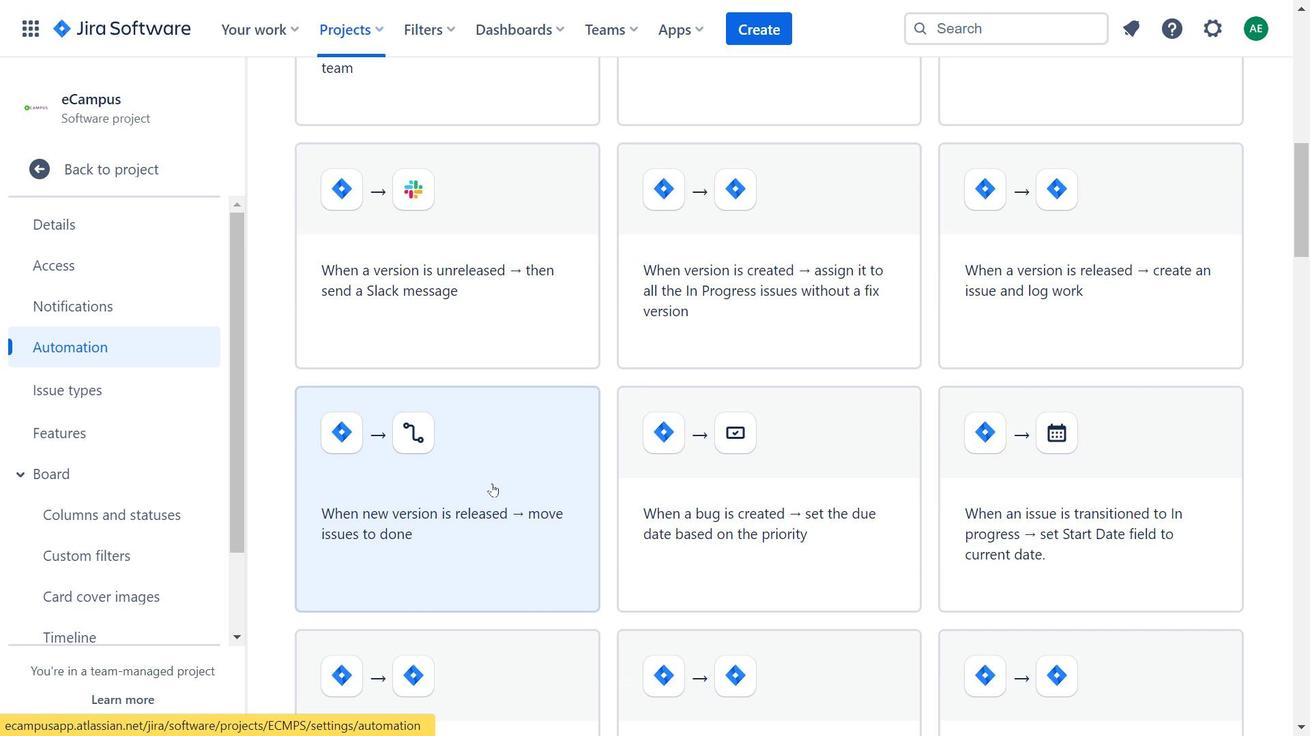 
Action: Mouse pressed left at (480, 494)
Screenshot: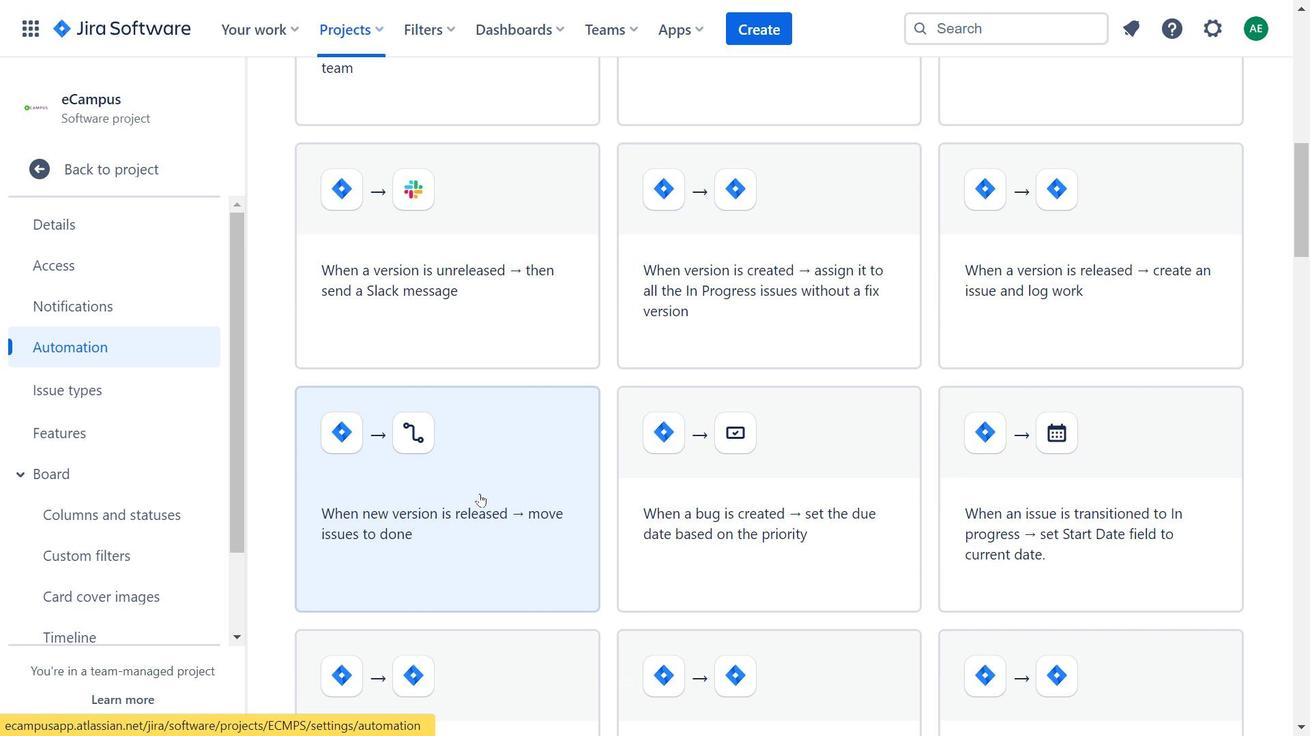 
Action: Mouse moved to (490, 307)
Screenshot: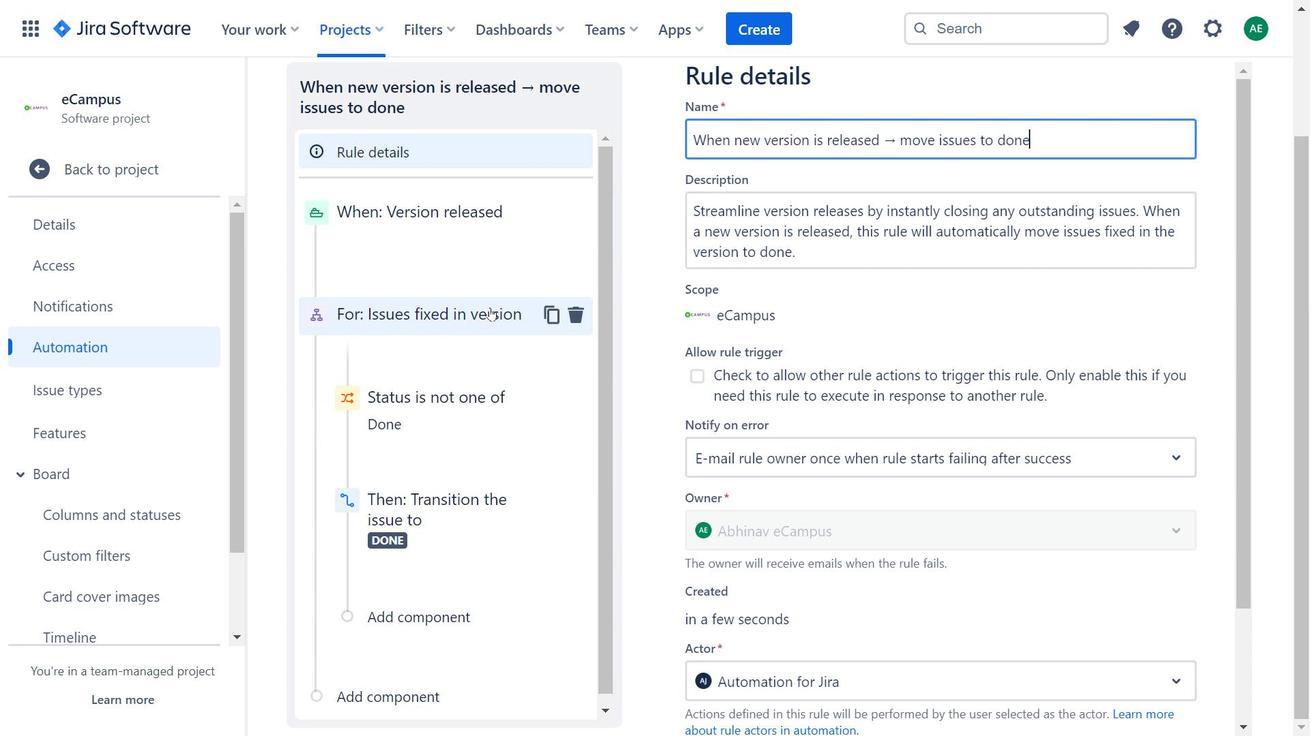 
Action: Mouse pressed left at (490, 307)
Screenshot: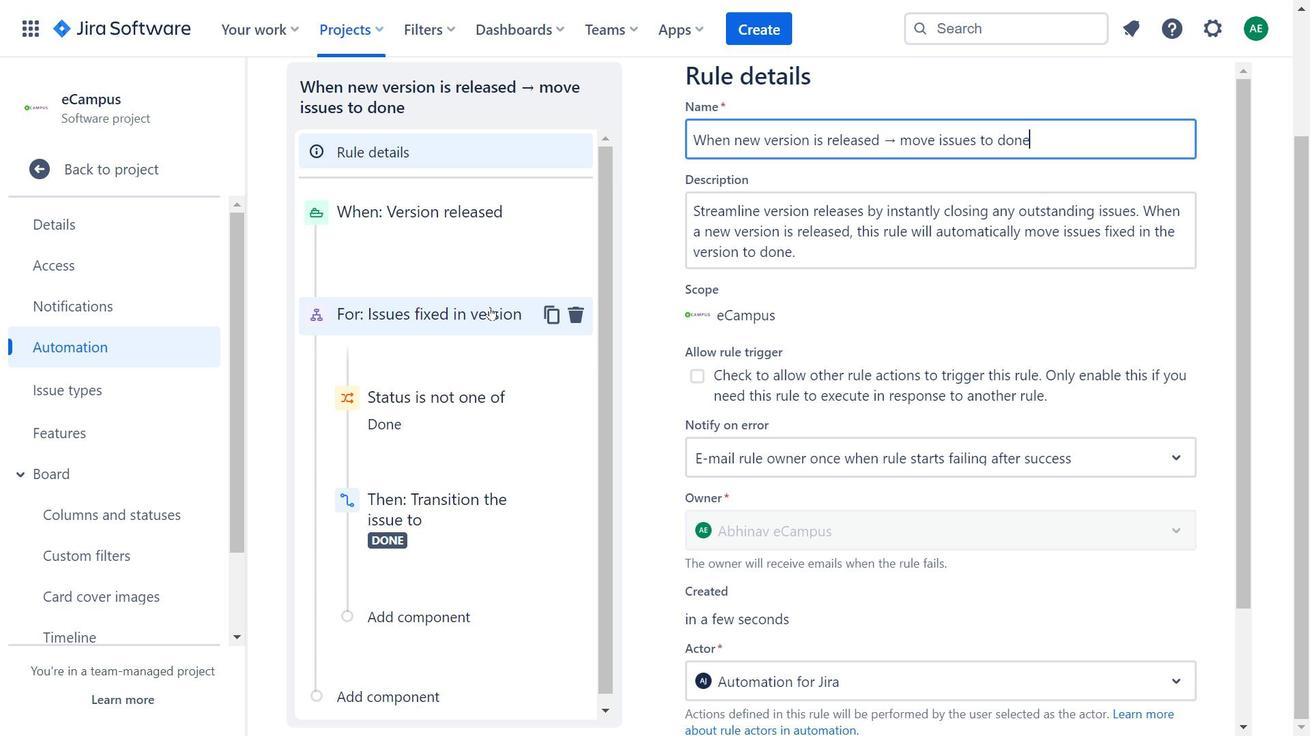 
Action: Mouse moved to (874, 324)
Screenshot: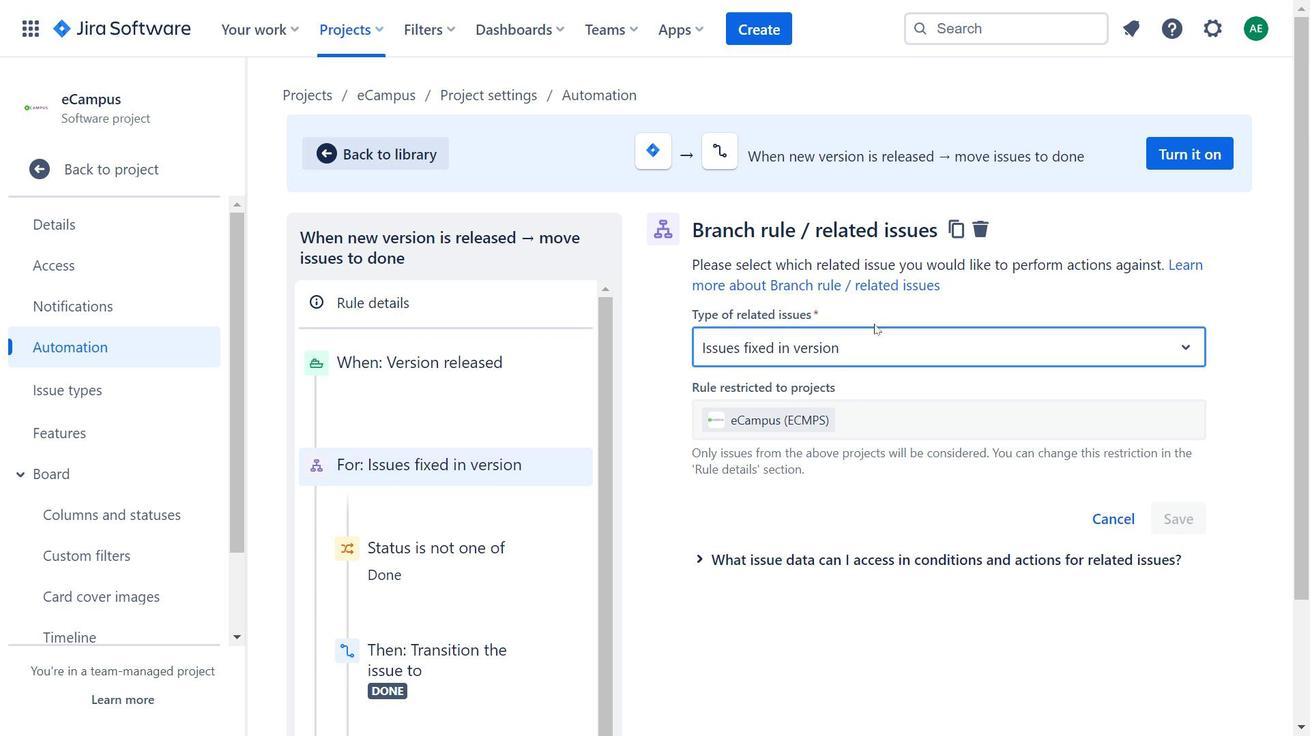 
Action: Mouse pressed left at (874, 324)
Screenshot: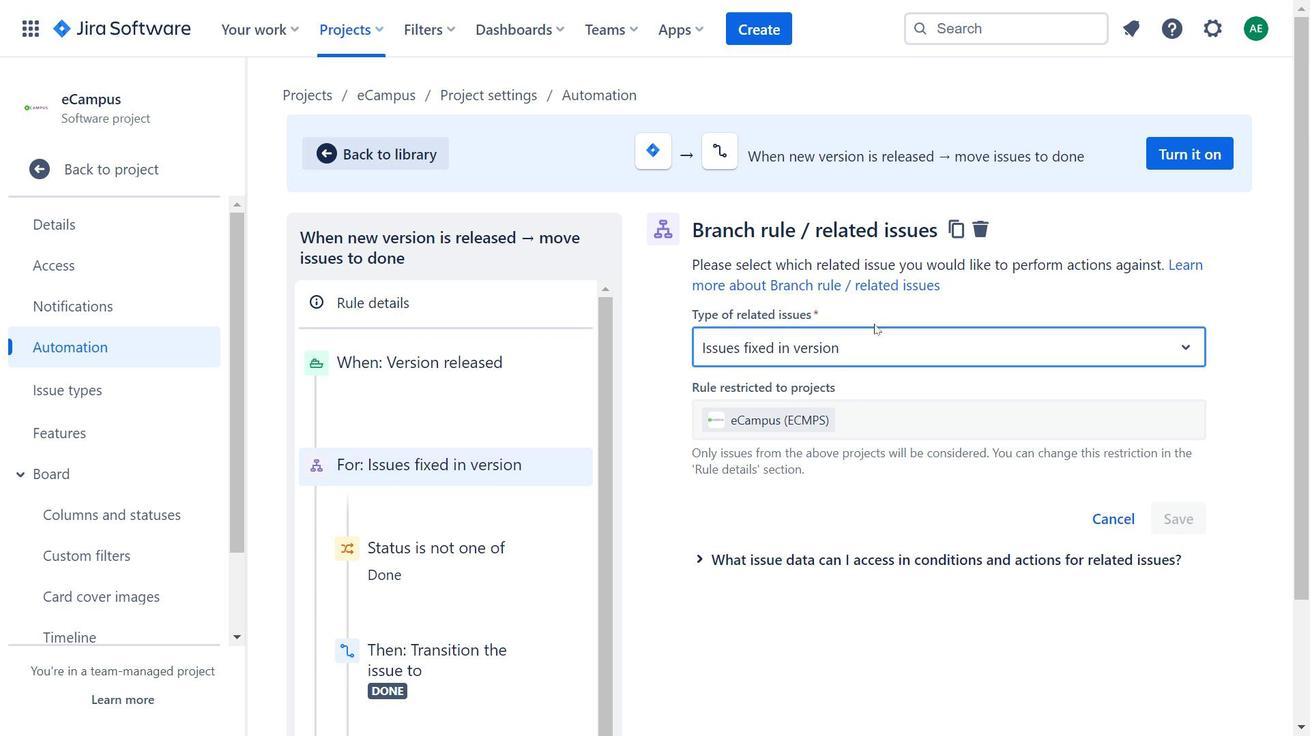 
Action: Mouse moved to (878, 335)
Screenshot: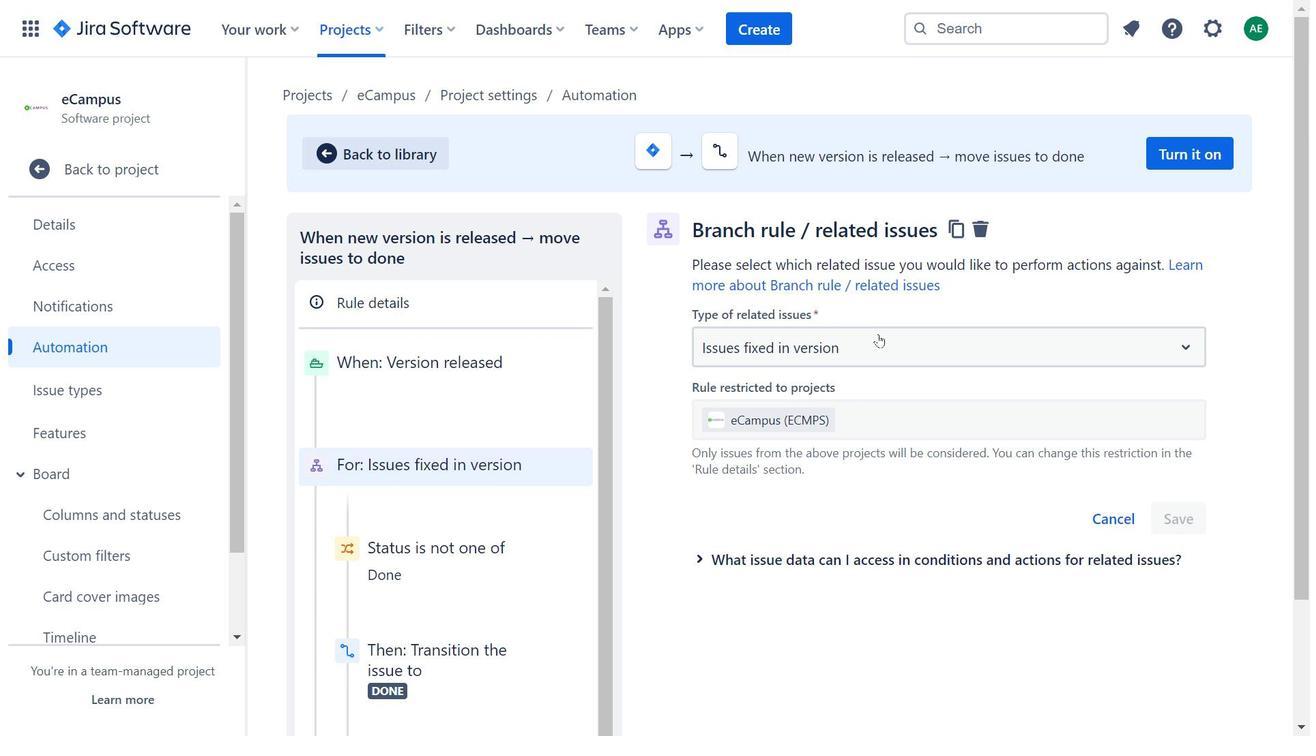
Action: Mouse pressed left at (878, 335)
Screenshot: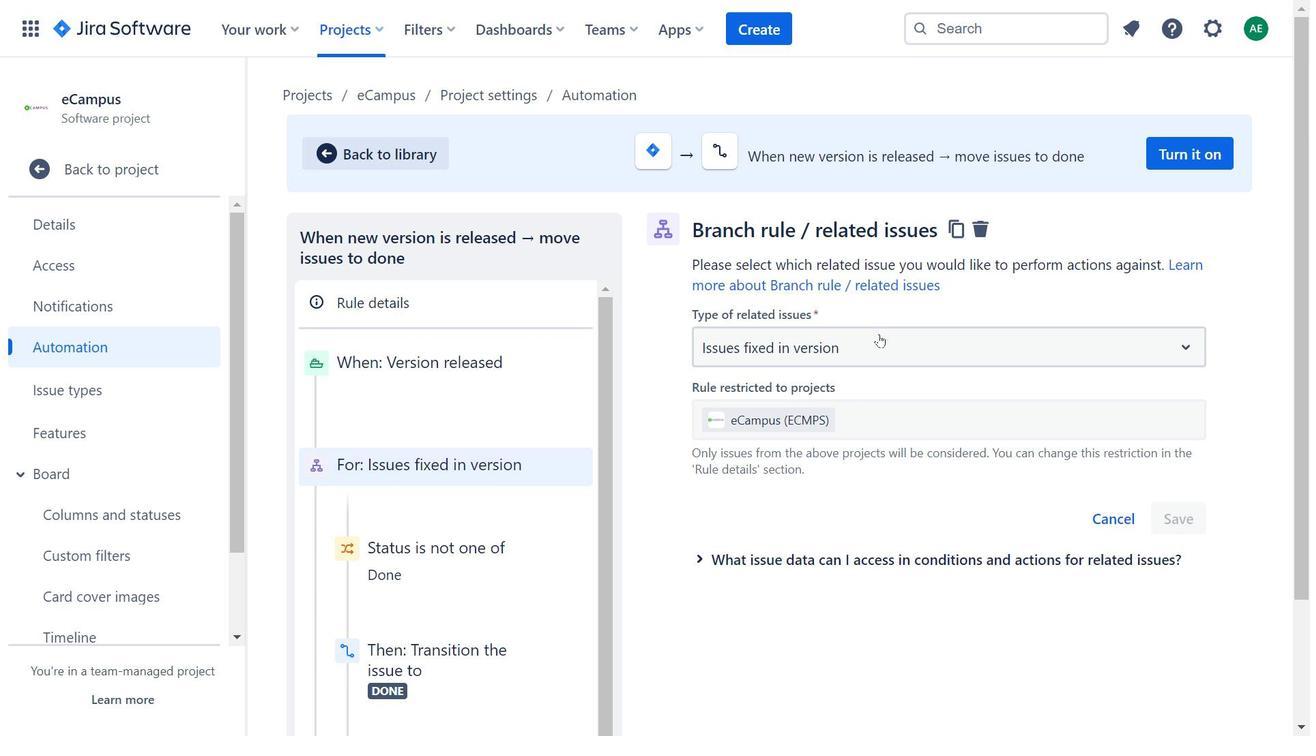 
Action: Mouse moved to (882, 423)
Screenshot: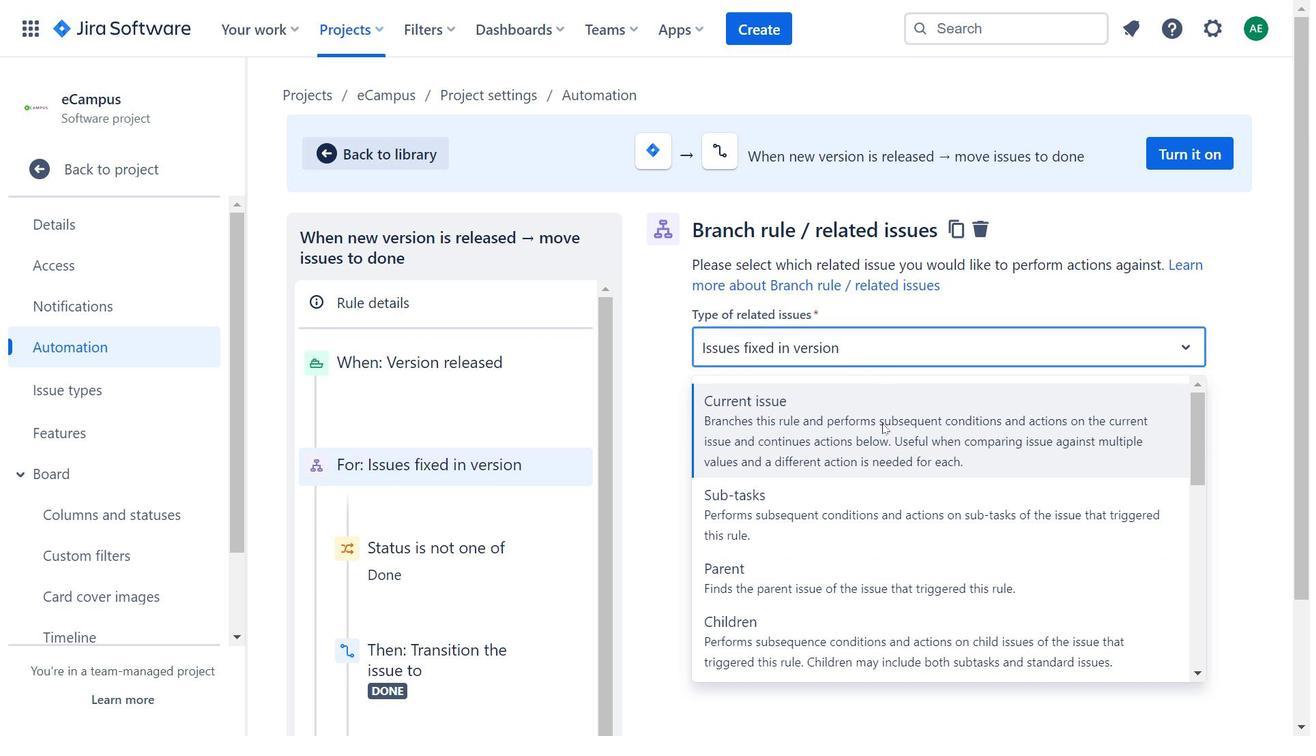 
Action: Mouse scrolled (882, 423) with delta (0, 0)
Screenshot: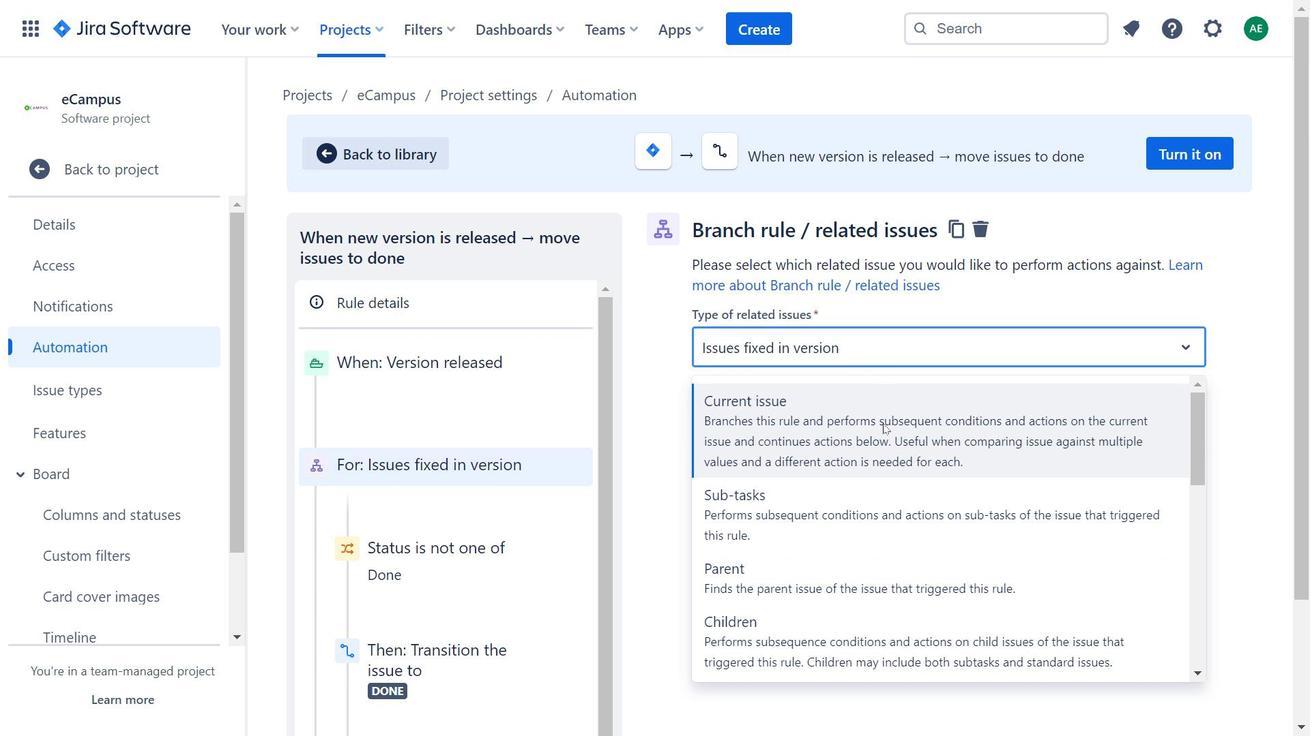 
Action: Mouse moved to (884, 425)
Screenshot: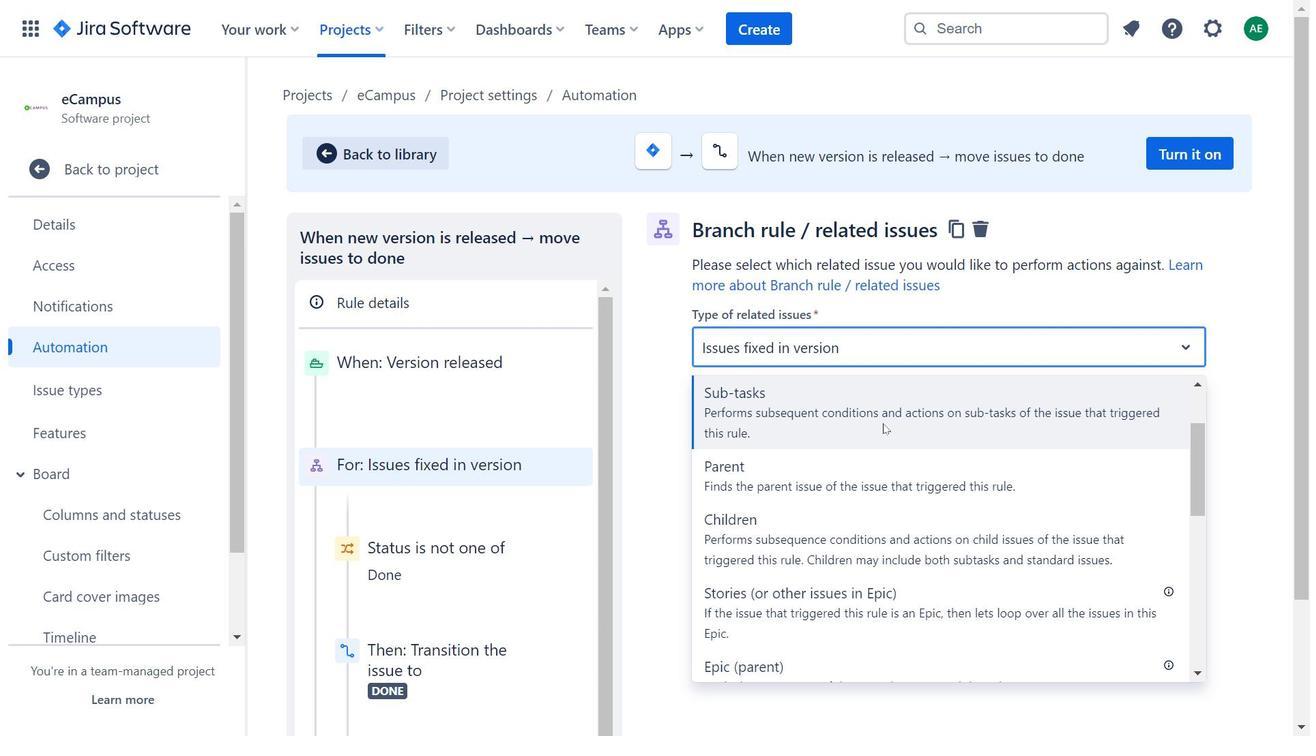 
Action: Mouse scrolled (884, 424) with delta (0, 0)
Screenshot: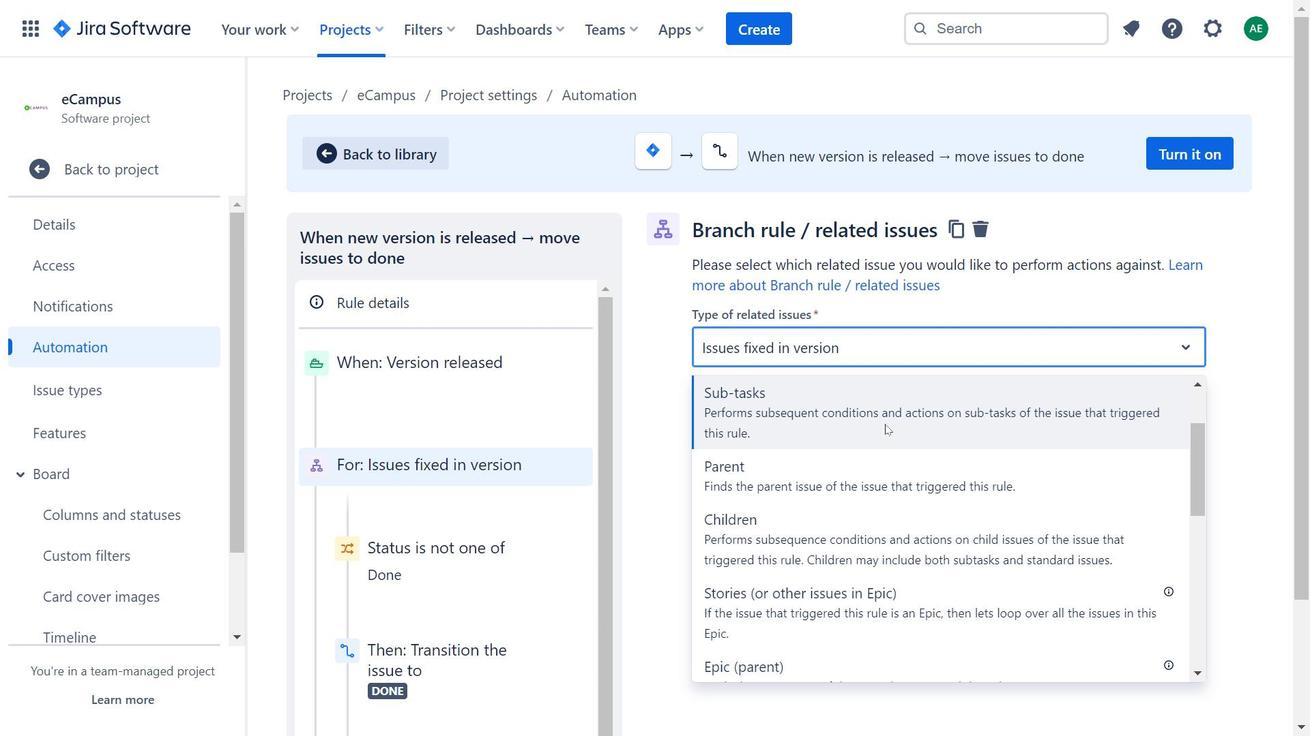 
Action: Mouse scrolled (884, 424) with delta (0, 0)
Screenshot: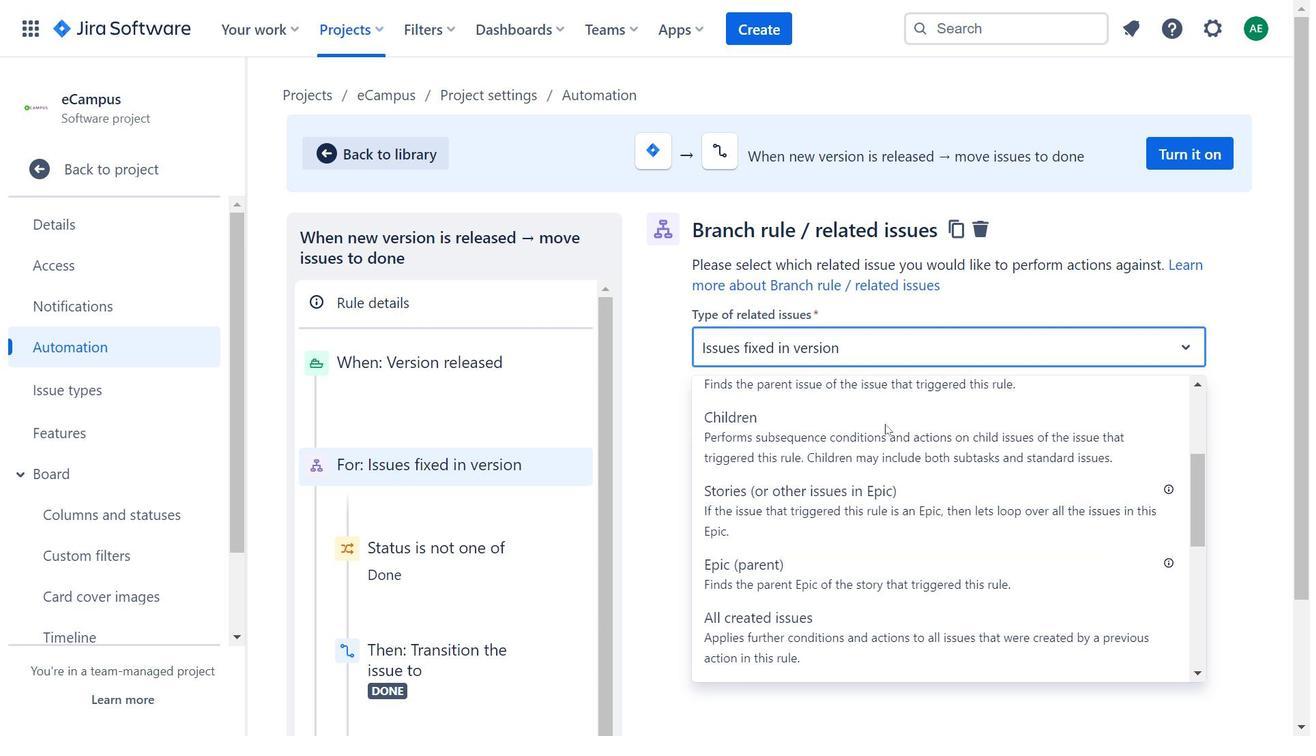 
Action: Mouse scrolled (884, 424) with delta (0, 0)
Screenshot: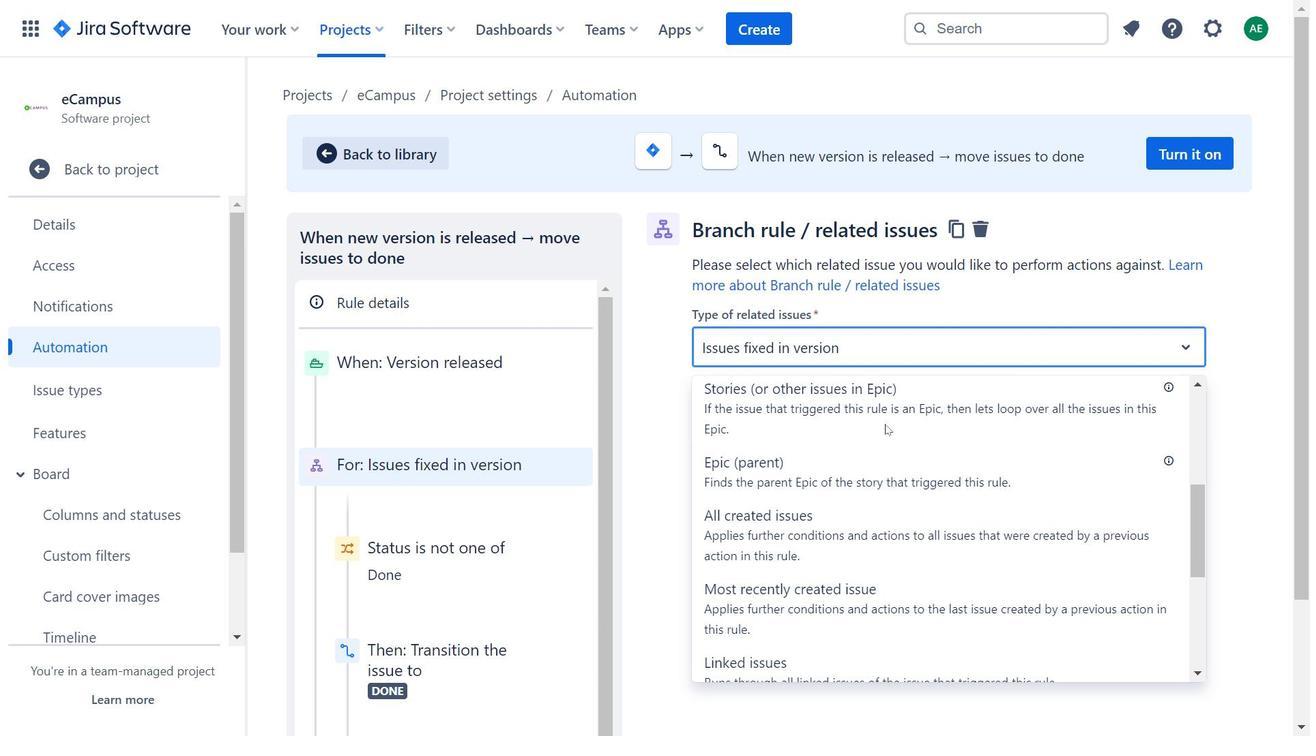 
Action: Mouse moved to (878, 453)
Screenshot: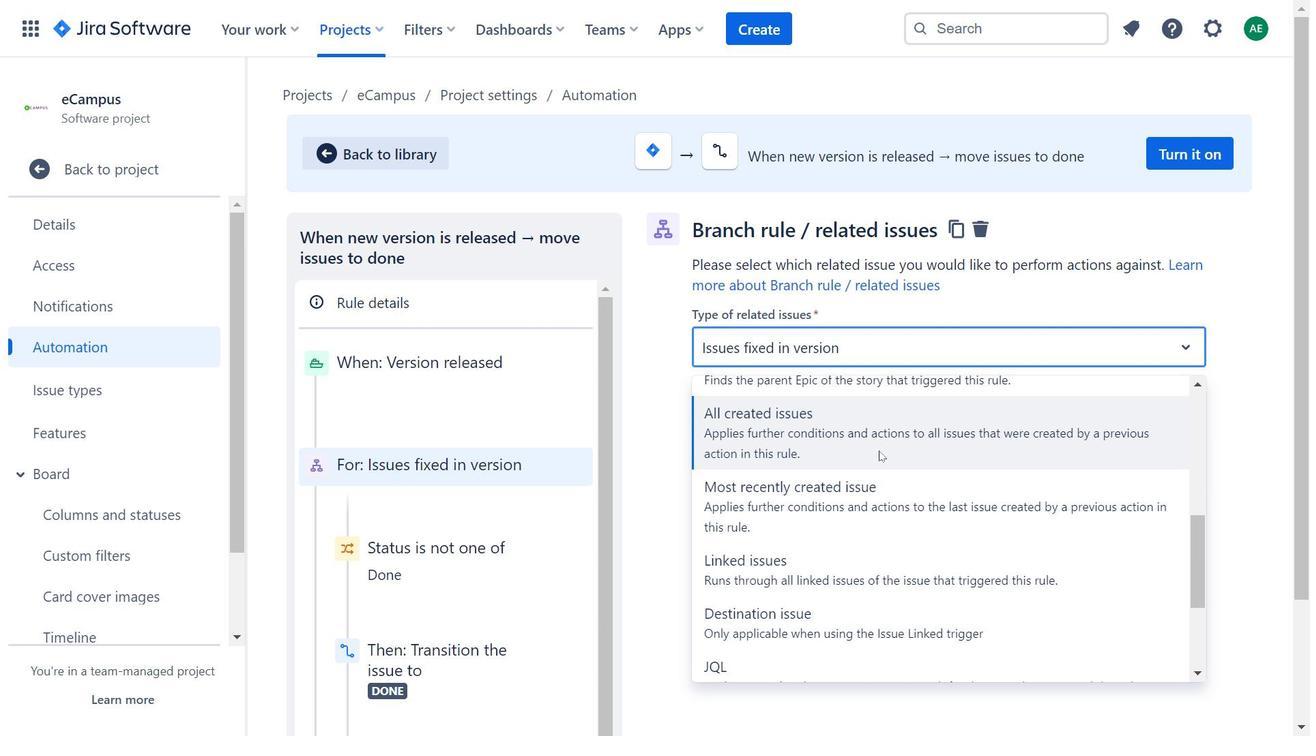
Action: Mouse scrolled (878, 452) with delta (0, 0)
Screenshot: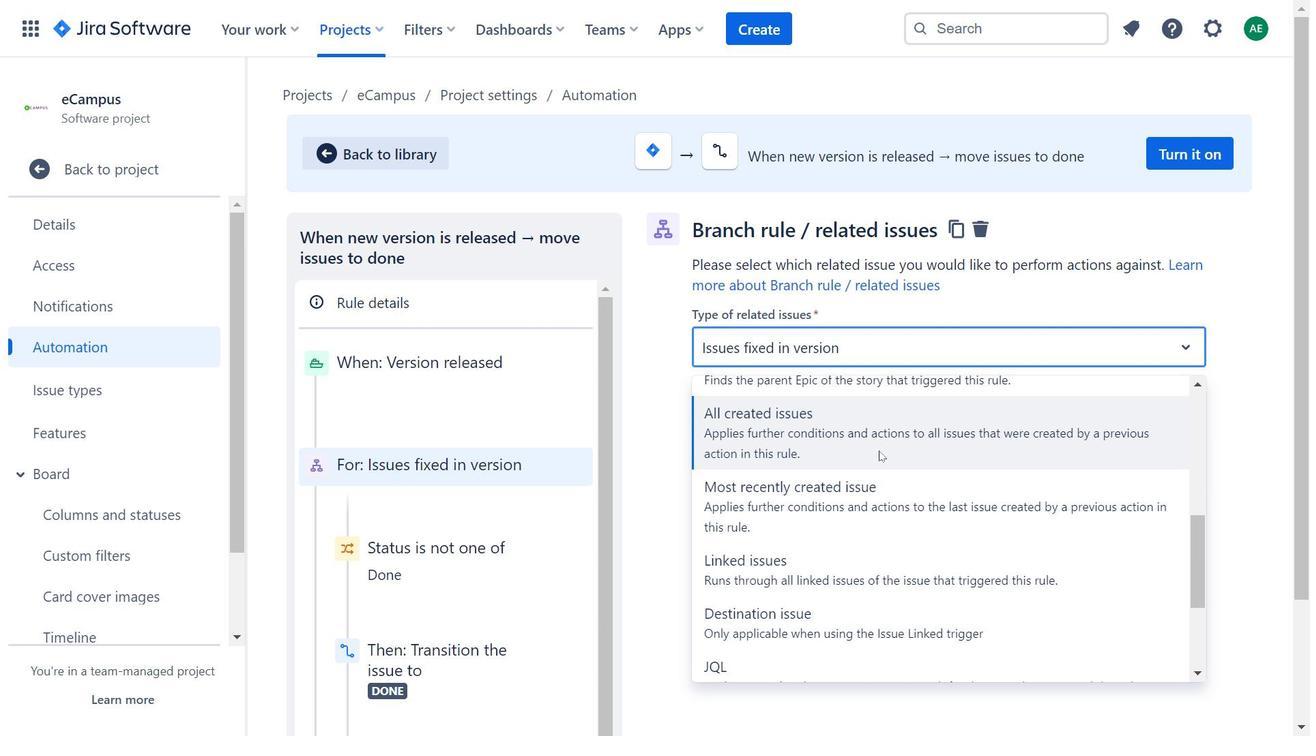 
Action: Mouse moved to (877, 457)
Screenshot: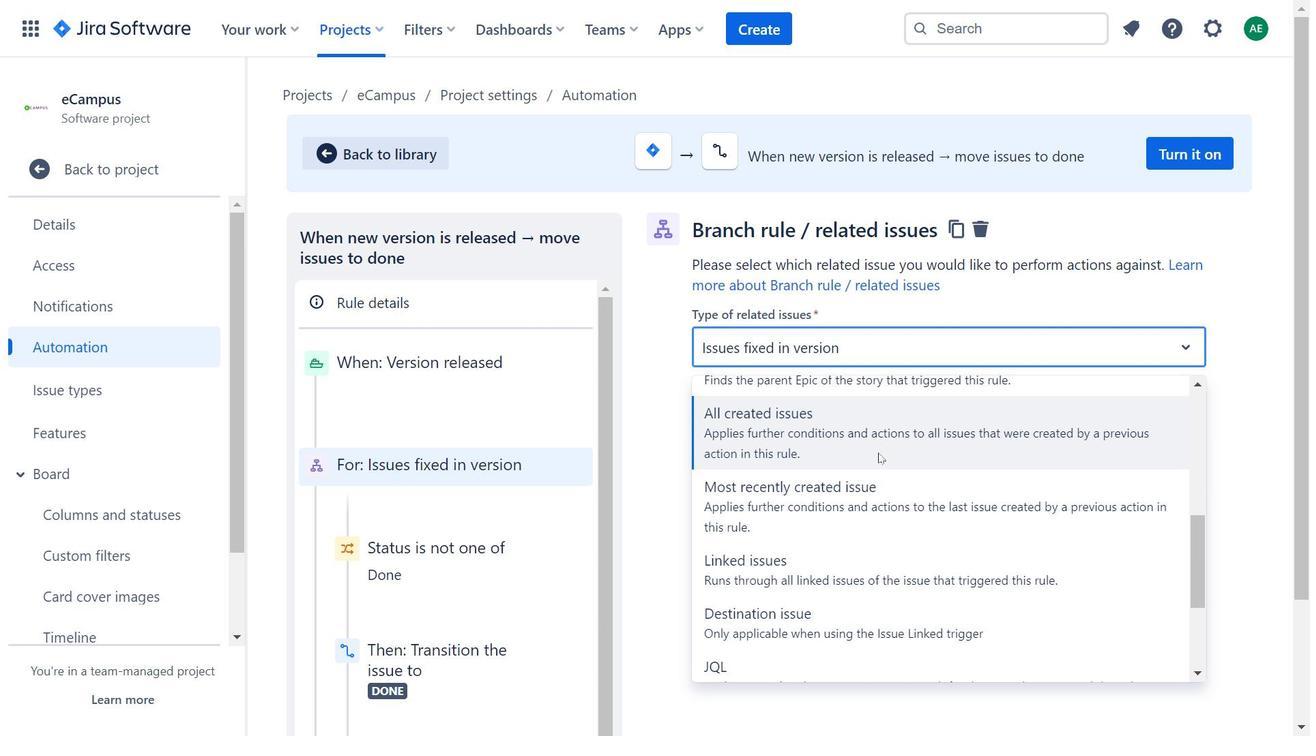 
Action: Mouse scrolled (877, 456) with delta (0, 0)
Screenshot: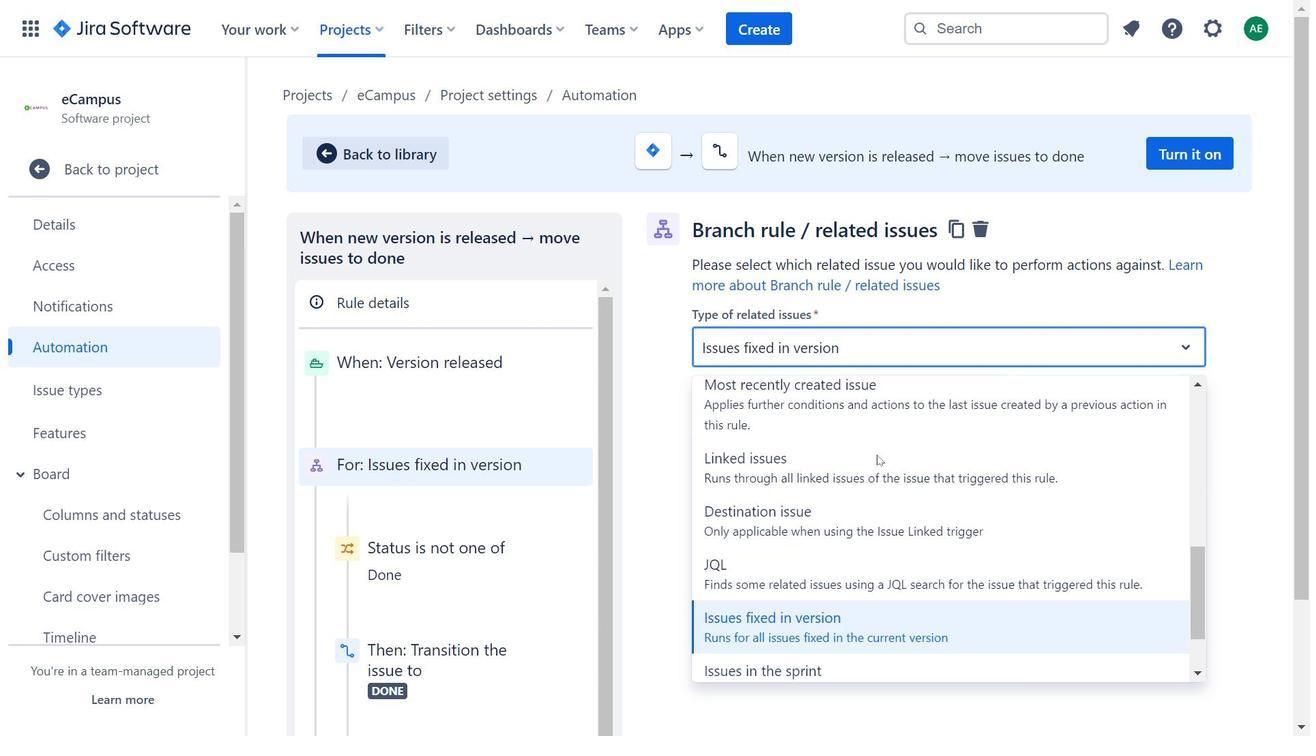 
Action: Mouse moved to (463, 538)
Screenshot: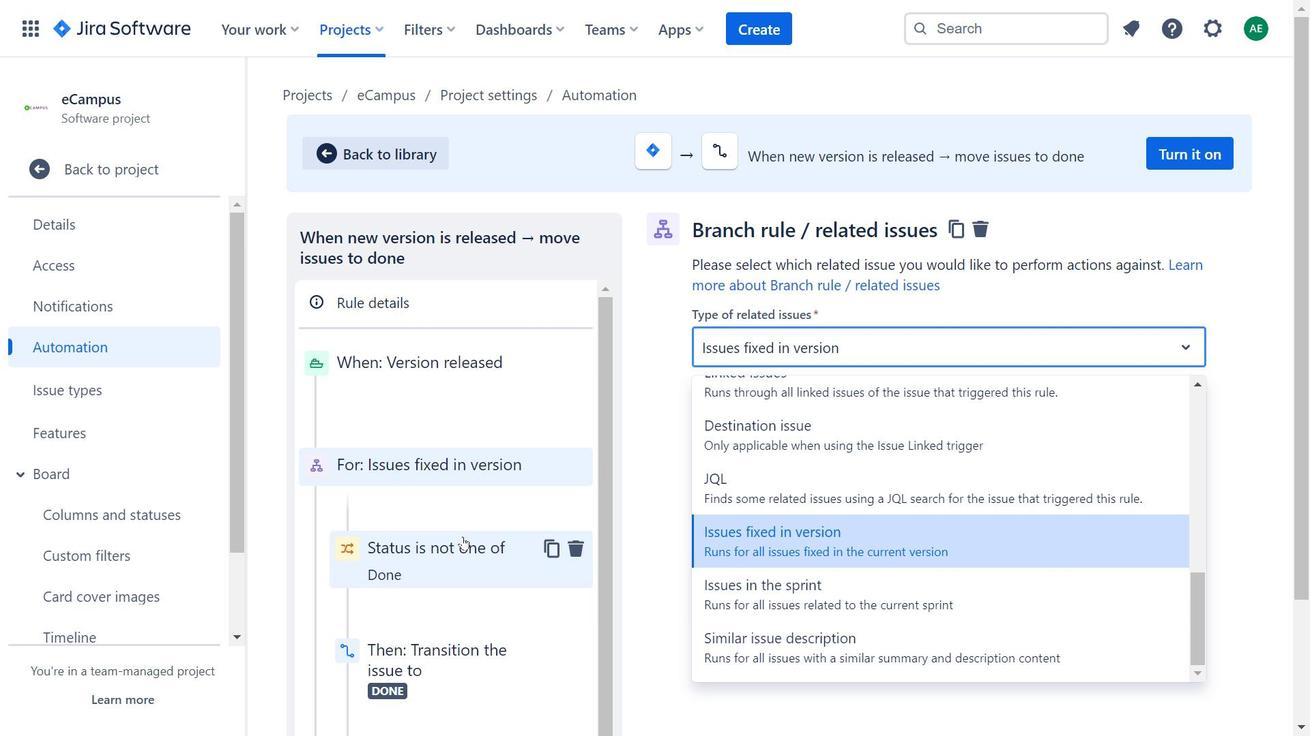 
Action: Mouse scrolled (463, 537) with delta (0, 0)
Screenshot: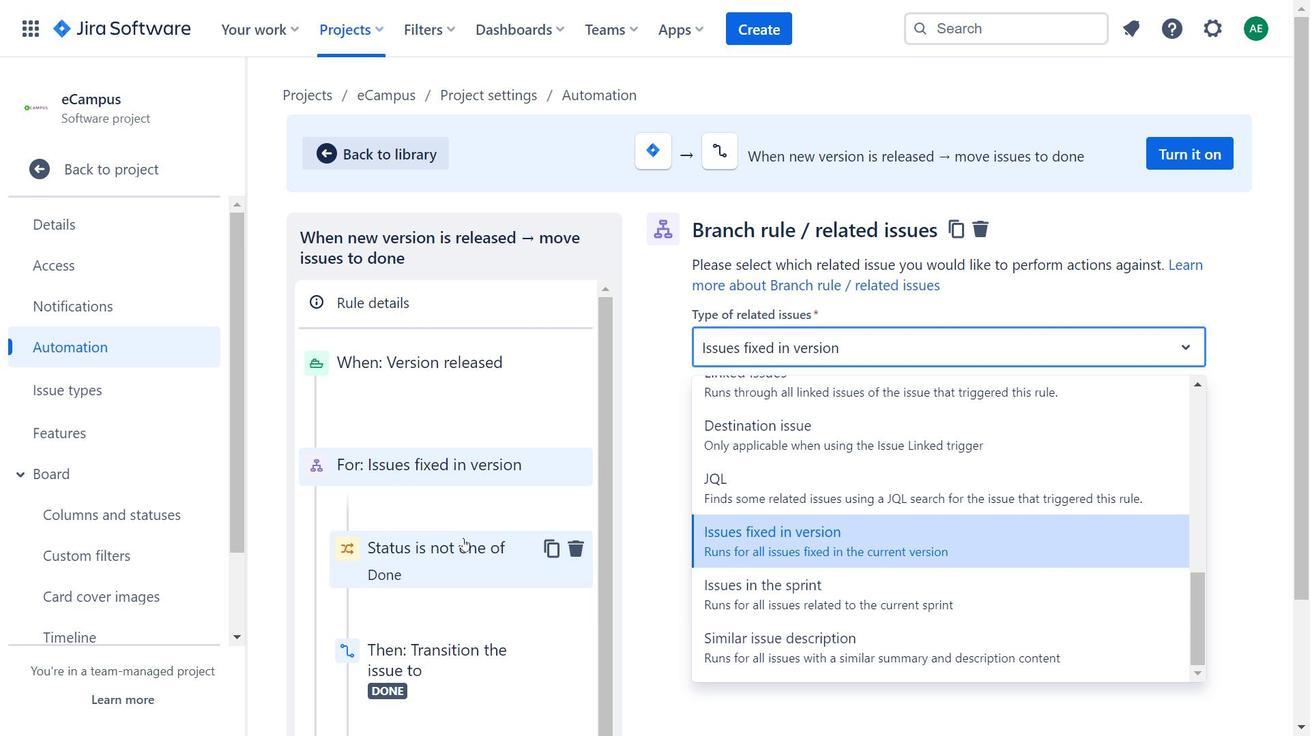 
Action: Mouse moved to (431, 647)
Screenshot: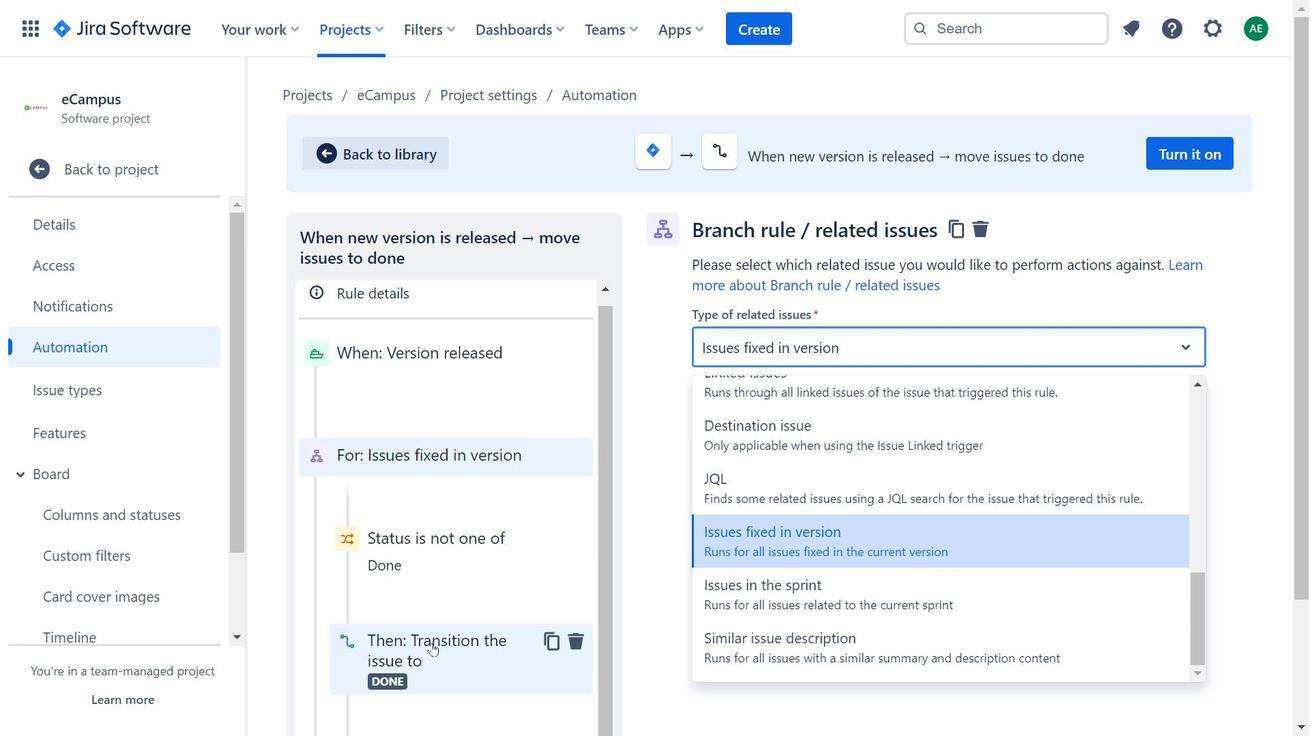
Action: Mouse pressed left at (431, 647)
Screenshot: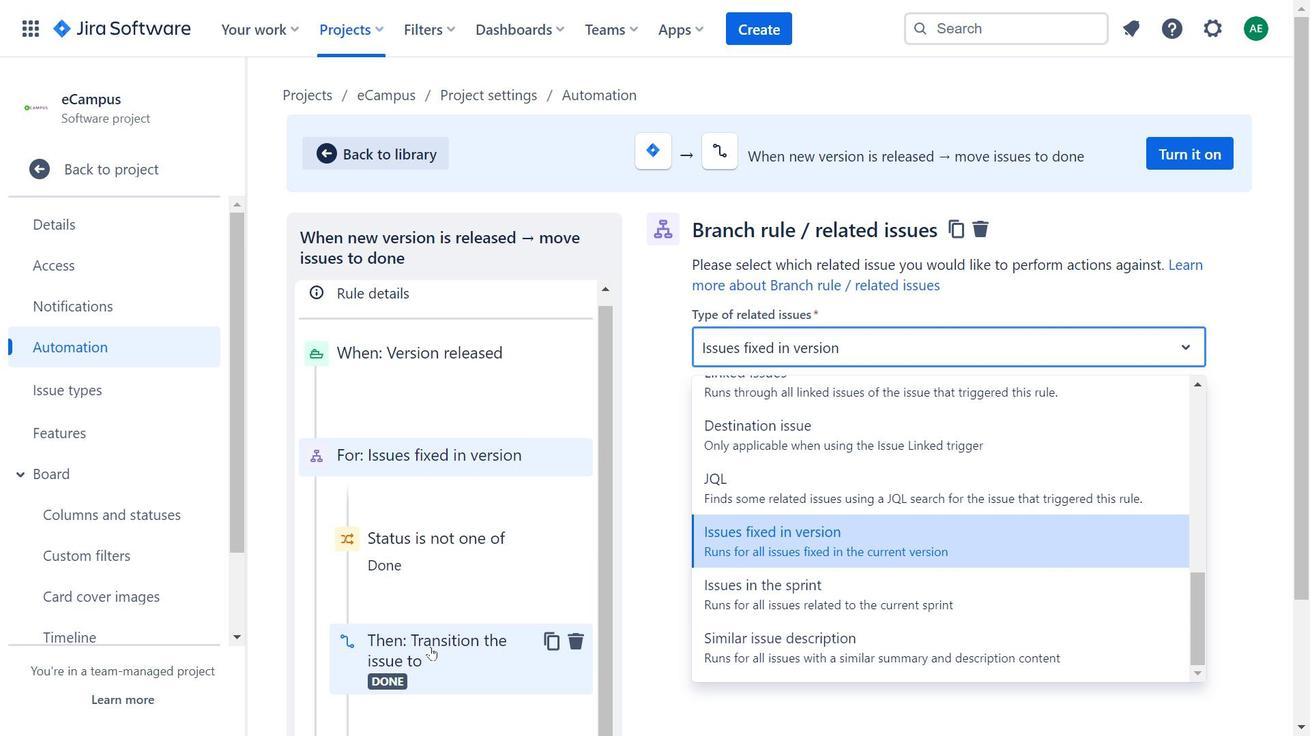 
Action: Mouse moved to (795, 373)
Screenshot: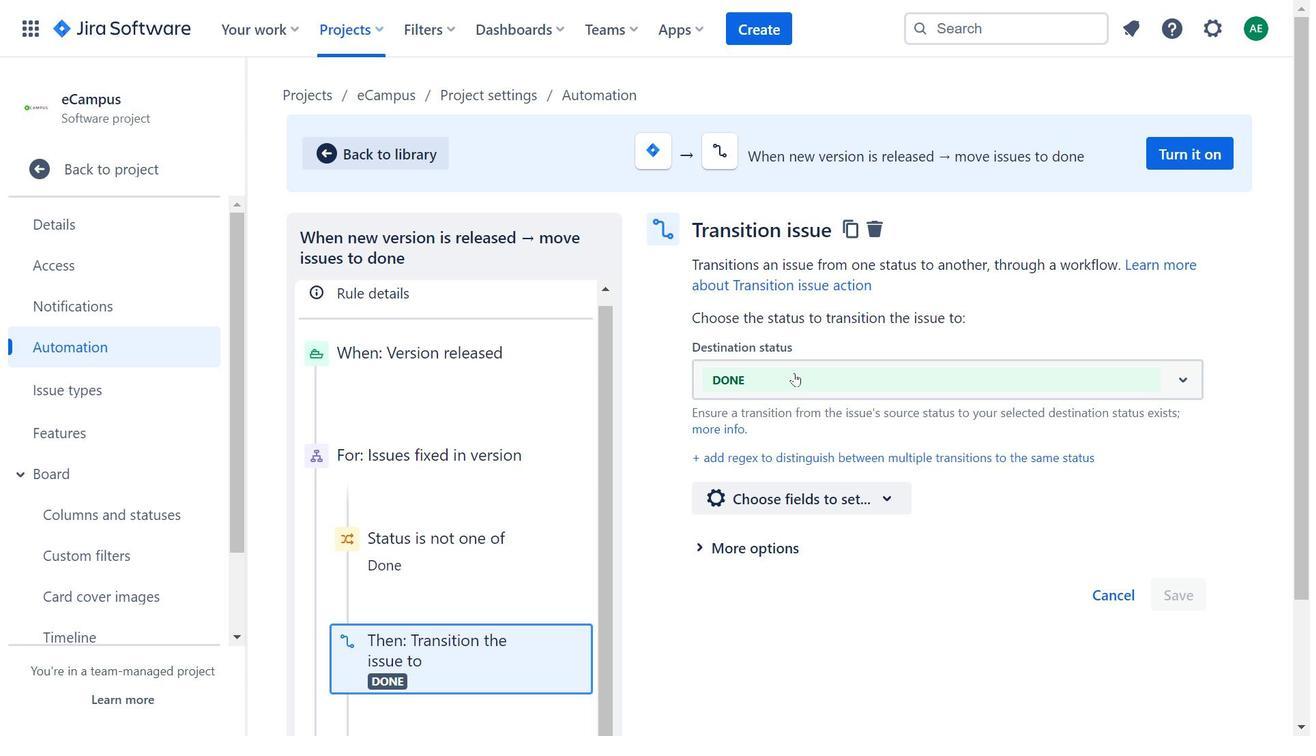 
Action: Mouse pressed left at (795, 373)
Screenshot: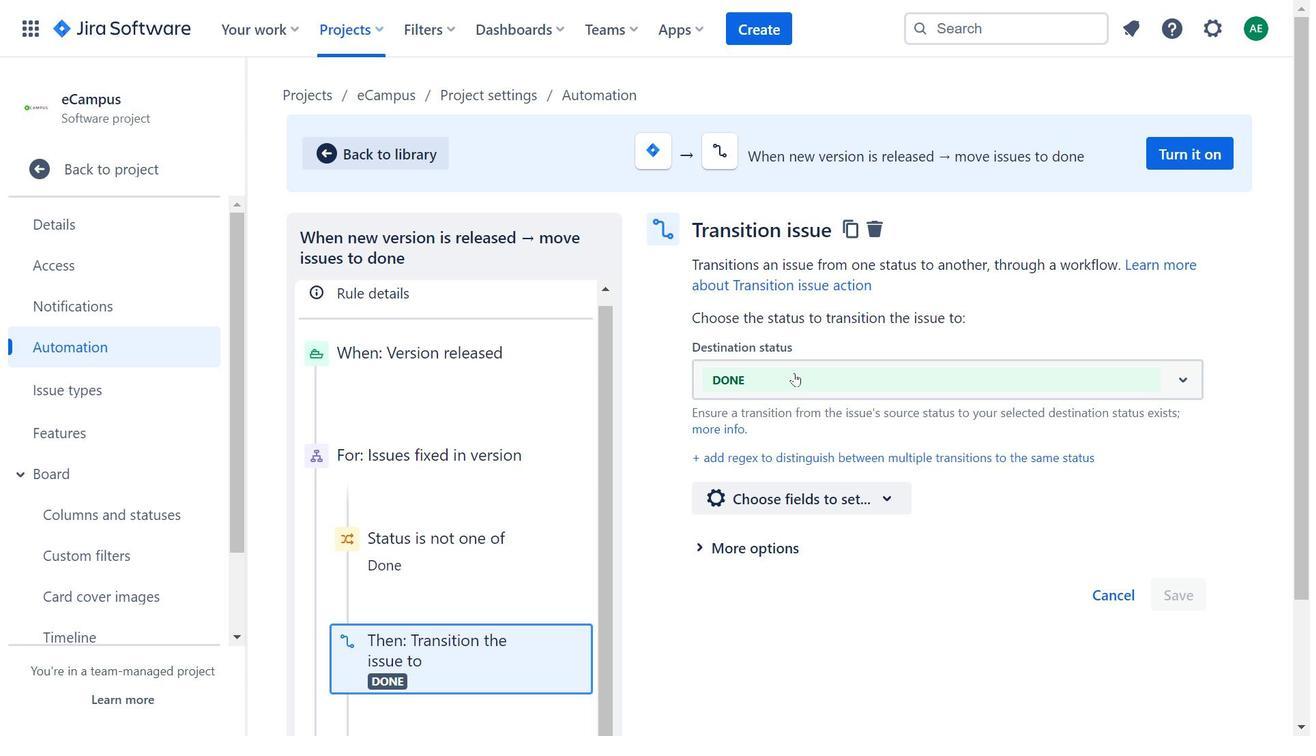 
Action: Mouse moved to (1048, 457)
Screenshot: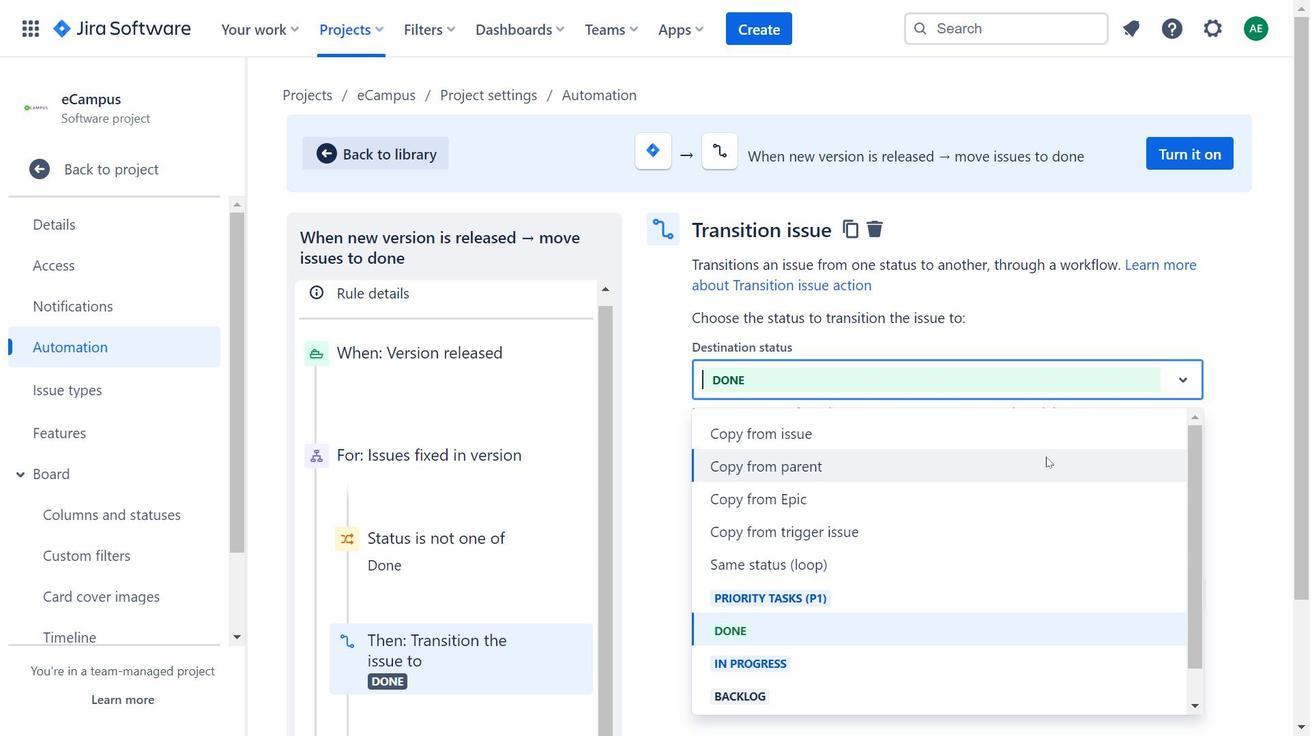 
Action: Mouse scrolled (1048, 457) with delta (0, 0)
Screenshot: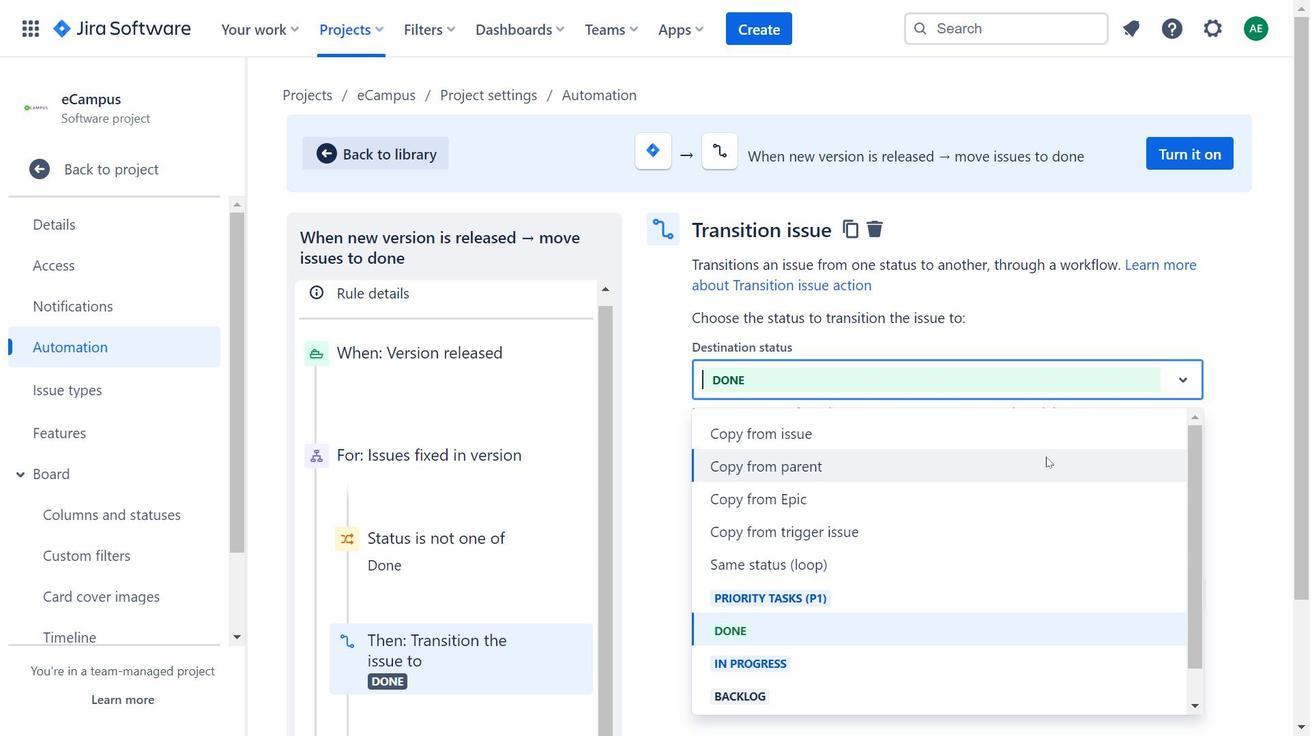 
Action: Mouse moved to (653, 413)
Screenshot: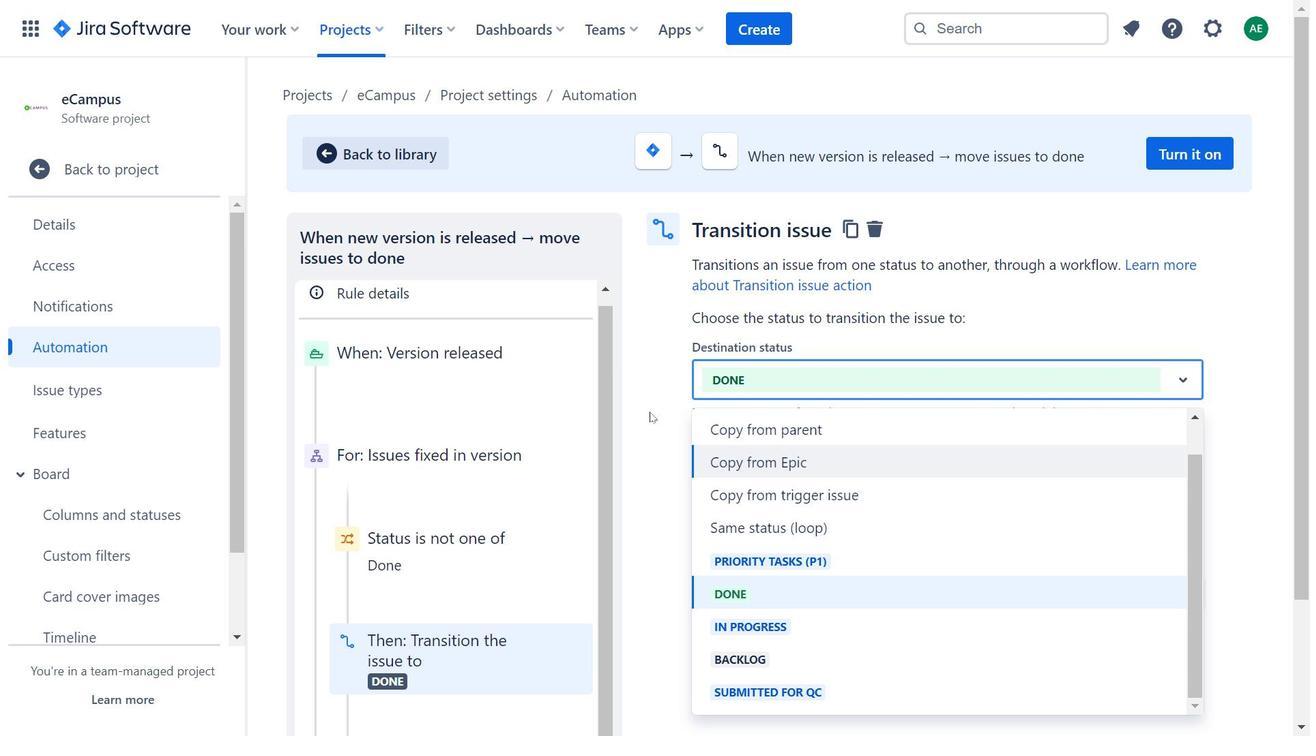 
Action: Mouse pressed left at (653, 413)
Screenshot: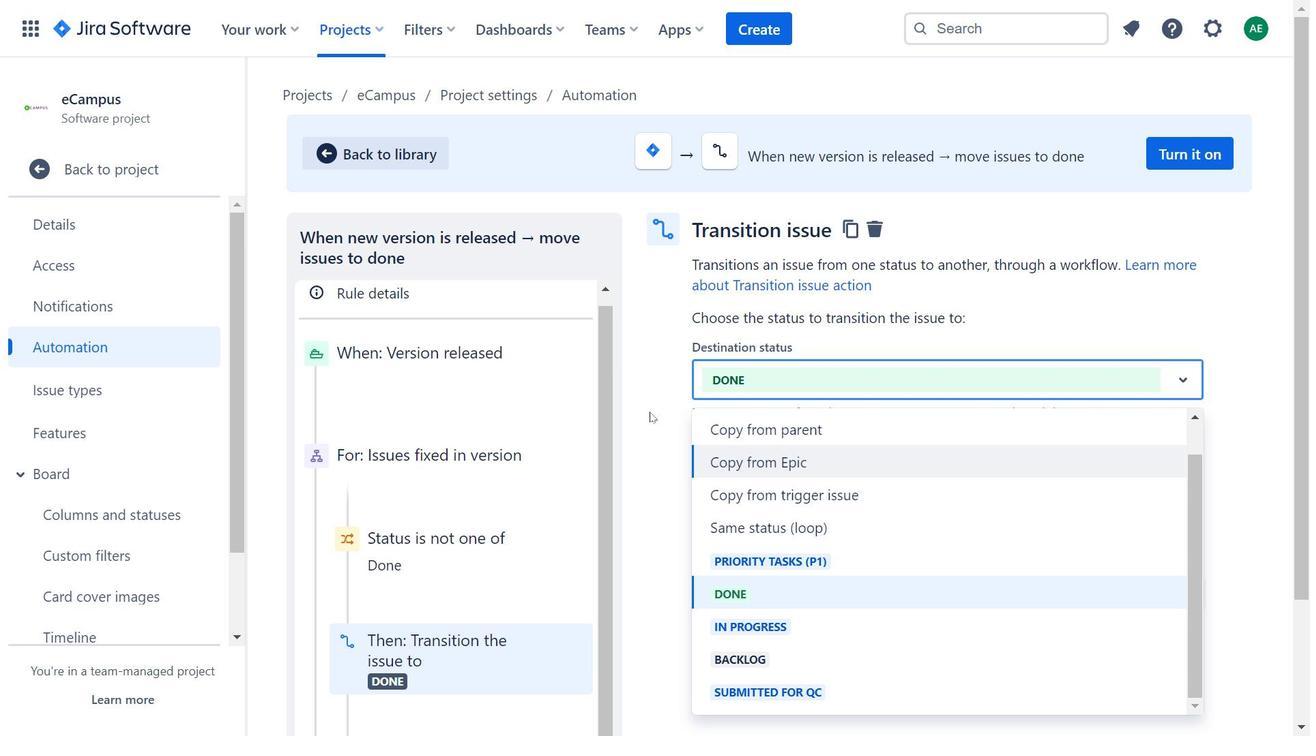 
Action: Mouse moved to (464, 484)
Screenshot: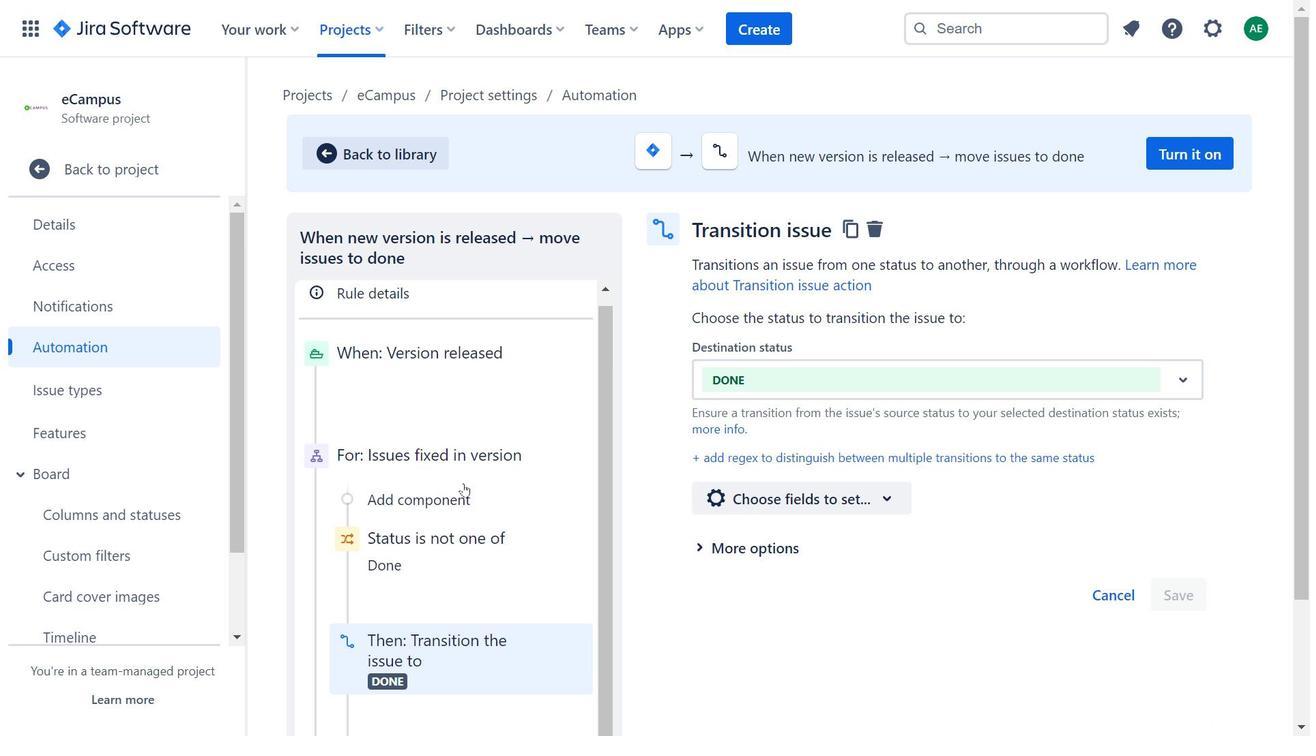 
Action: Mouse scrolled (464, 483) with delta (0, 0)
Screenshot: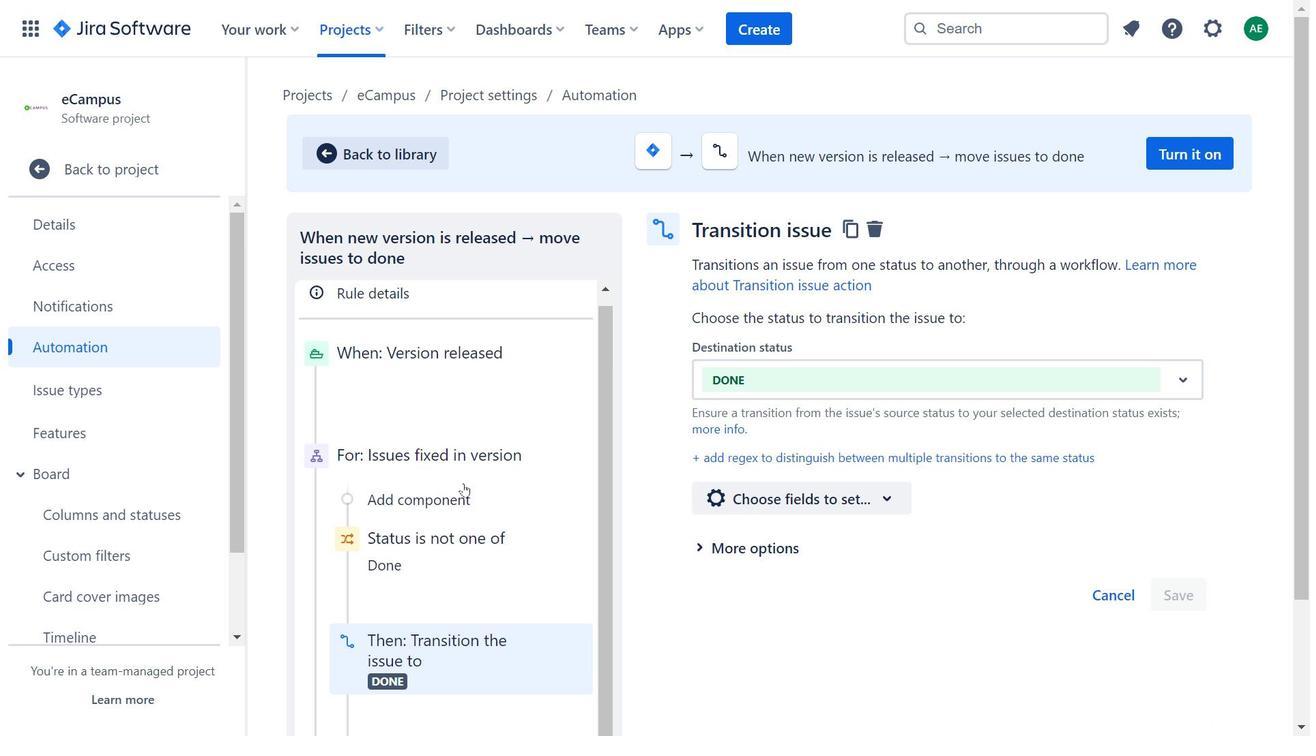 
Action: Mouse moved to (466, 484)
Screenshot: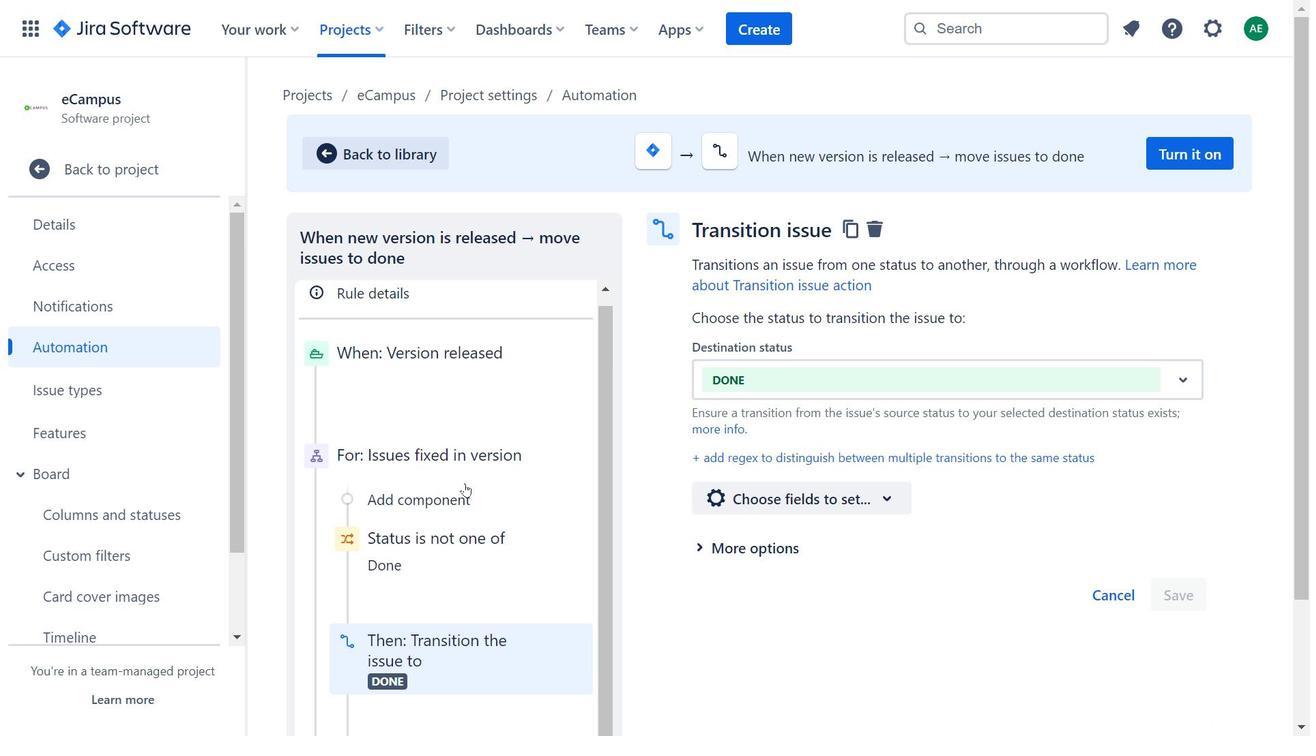 
Action: Mouse scrolled (466, 483) with delta (0, 0)
Screenshot: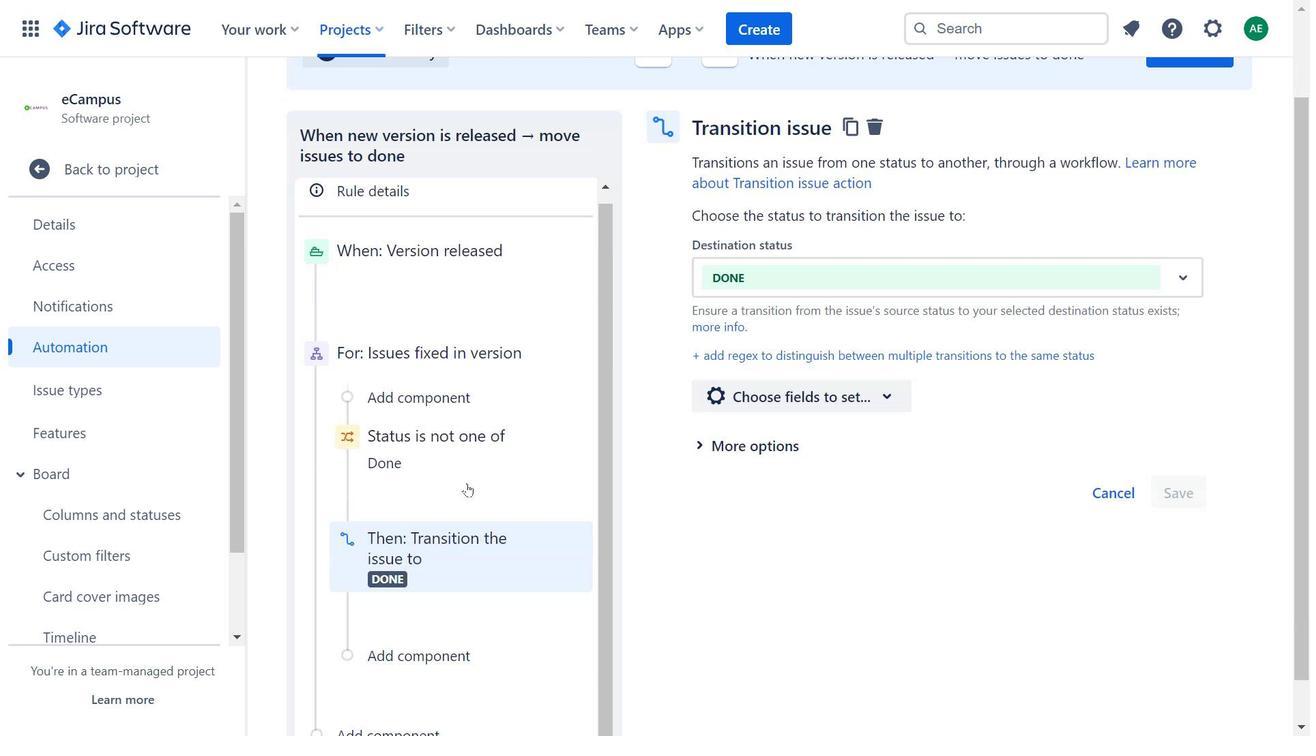 
Action: Mouse moved to (477, 489)
Screenshot: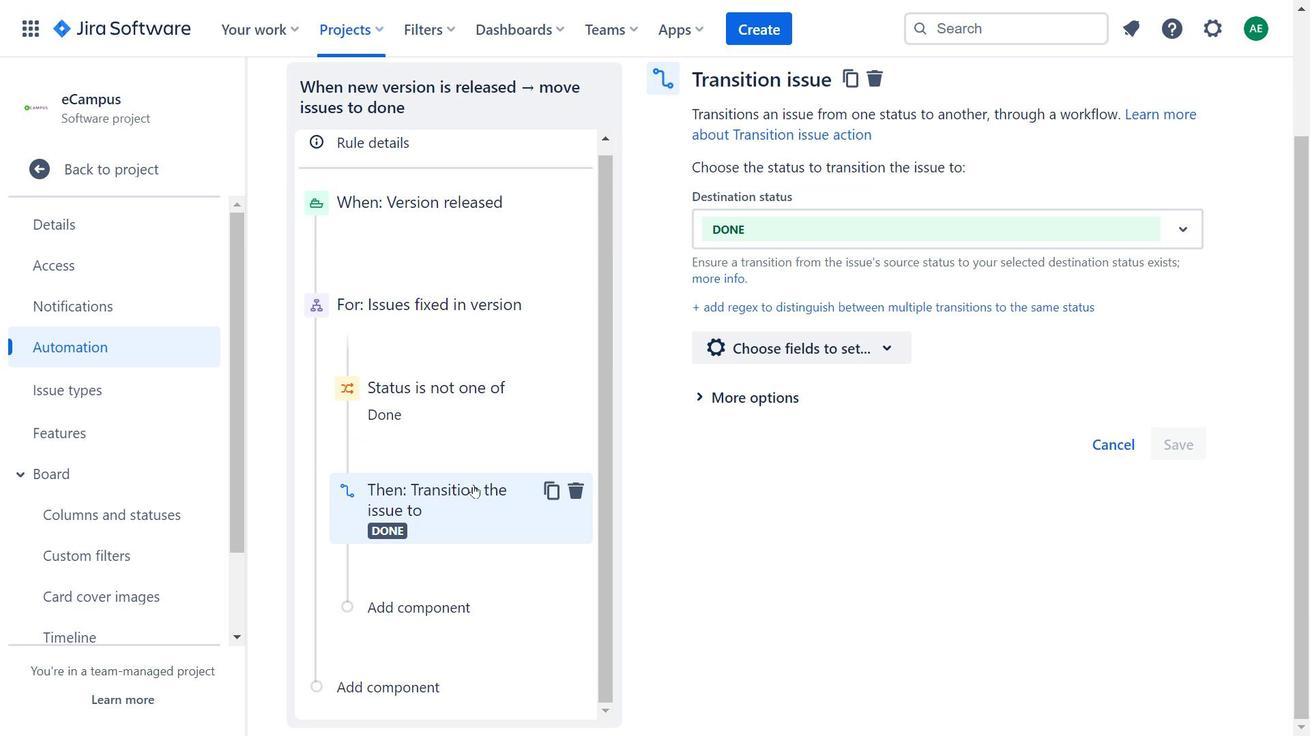 
Action: Mouse scrolled (477, 489) with delta (0, 0)
Screenshot: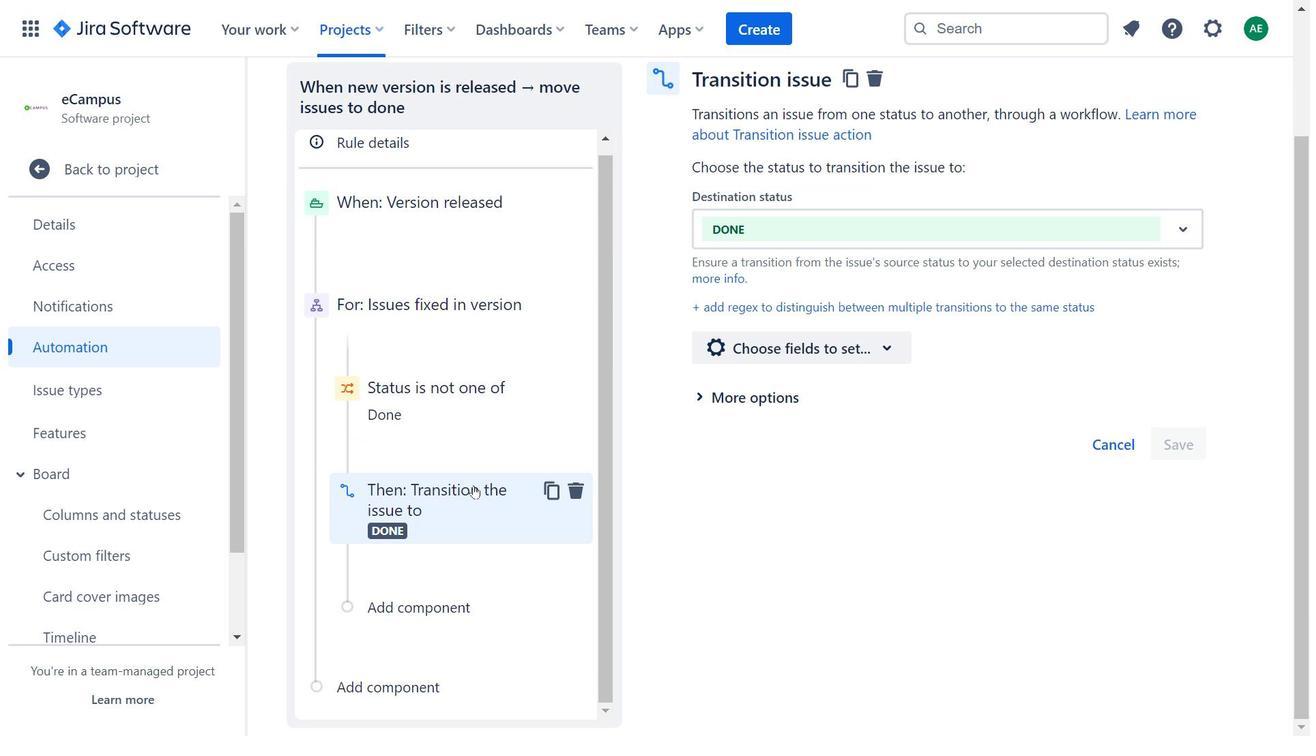 
Action: Mouse moved to (502, 390)
Screenshot: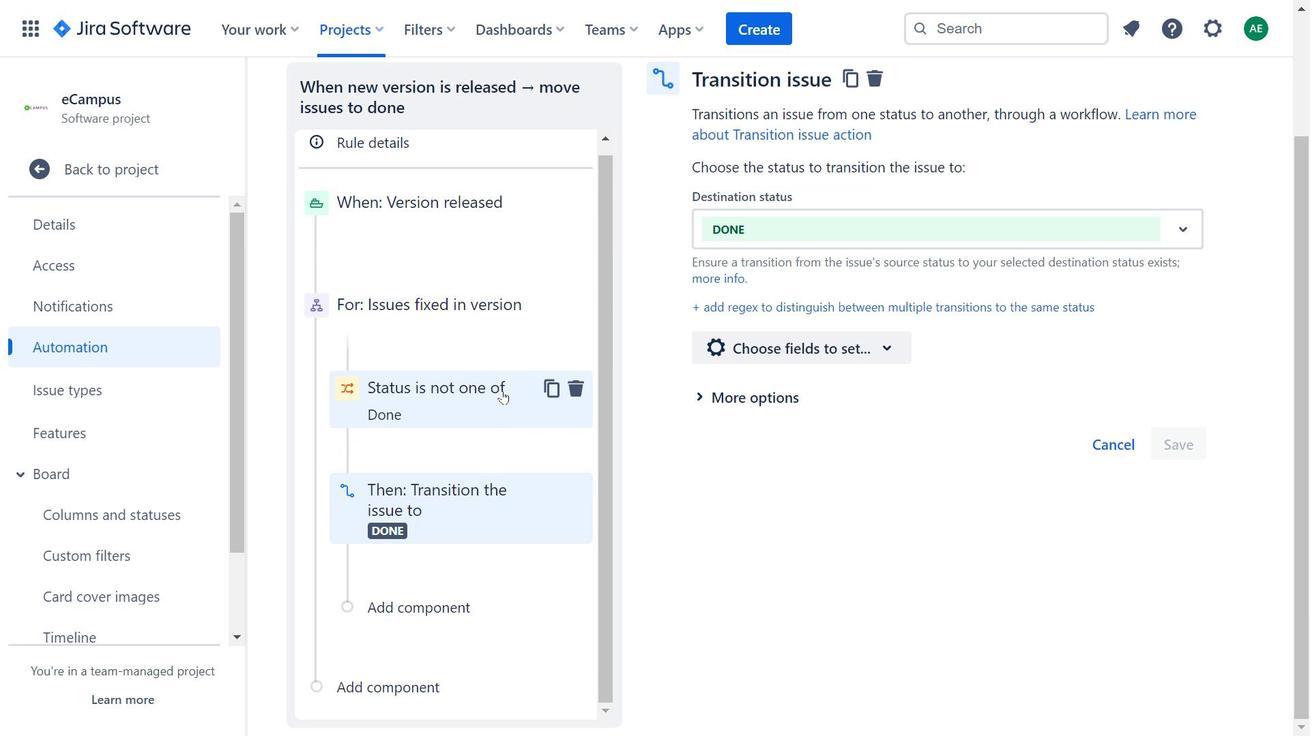 
Action: Mouse pressed left at (502, 390)
Screenshot: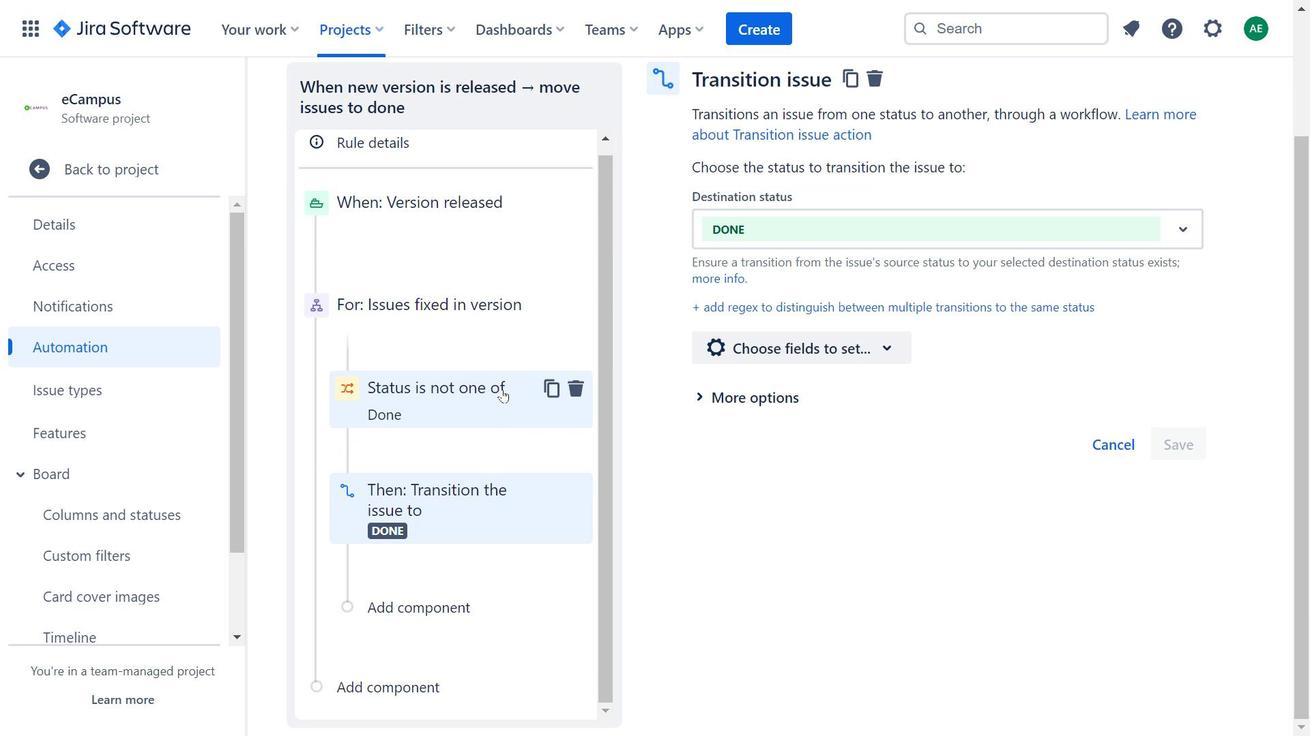 
Action: Mouse moved to (848, 419)
Screenshot: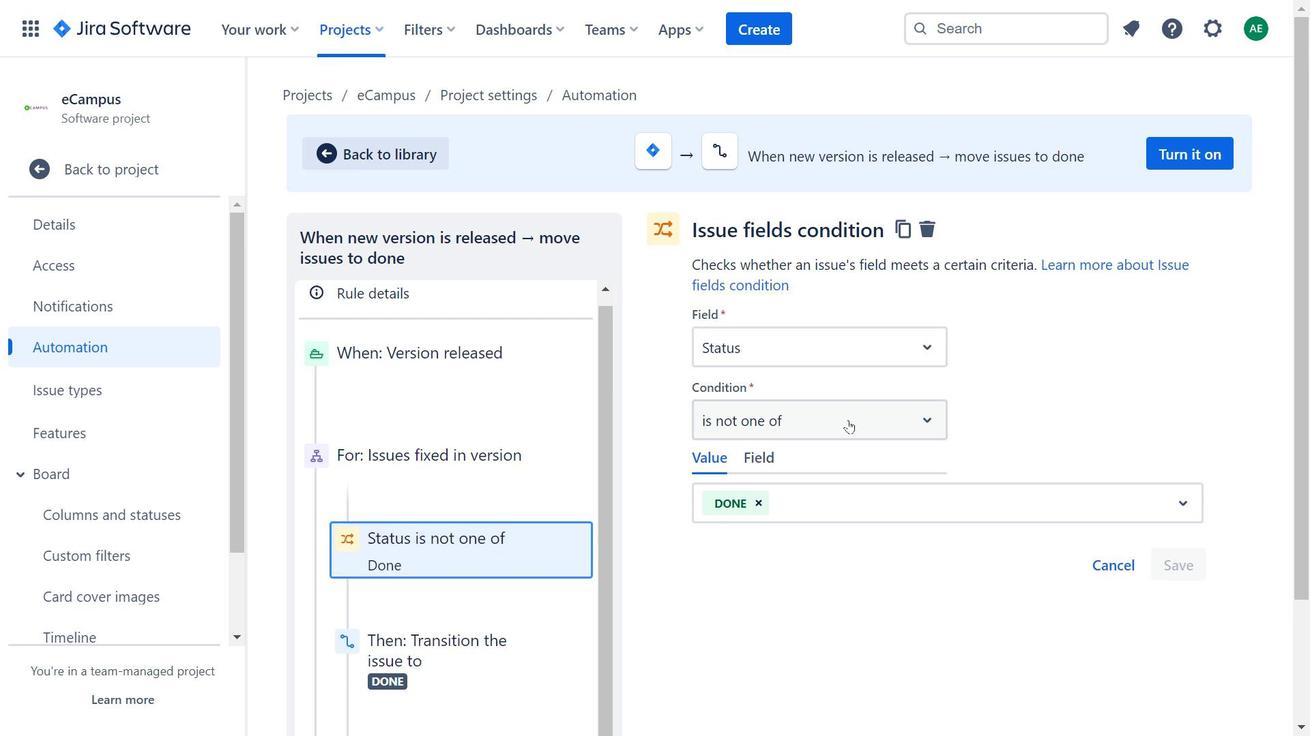 
Action: Mouse pressed left at (848, 419)
Screenshot: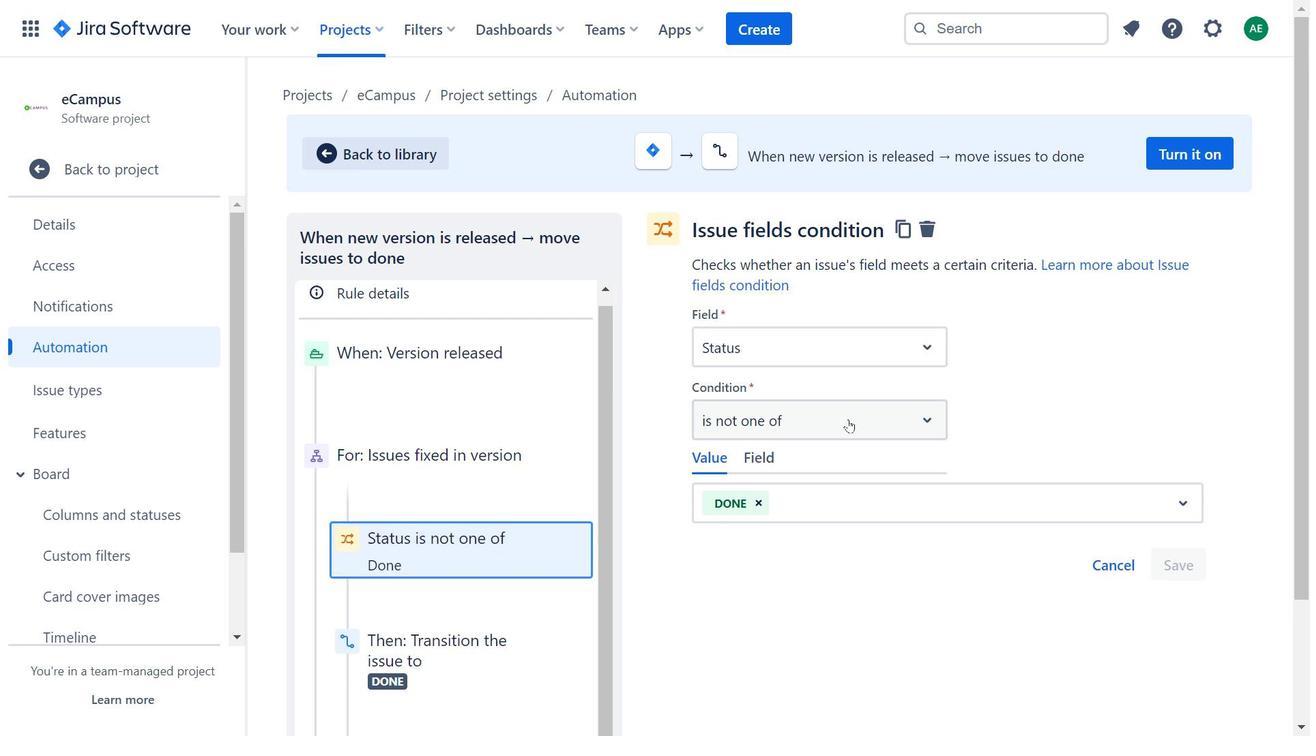 
Action: Mouse moved to (912, 342)
Screenshot: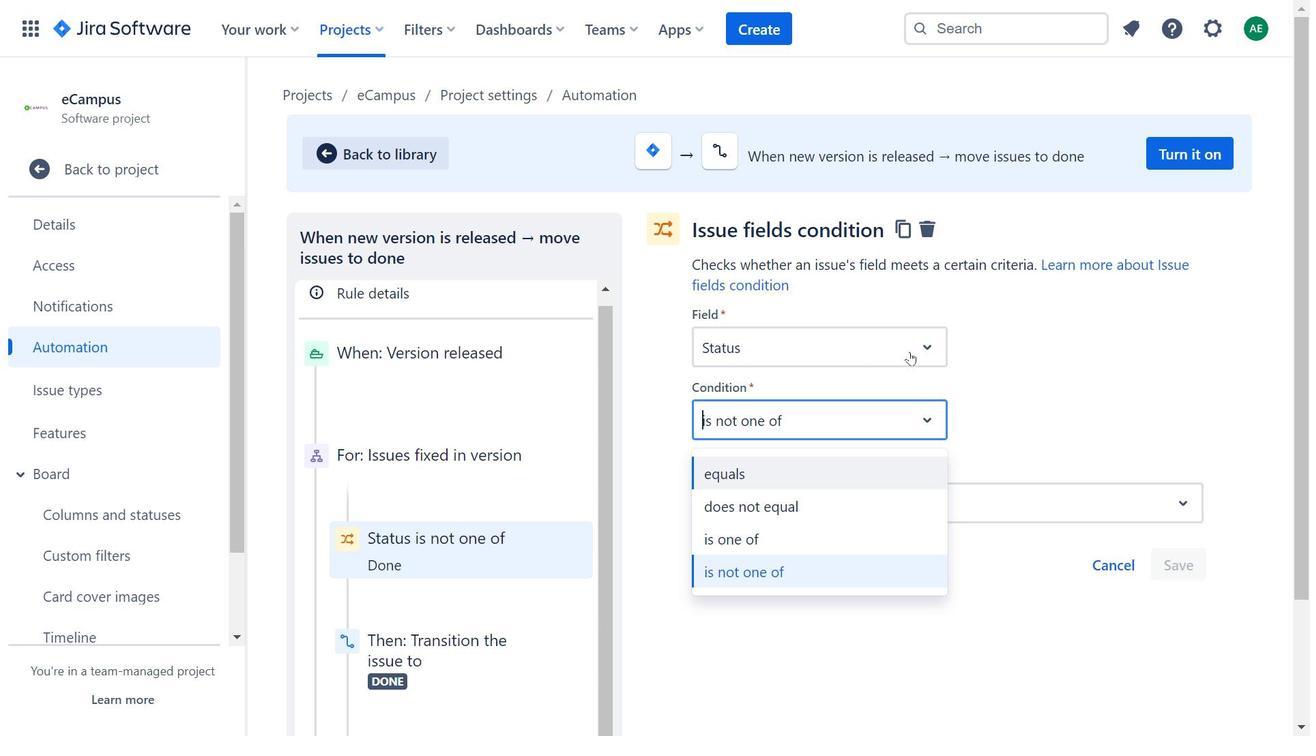 
Action: Mouse pressed left at (912, 342)
Screenshot: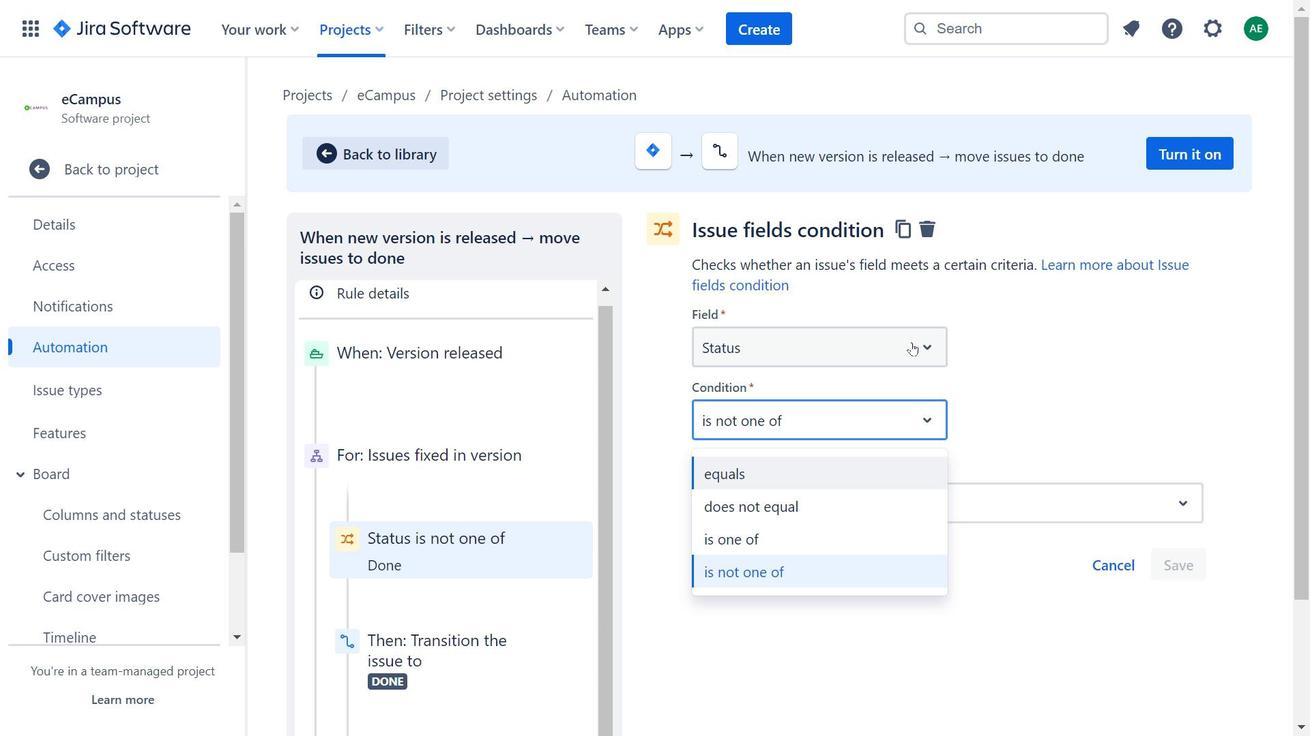 
Action: Mouse moved to (875, 442)
Screenshot: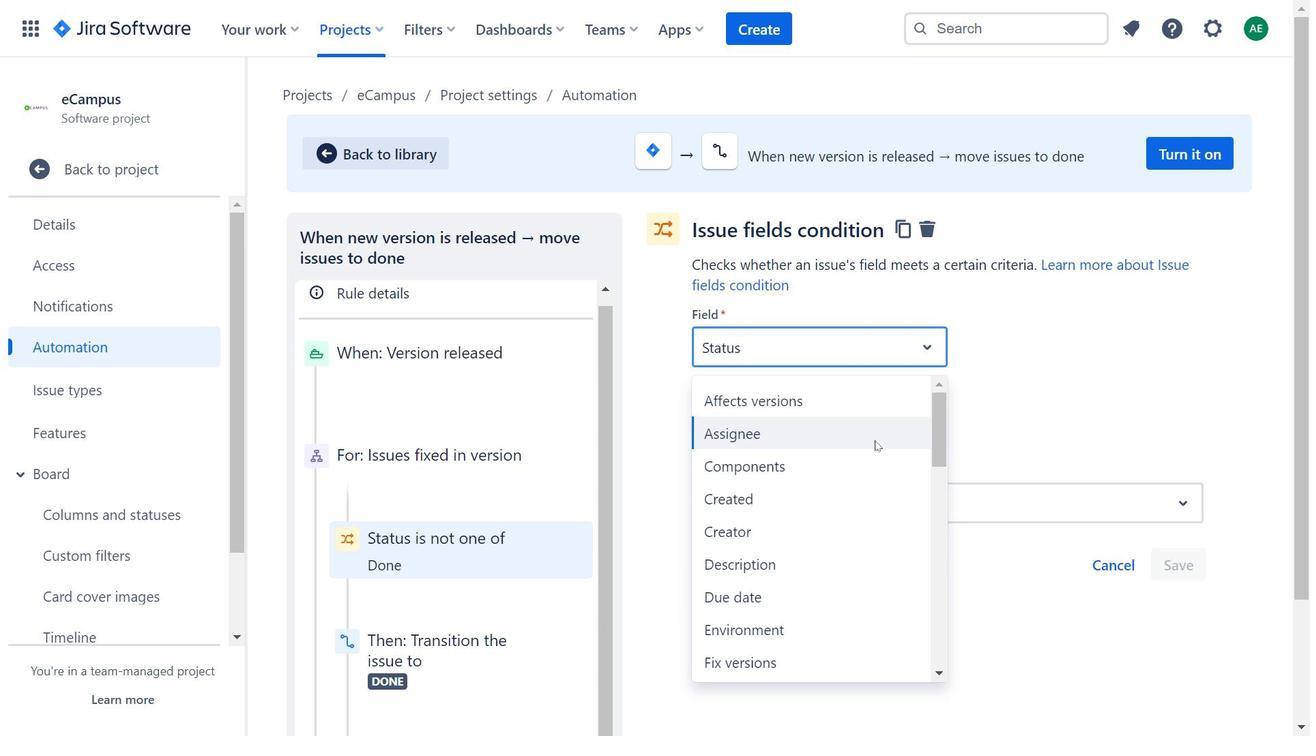
Action: Mouse scrolled (875, 442) with delta (0, 0)
Screenshot: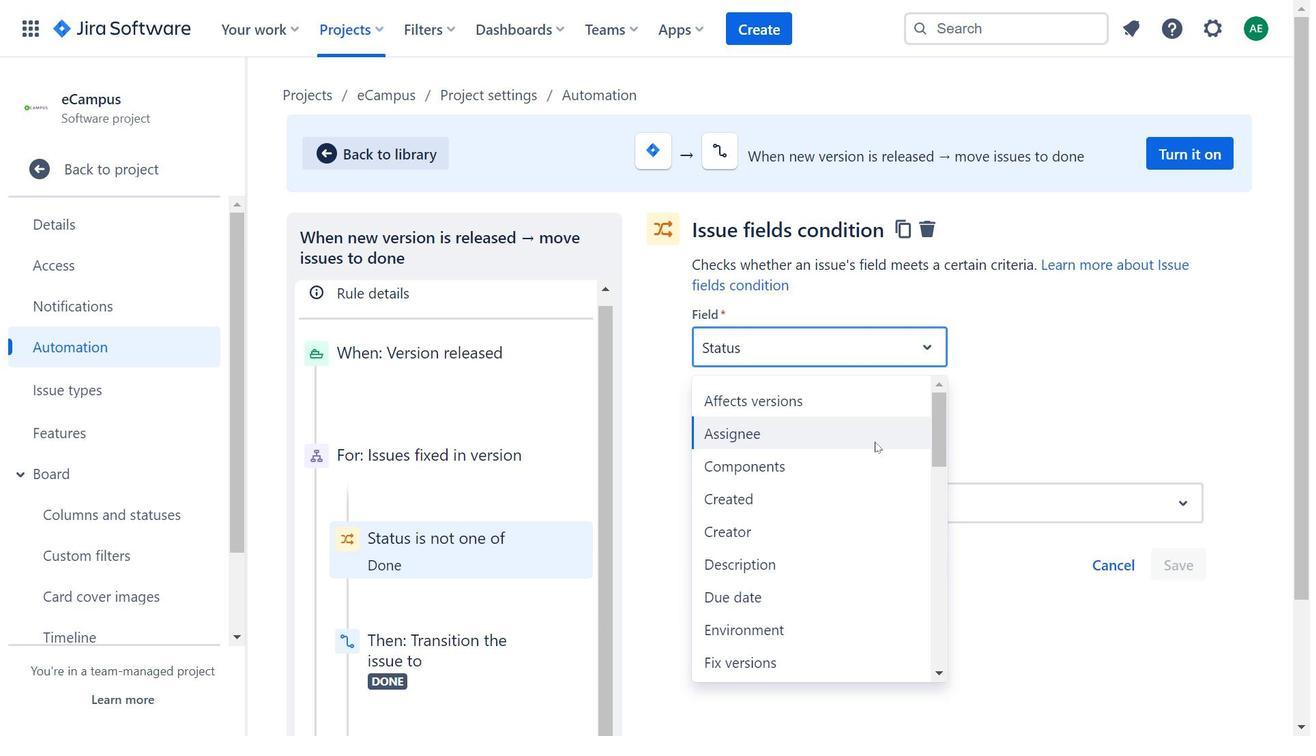 
Action: Mouse moved to (876, 443)
Screenshot: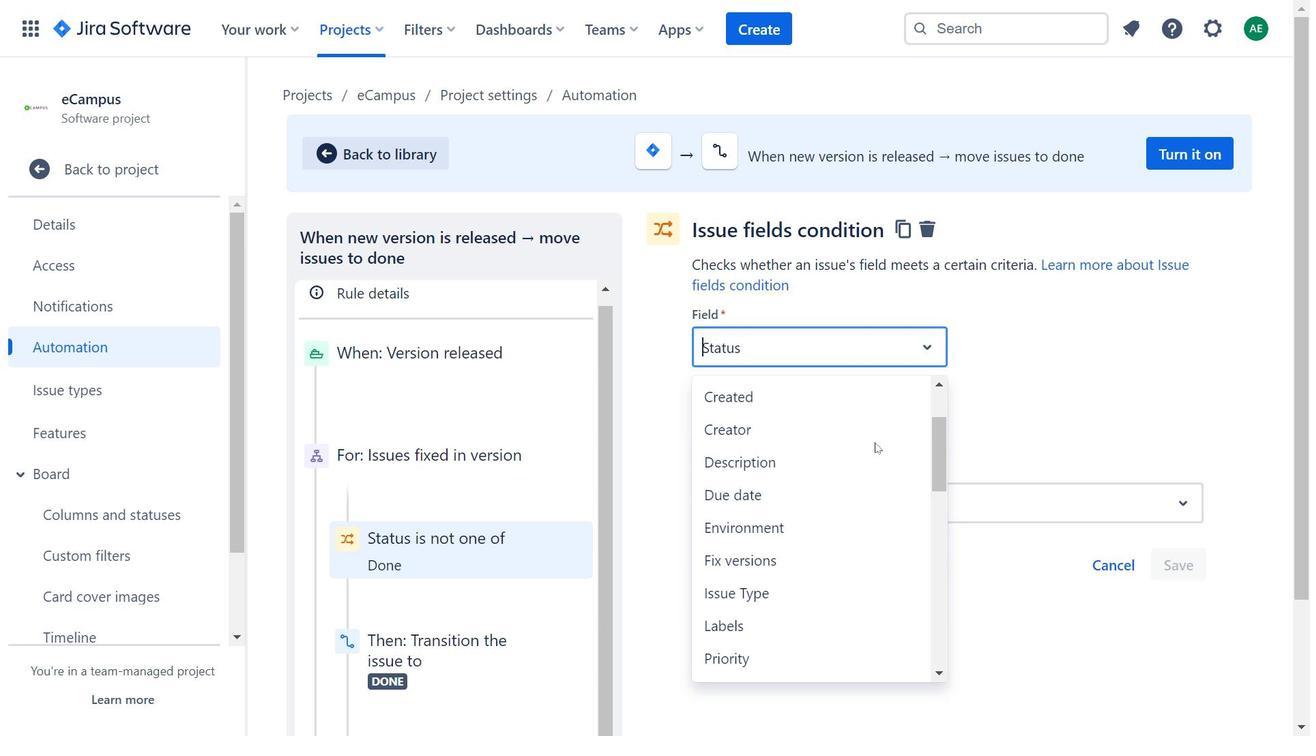 
Action: Mouse scrolled (876, 444) with delta (0, 0)
Screenshot: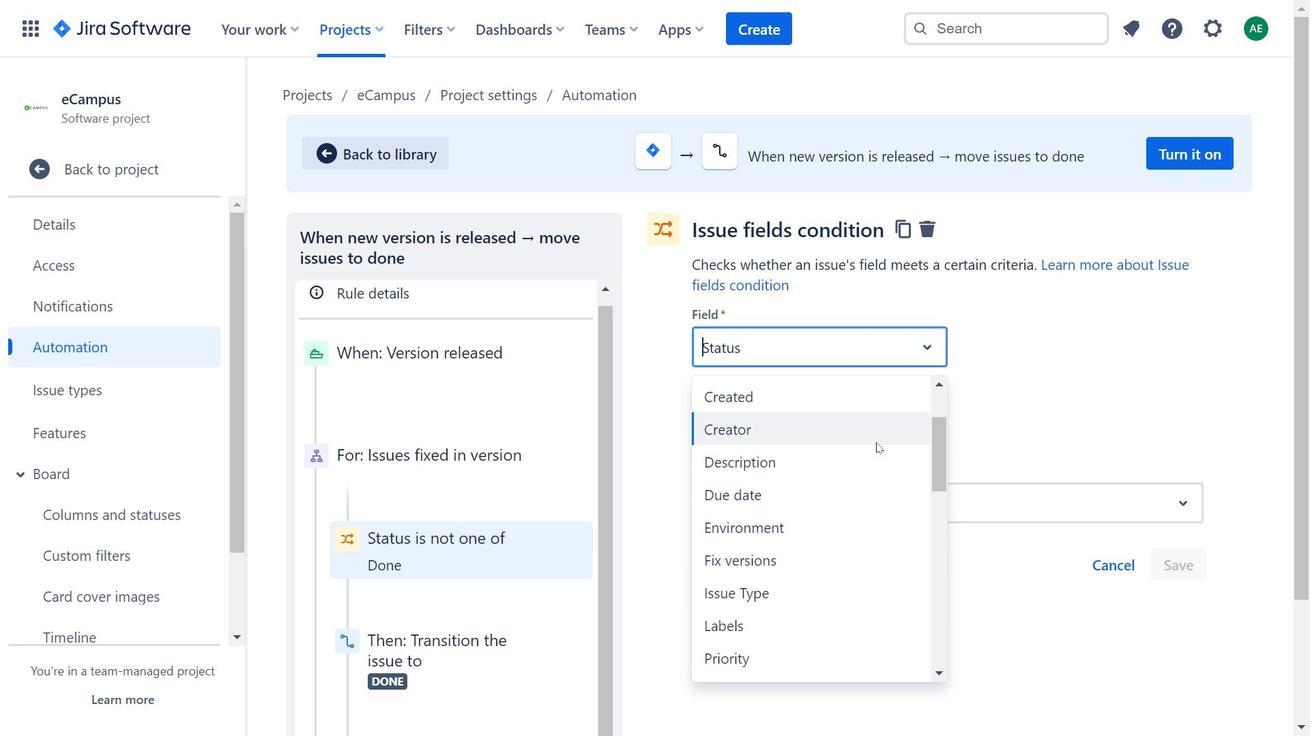 
Action: Mouse moved to (856, 461)
Screenshot: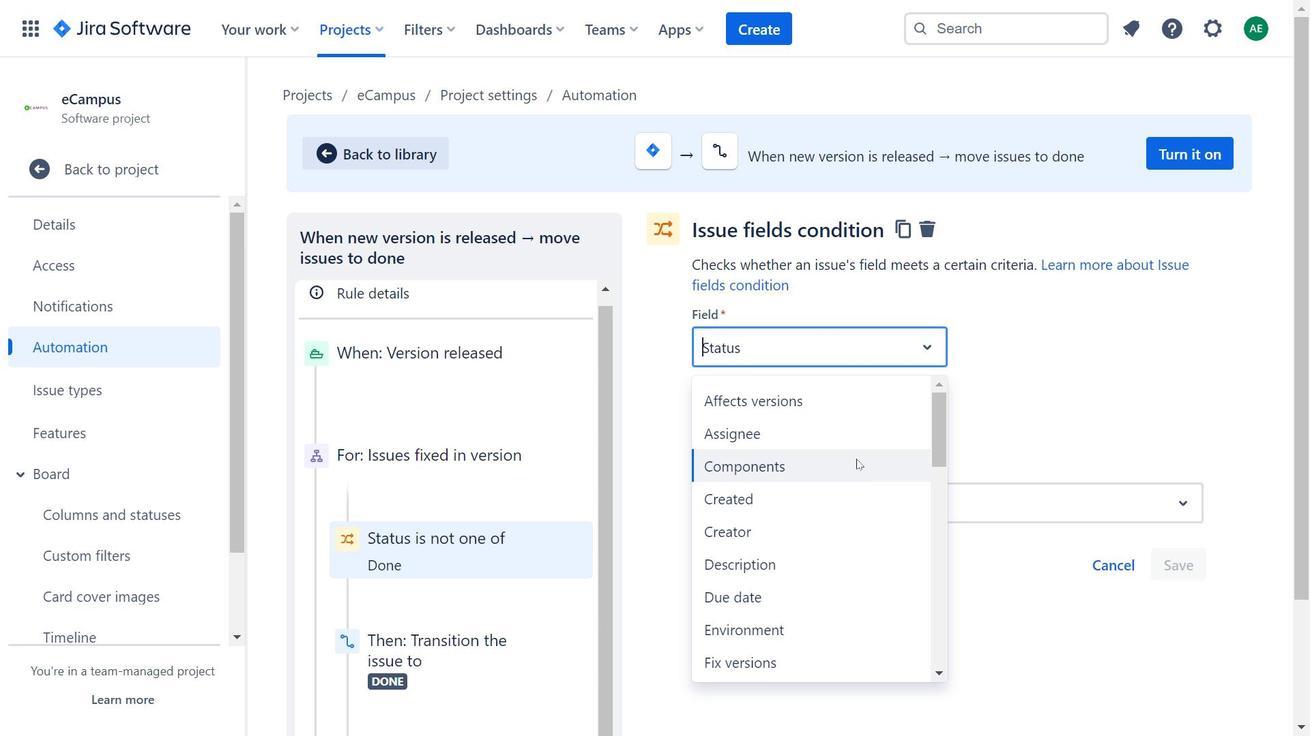 
Action: Mouse scrolled (856, 460) with delta (0, 0)
Screenshot: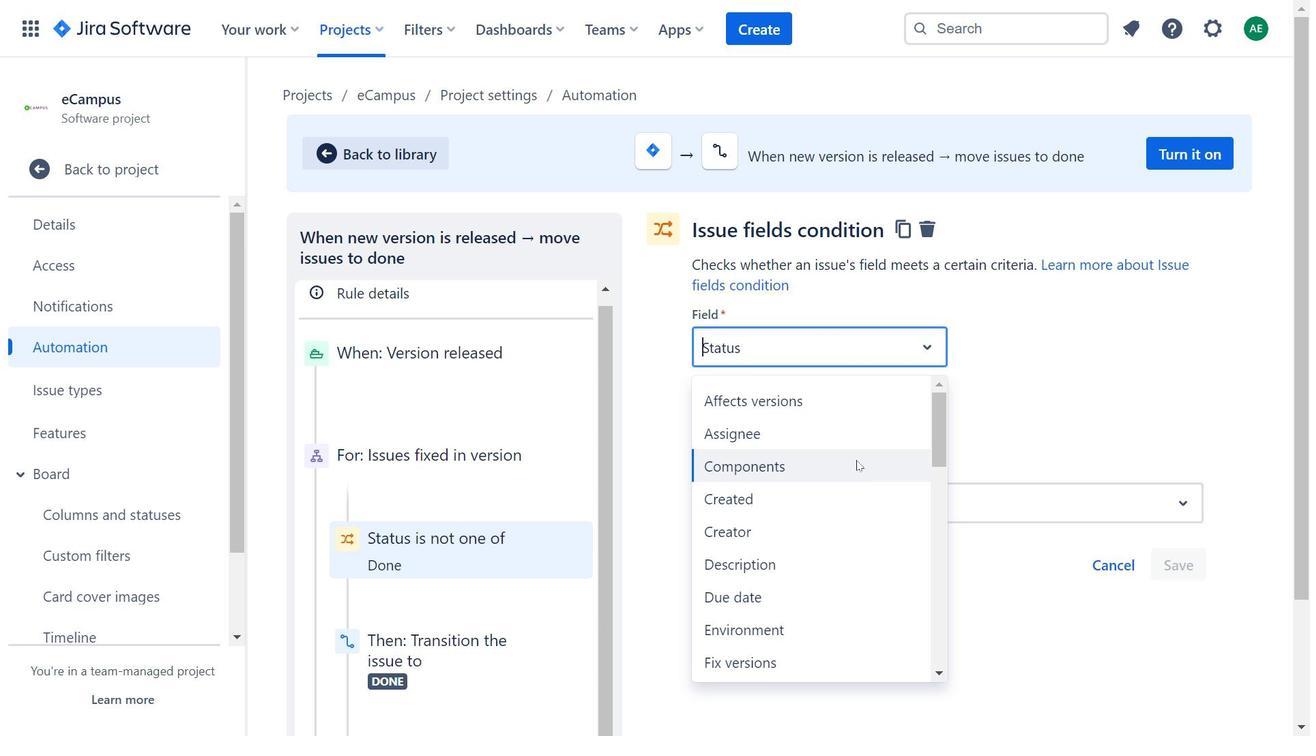 
Action: Mouse scrolled (856, 460) with delta (0, 0)
Screenshot: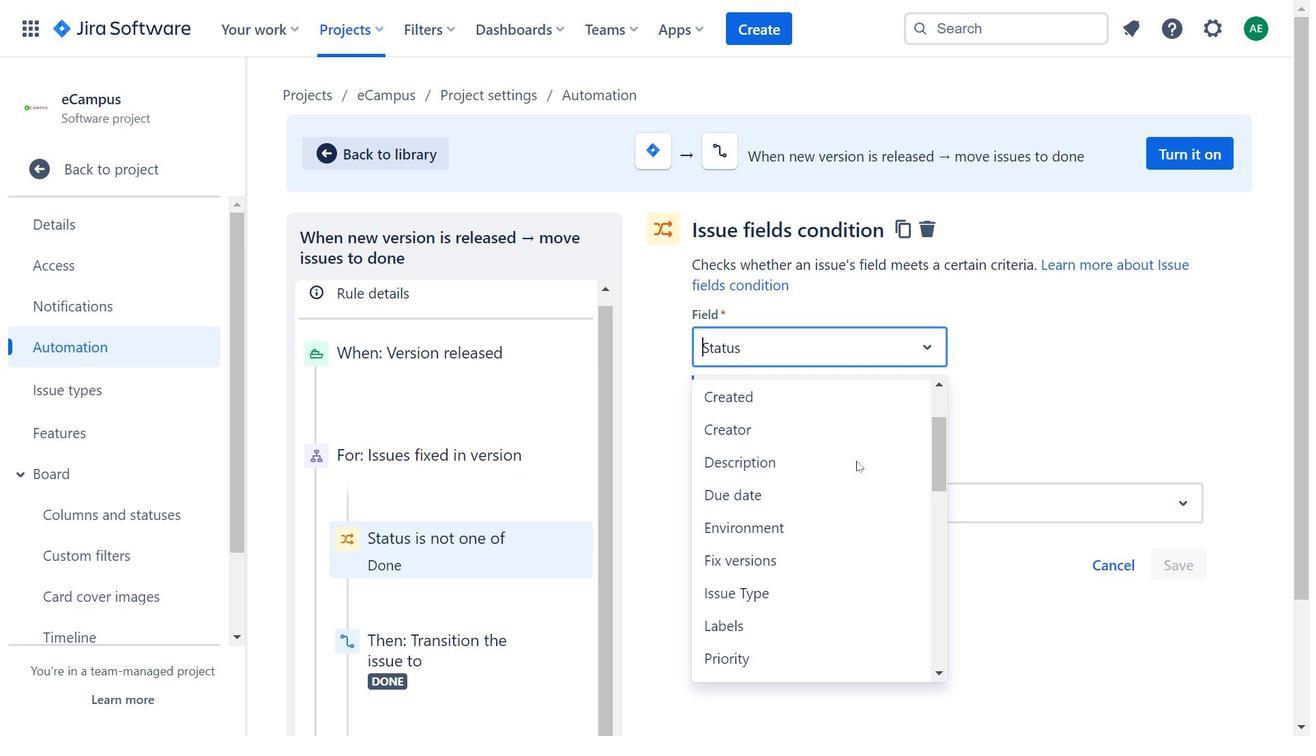 
Action: Mouse moved to (859, 456)
Screenshot: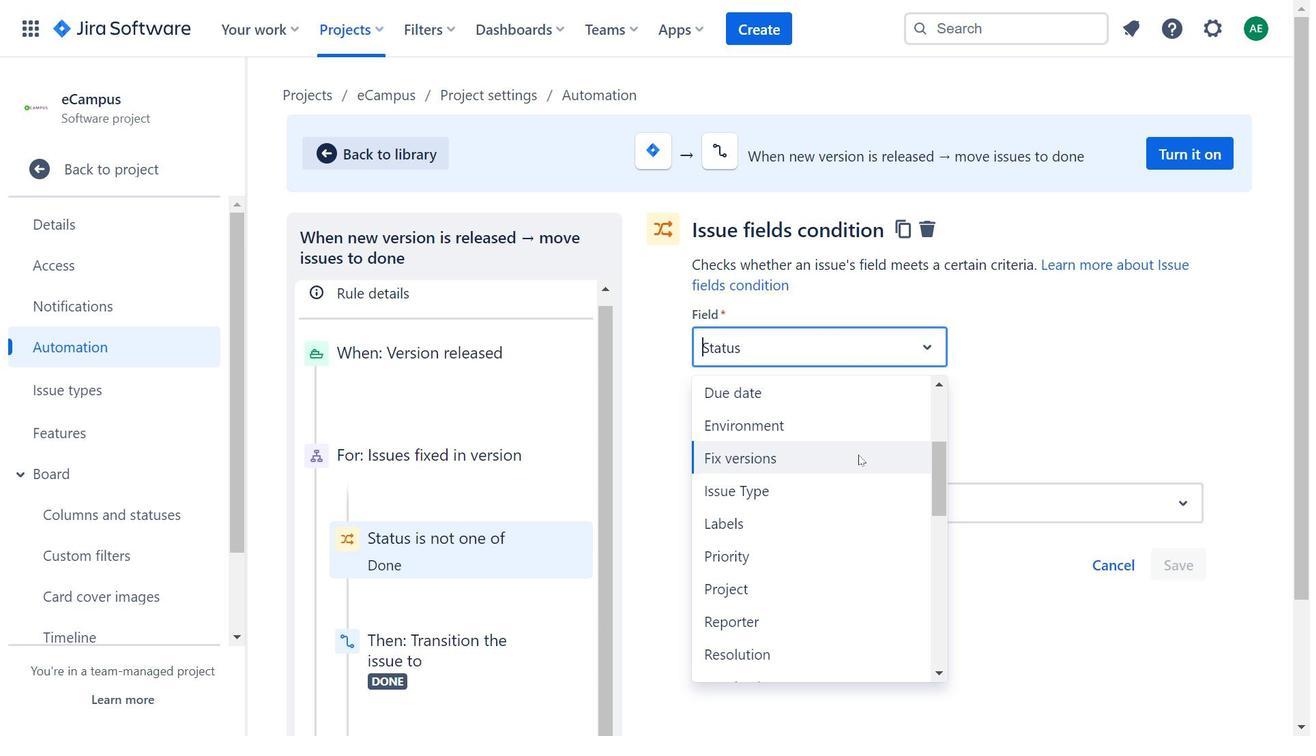
Action: Mouse scrolled (859, 455) with delta (0, 0)
Screenshot: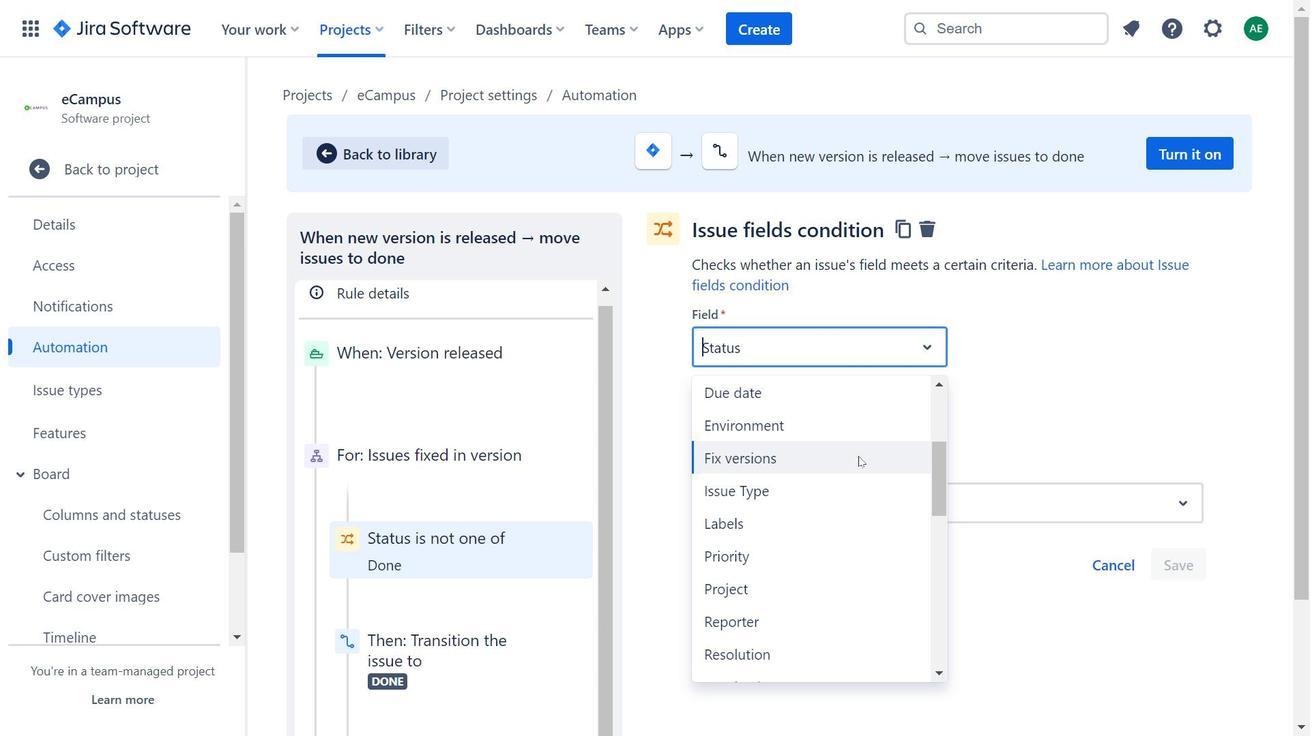 
Action: Mouse moved to (859, 468)
Screenshot: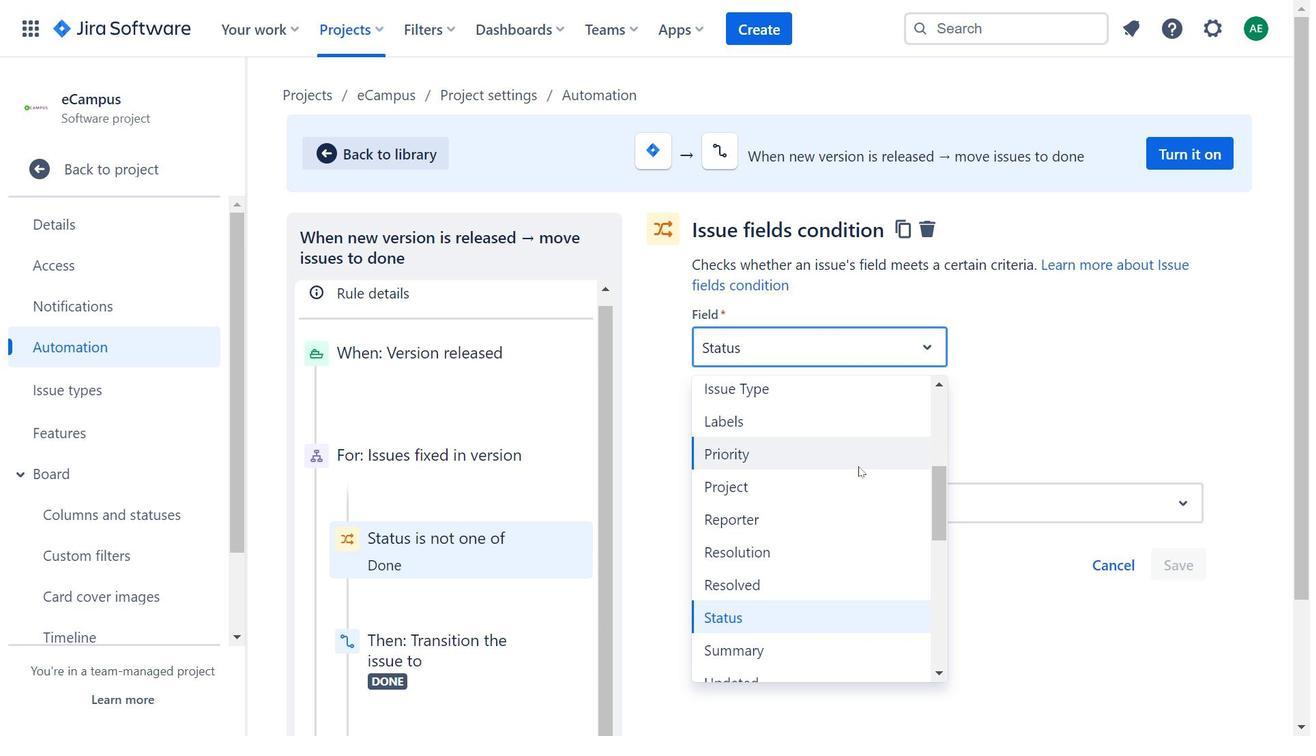 
Action: Mouse scrolled (859, 468) with delta (0, 0)
Screenshot: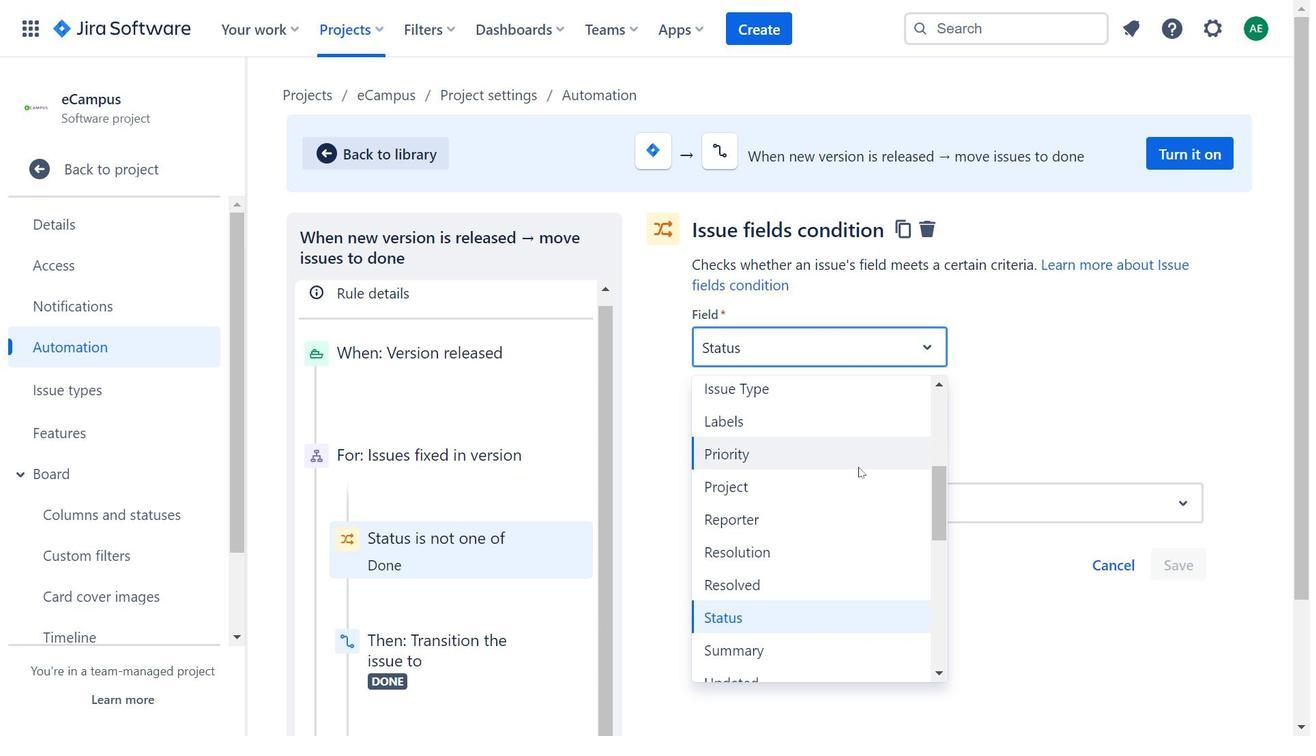 
Action: Mouse moved to (865, 635)
Screenshot: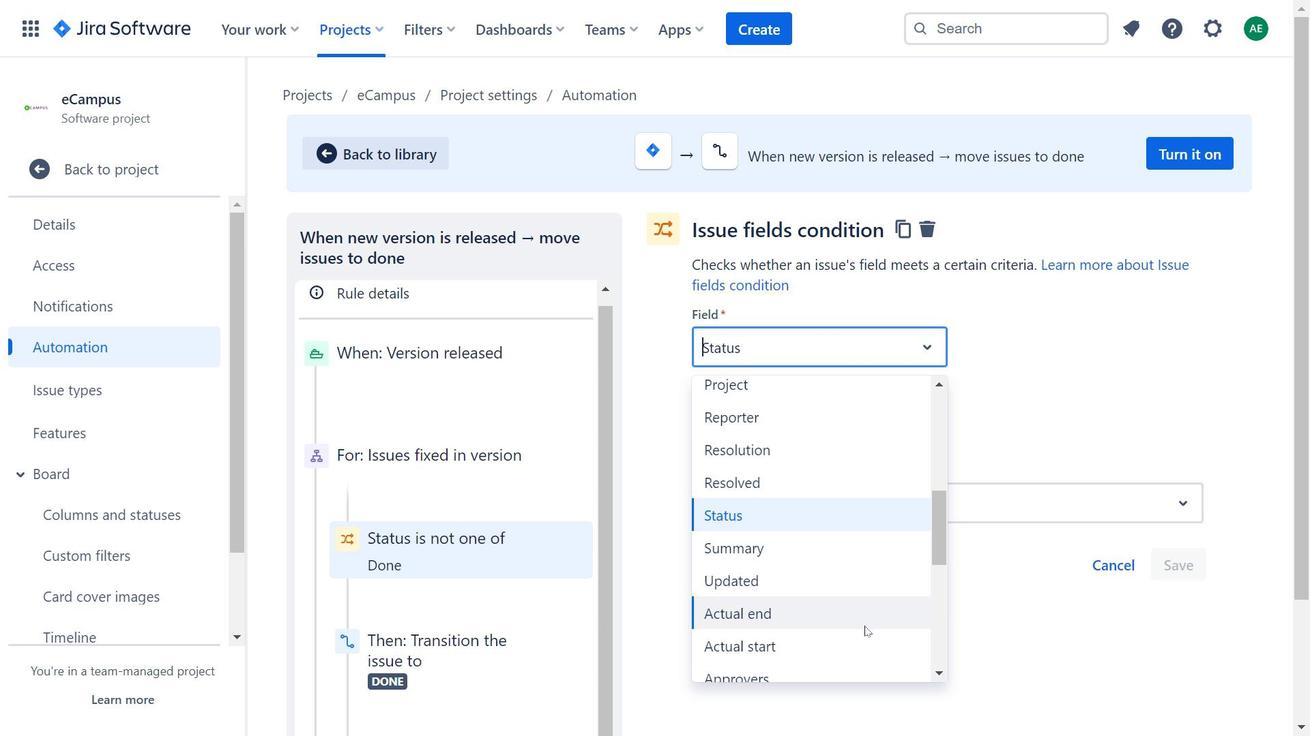 
Action: Mouse scrolled (865, 635) with delta (0, 0)
Screenshot: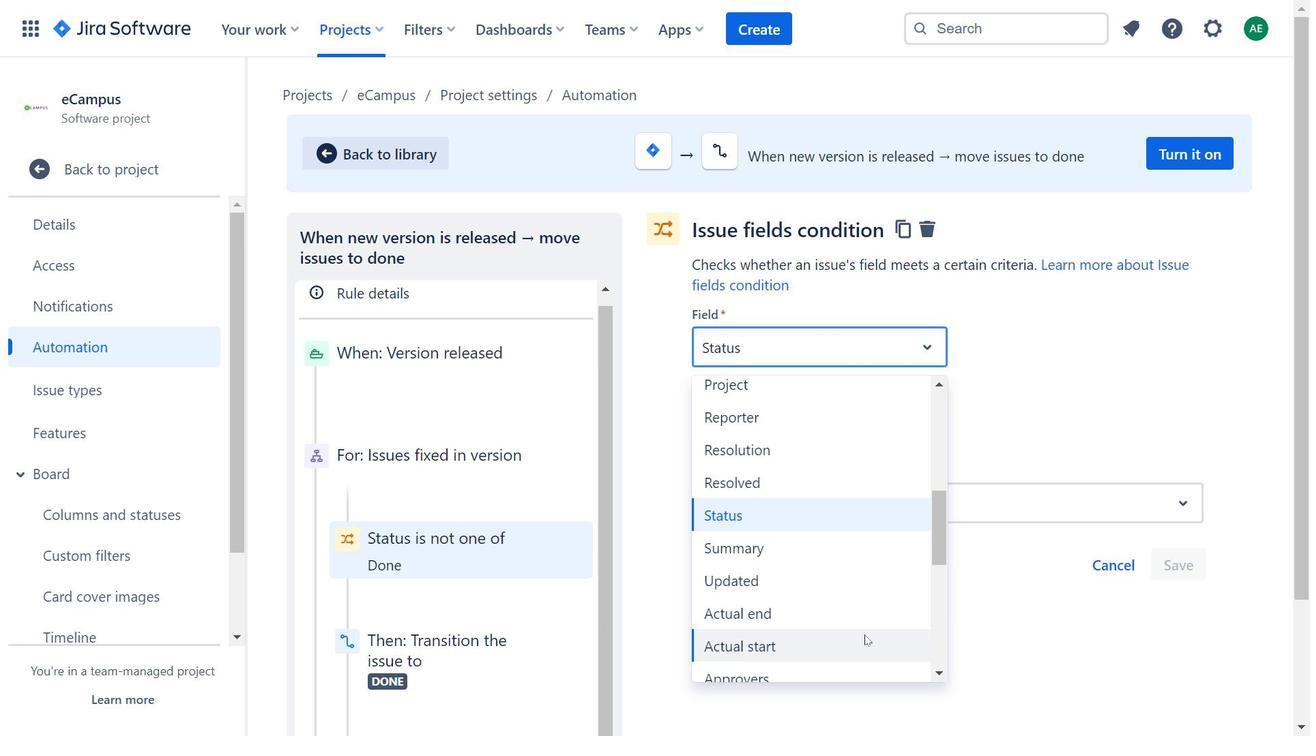 
Action: Mouse scrolled (865, 635) with delta (0, 0)
Screenshot: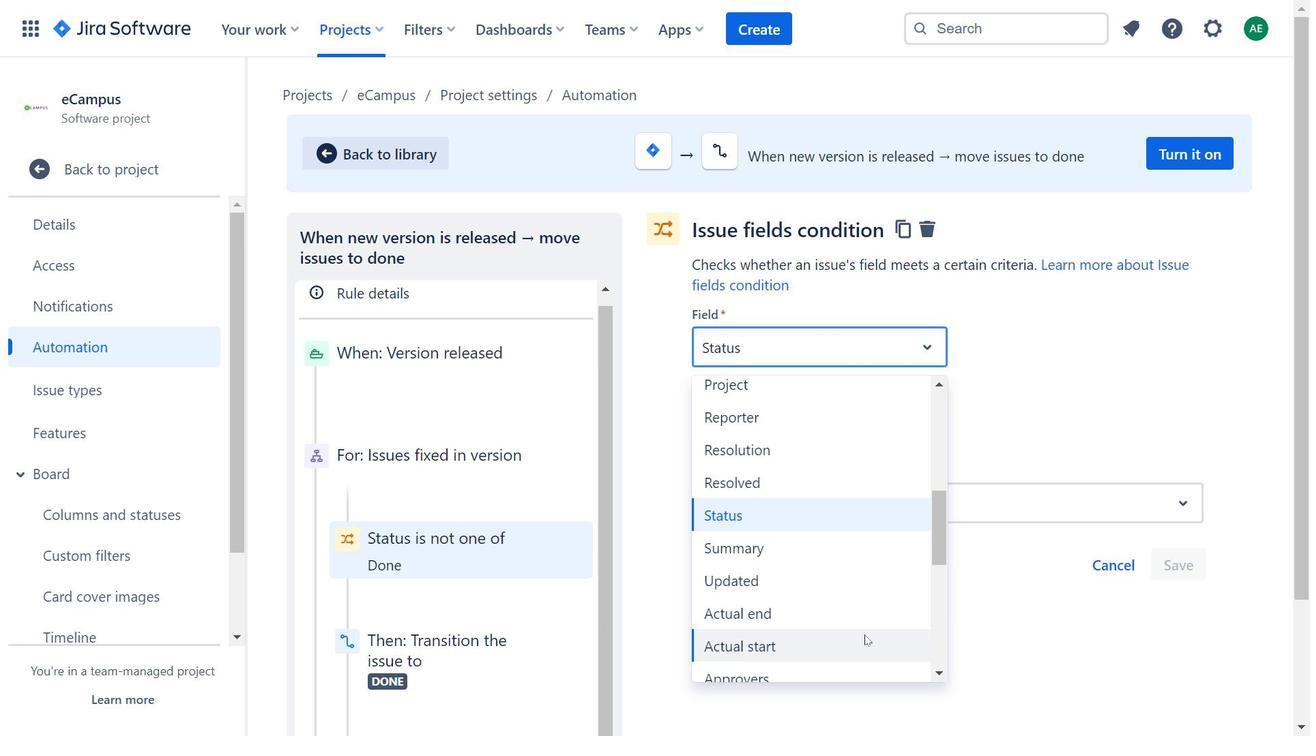 
Action: Mouse moved to (888, 453)
Screenshot: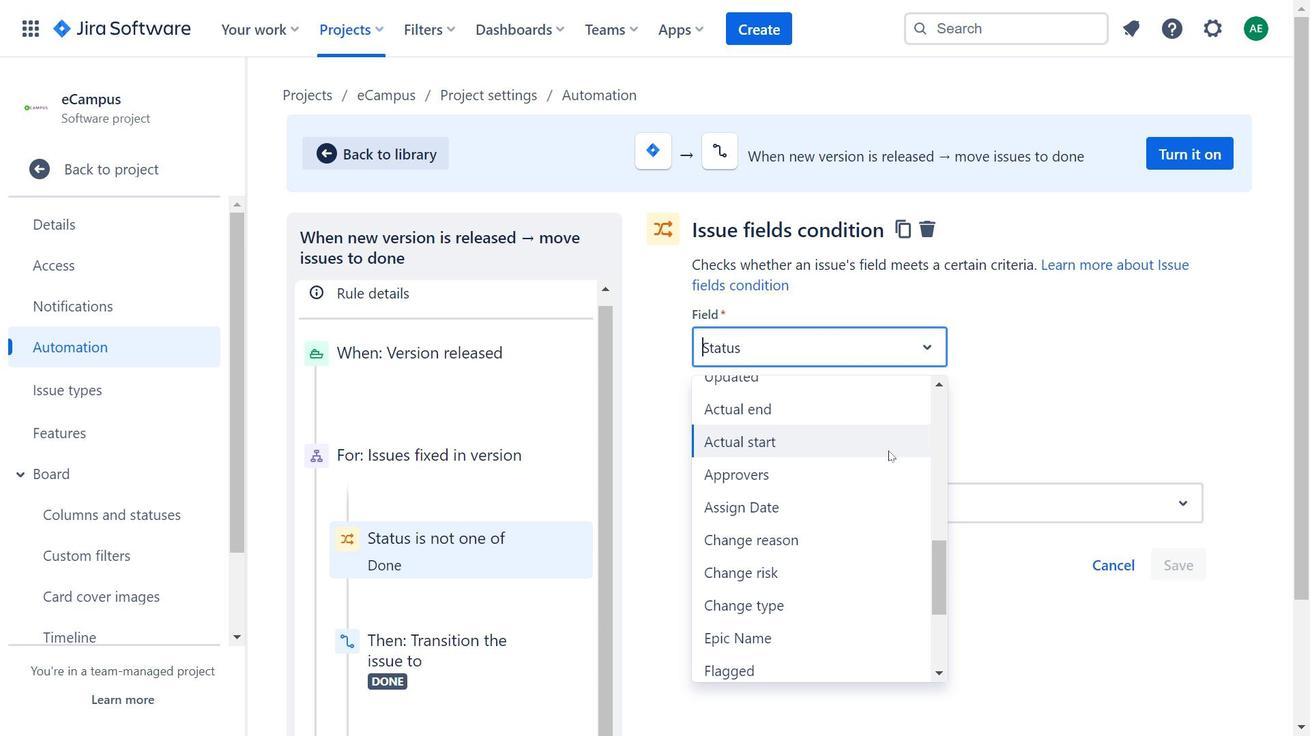 
Action: Mouse scrolled (888, 452) with delta (0, 0)
Screenshot: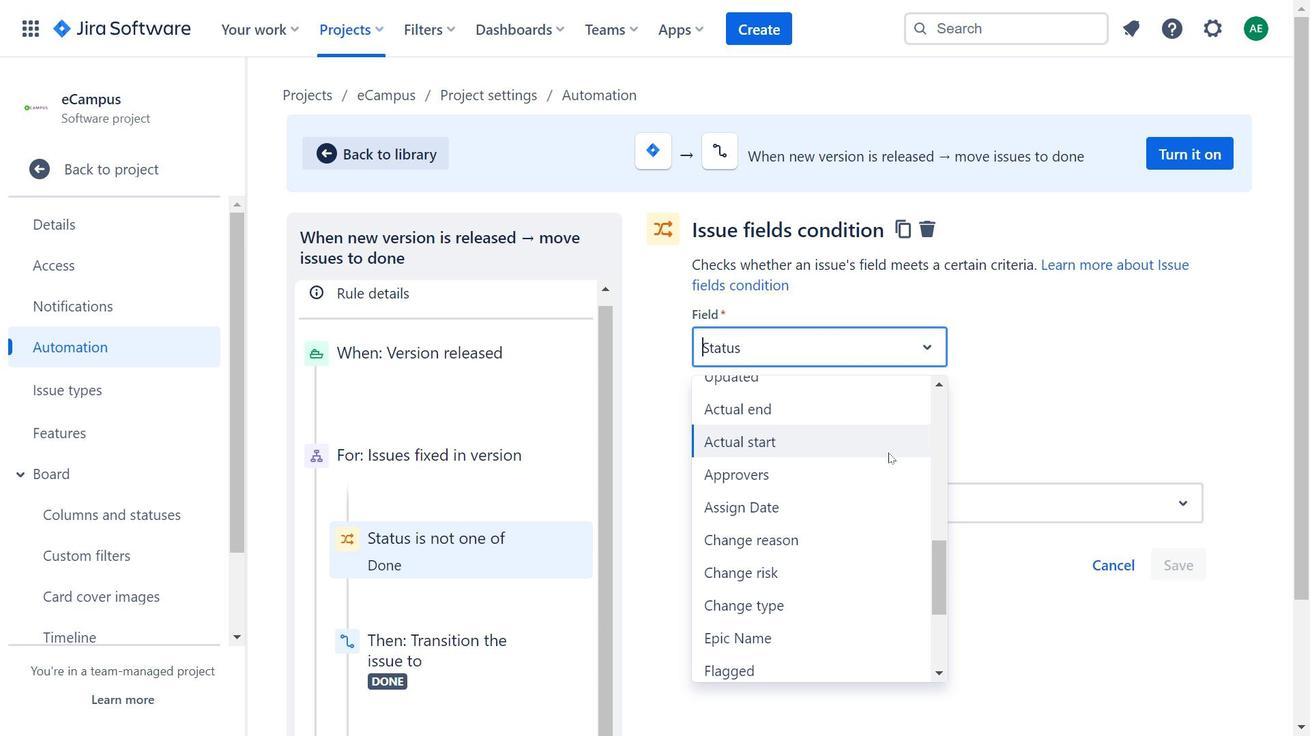
Action: Mouse moved to (888, 454)
Screenshot: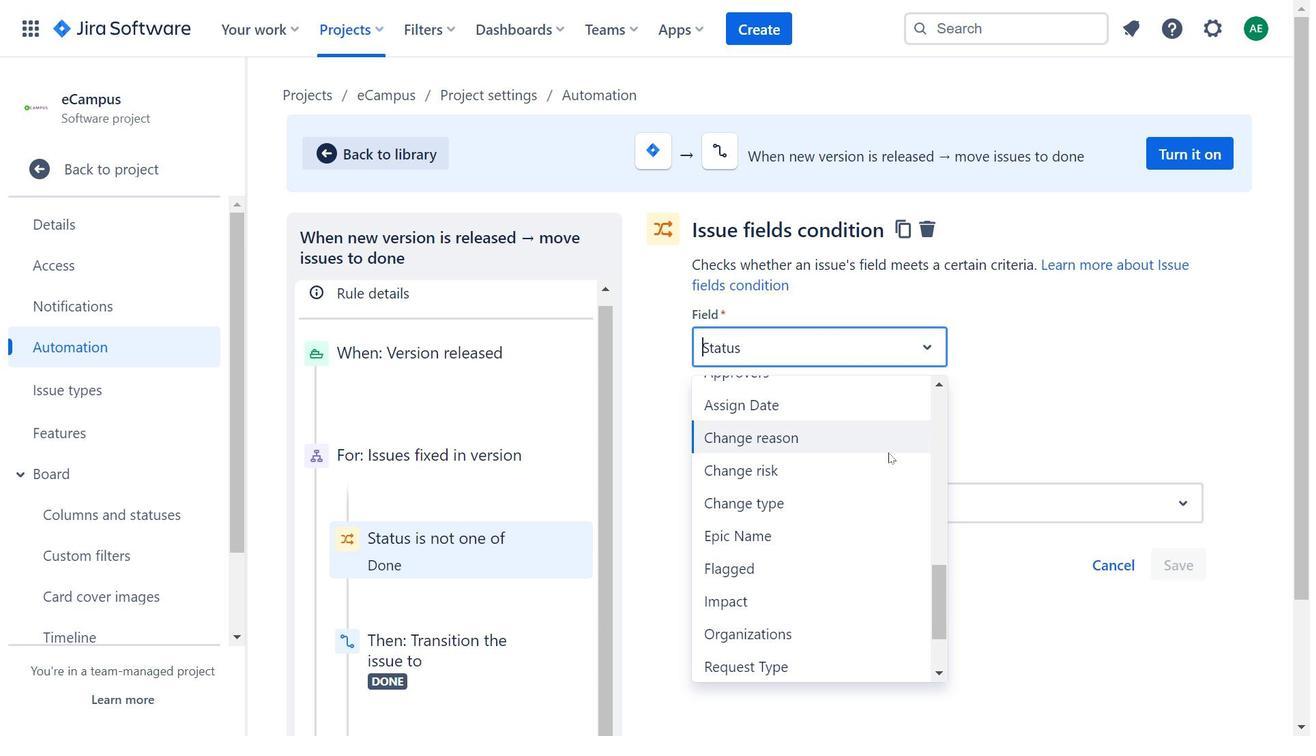 
Action: Mouse scrolled (888, 453) with delta (0, 0)
Screenshot: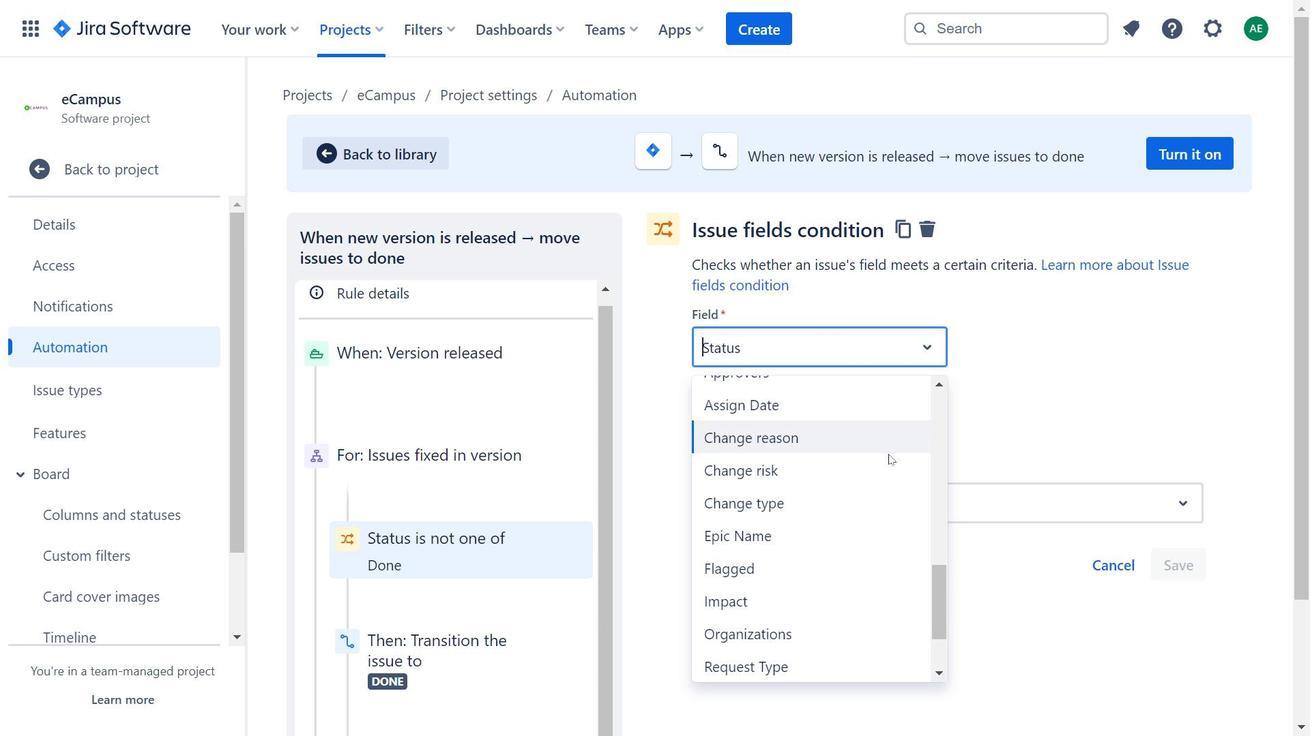 
Action: Mouse moved to (873, 509)
Screenshot: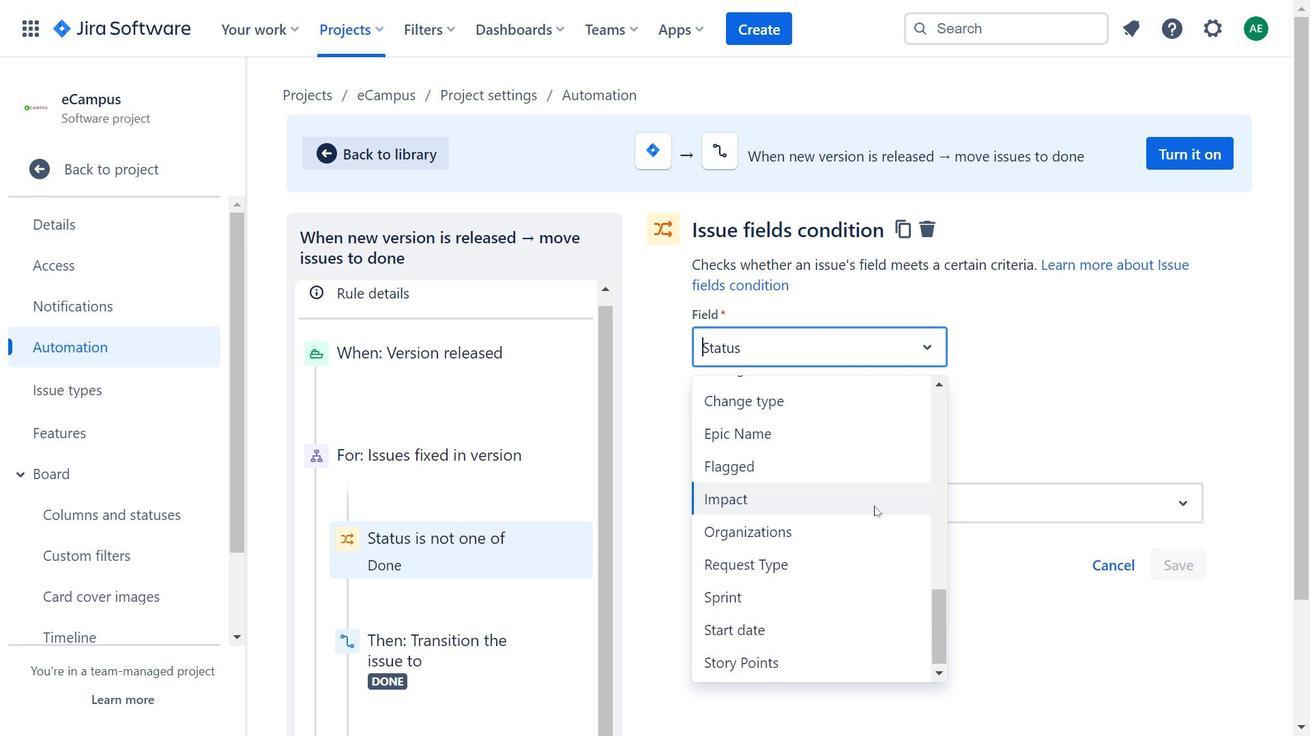 
Action: Mouse scrolled (873, 508) with delta (0, 0)
Screenshot: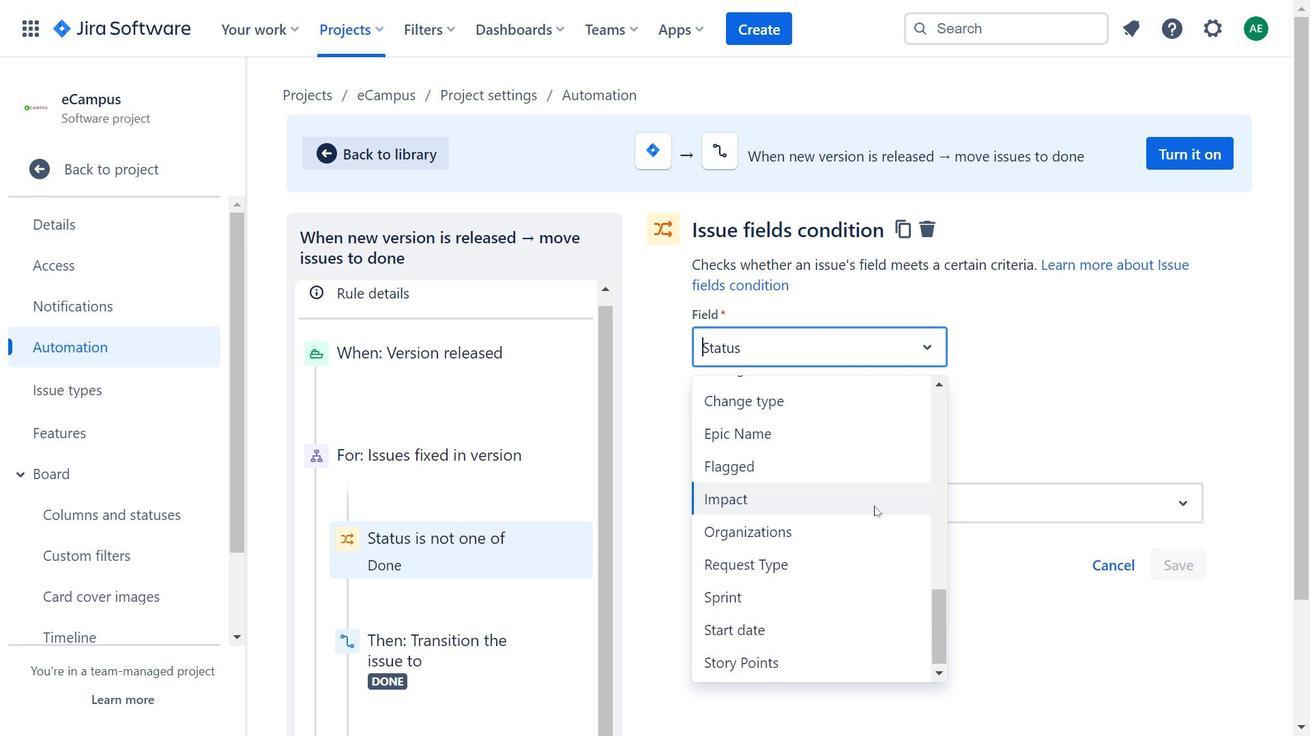 
Action: Mouse moved to (1050, 631)
Screenshot: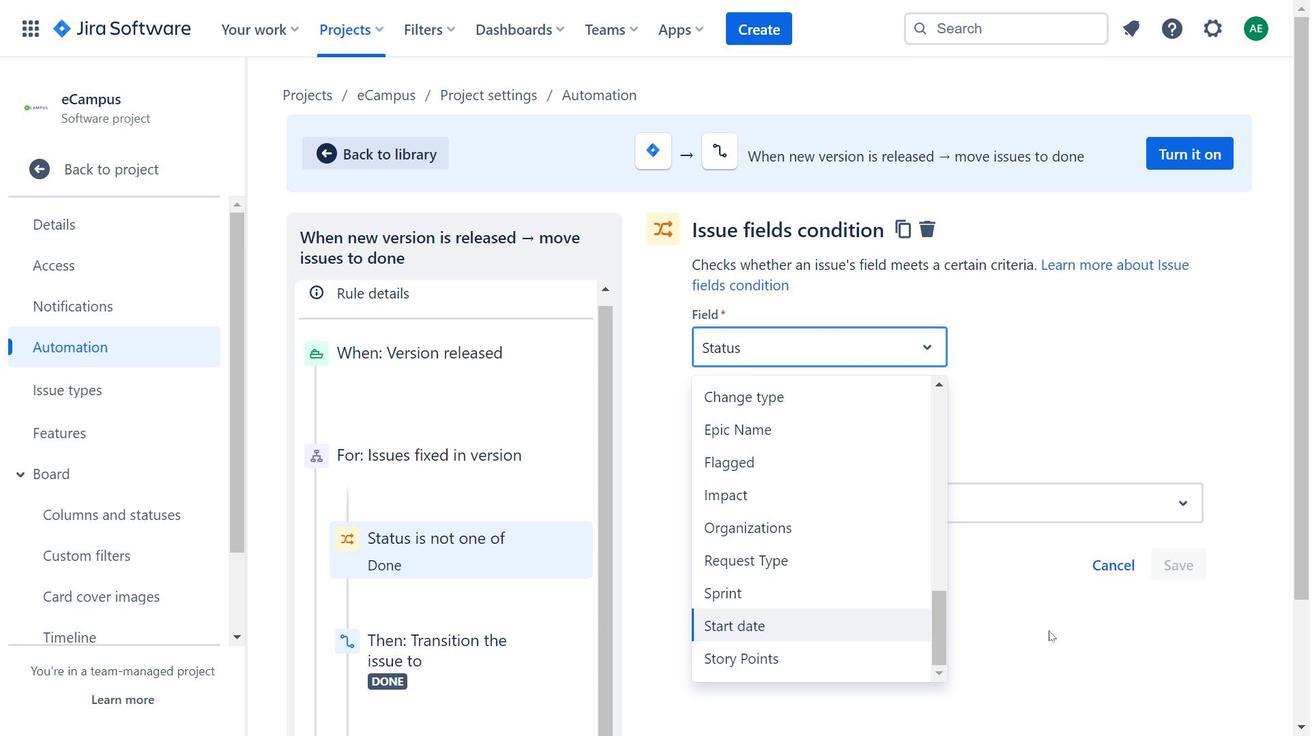 
Action: Mouse pressed left at (1050, 631)
Screenshot: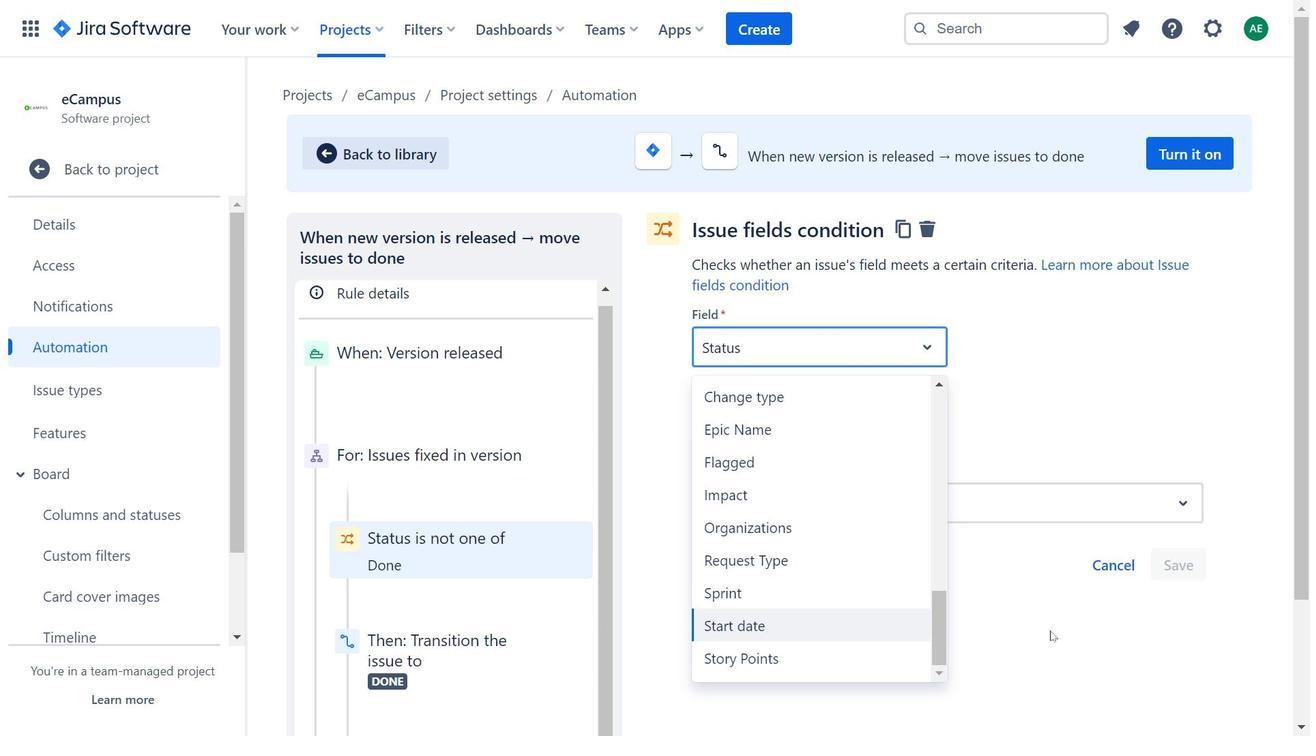 
Action: Mouse moved to (895, 443)
Screenshot: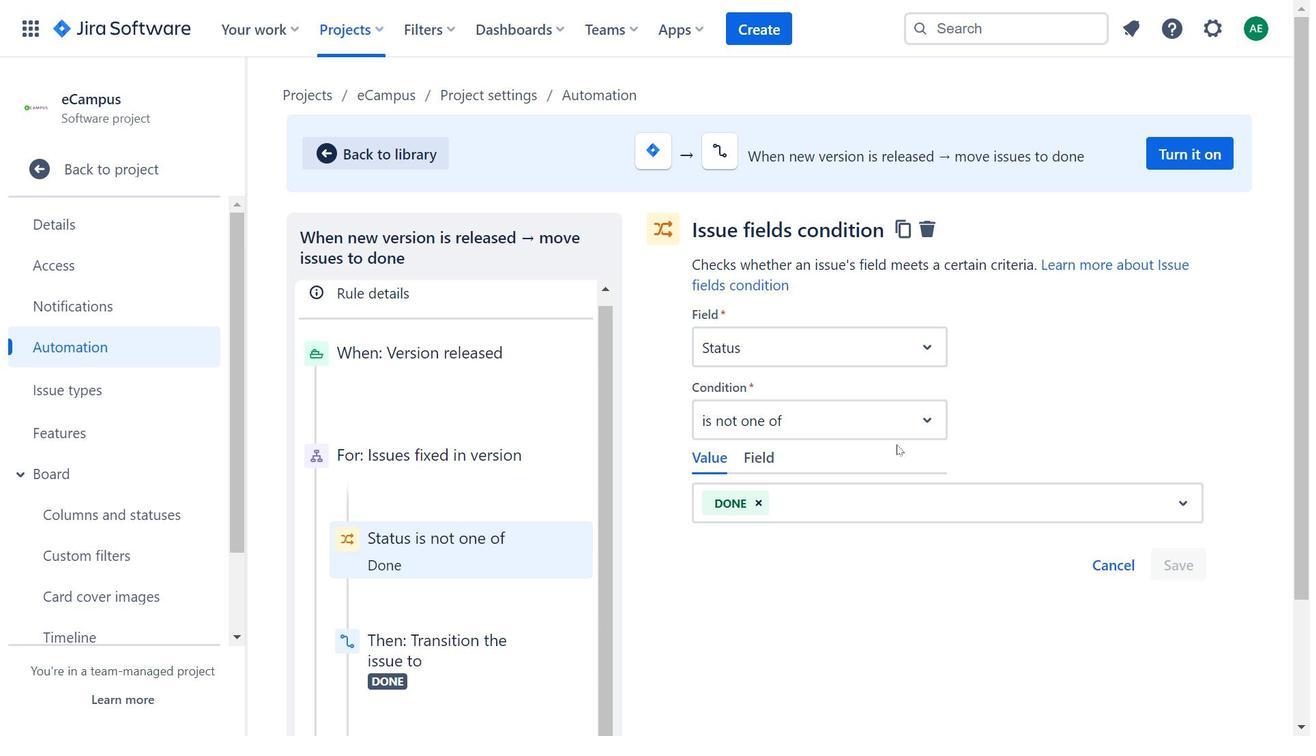 
Action: Mouse pressed left at (895, 443)
Screenshot: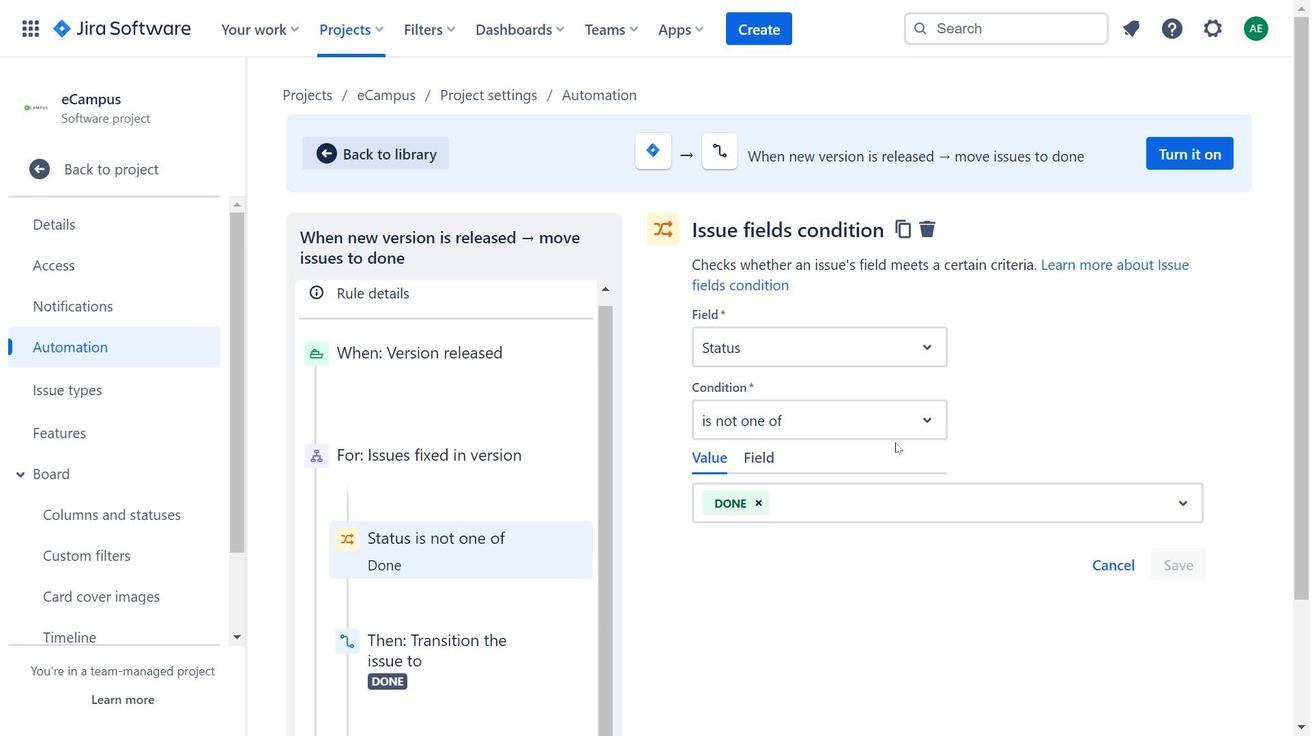 
Action: Mouse moved to (881, 429)
Screenshot: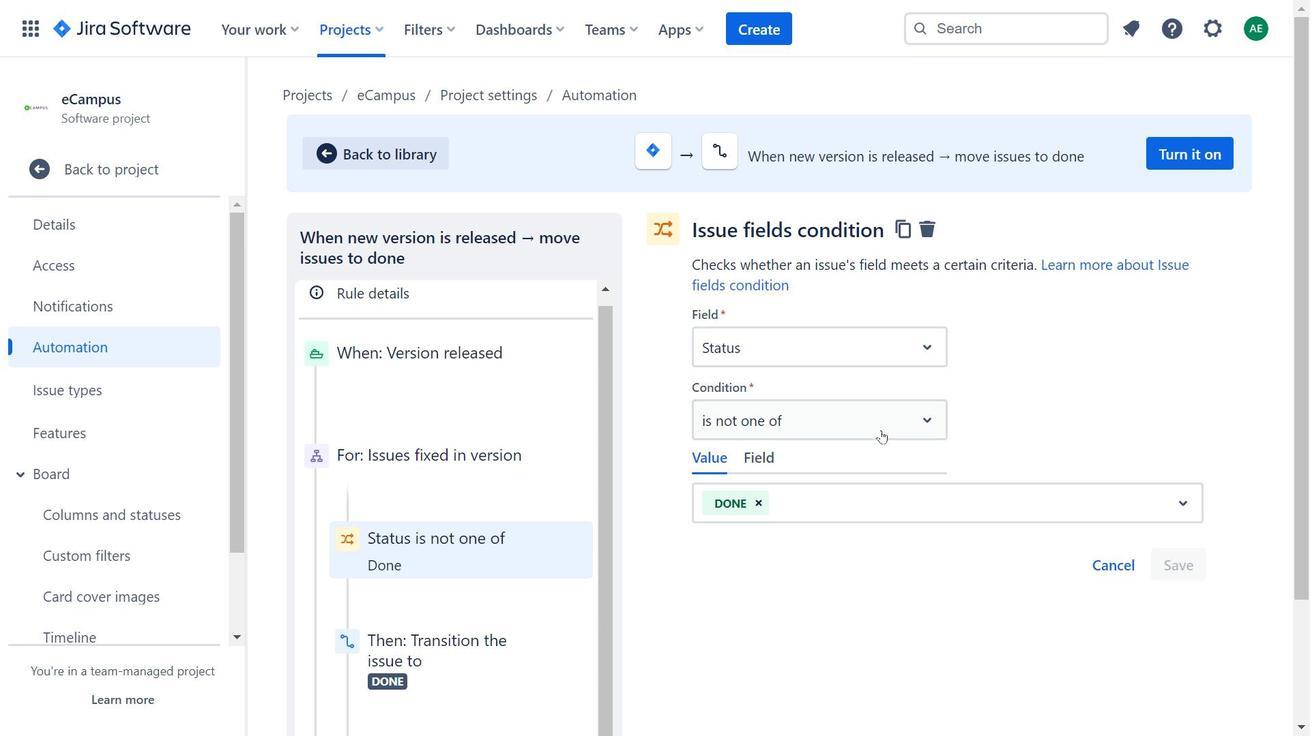 
Action: Mouse pressed left at (881, 429)
Screenshot: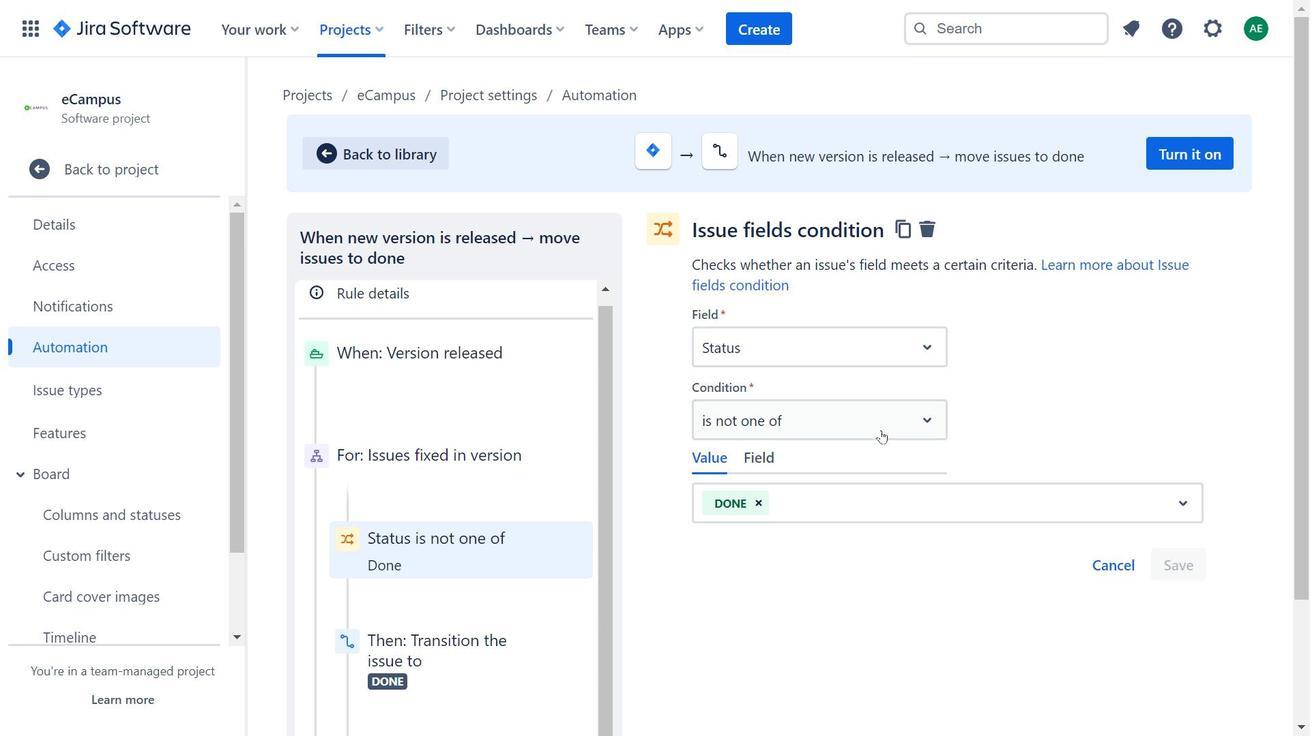 
Action: Mouse moved to (1032, 591)
Screenshot: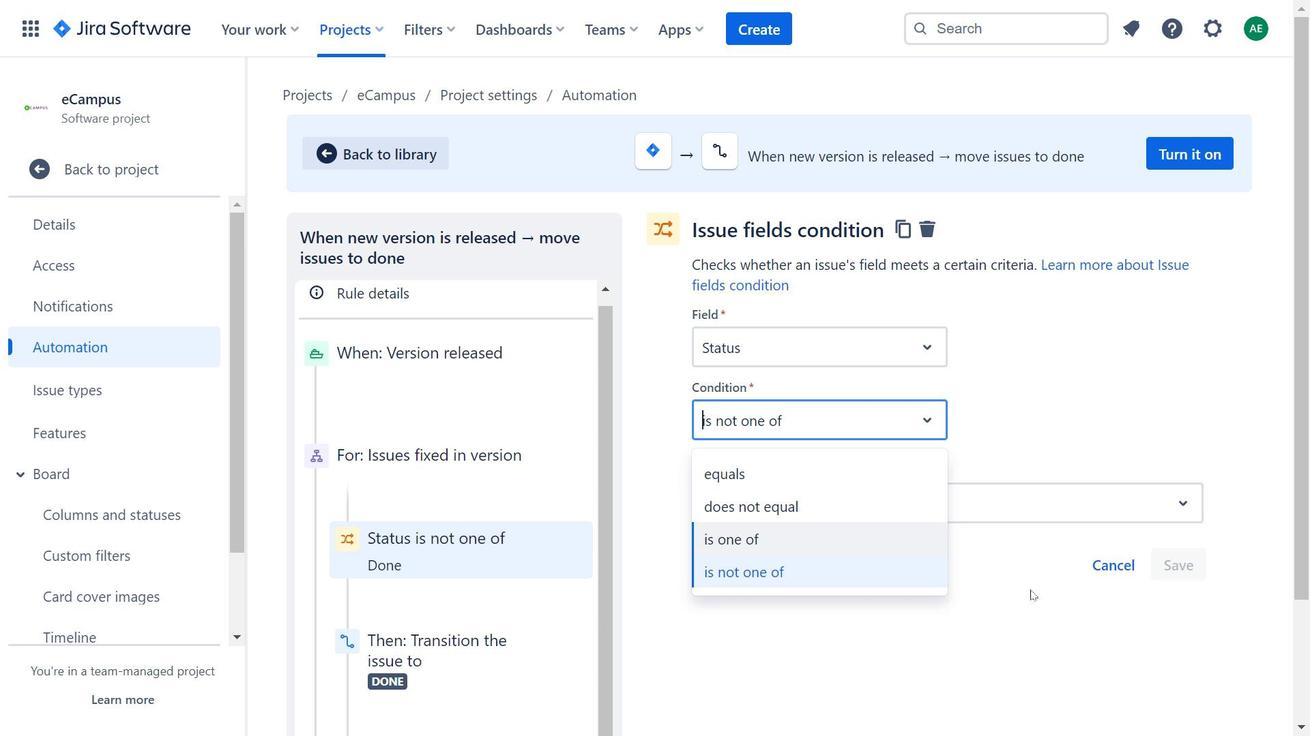 
Action: Mouse pressed left at (1032, 591)
Screenshot: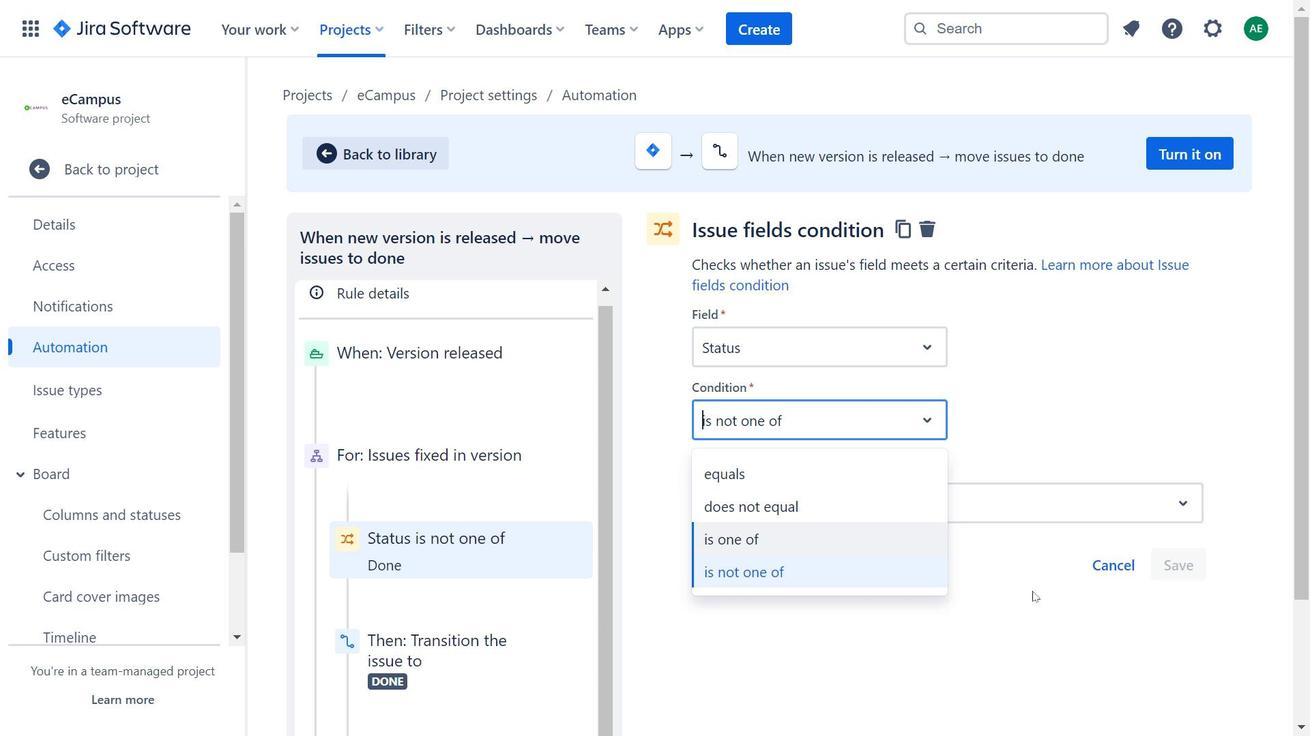 
Action: Mouse moved to (876, 490)
Screenshot: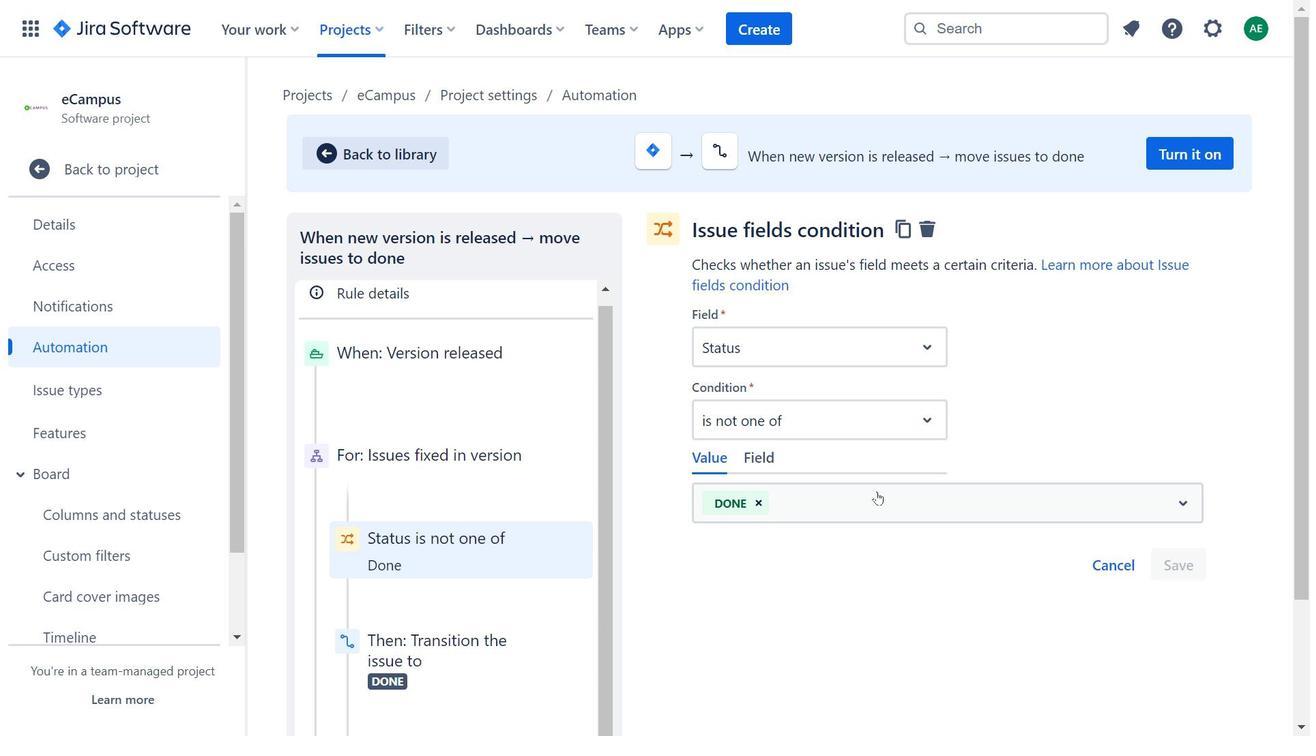 
Action: Mouse pressed left at (876, 490)
Screenshot: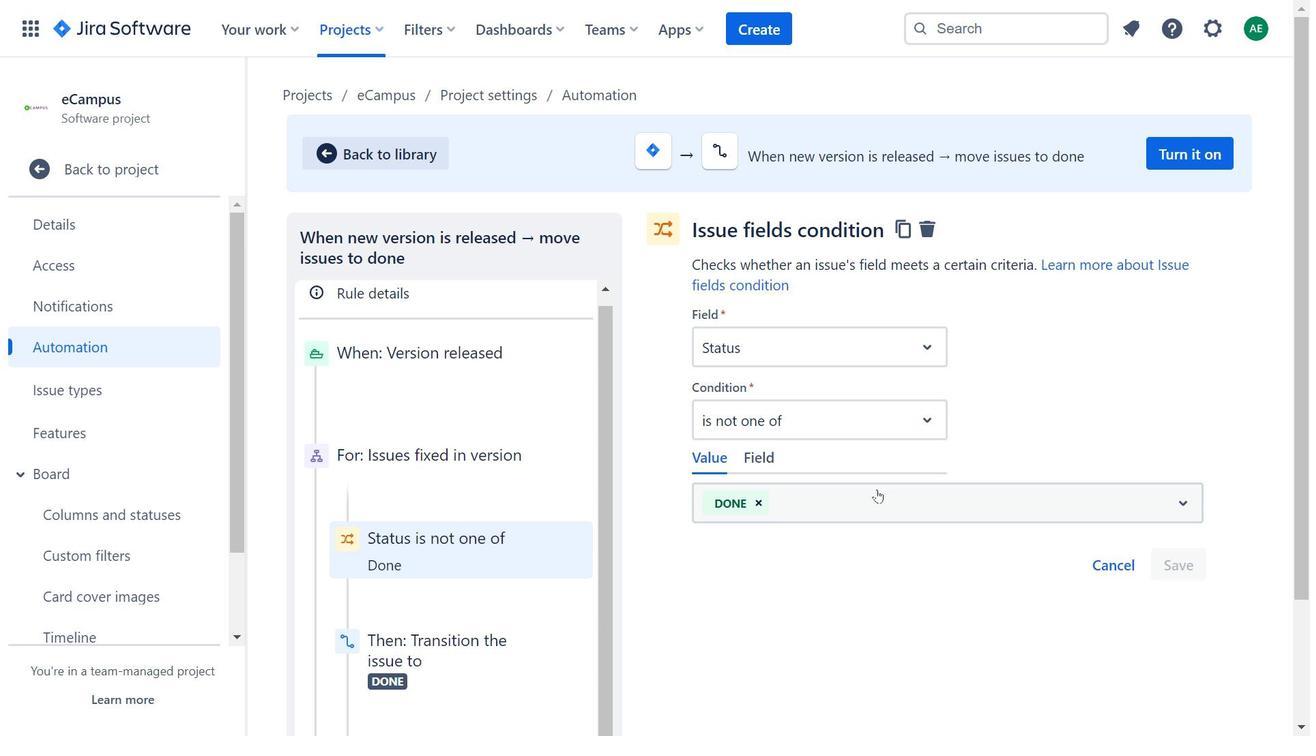 
Action: Mouse moved to (520, 377)
Screenshot: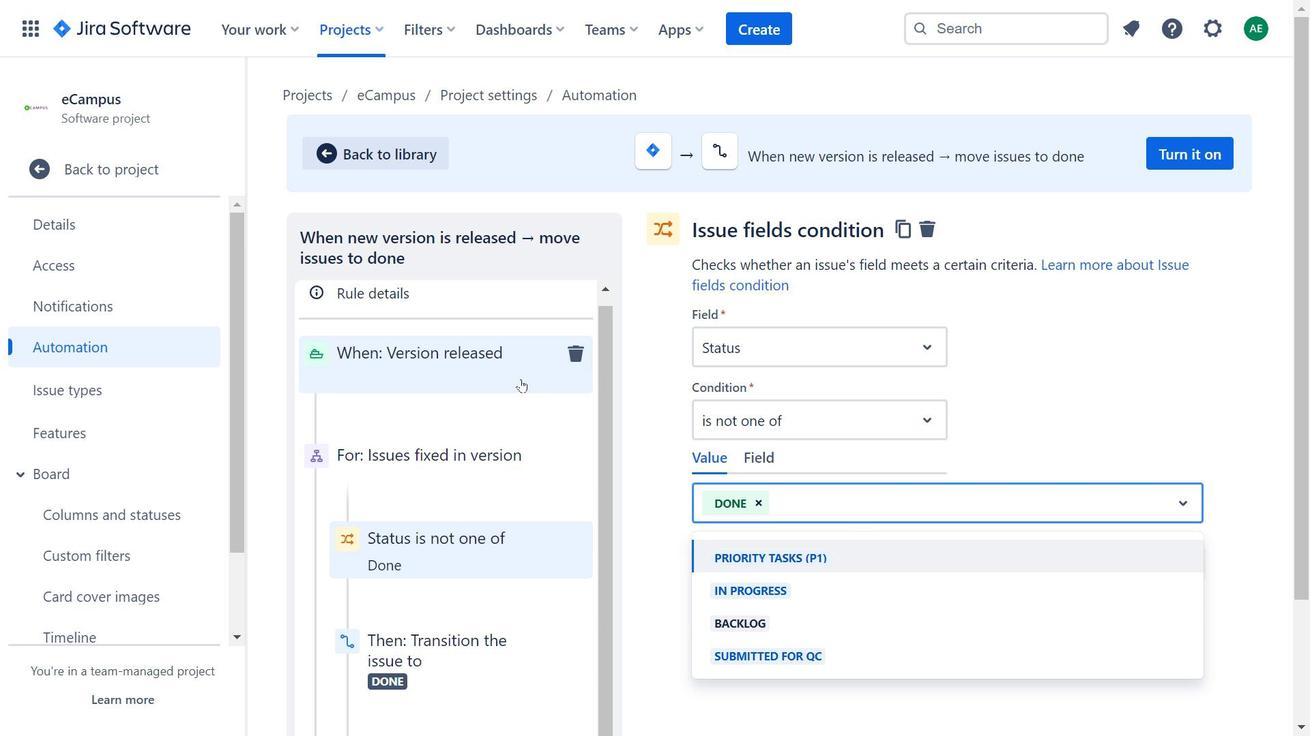 
Action: Mouse pressed left at (520, 377)
Screenshot: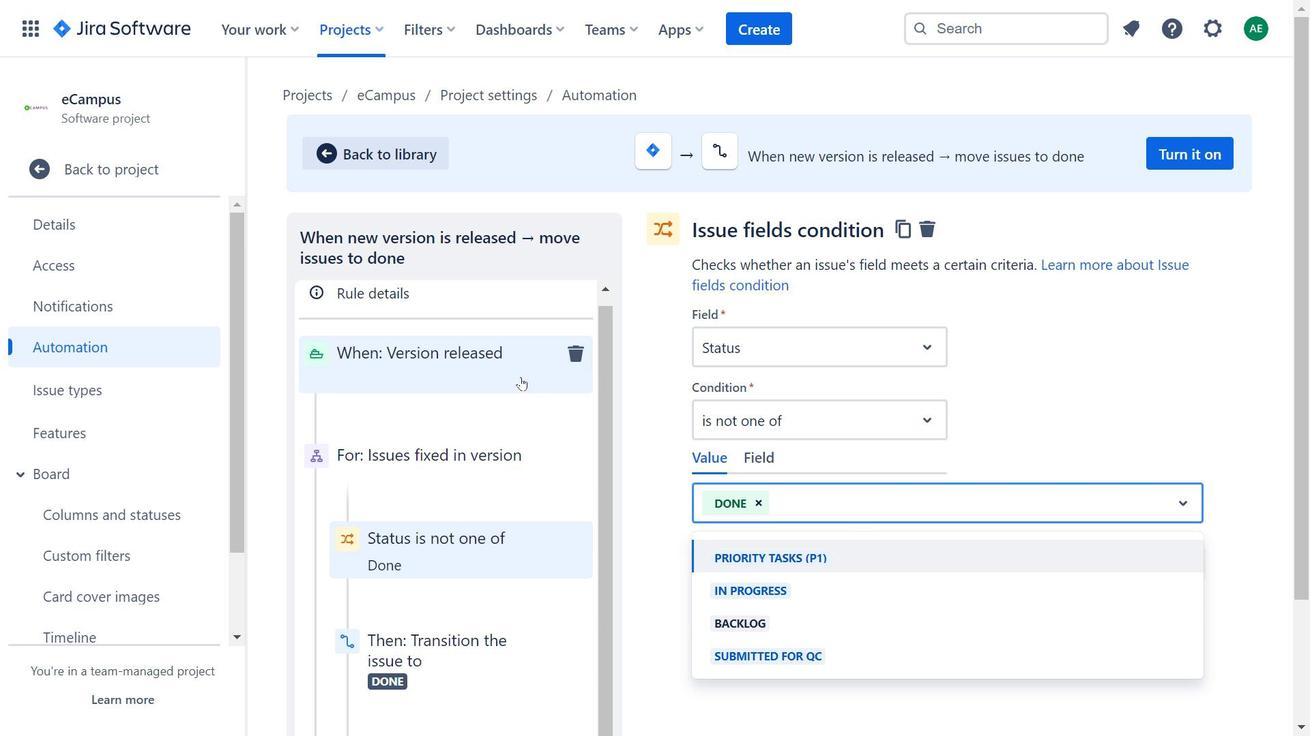 
Action: Mouse moved to (474, 472)
Screenshot: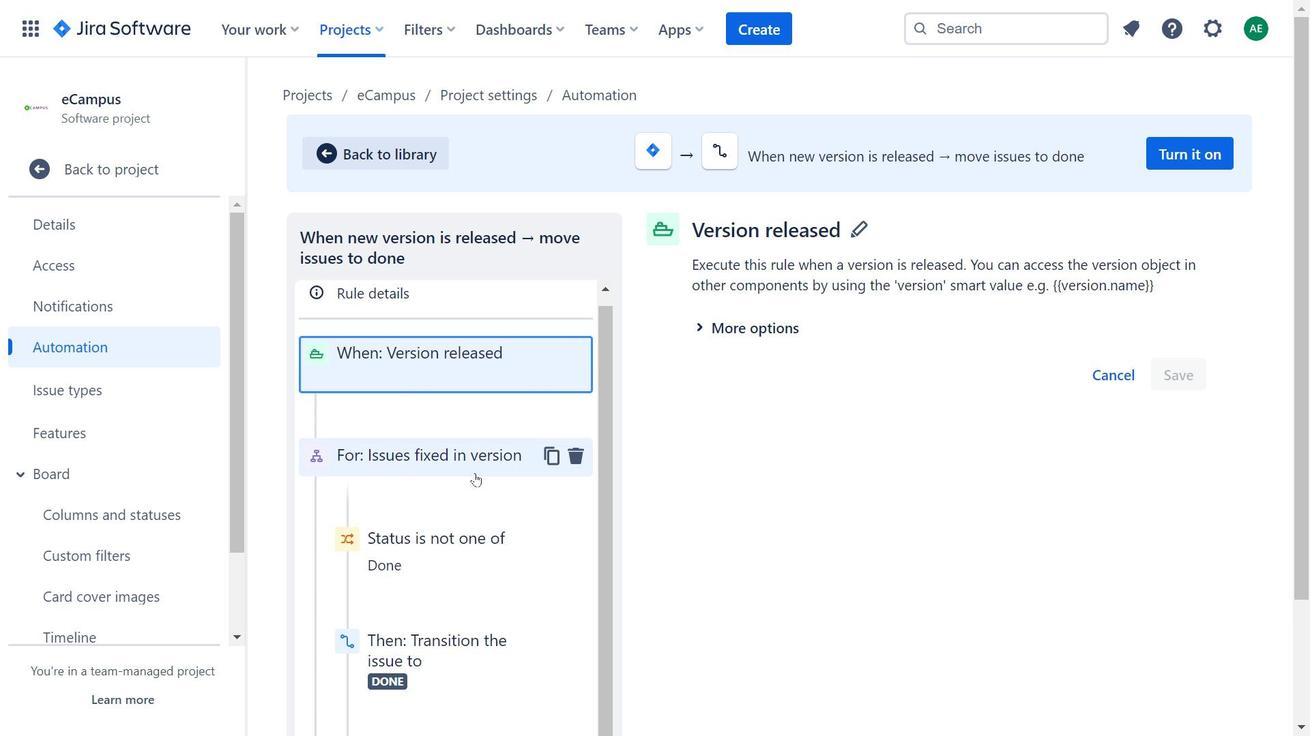 
Action: Mouse pressed left at (474, 472)
Screenshot: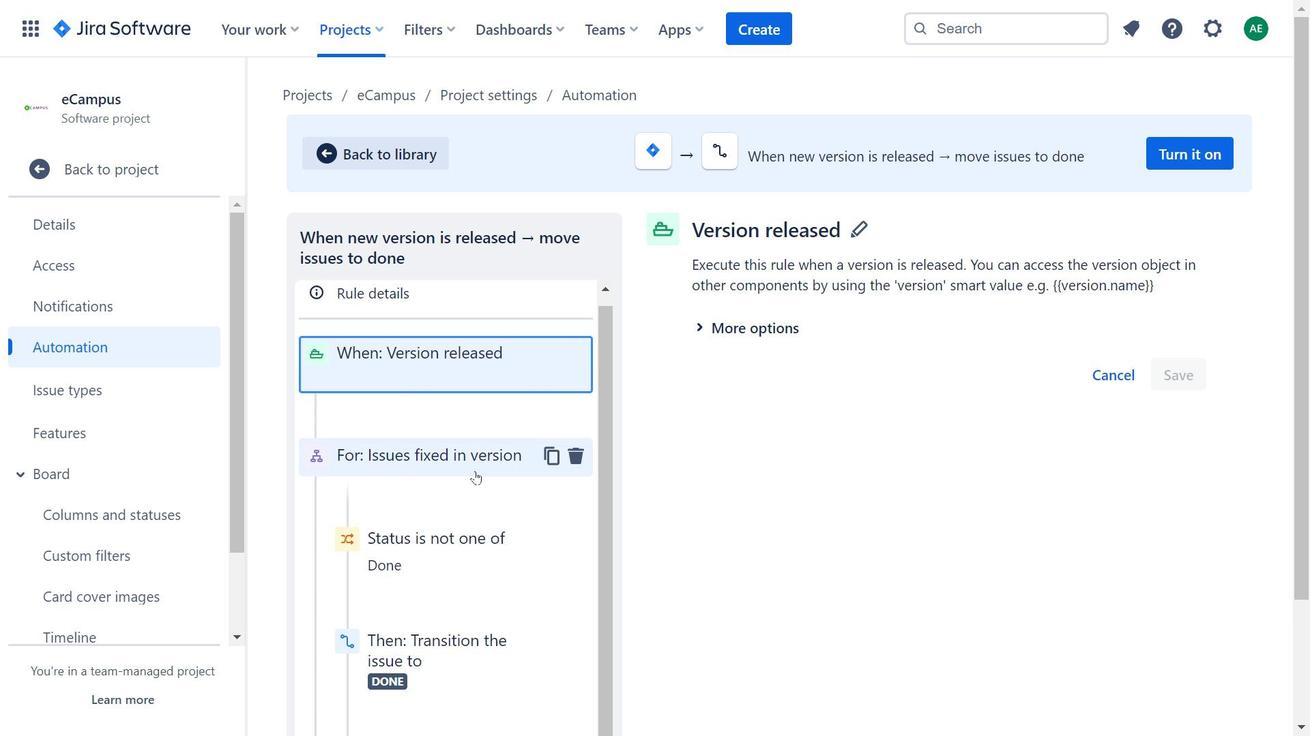 
Action: Mouse moved to (902, 351)
Screenshot: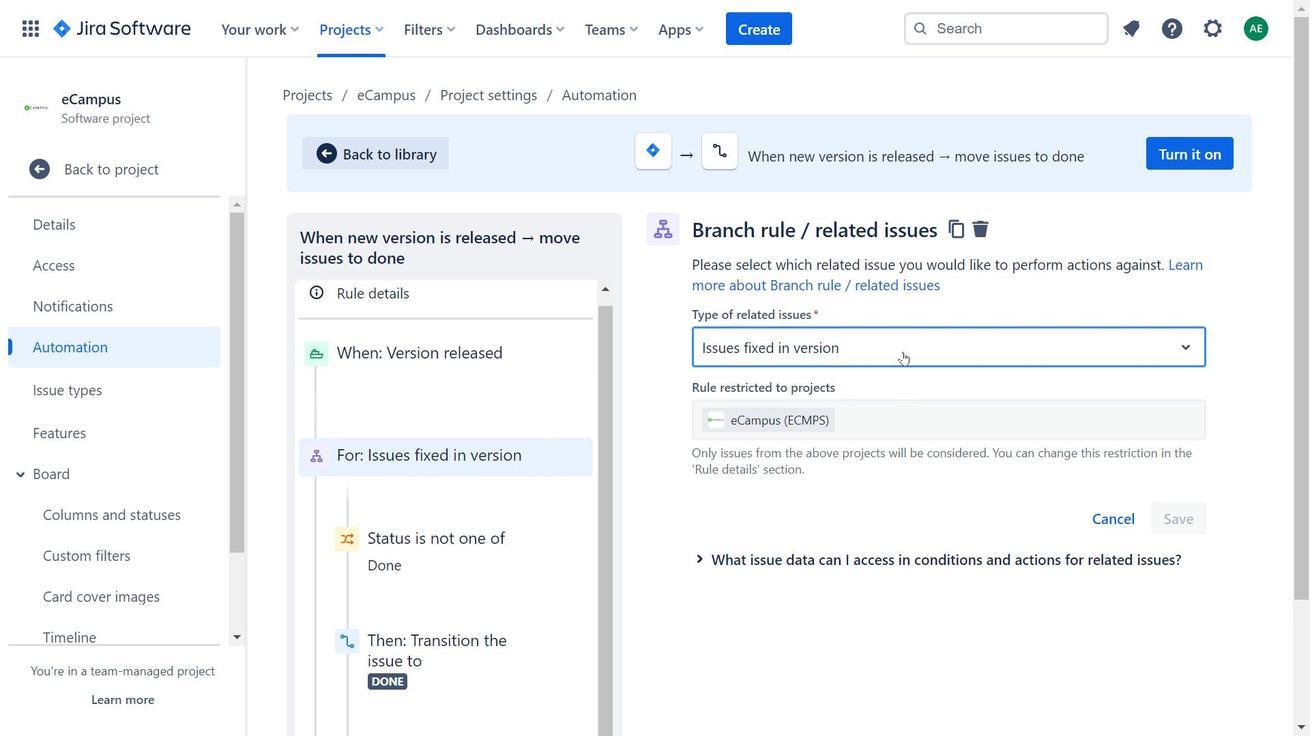 
Action: Mouse pressed left at (902, 351)
Screenshot: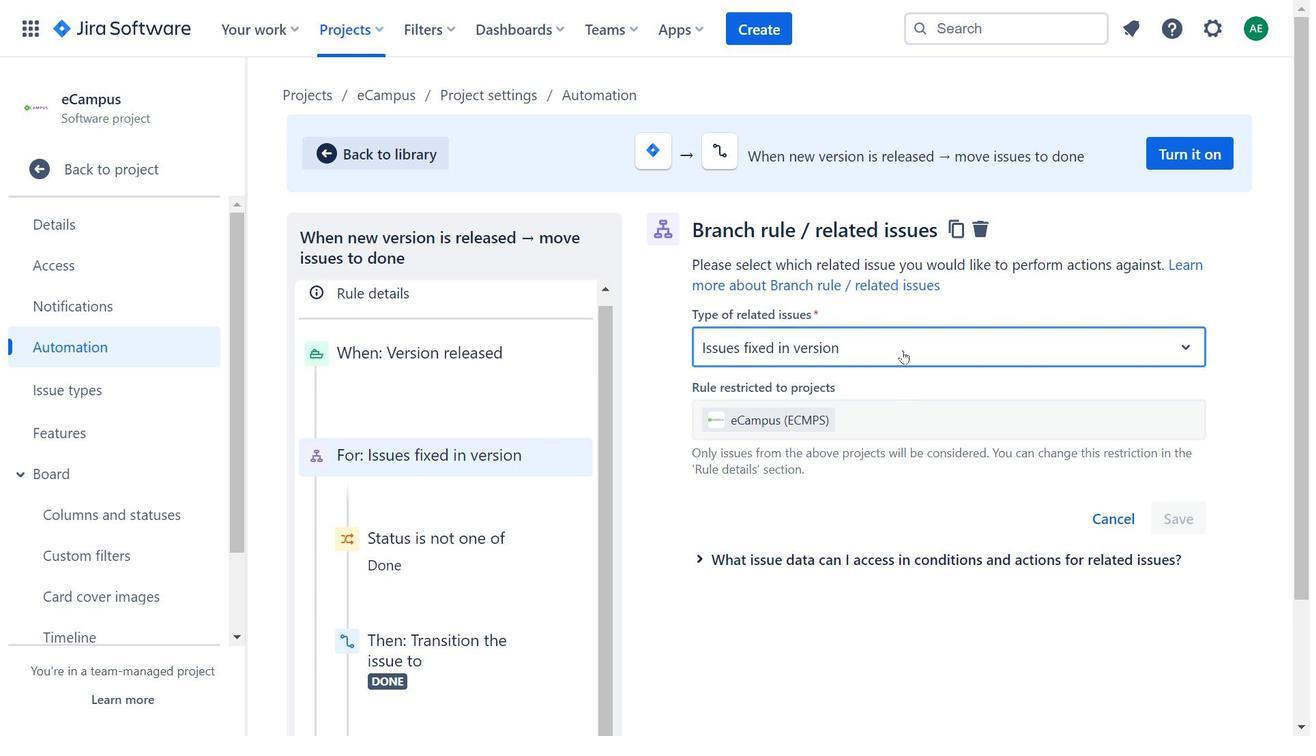 
Action: Mouse moved to (853, 446)
Screenshot: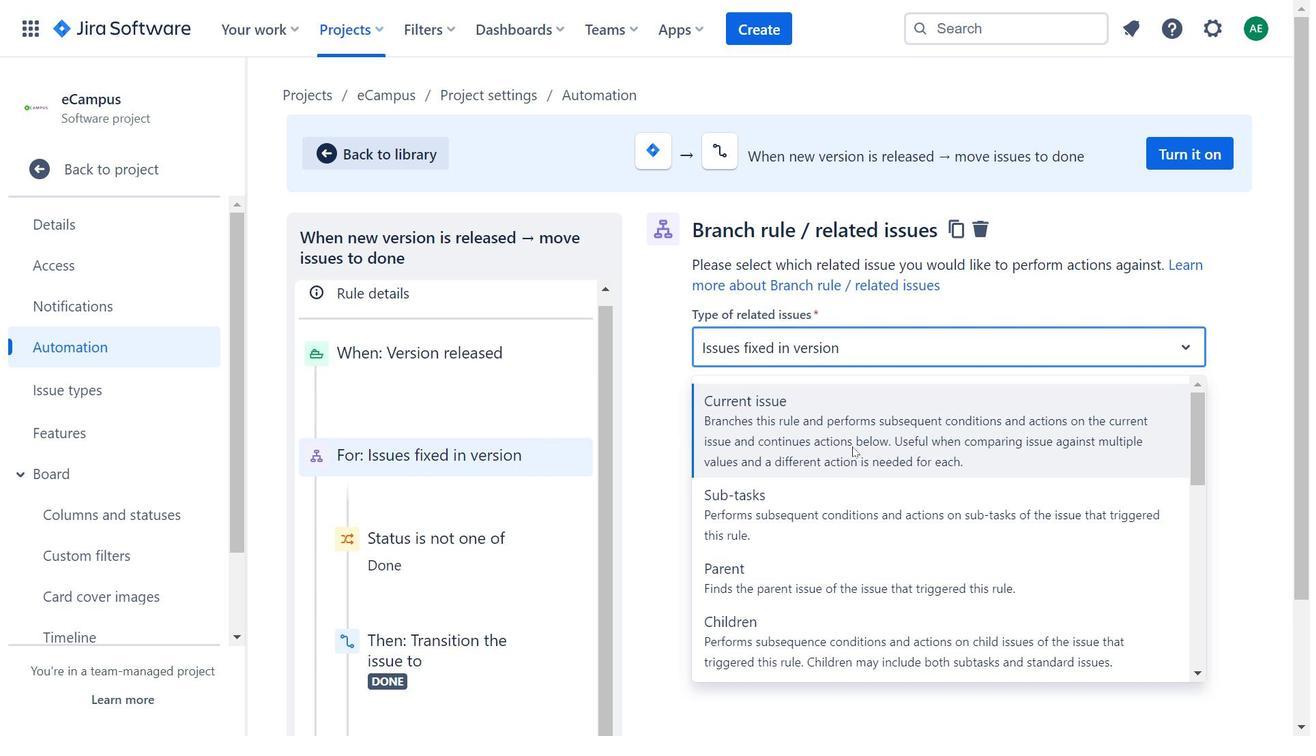 
Action: Mouse scrolled (853, 446) with delta (0, 0)
Screenshot: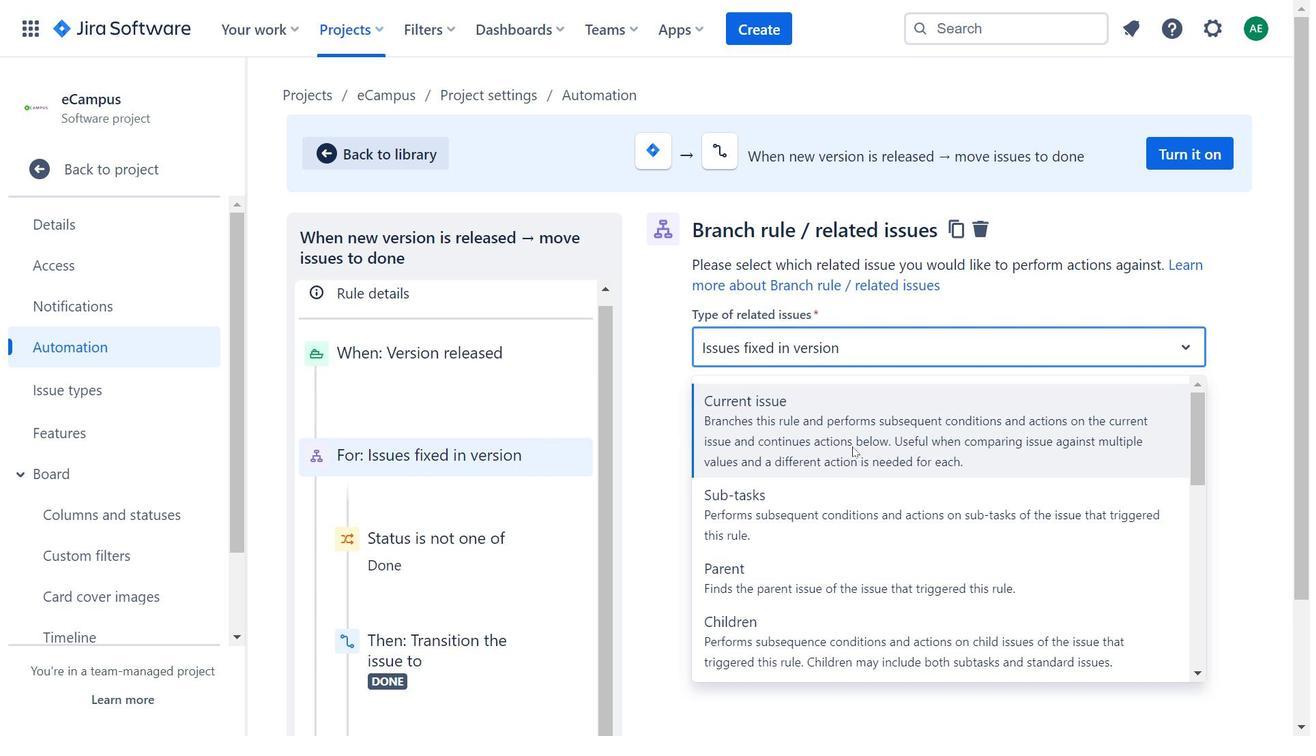 
Action: Mouse moved to (837, 500)
Screenshot: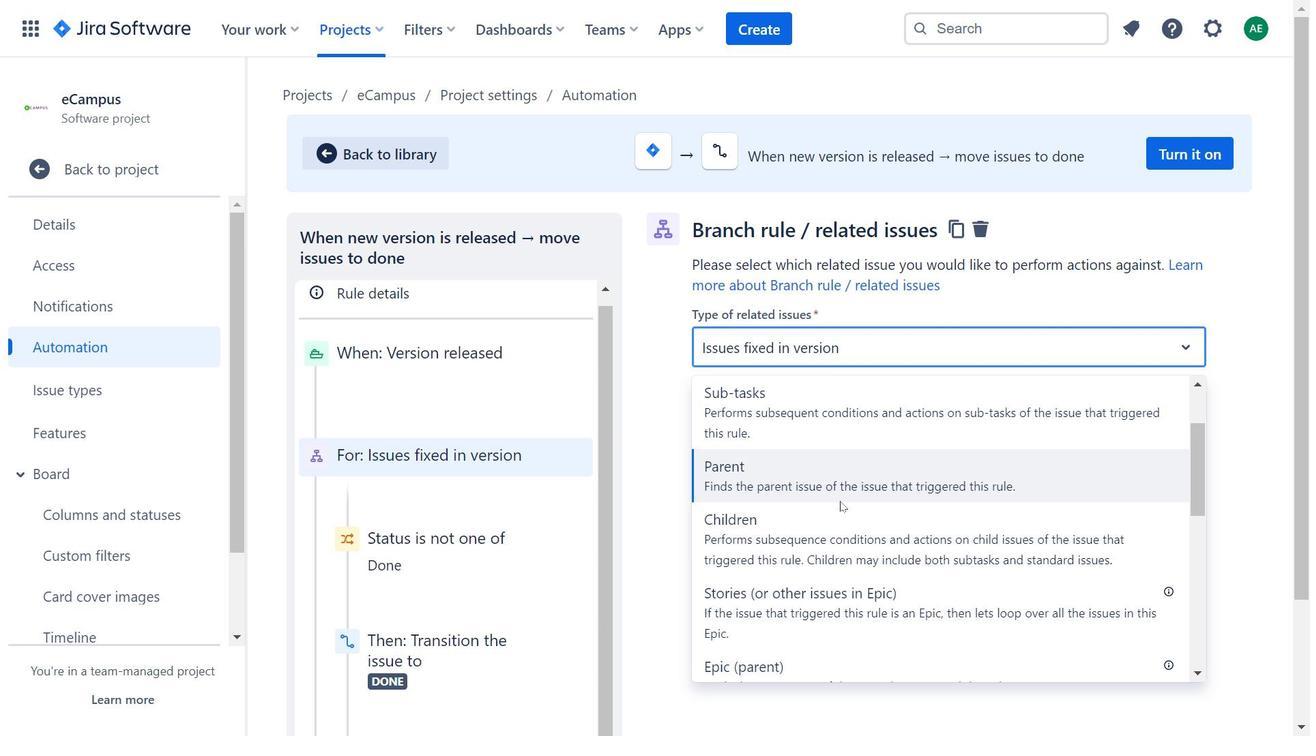 
Action: Mouse scrolled (837, 500) with delta (0, 0)
Screenshot: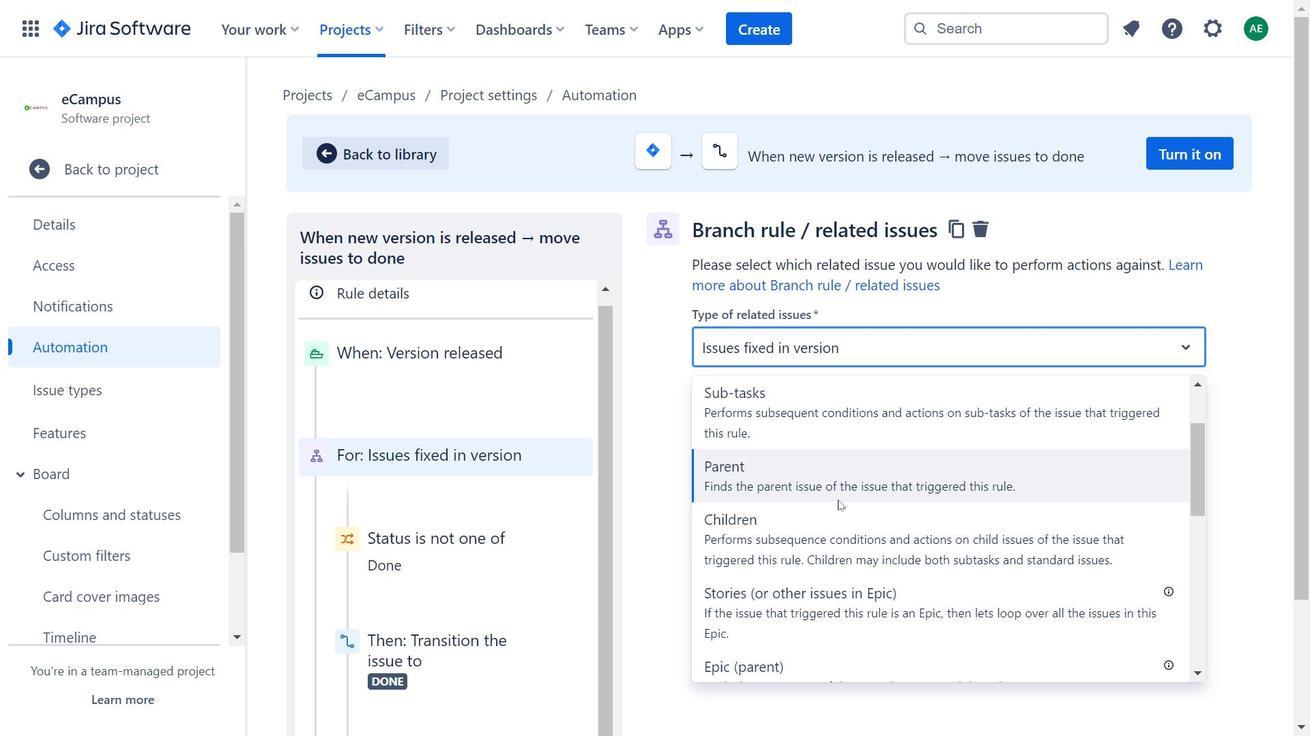 
Action: Mouse scrolled (837, 500) with delta (0, 0)
Screenshot: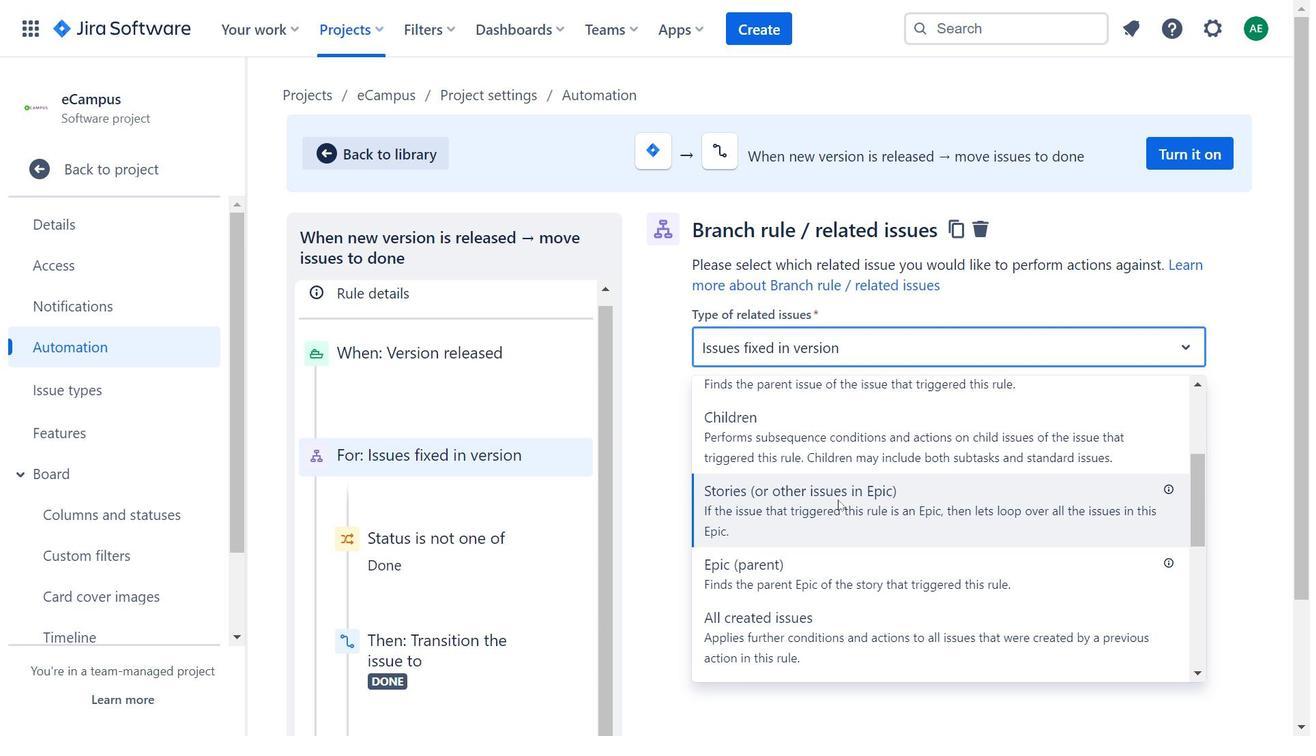 
Action: Mouse moved to (837, 500)
Screenshot: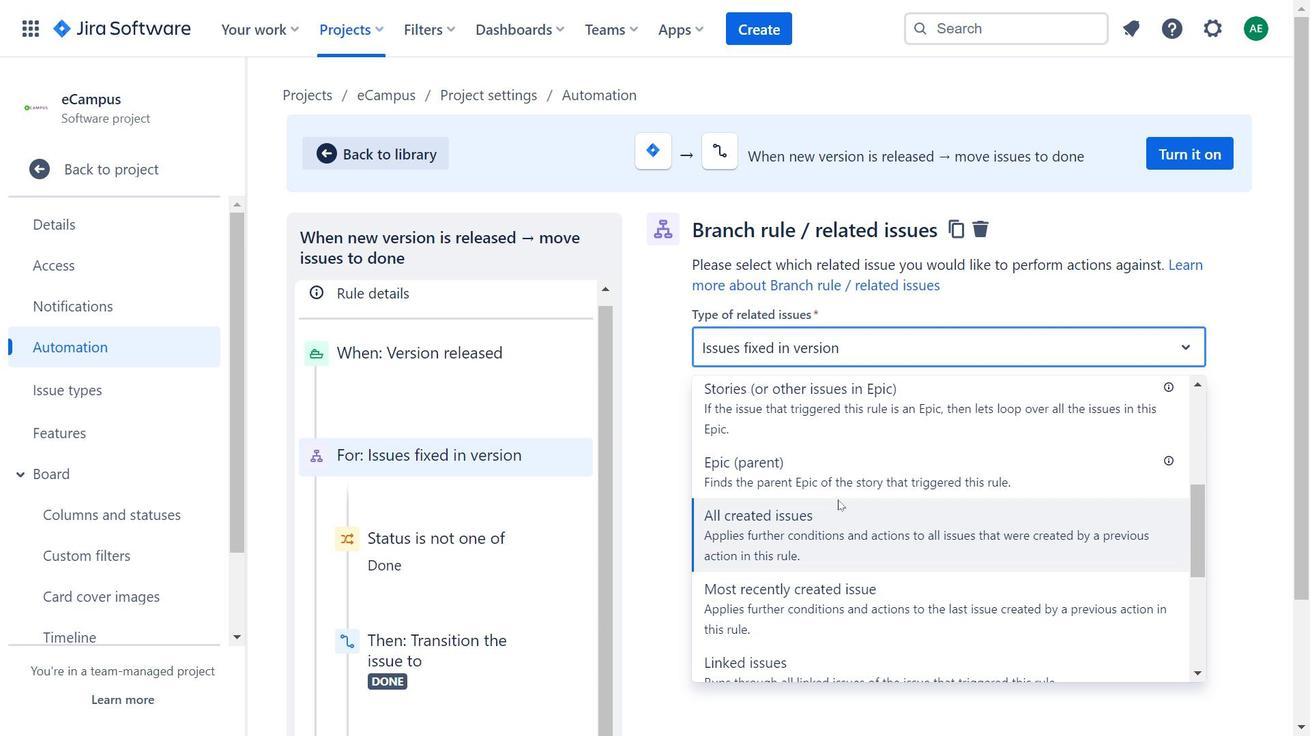 
Action: Mouse scrolled (837, 500) with delta (0, 0)
Screenshot: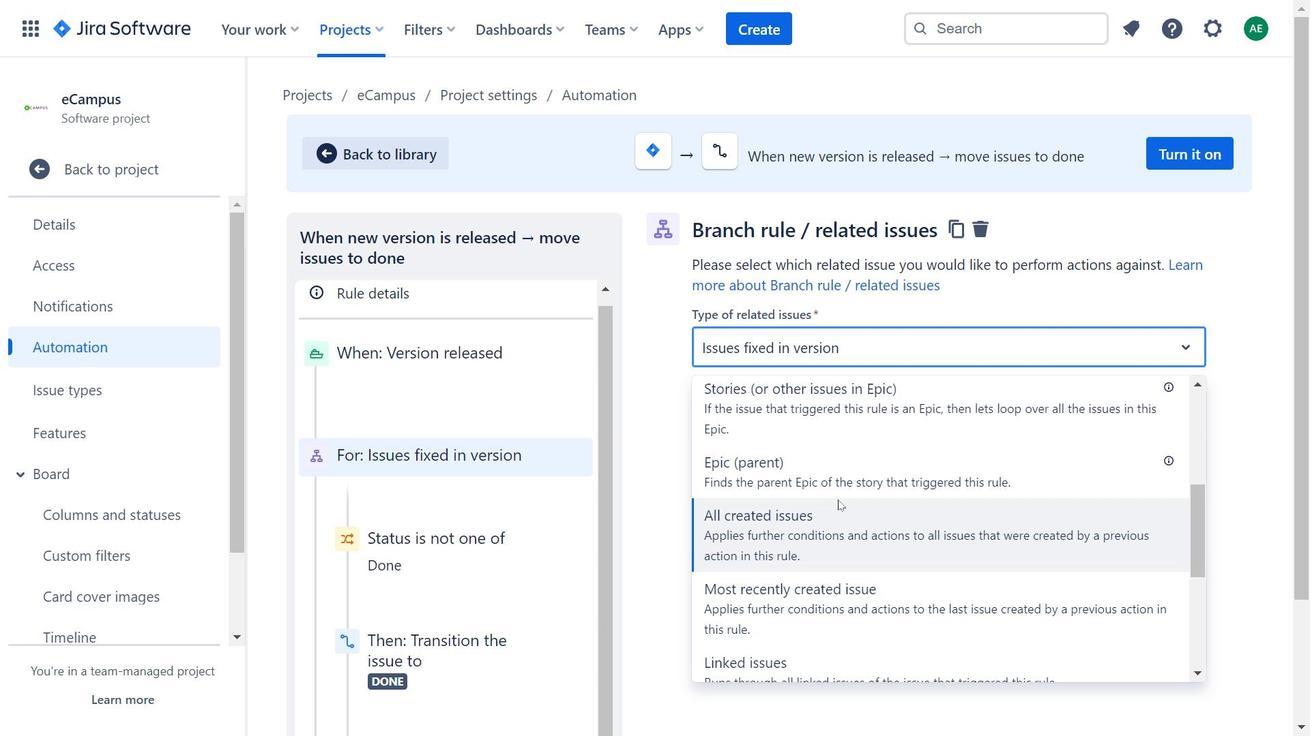 
Action: Mouse moved to (828, 545)
Screenshot: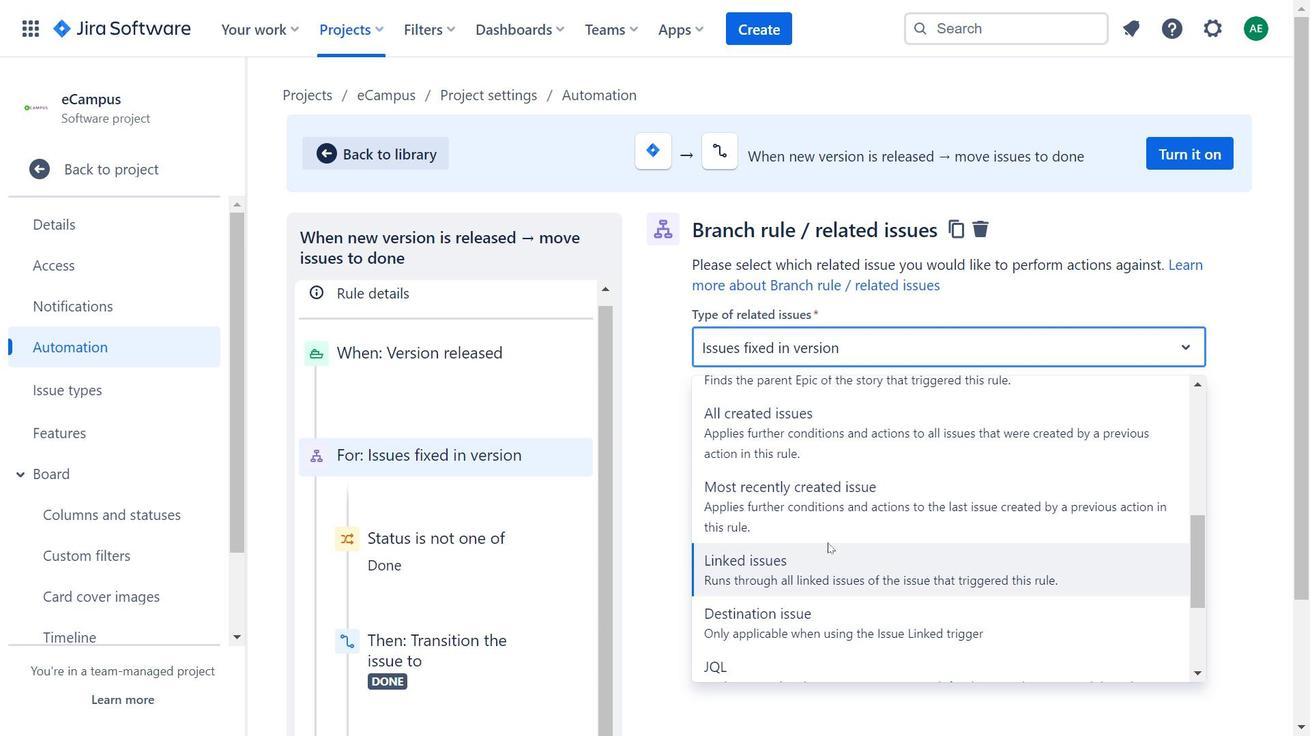 
Action: Mouse scrolled (828, 544) with delta (0, 0)
Screenshot: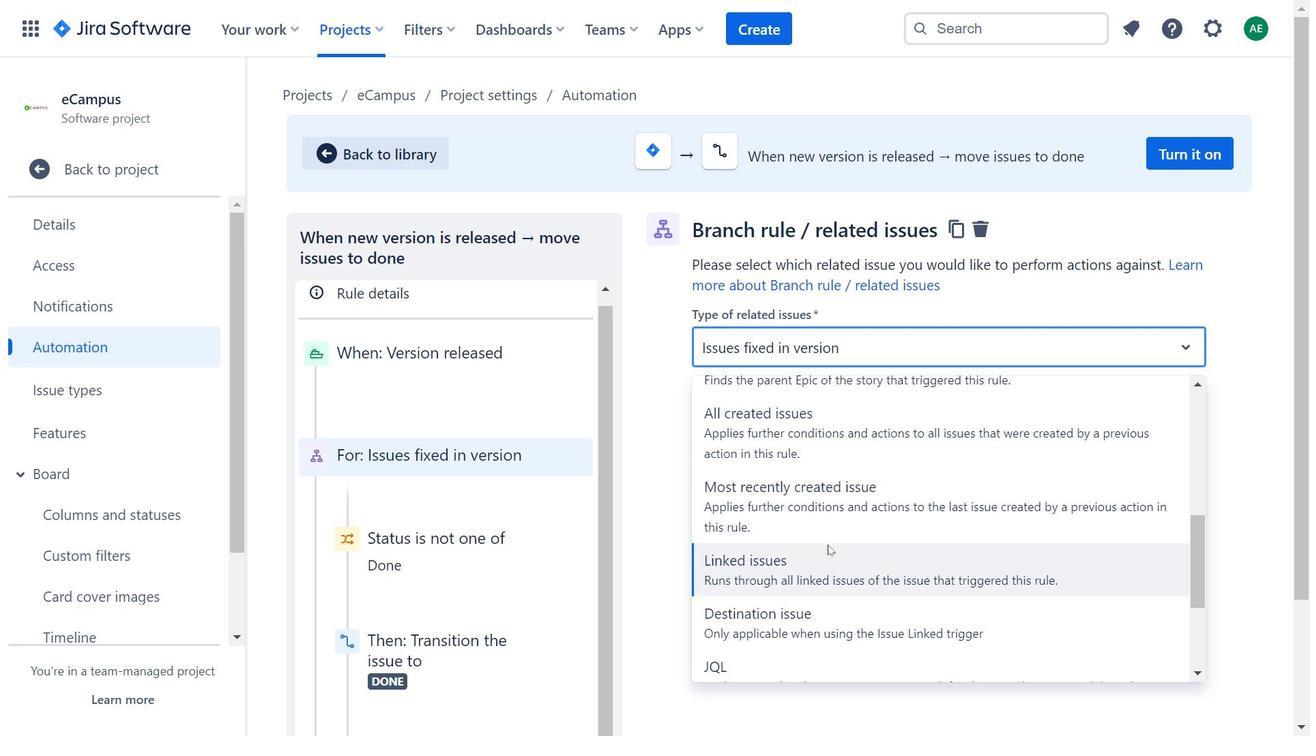 
Action: Mouse moved to (499, 577)
Screenshot: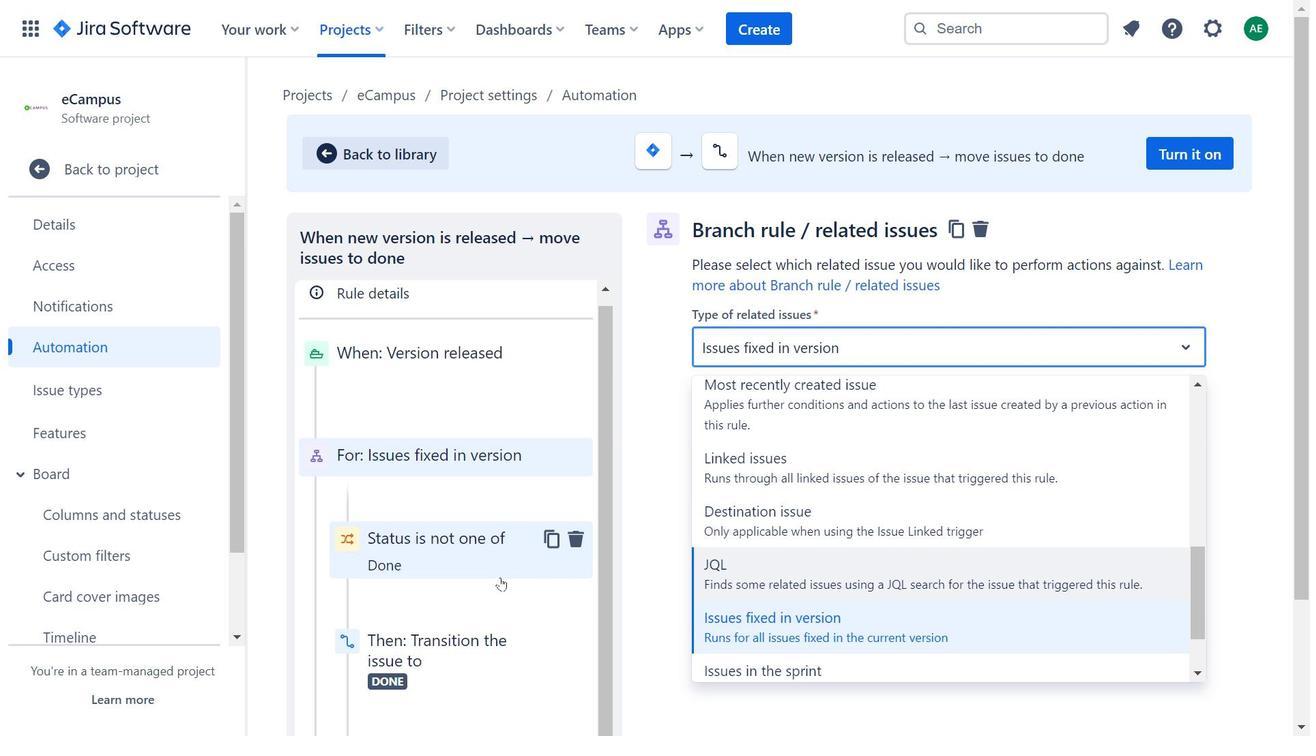 
Action: Mouse pressed left at (499, 577)
Screenshot: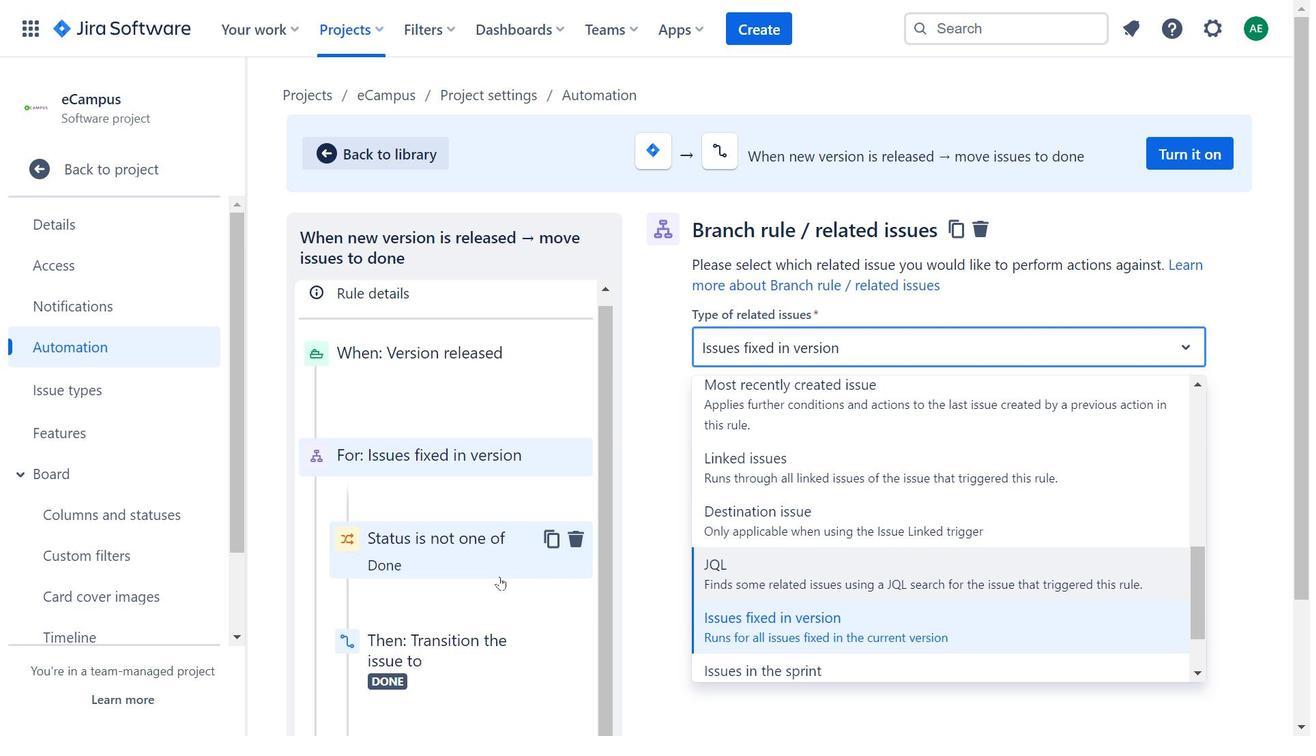 
Action: Mouse moved to (842, 432)
Screenshot: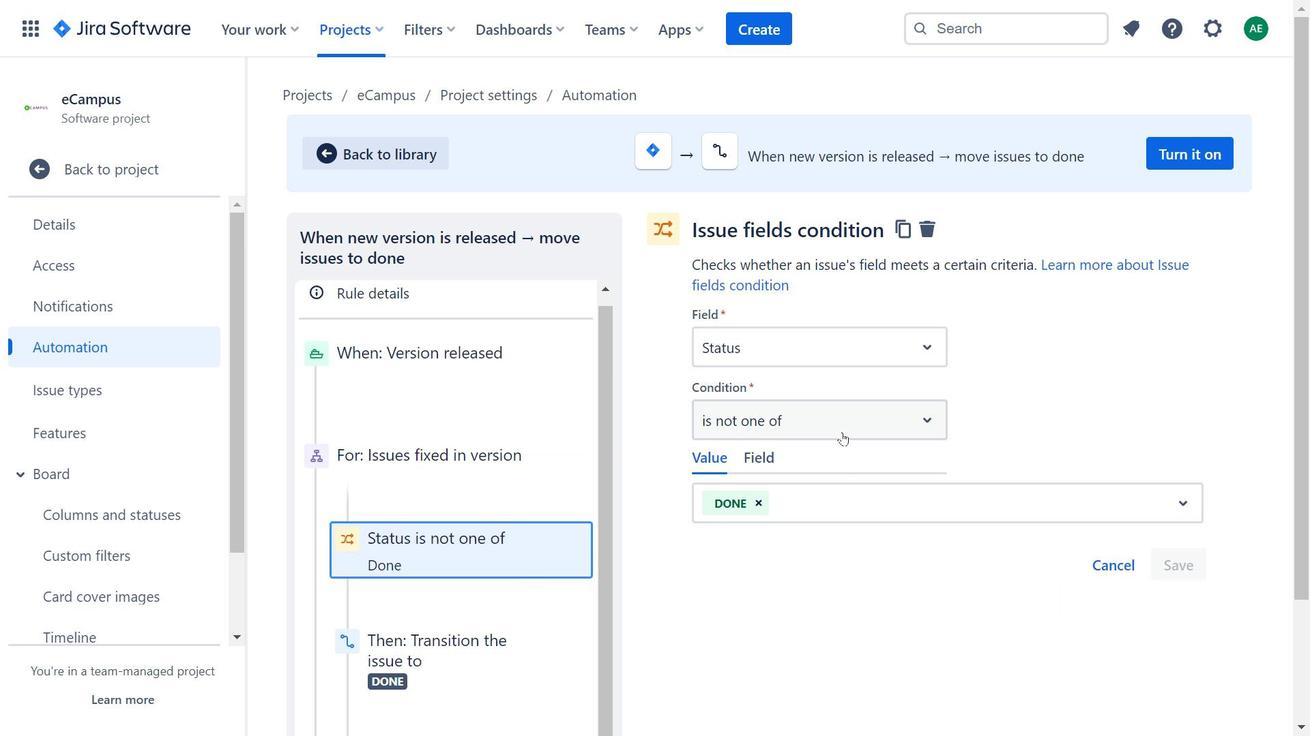 
Action: Mouse pressed left at (842, 432)
Screenshot: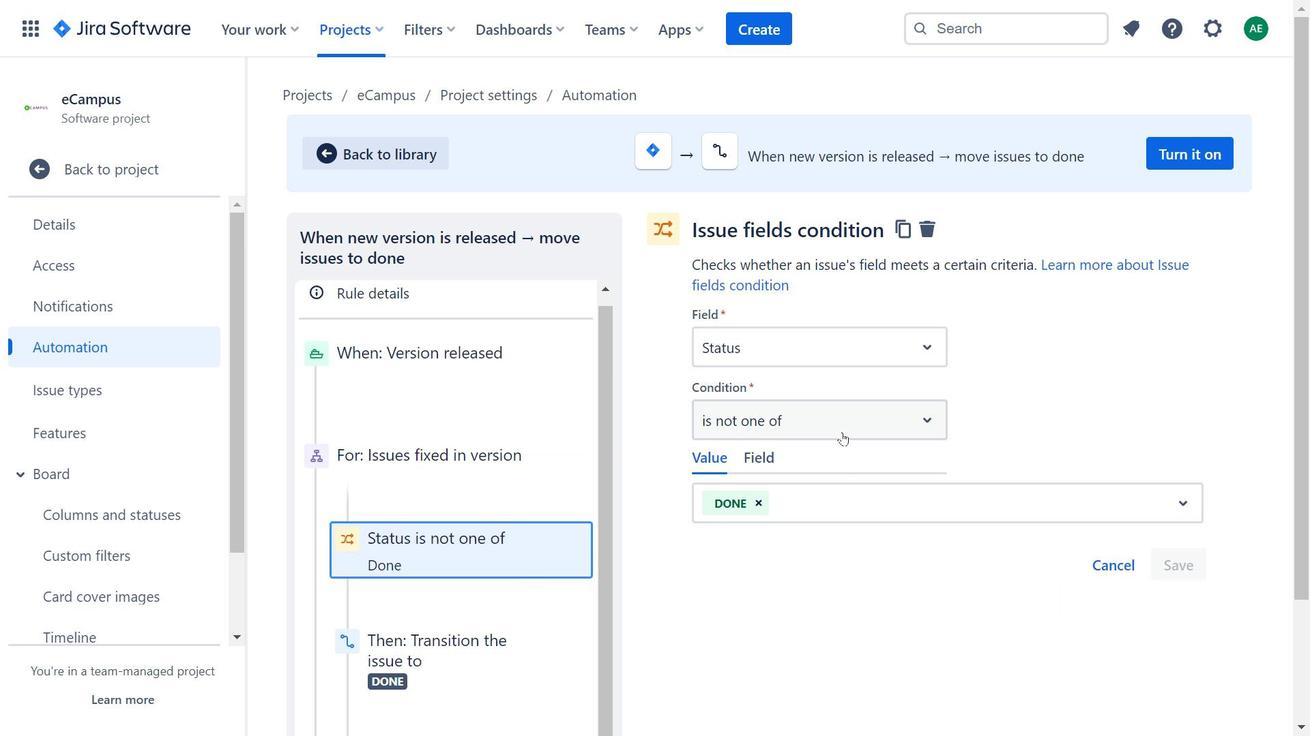 
Action: Mouse moved to (466, 535)
Screenshot: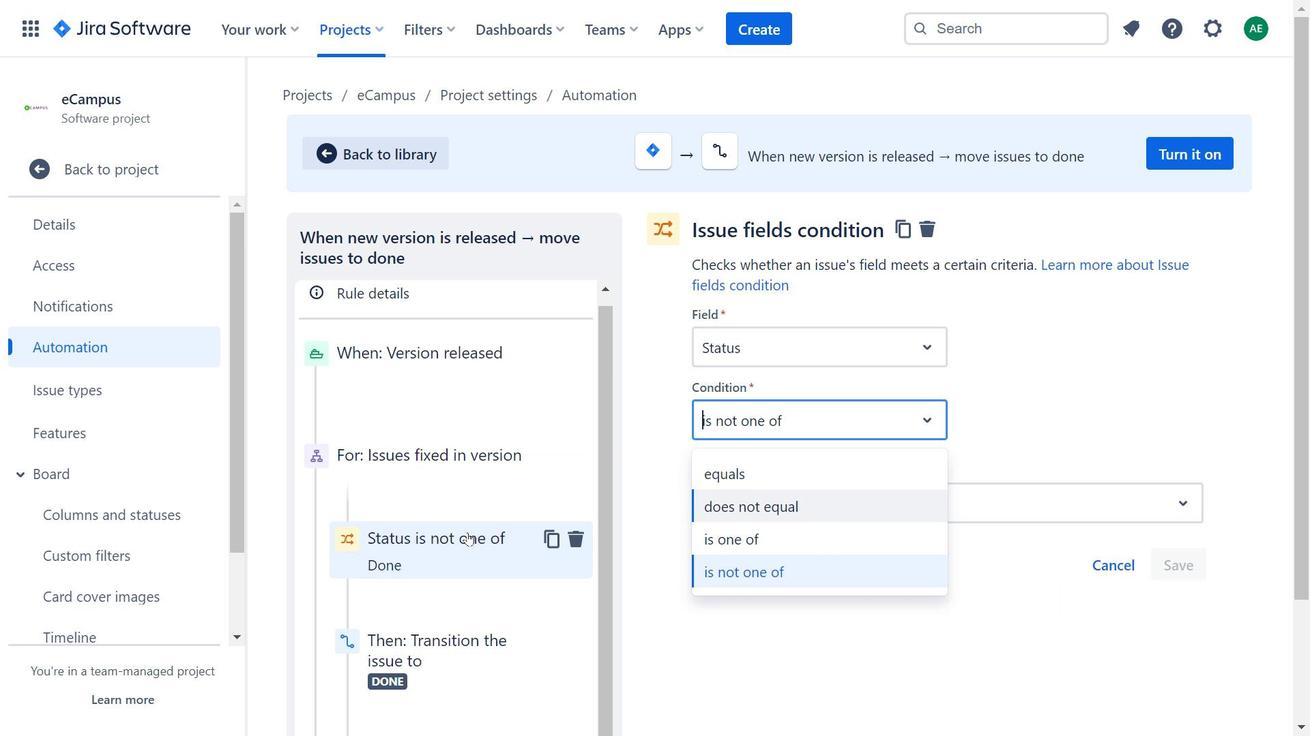 
Action: Mouse scrolled (466, 534) with delta (0, 0)
Screenshot: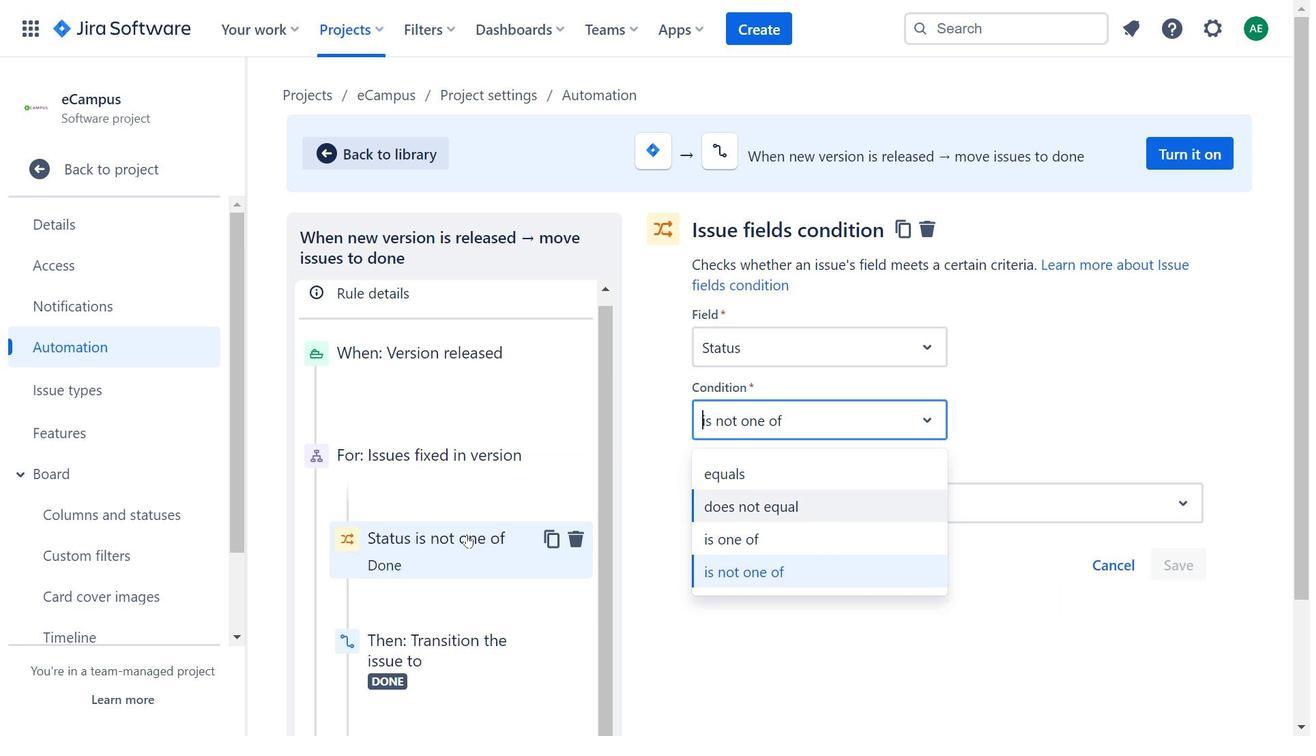 
Action: Mouse moved to (466, 536)
Screenshot: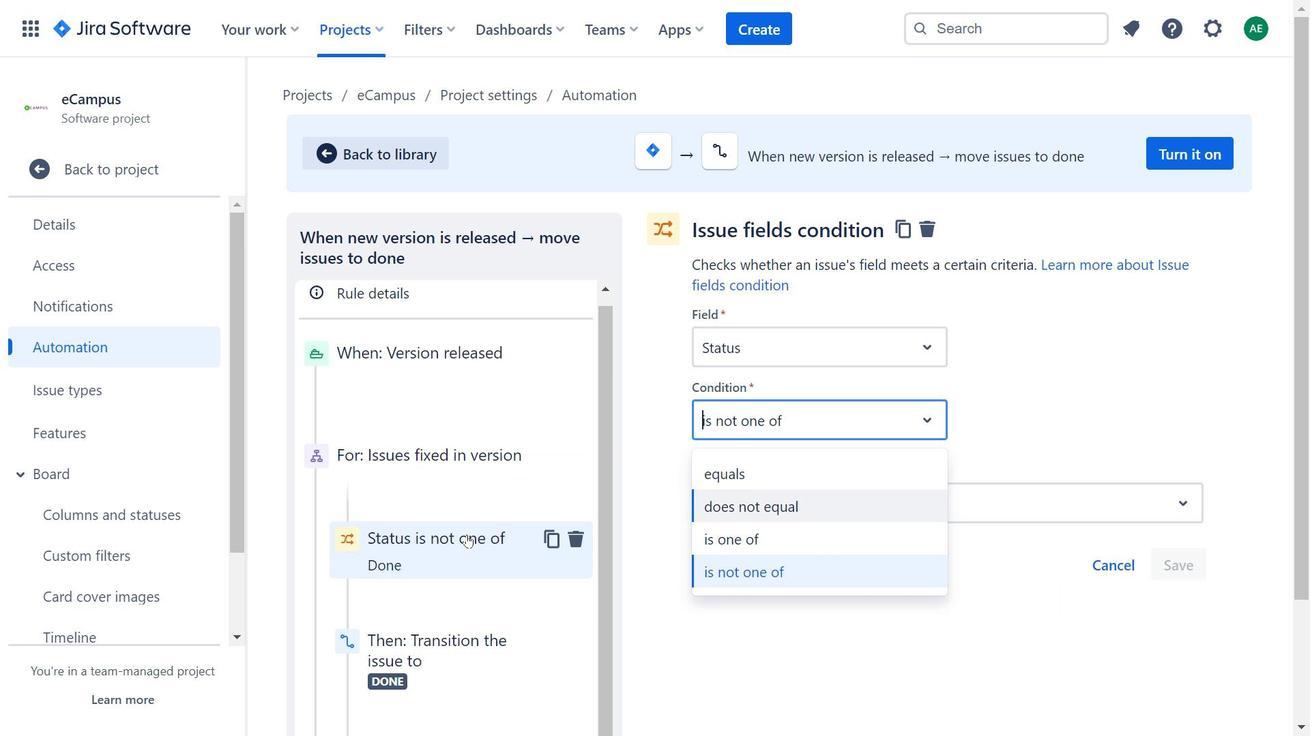 
Action: Mouse scrolled (466, 535) with delta (0, 0)
Screenshot: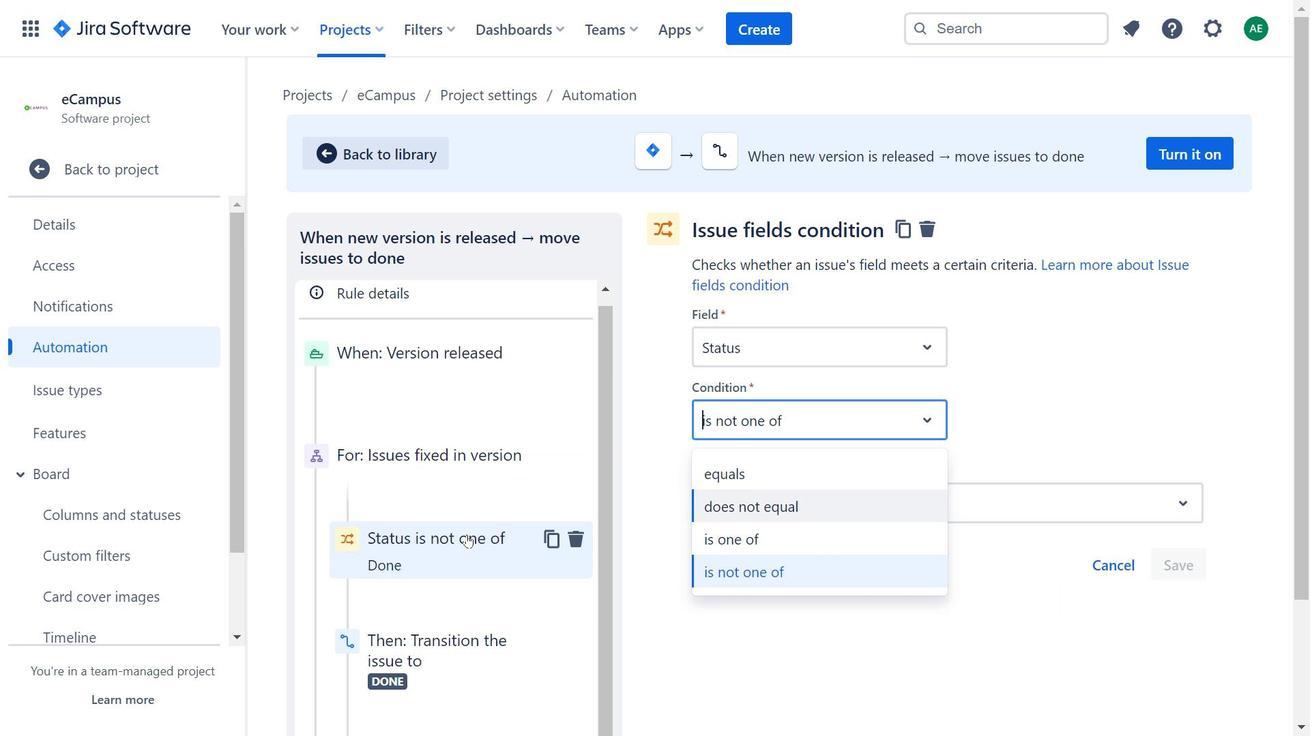 
Action: Mouse moved to (478, 228)
Screenshot: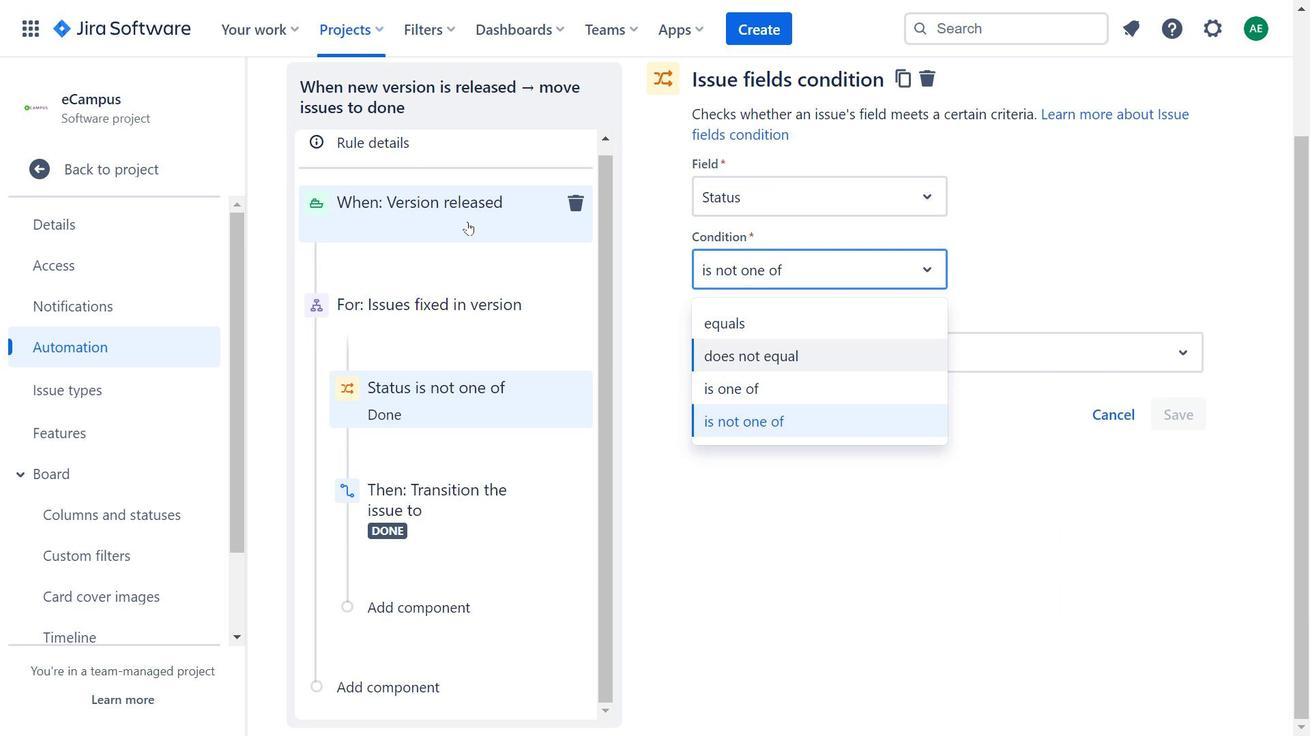 
Action: Mouse scrolled (478, 229) with delta (0, 0)
Screenshot: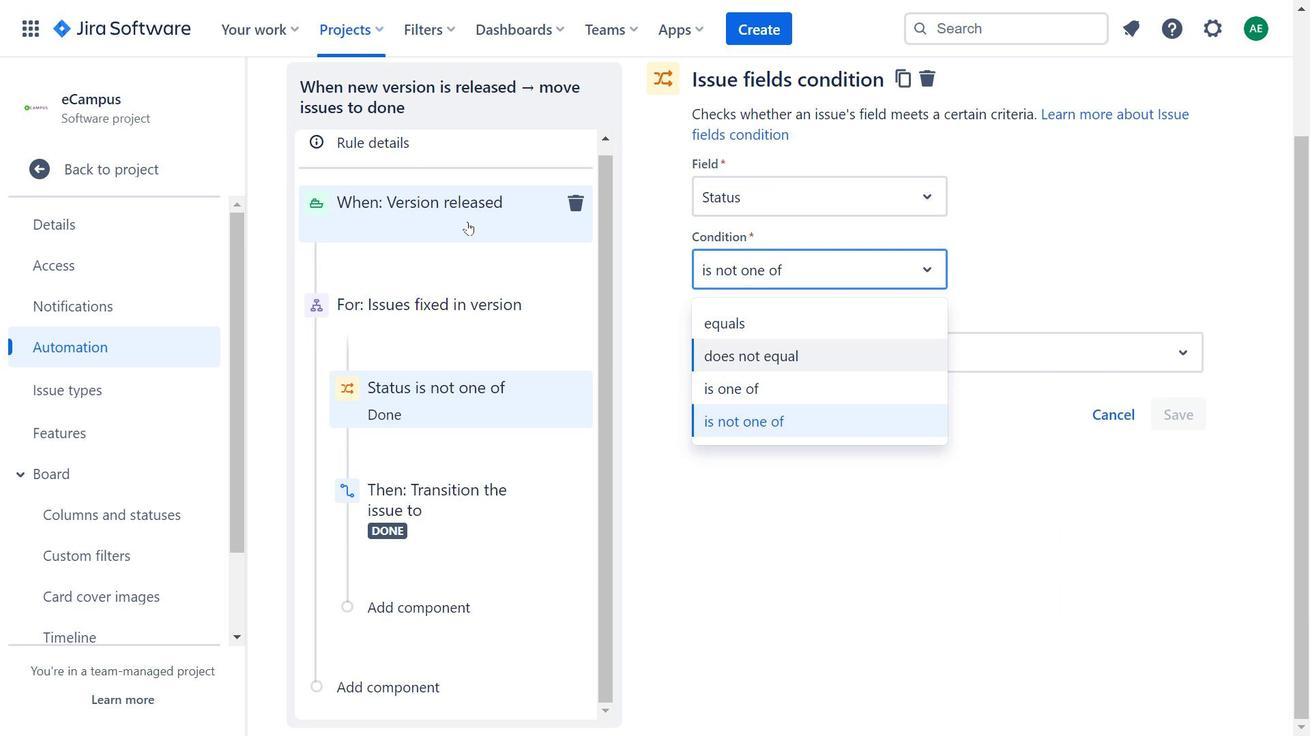 
Action: Mouse moved to (481, 229)
Screenshot: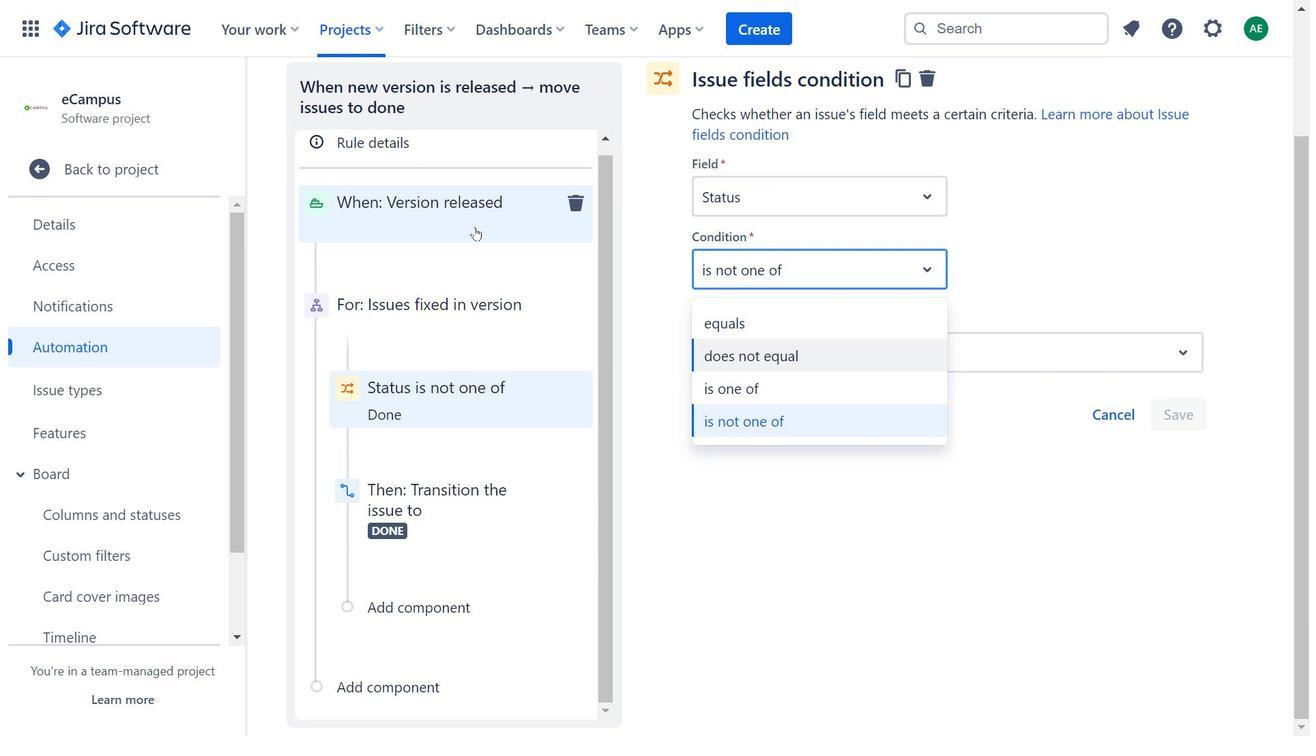 
Action: Mouse scrolled (481, 229) with delta (0, 0)
Screenshot: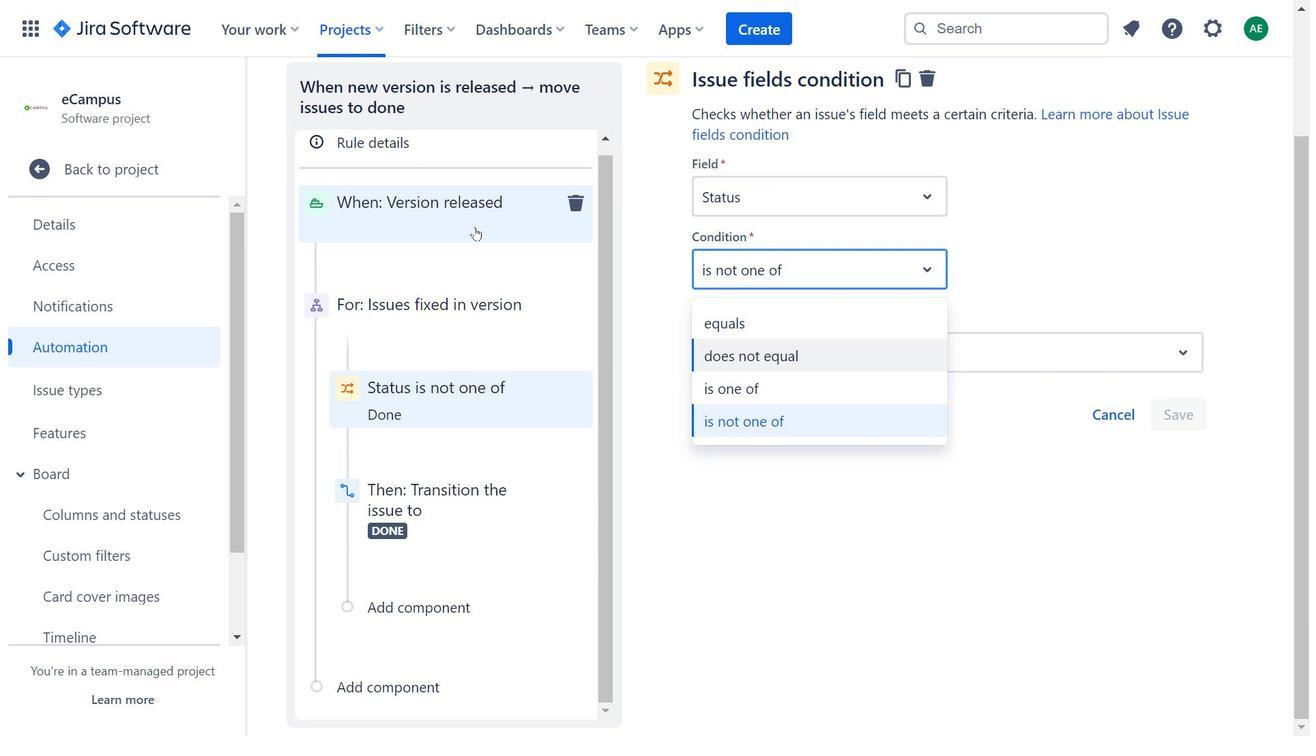 
Action: Mouse moved to (484, 231)
Screenshot: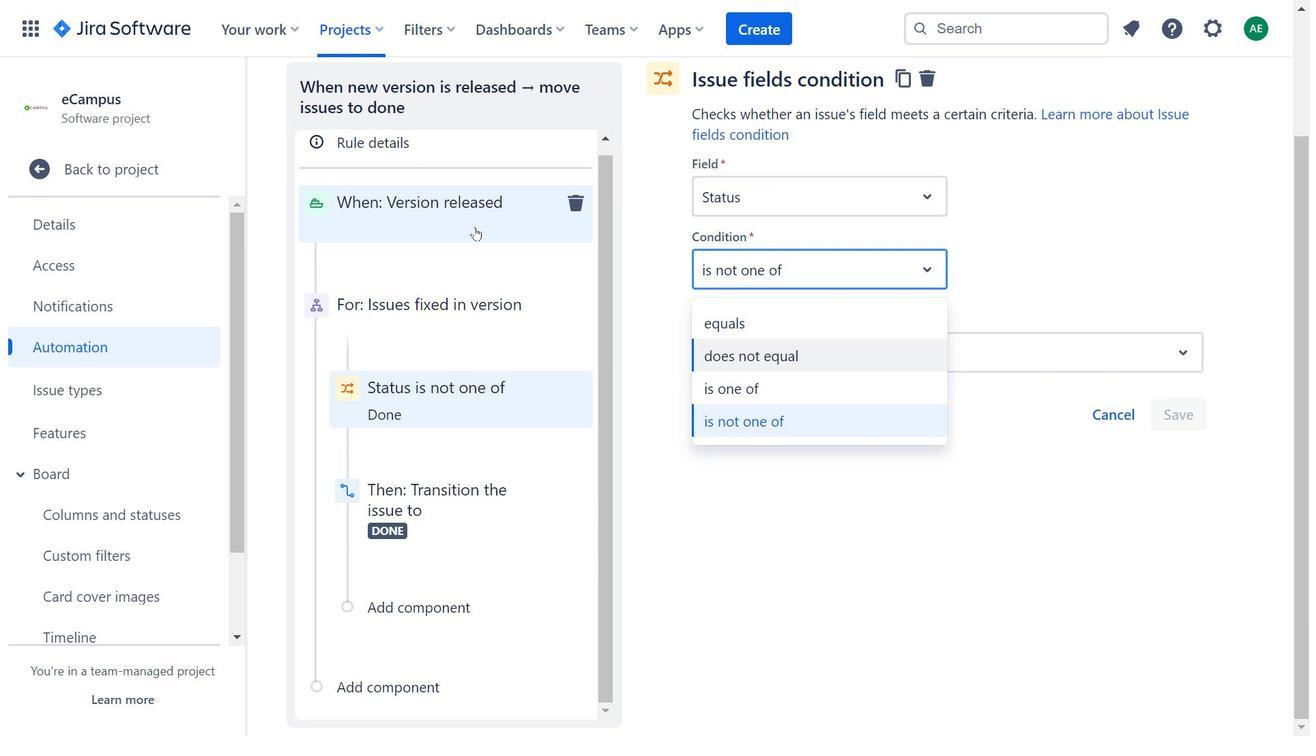 
Action: Mouse scrolled (484, 231) with delta (0, 0)
Screenshot: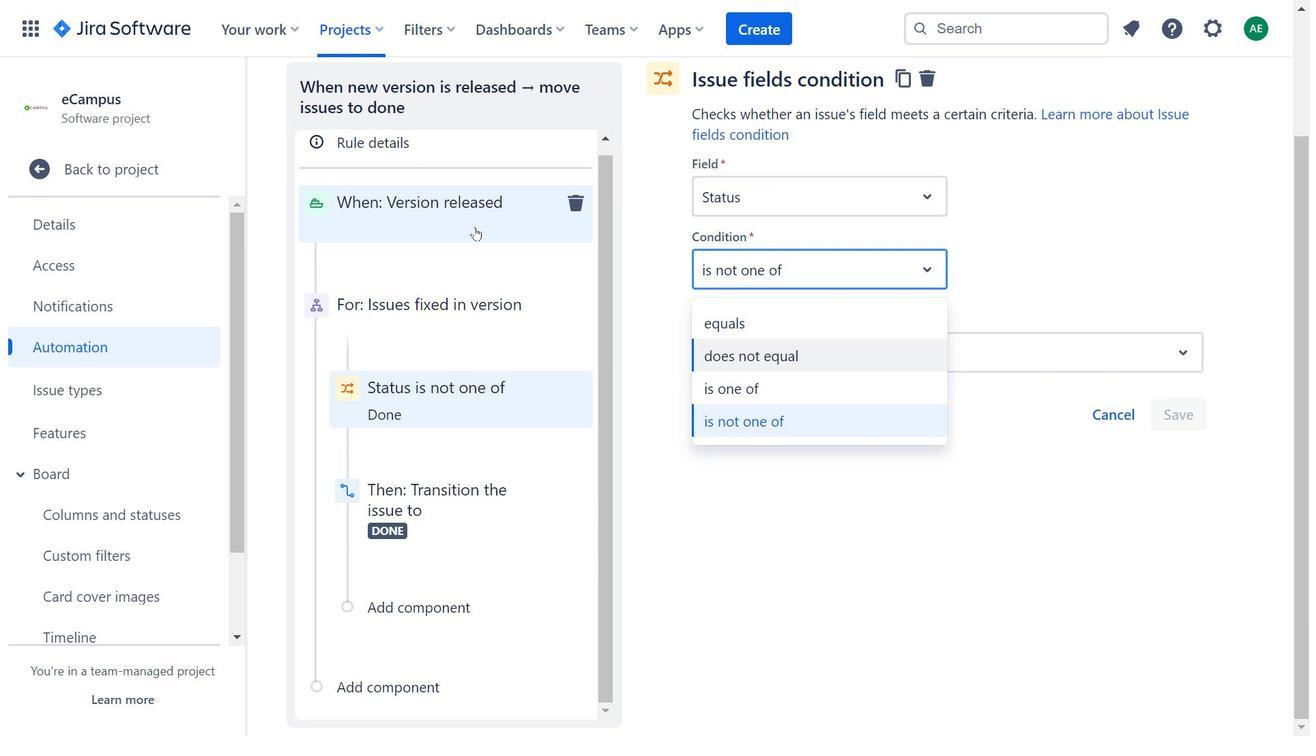 
Action: Mouse moved to (490, 236)
Screenshot: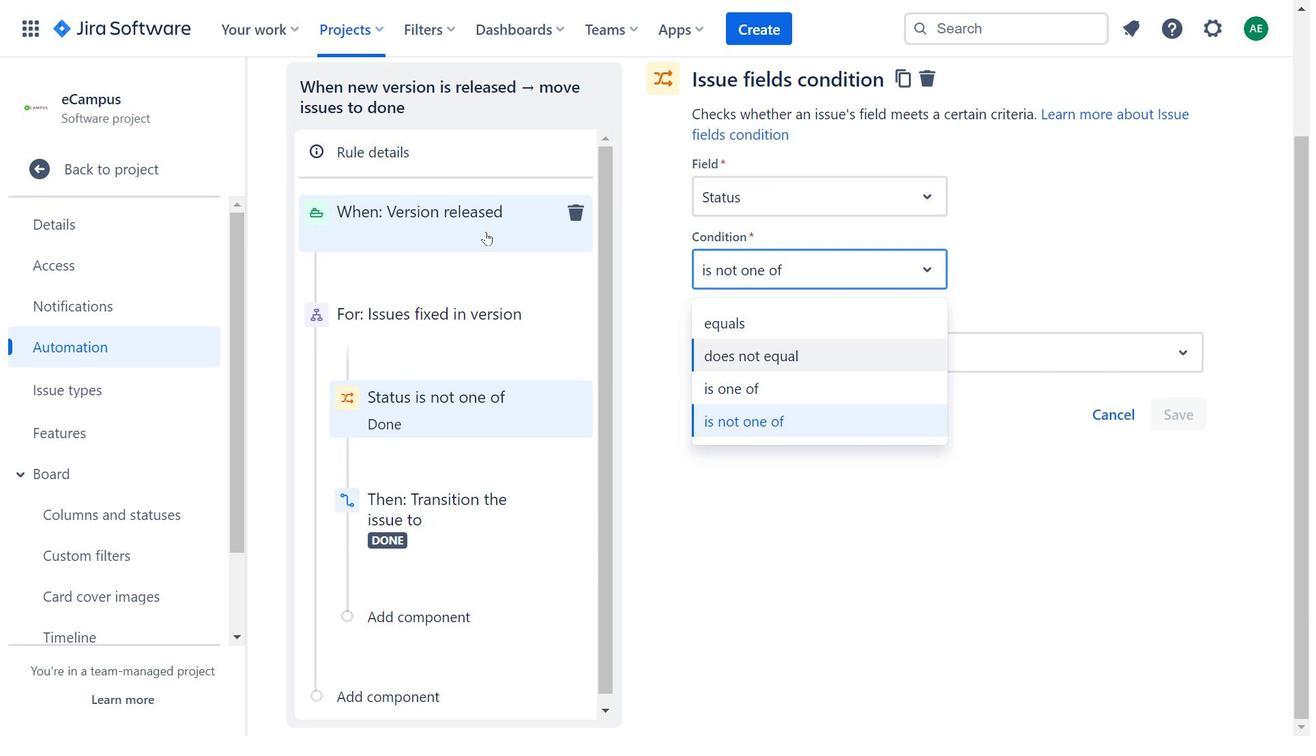 
Action: Mouse scrolled (490, 237) with delta (0, 0)
Screenshot: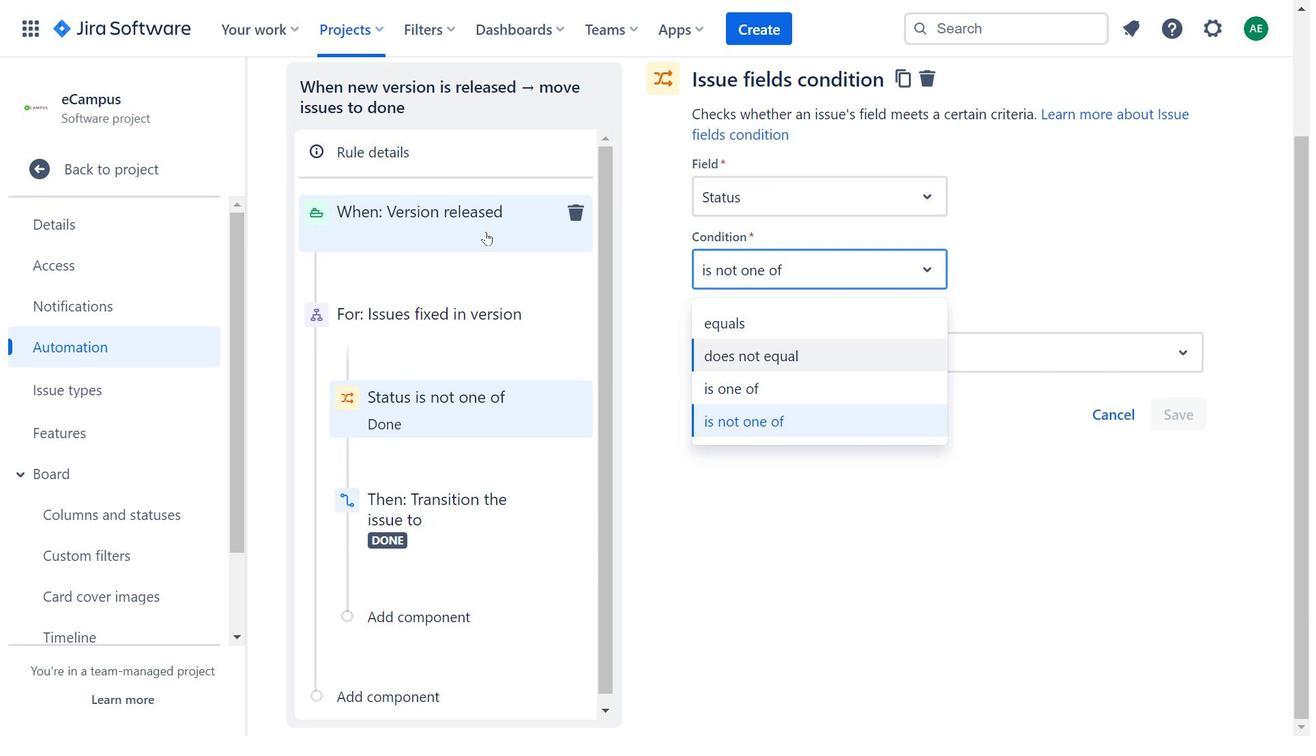 
Action: Mouse moved to (946, 208)
Screenshot: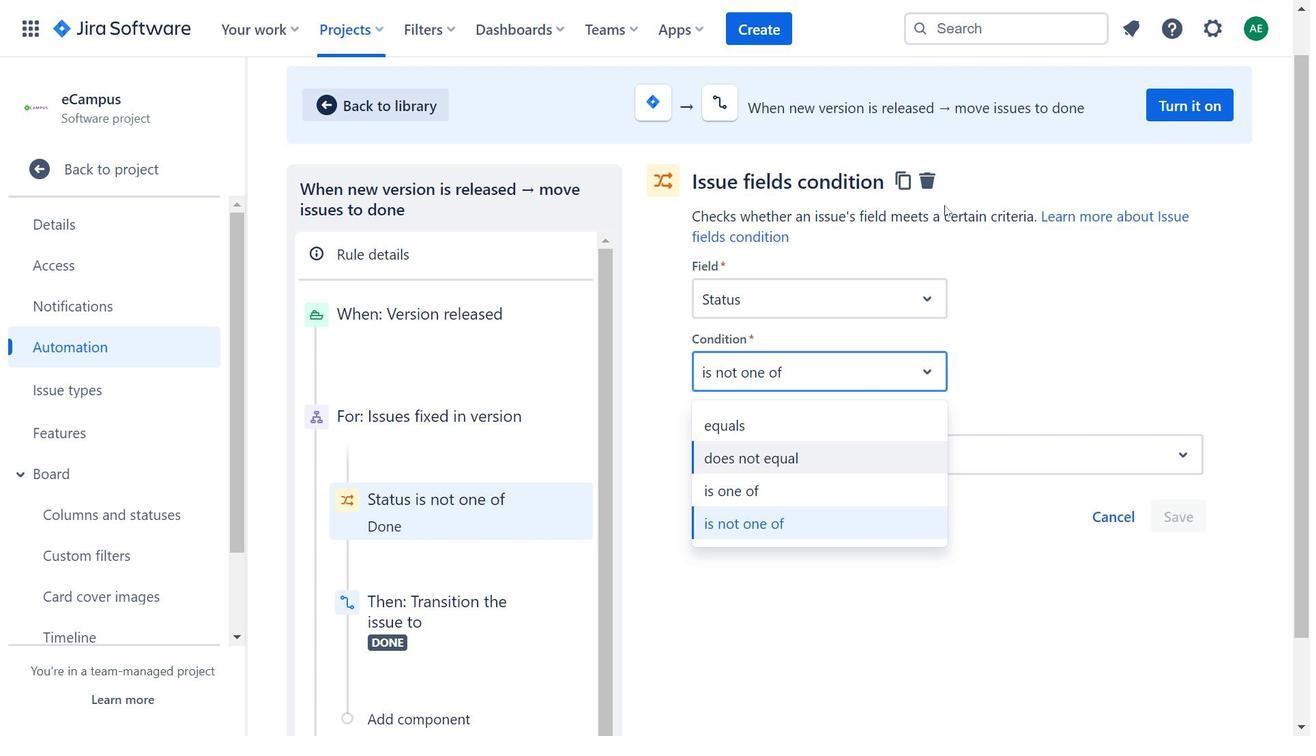 
Action: Mouse scrolled (946, 209) with delta (0, 0)
Screenshot: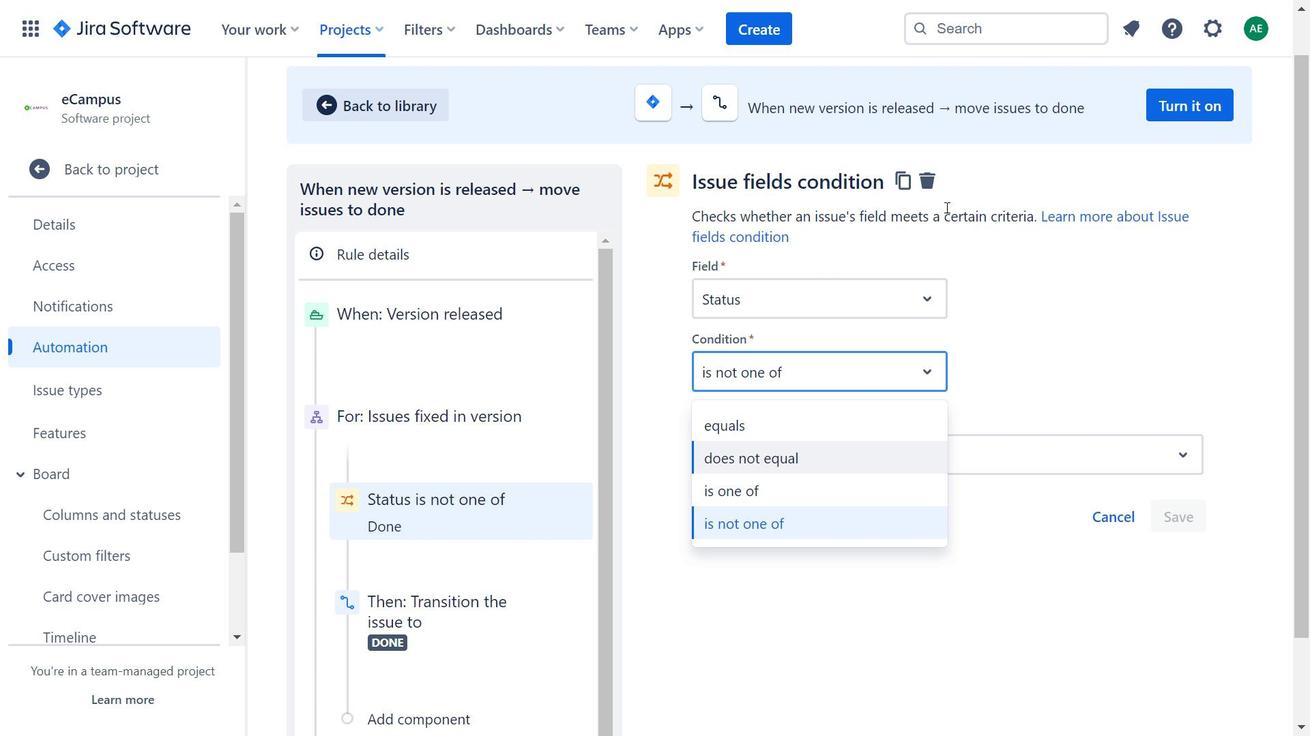 
Action: Mouse scrolled (946, 209) with delta (0, 0)
Screenshot: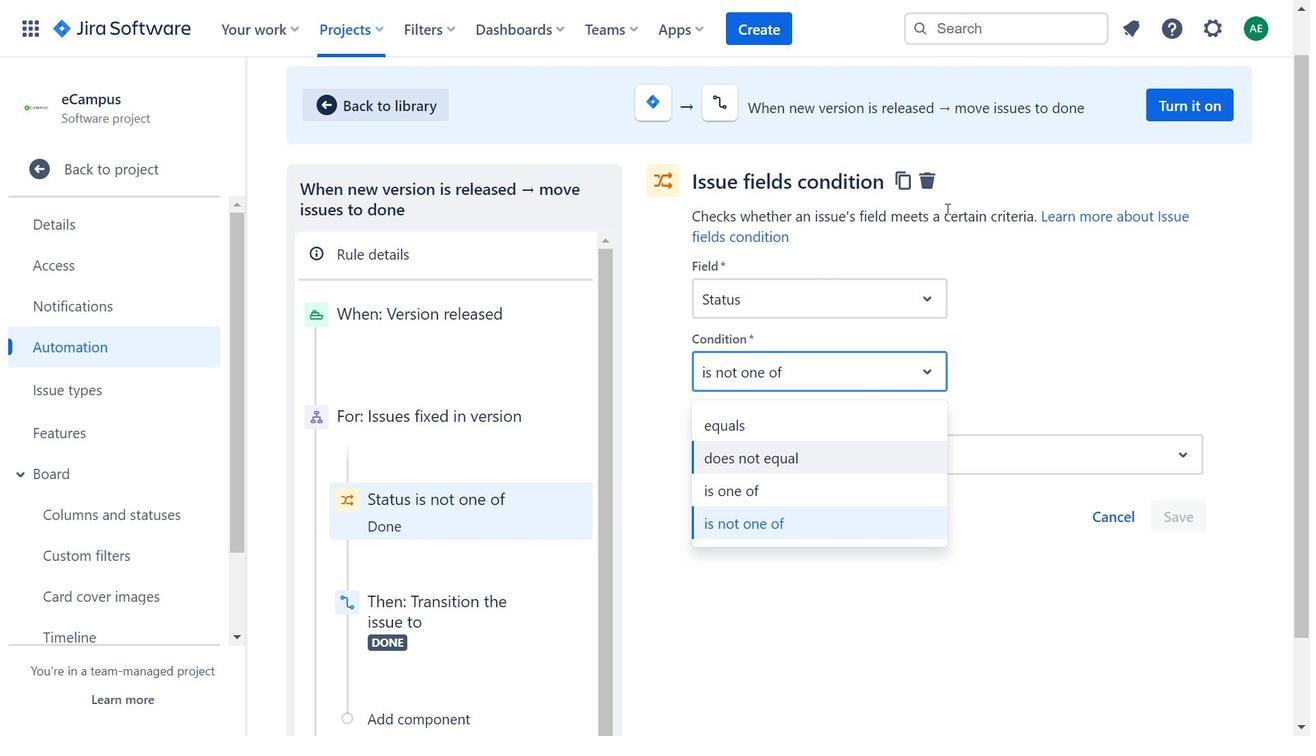 
Action: Mouse scrolled (946, 209) with delta (0, 0)
Screenshot: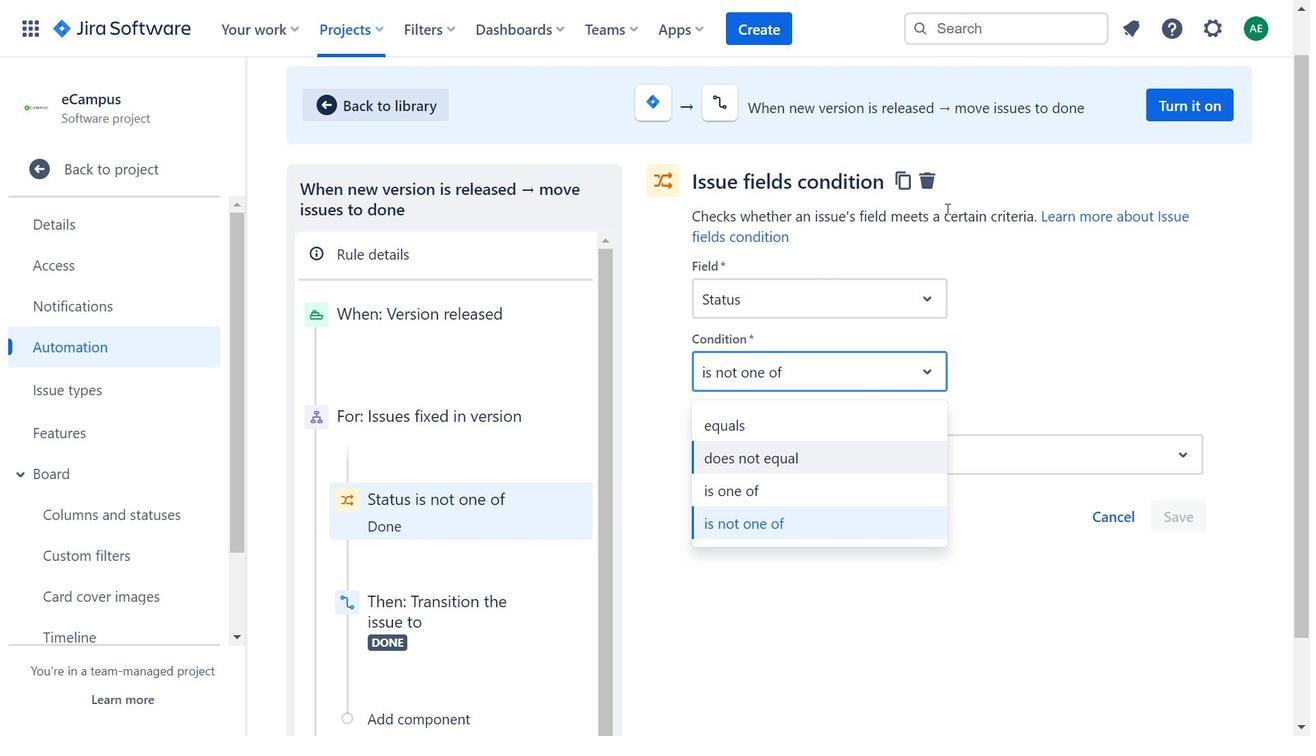 
Action: Mouse moved to (400, 143)
Screenshot: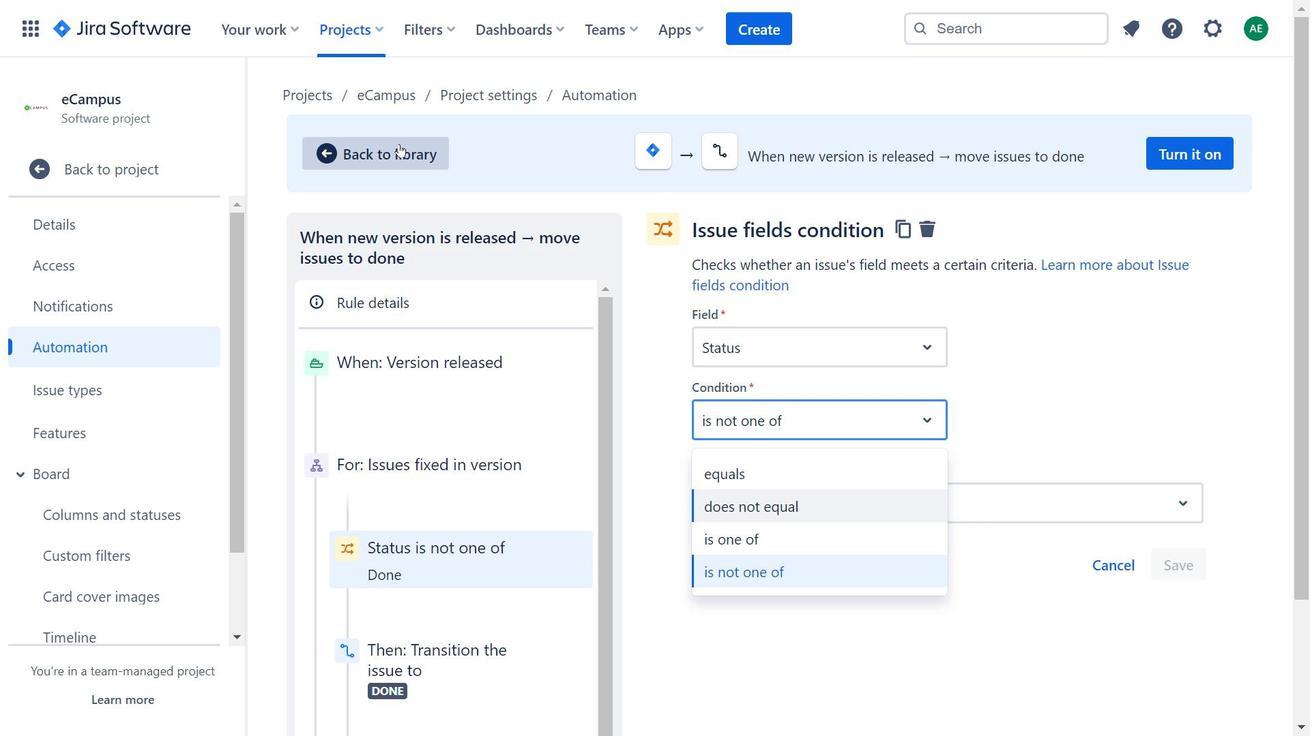 
Action: Mouse pressed left at (400, 143)
Screenshot: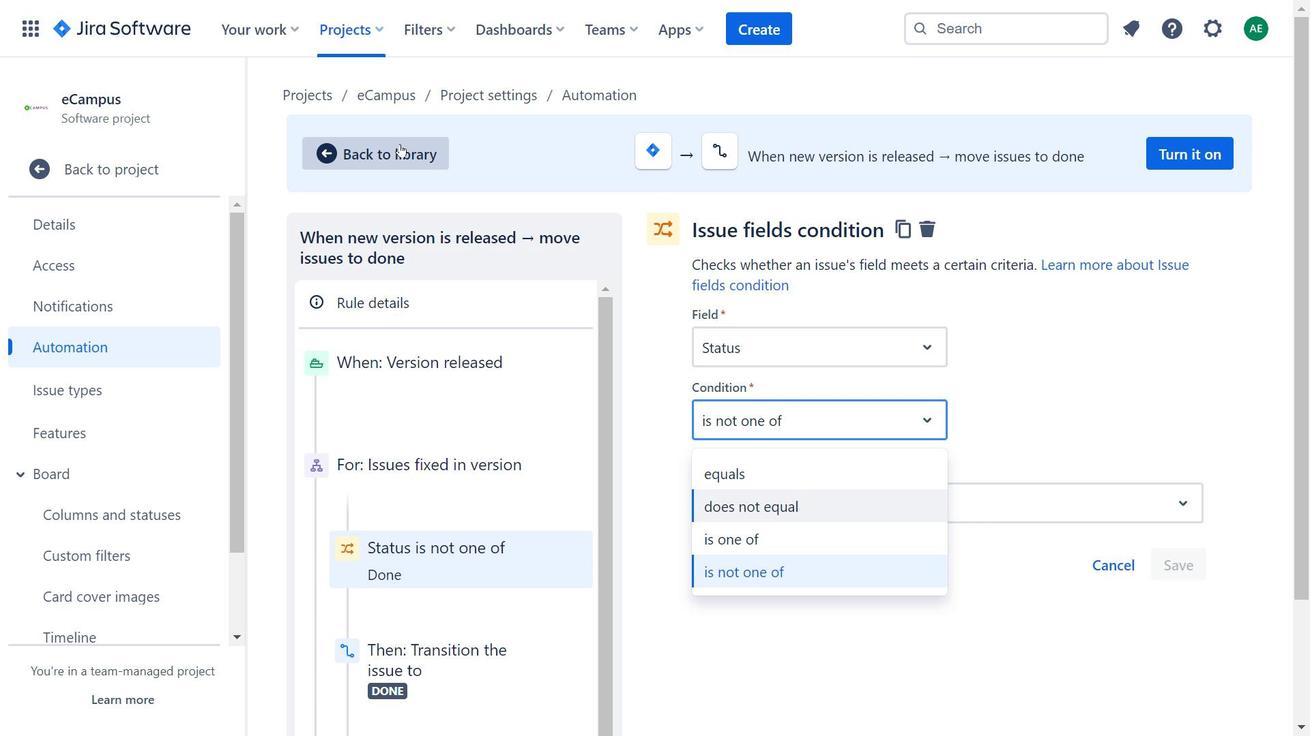 
Action: Mouse moved to (895, 195)
Screenshot: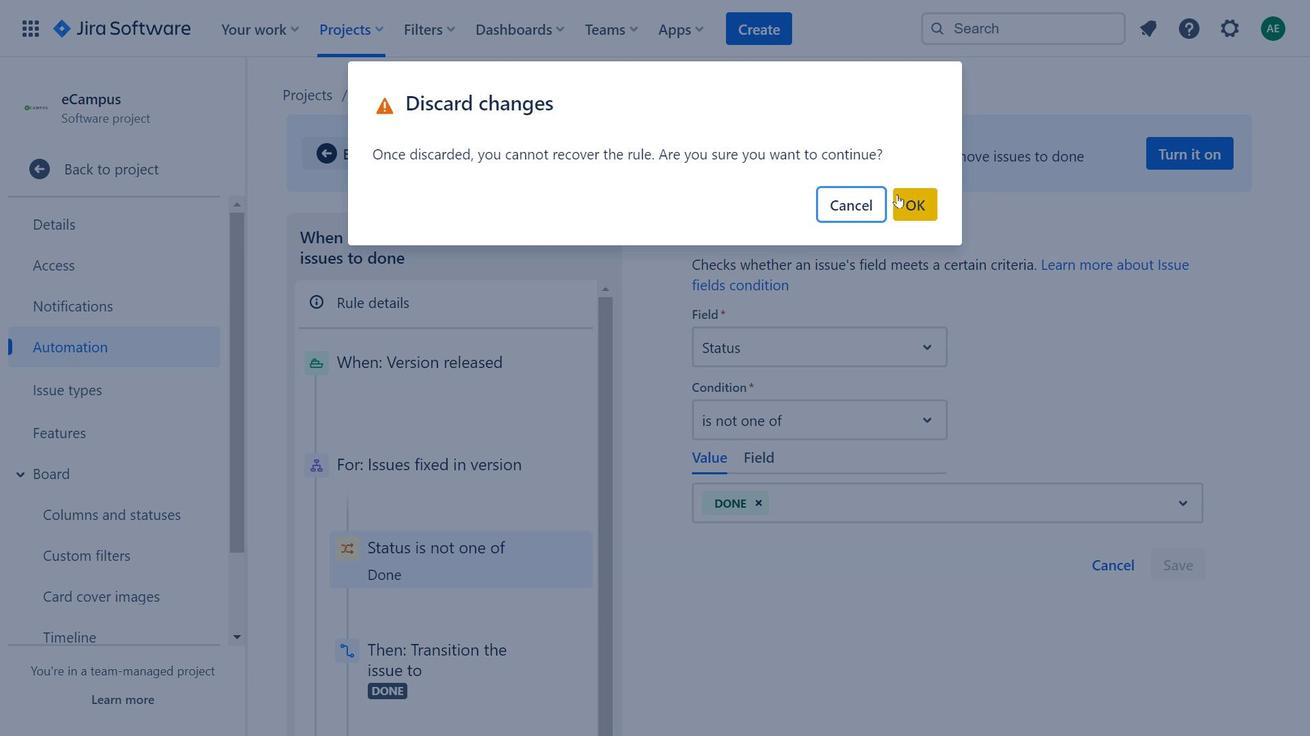 
Action: Mouse pressed left at (895, 195)
Screenshot: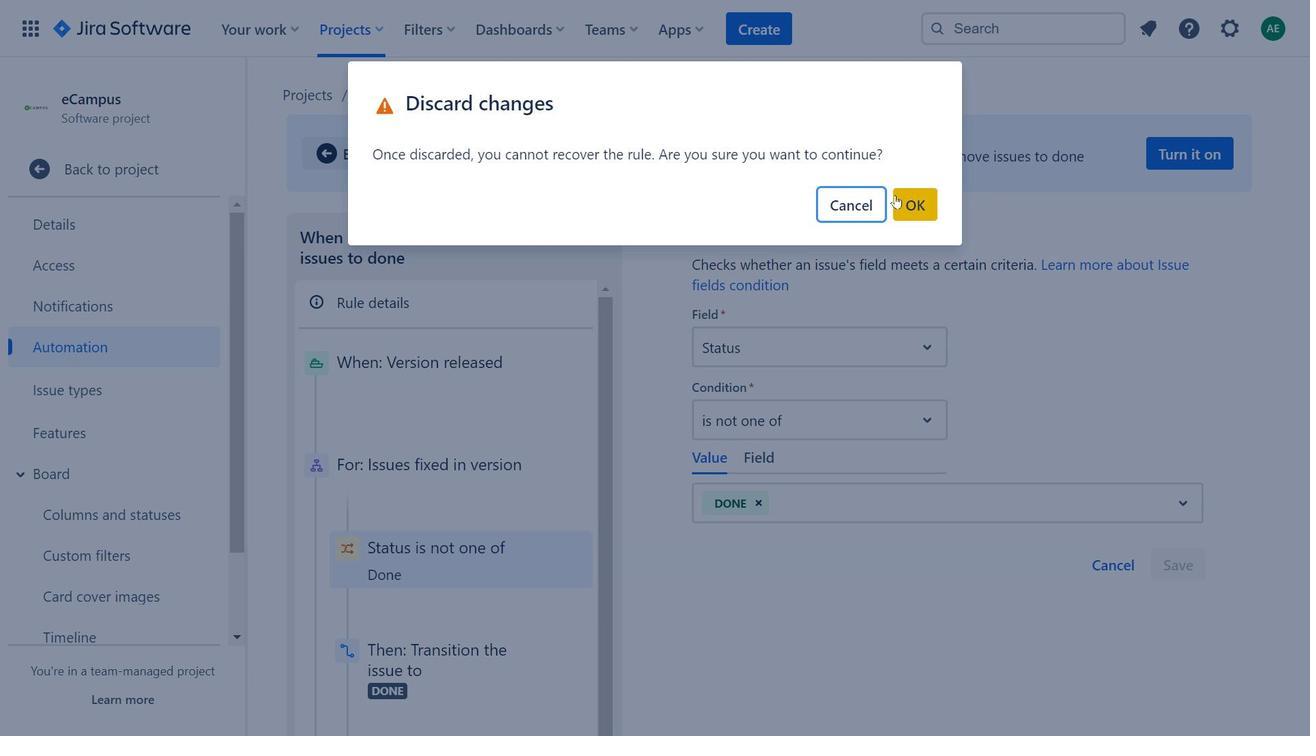 
Action: Mouse moved to (1221, 137)
Screenshot: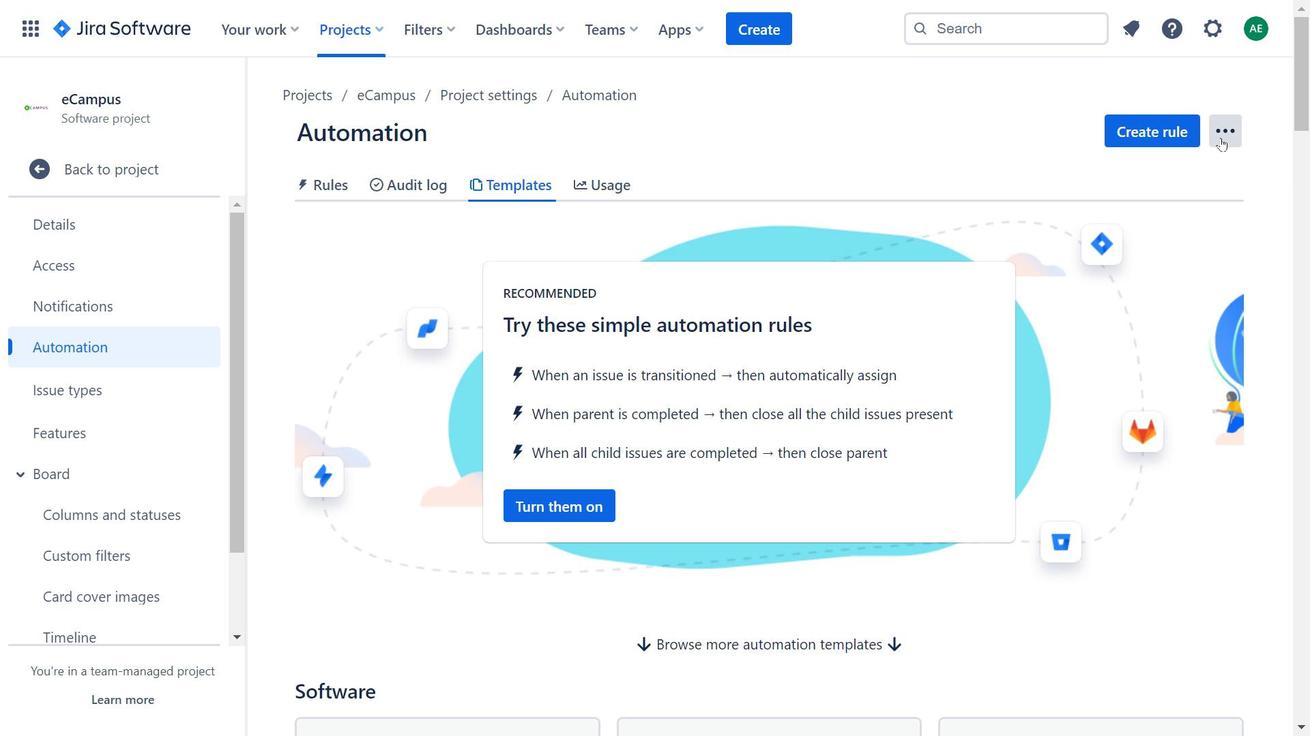 
Action: Mouse pressed left at (1221, 137)
Screenshot: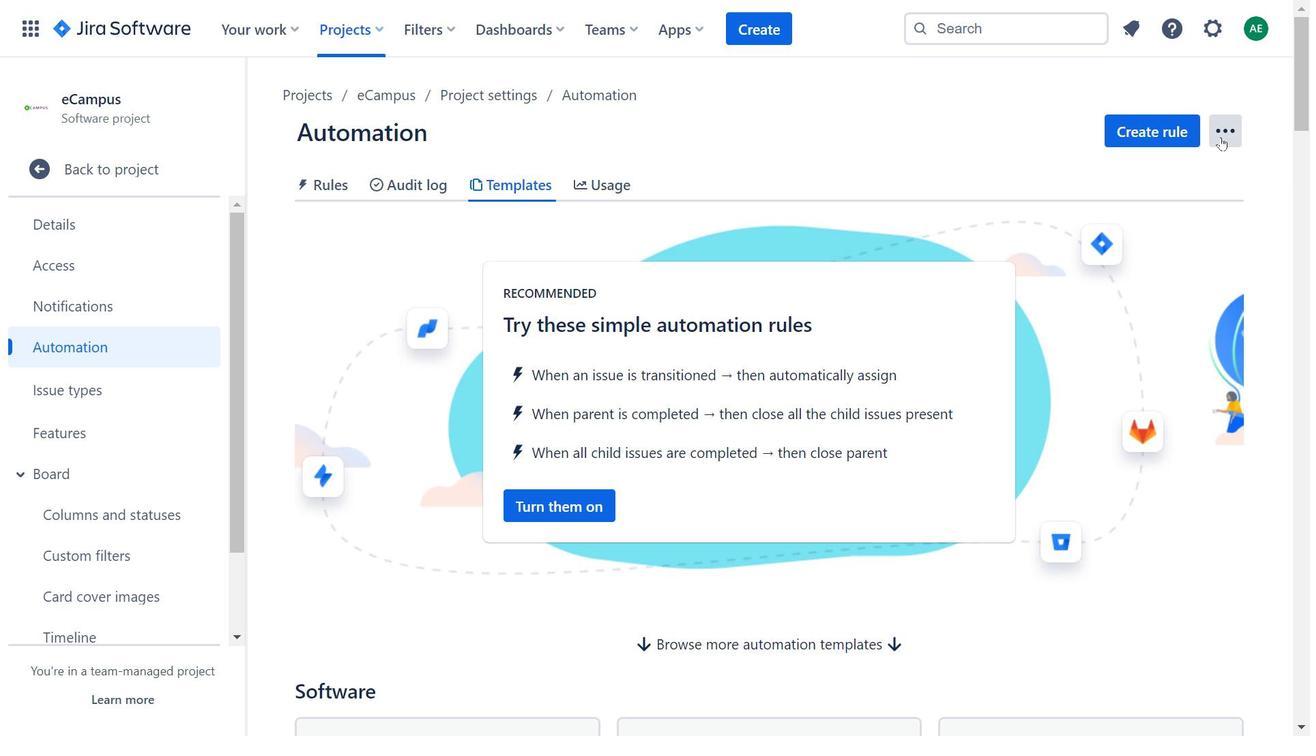 
Action: Mouse moved to (1142, 193)
Screenshot: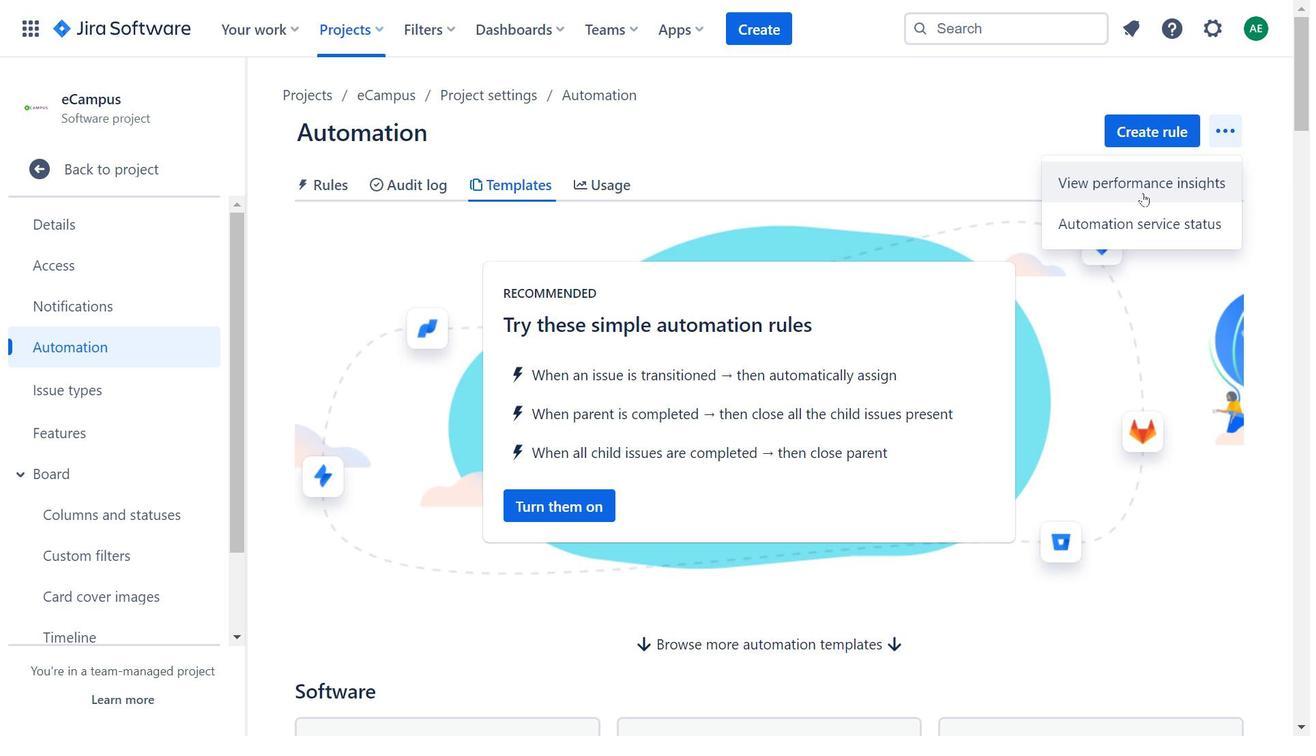 
Action: Mouse pressed left at (1142, 193)
